 Task: Plan your stay for an upcoming conference in Seattle, Washington, with a focus on Airbnb options near the conference center.
Action: Mouse moved to (545, 99)
Screenshot: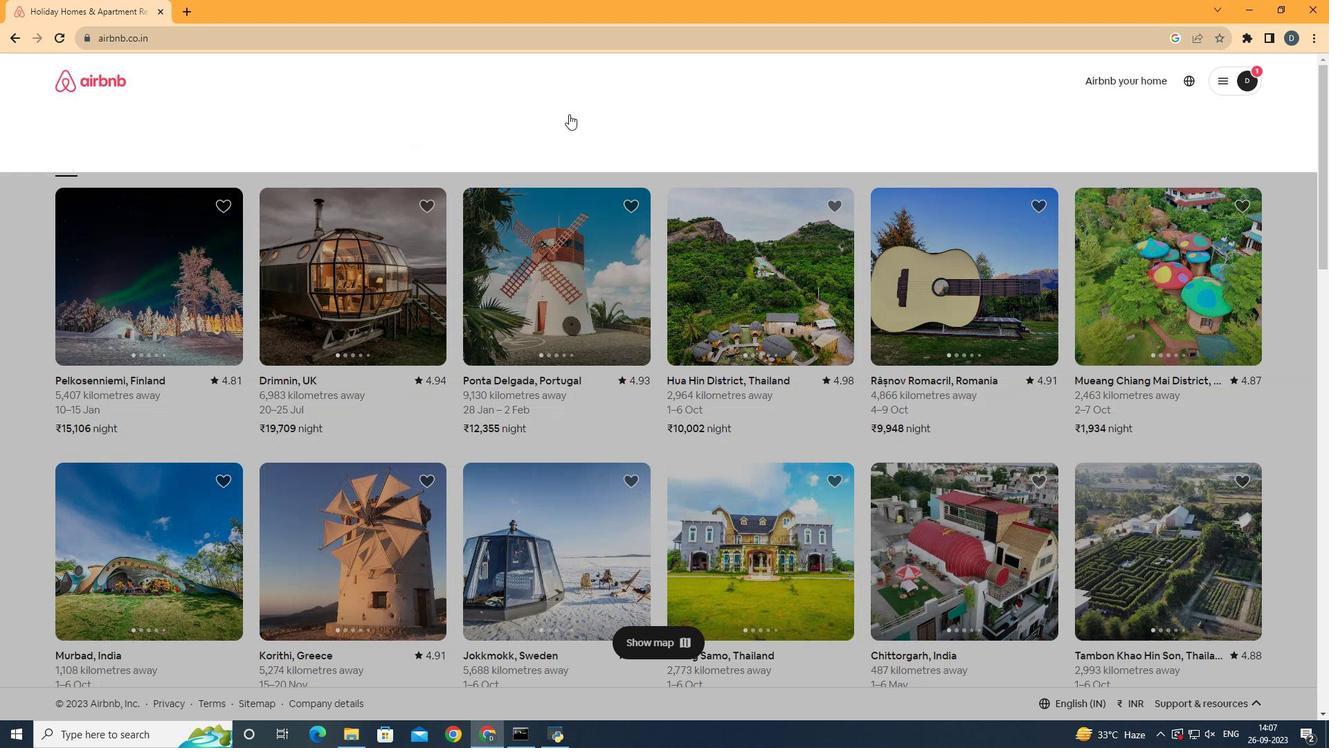 
Action: Mouse pressed left at (545, 99)
Screenshot: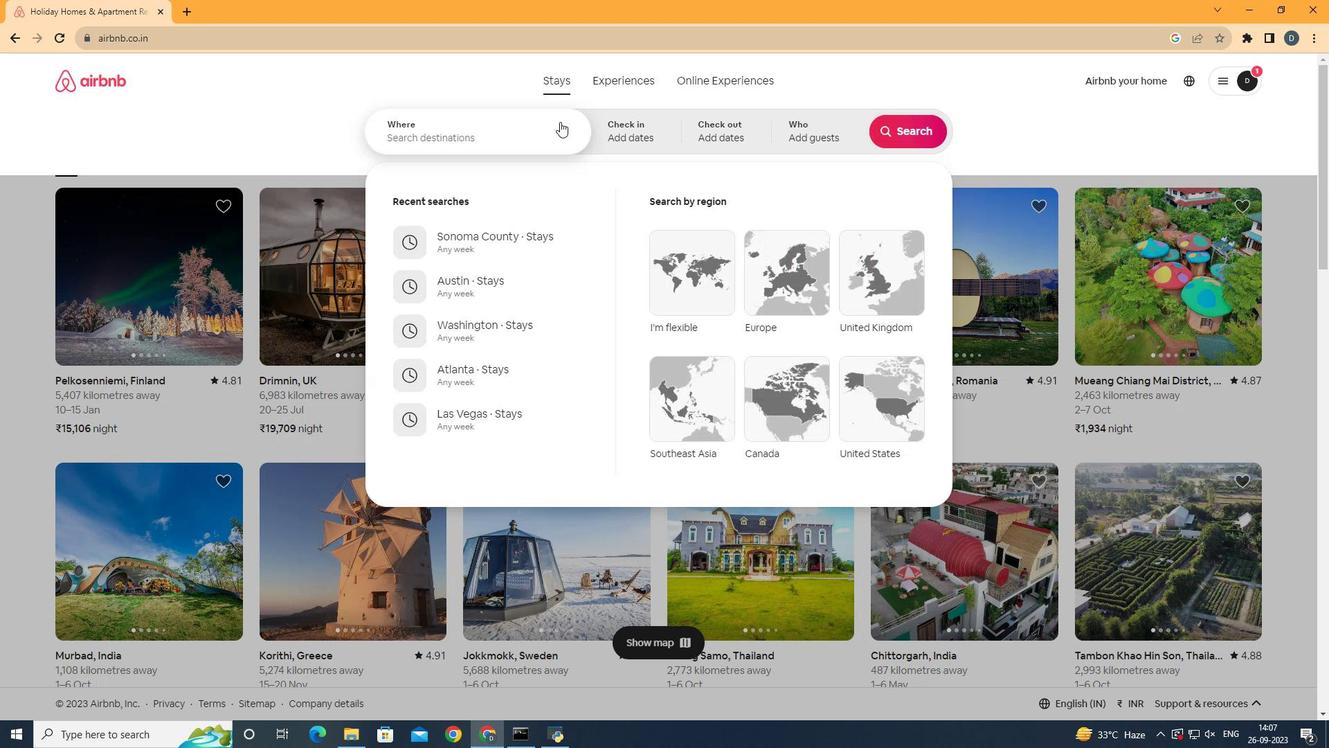 
Action: Mouse moved to (458, 135)
Screenshot: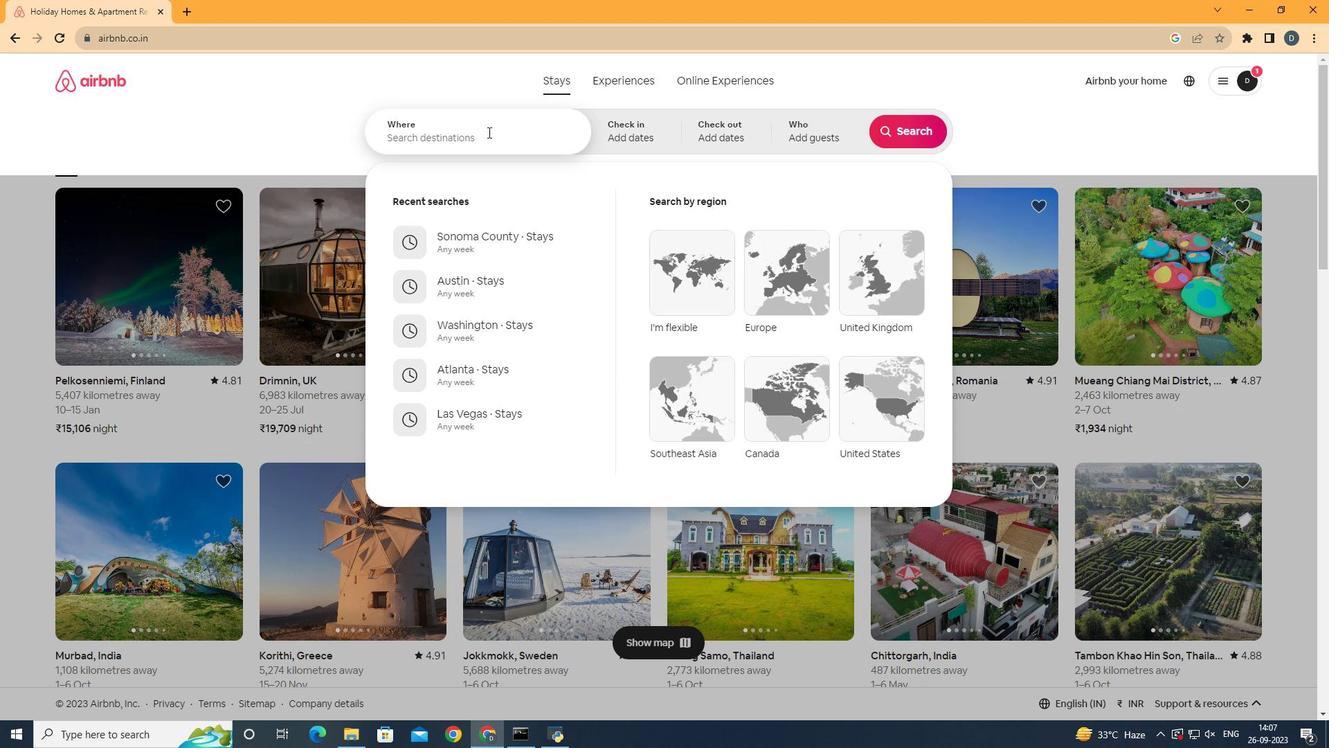 
Action: Mouse pressed left at (458, 135)
Screenshot: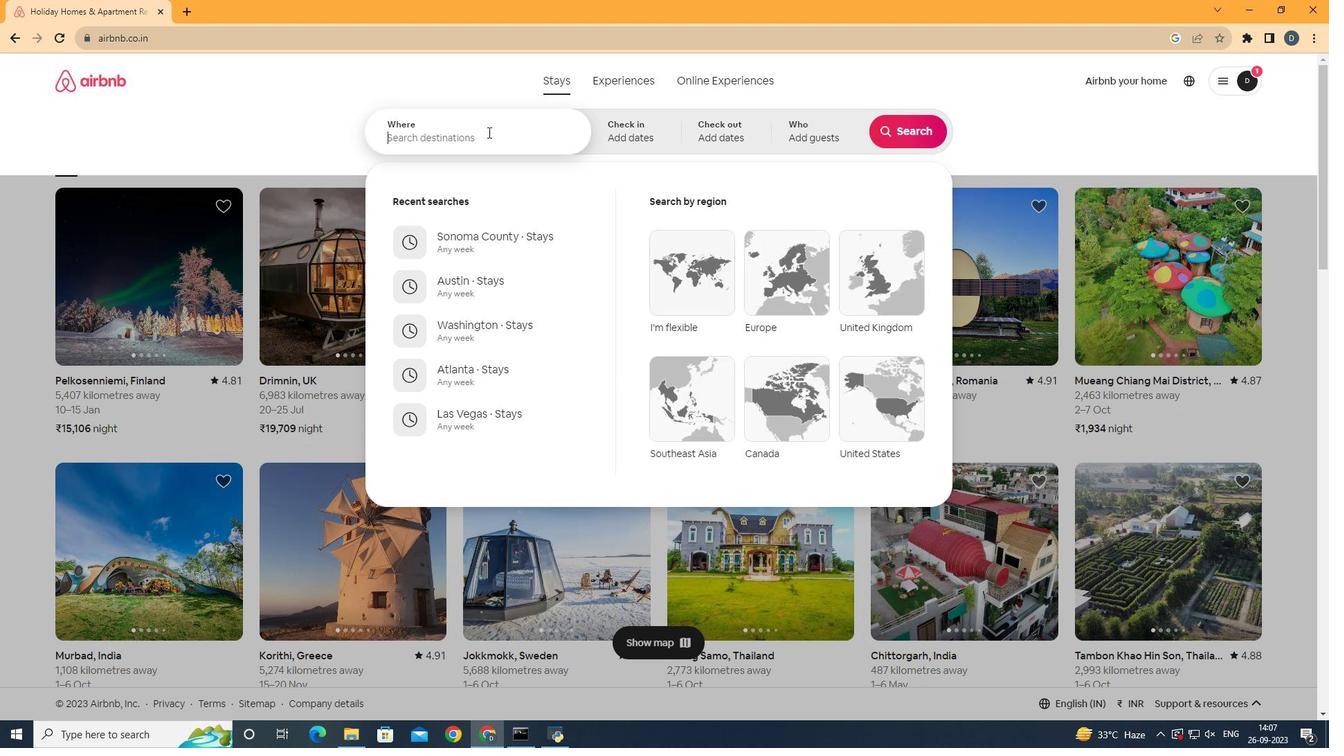 
Action: Key pressed <Key.shift>Seattle
Screenshot: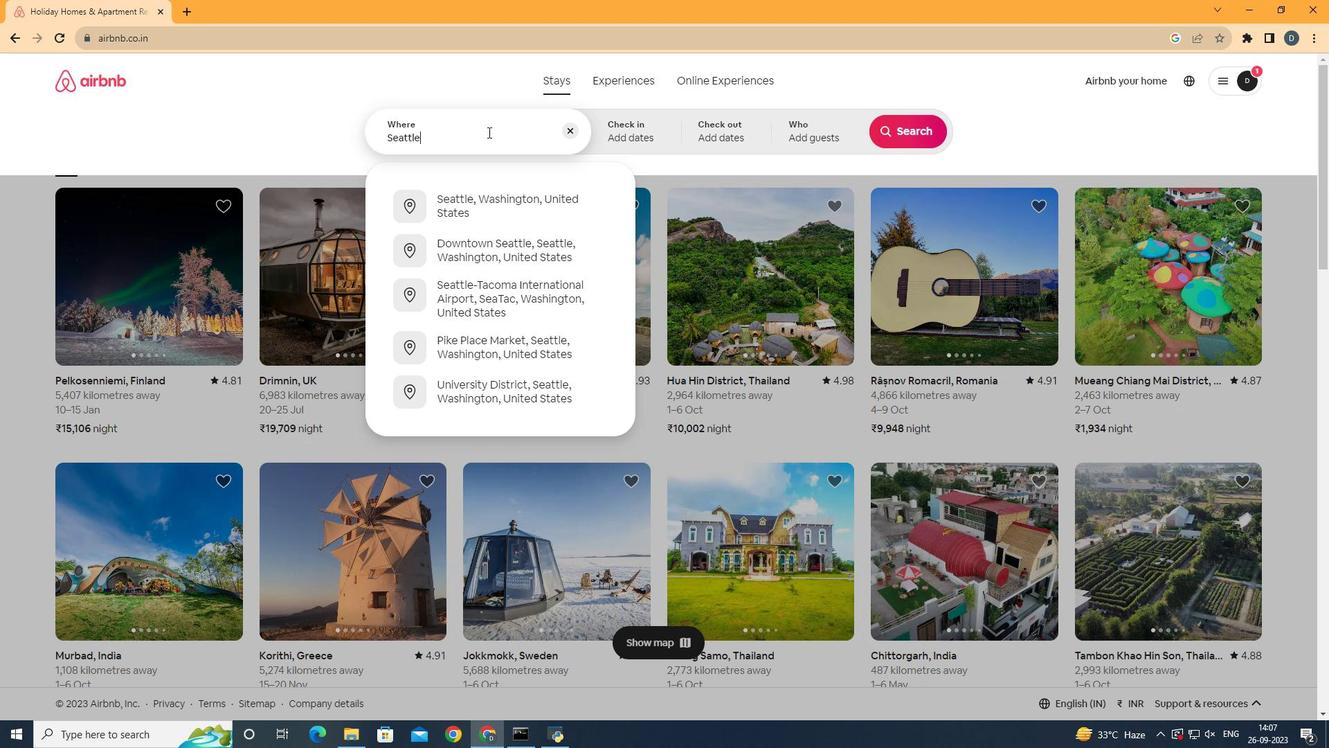 
Action: Mouse moved to (471, 182)
Screenshot: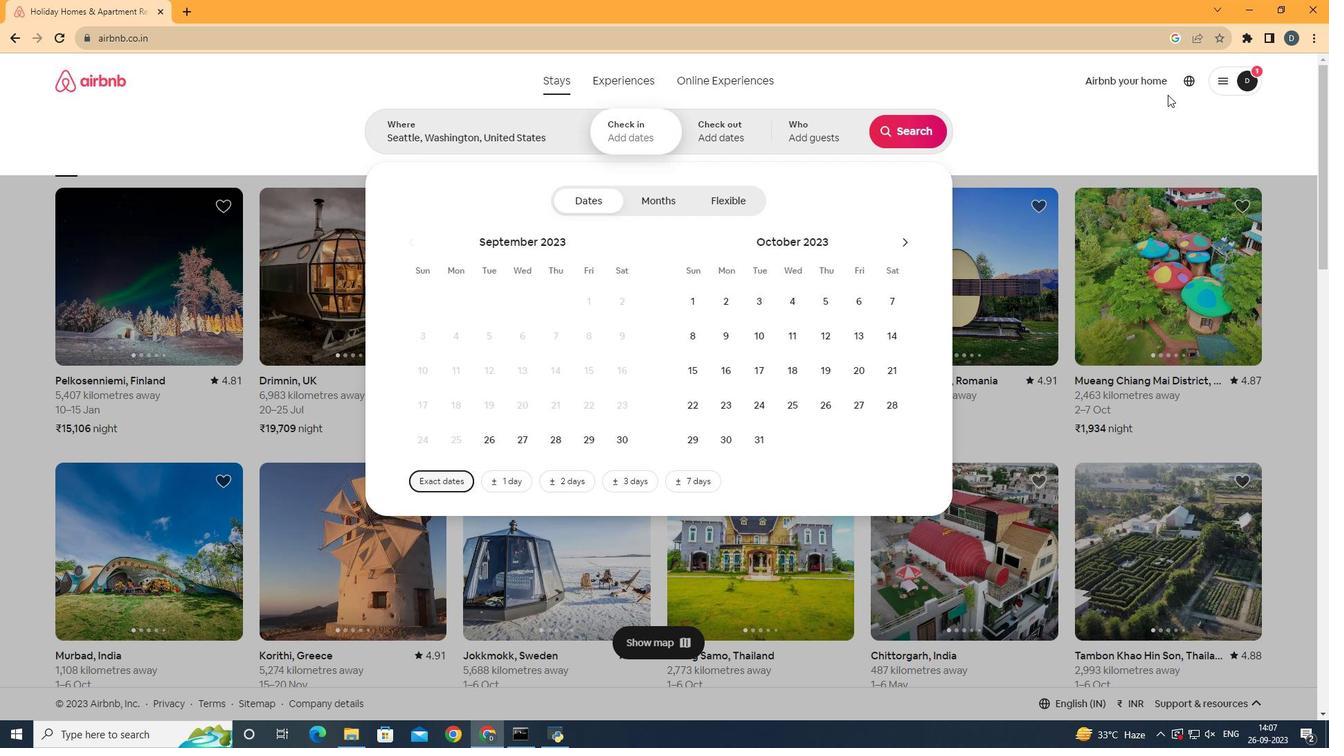 
Action: Mouse pressed left at (471, 182)
Screenshot: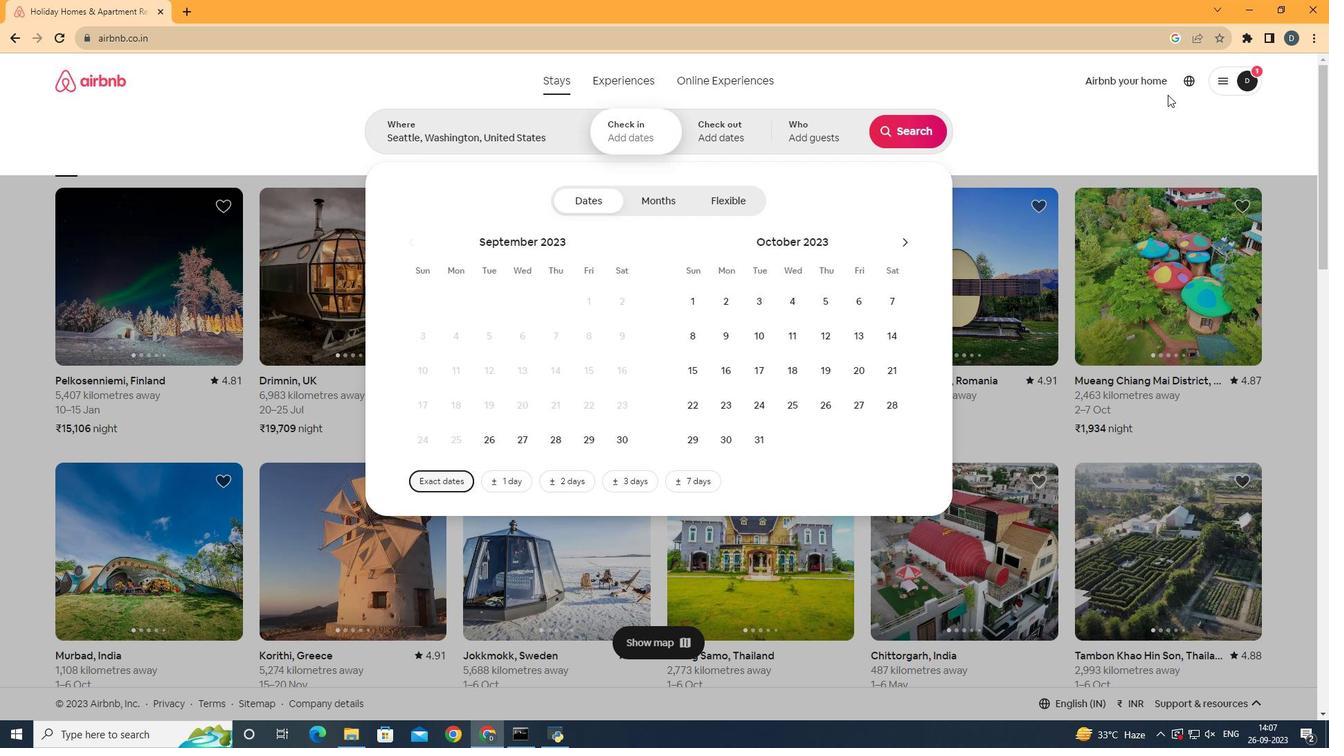 
Action: Mouse moved to (846, 137)
Screenshot: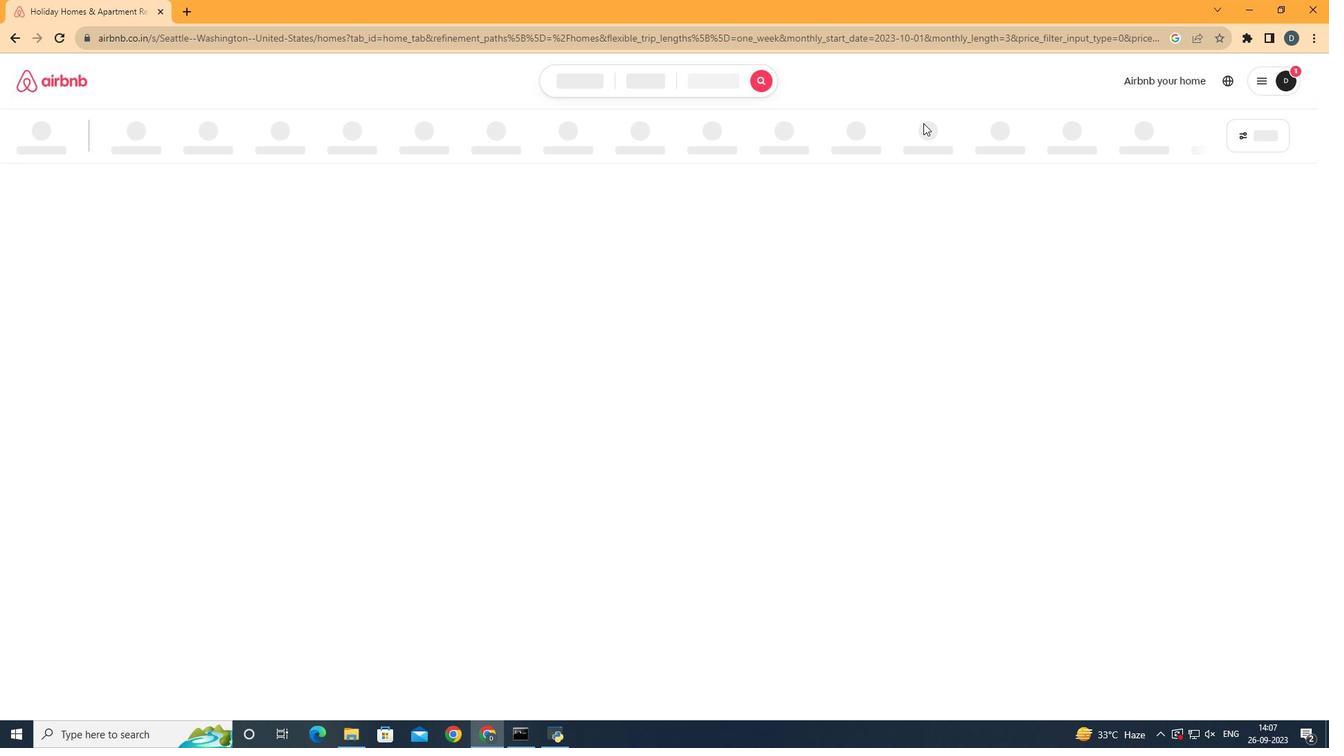 
Action: Mouse pressed left at (846, 137)
Screenshot: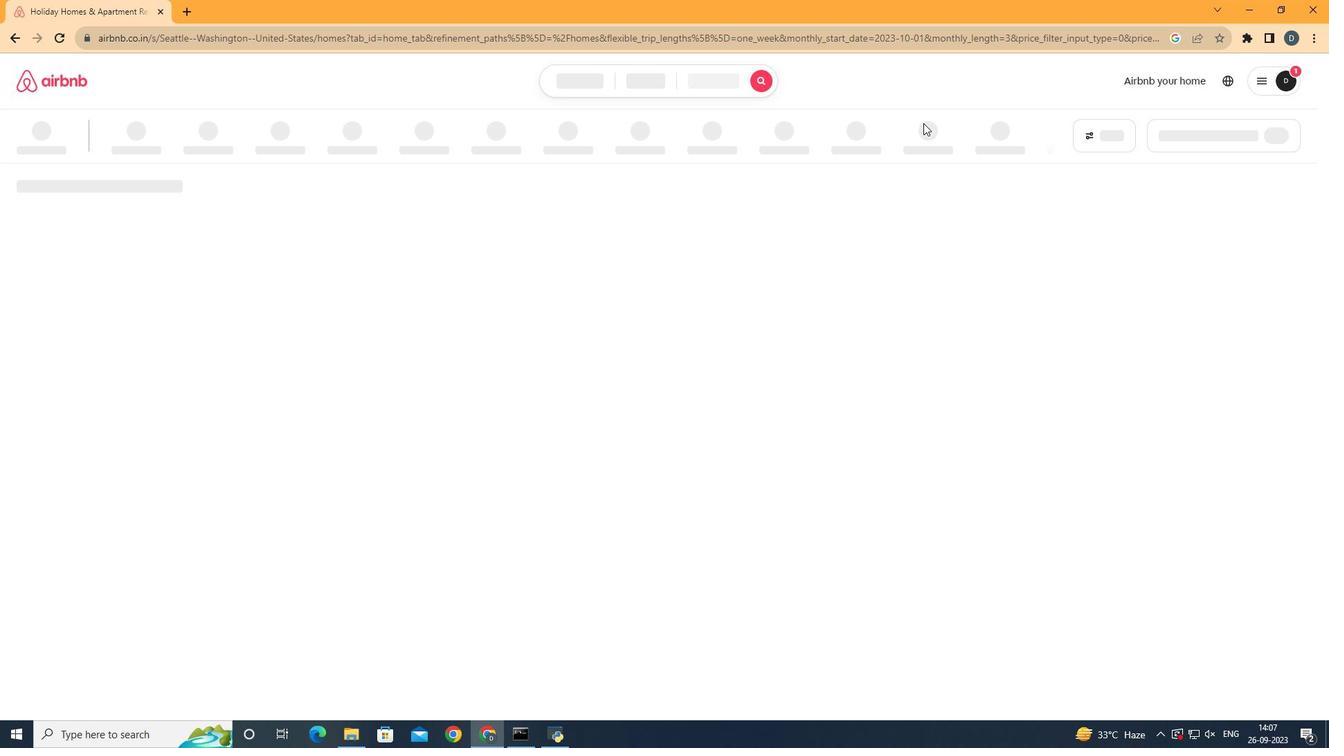 
Action: Mouse moved to (1023, 134)
Screenshot: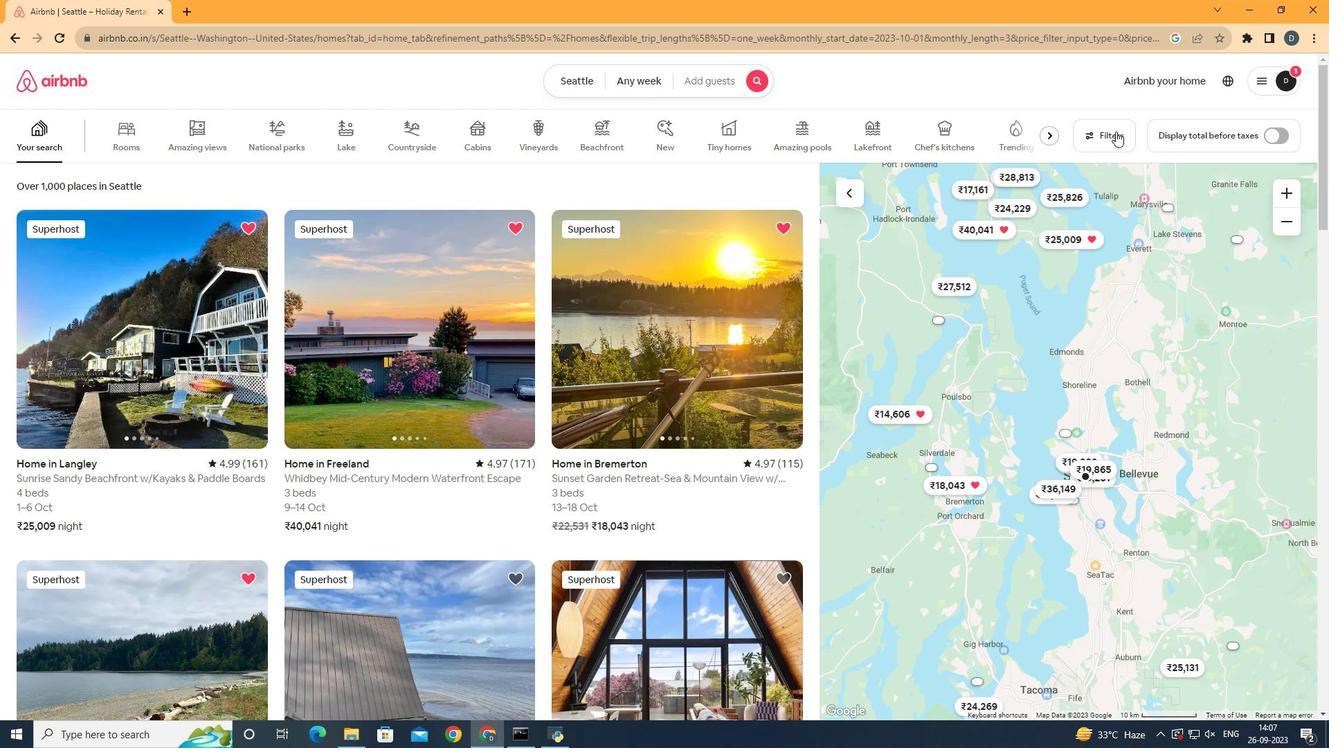 
Action: Mouse pressed left at (1023, 134)
Screenshot: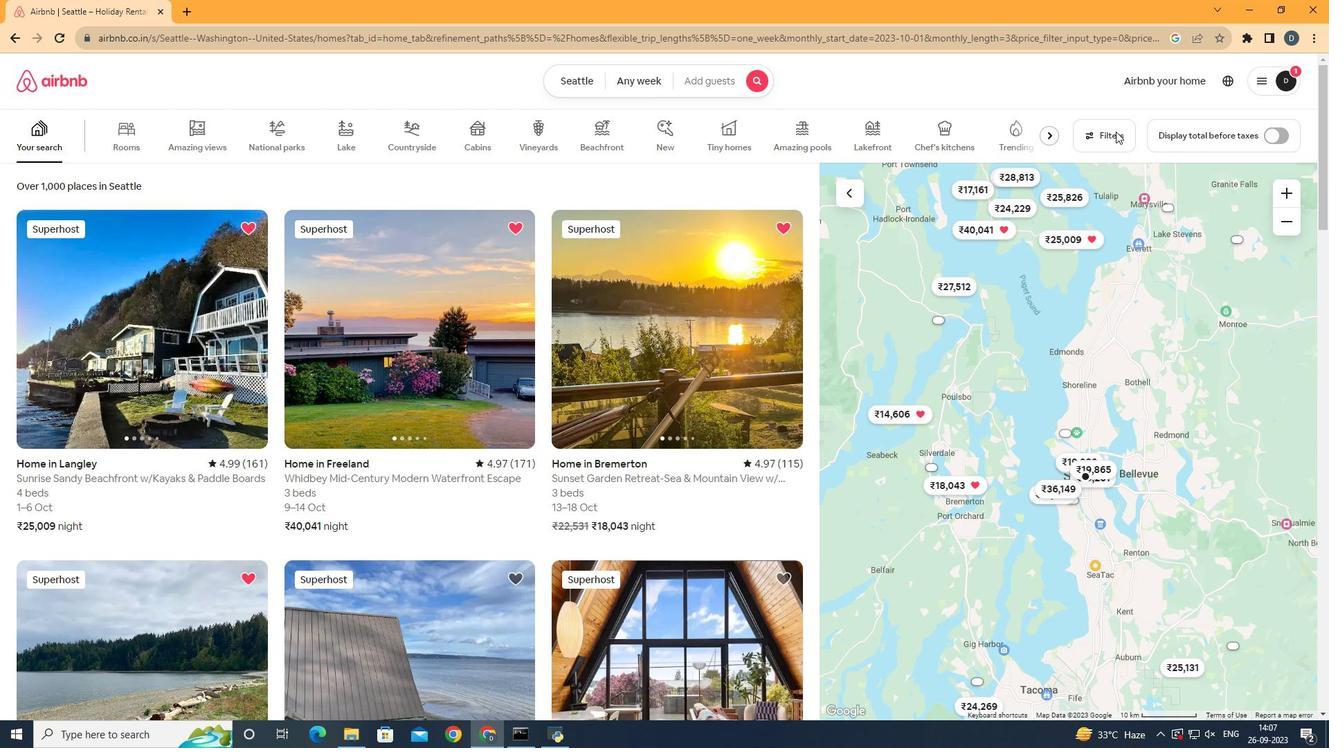 
Action: Mouse moved to (631, 313)
Screenshot: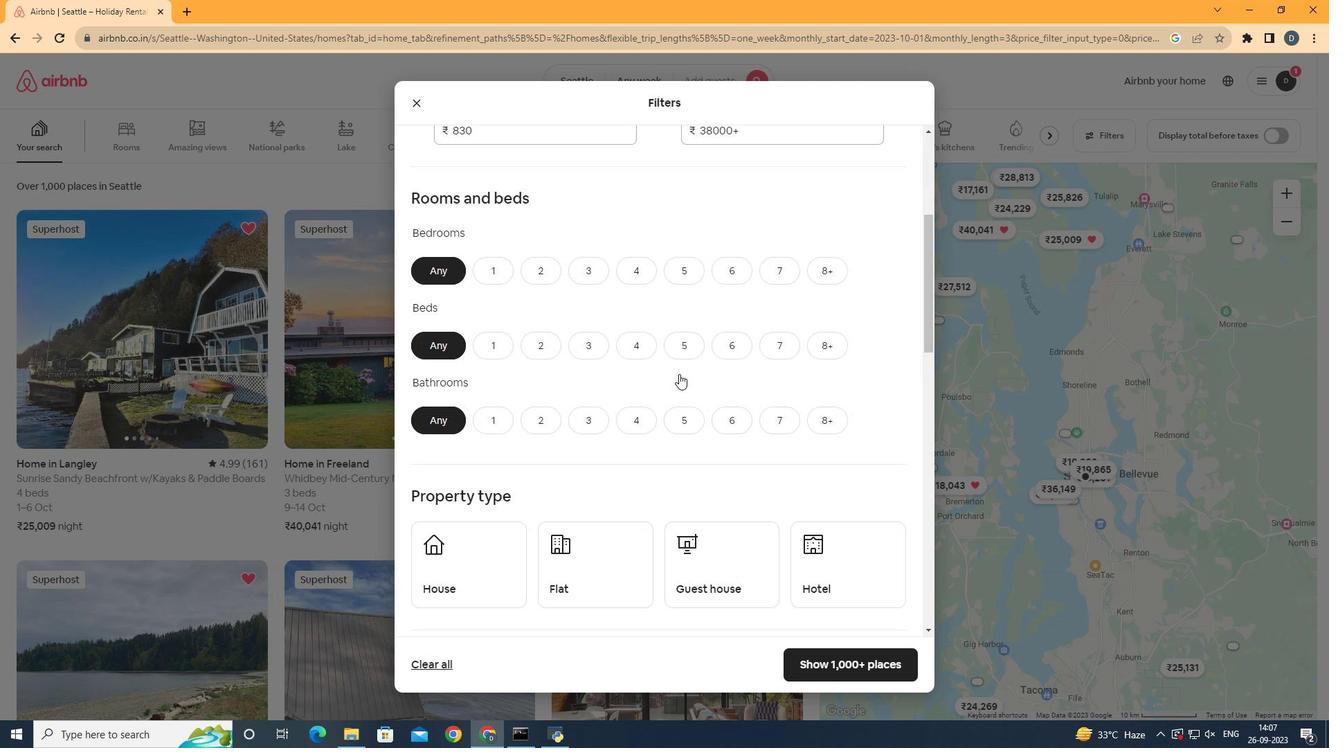 
Action: Mouse scrolled (631, 313) with delta (0, 0)
Screenshot: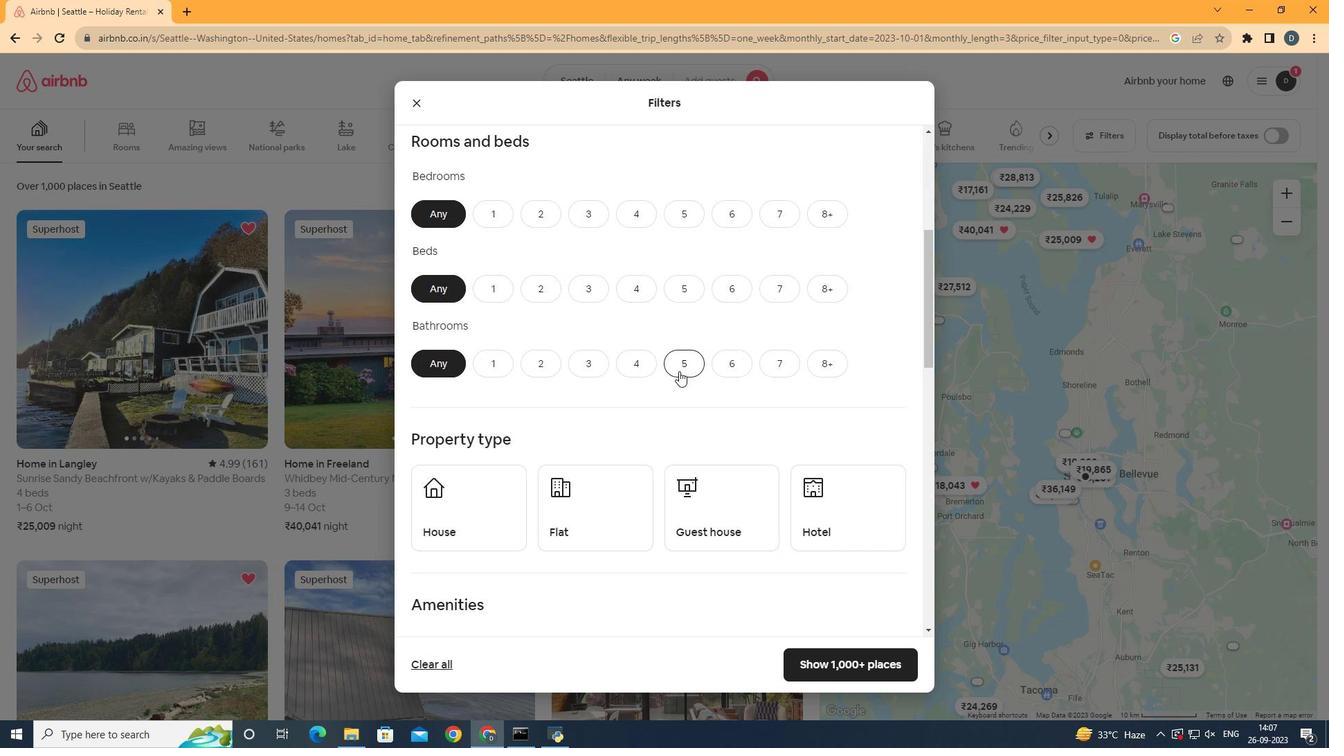 
Action: Mouse scrolled (631, 313) with delta (0, 0)
Screenshot: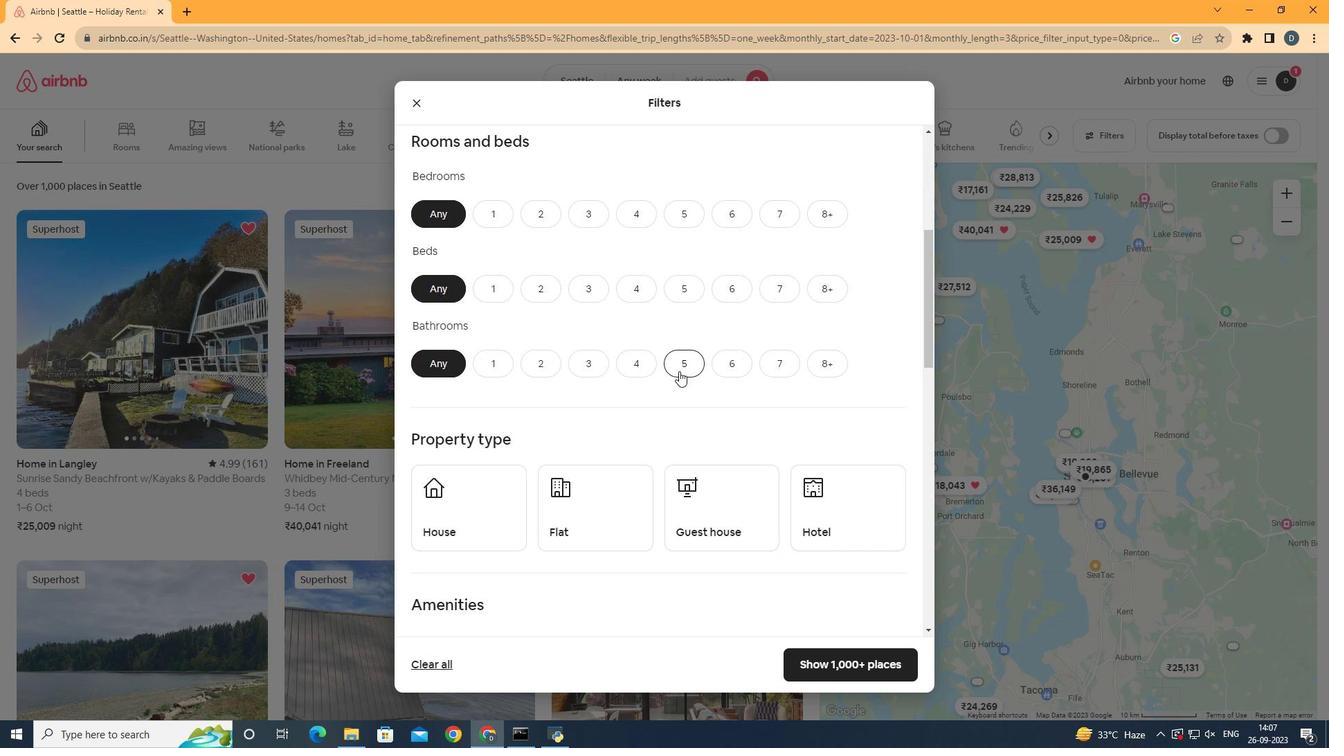 
Action: Mouse scrolled (631, 313) with delta (0, 0)
Screenshot: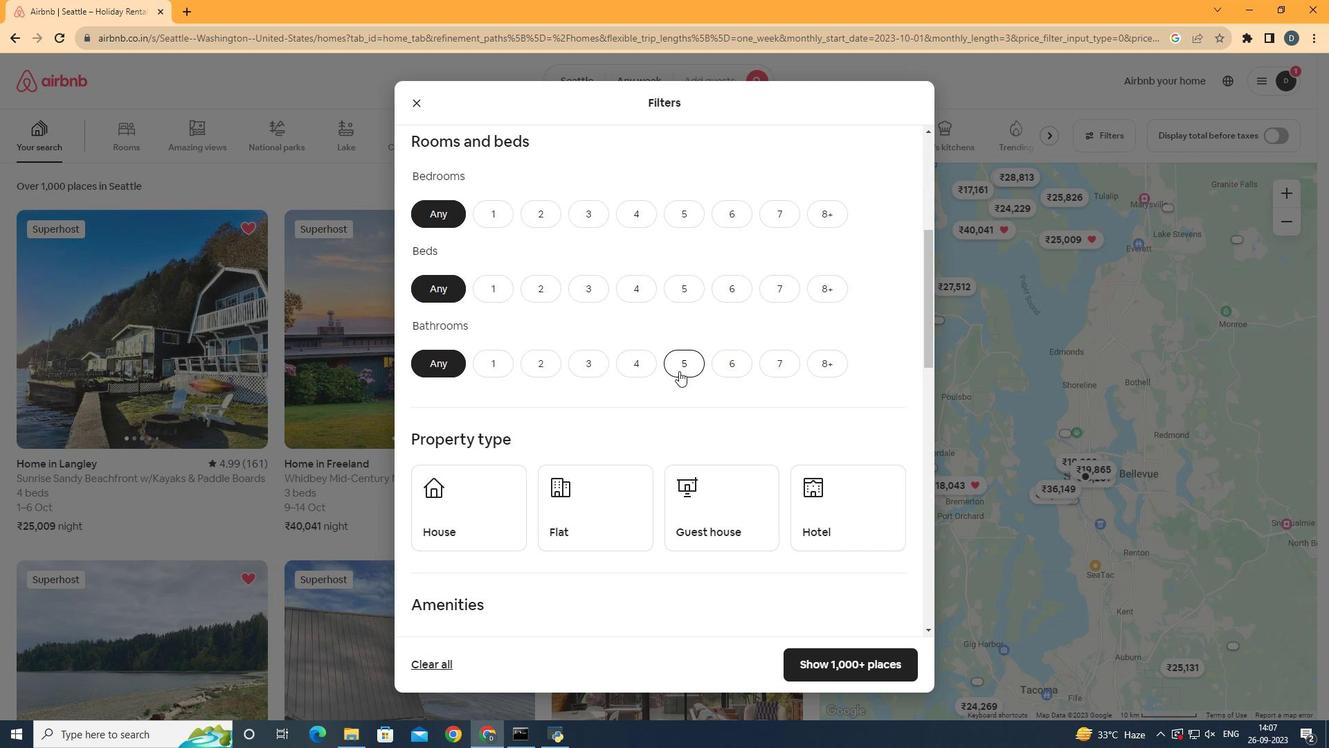 
Action: Mouse scrolled (631, 313) with delta (0, 0)
Screenshot: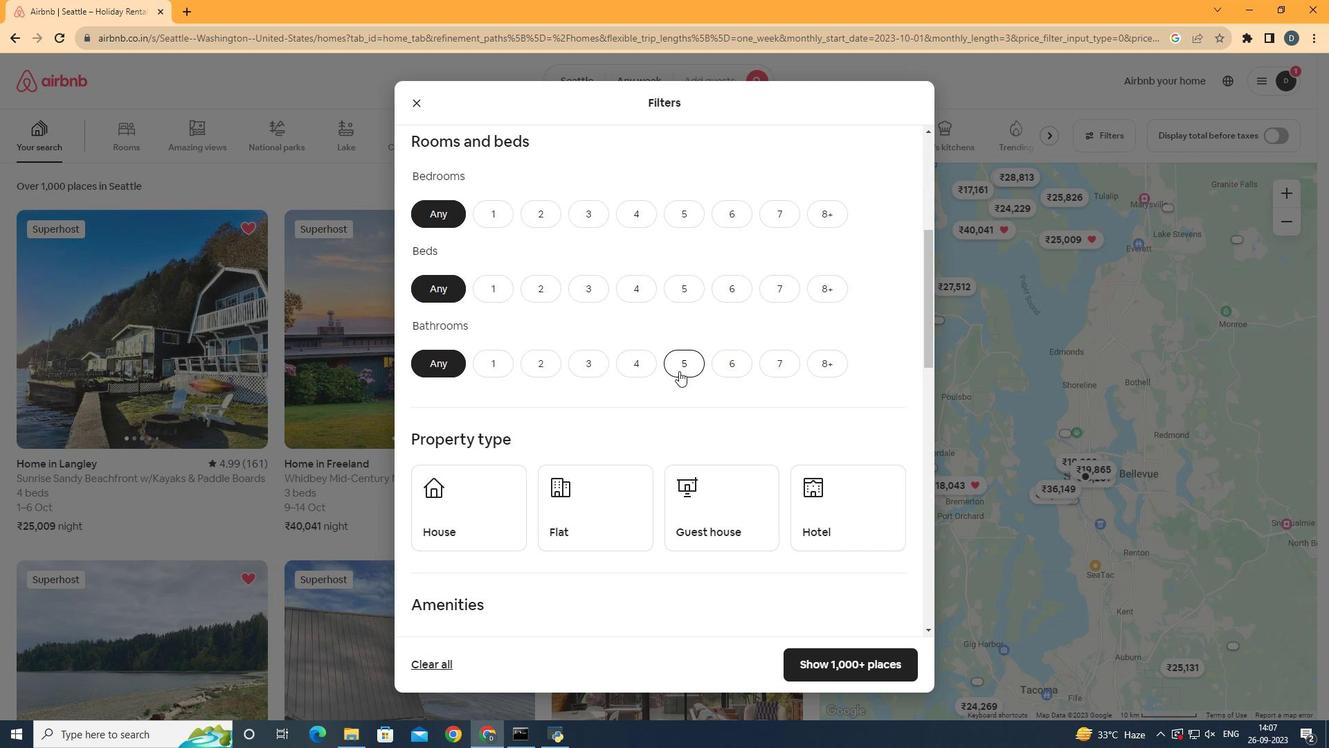 
Action: Mouse scrolled (631, 313) with delta (0, 0)
Screenshot: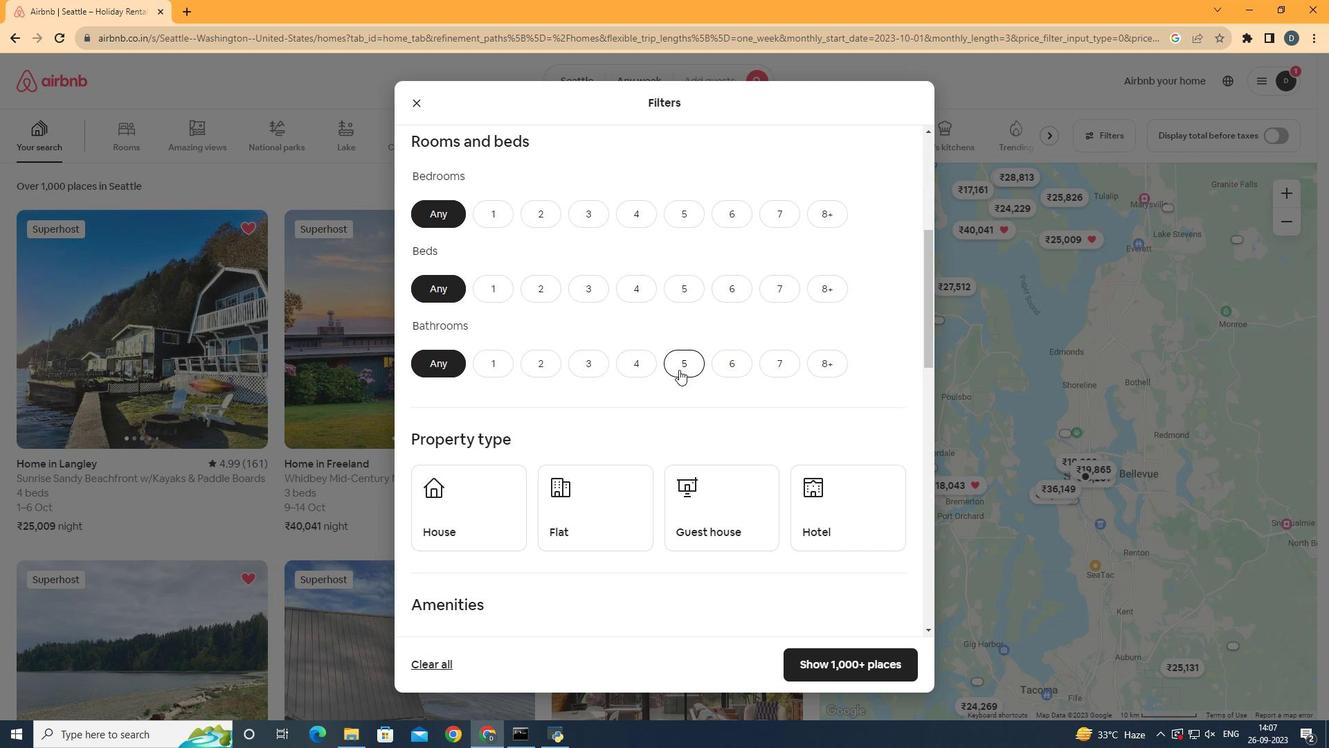 
Action: Mouse moved to (629, 308)
Screenshot: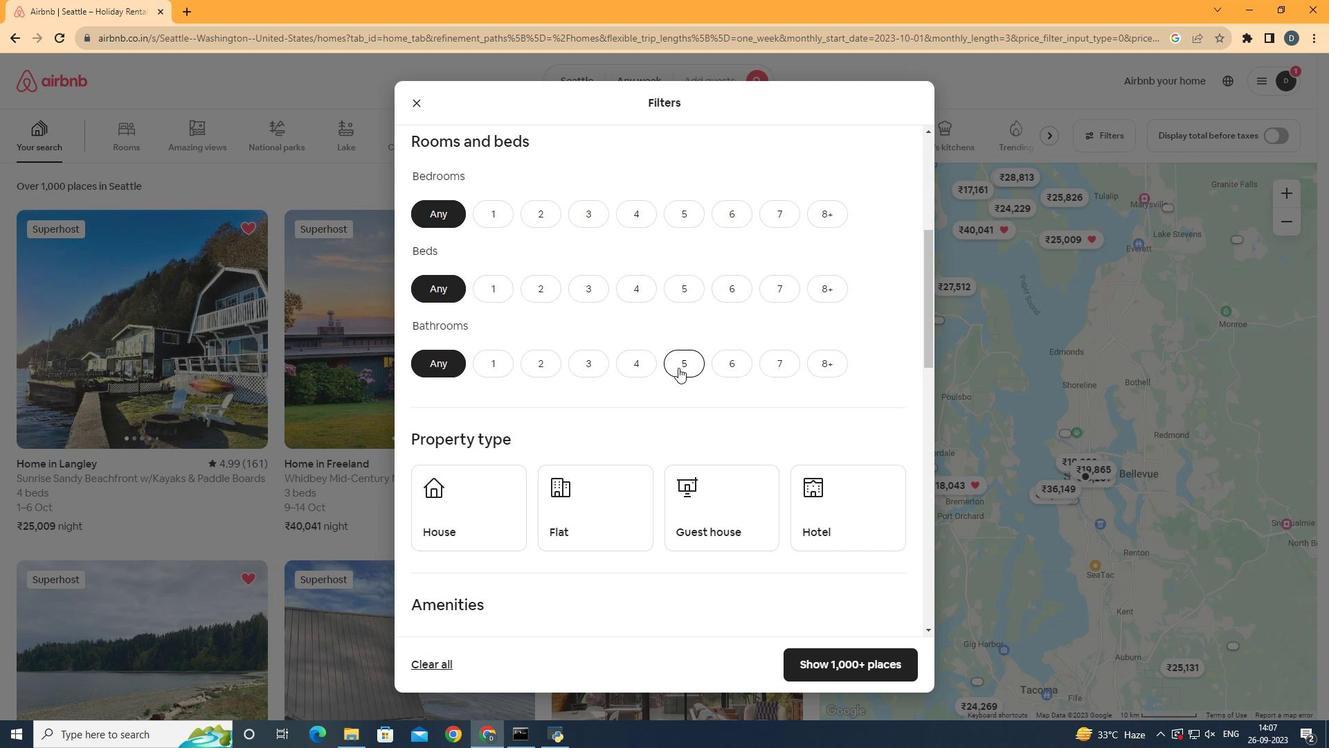 
Action: Mouse scrolled (629, 308) with delta (0, 0)
Screenshot: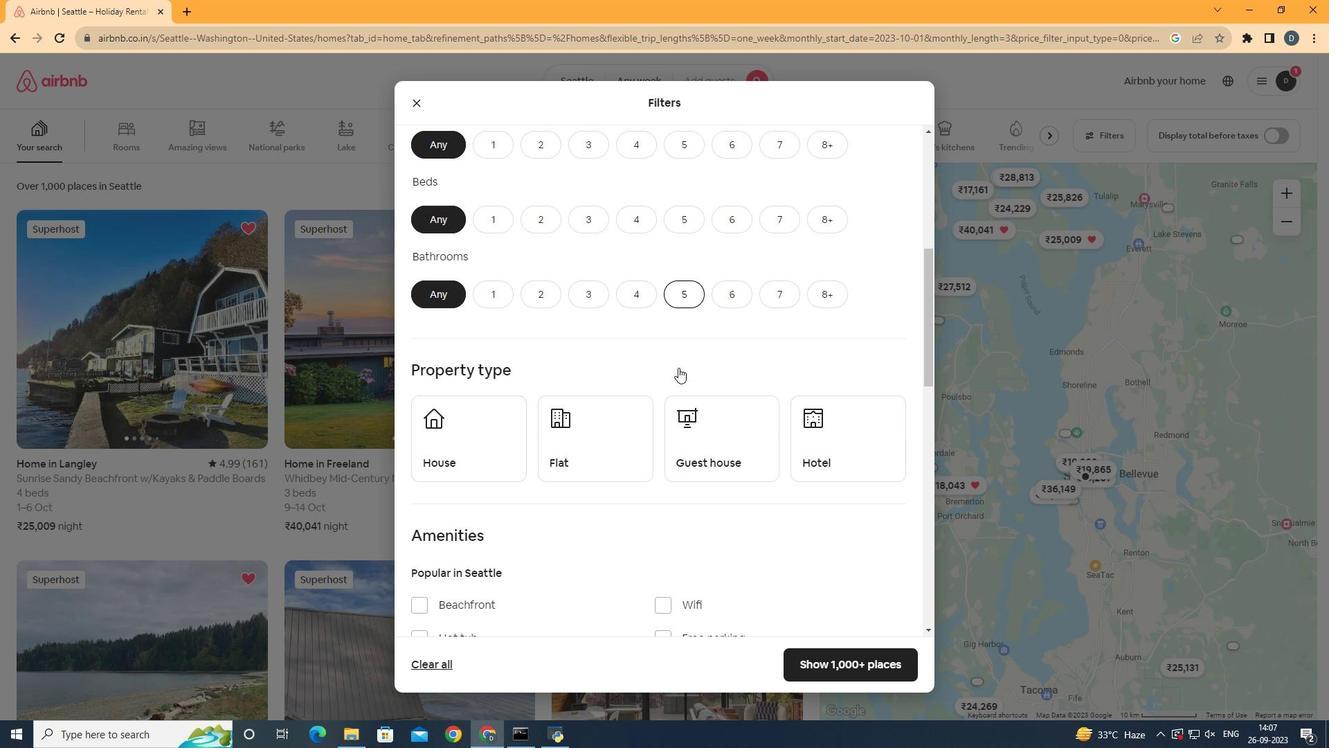 
Action: Mouse scrolled (629, 308) with delta (0, 0)
Screenshot: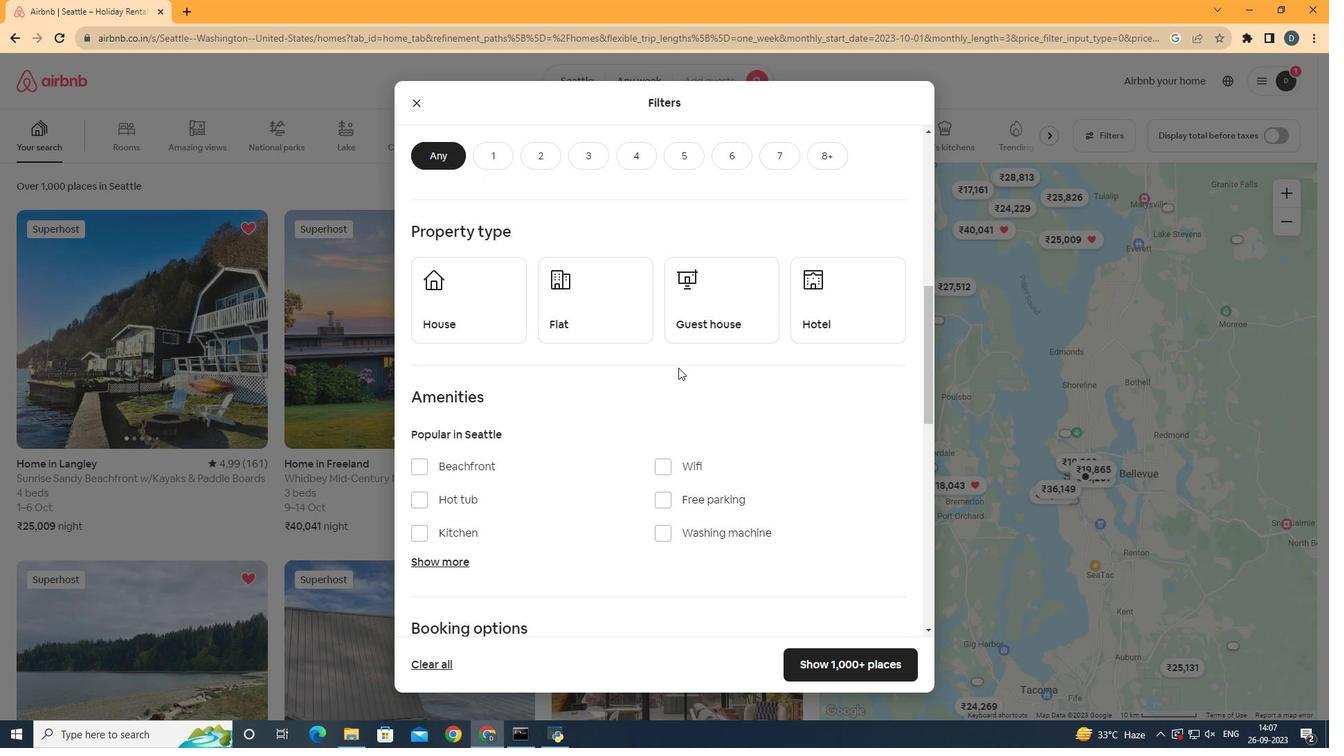 
Action: Mouse scrolled (629, 308) with delta (0, 0)
Screenshot: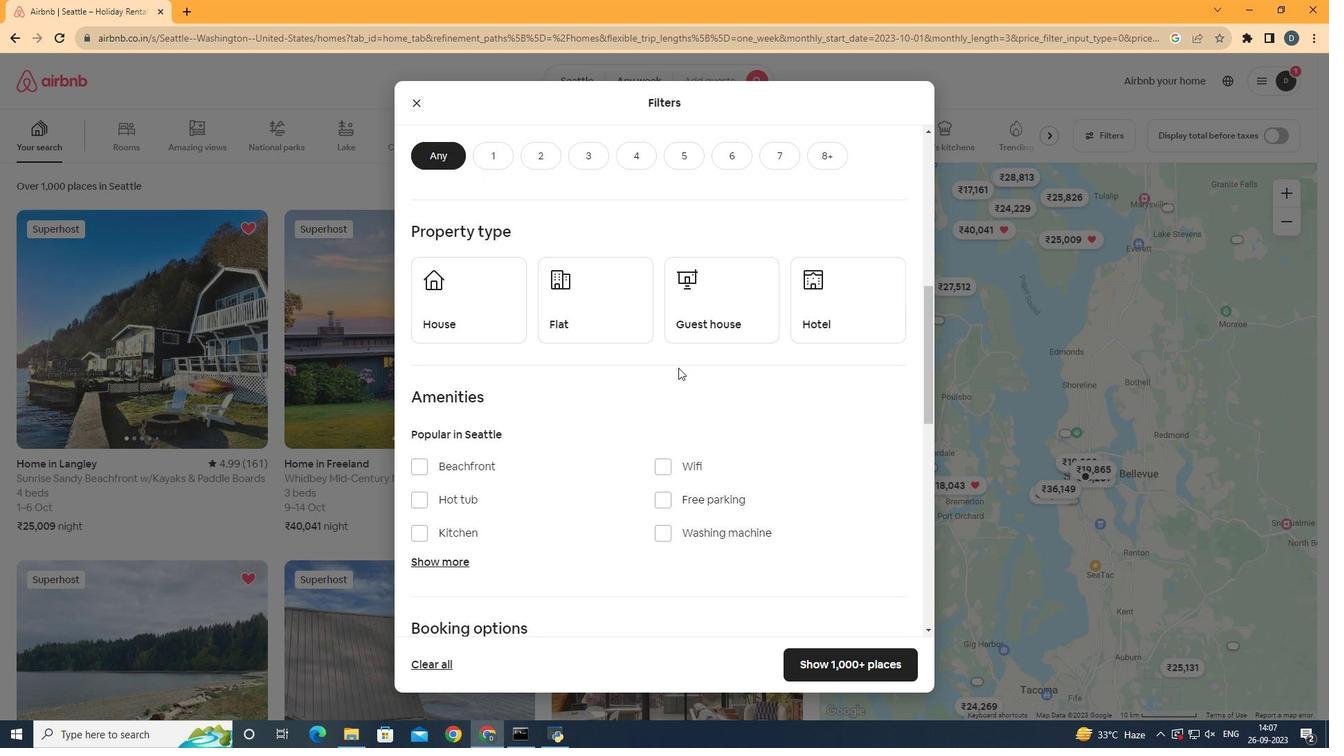 
Action: Mouse scrolled (629, 308) with delta (0, 0)
Screenshot: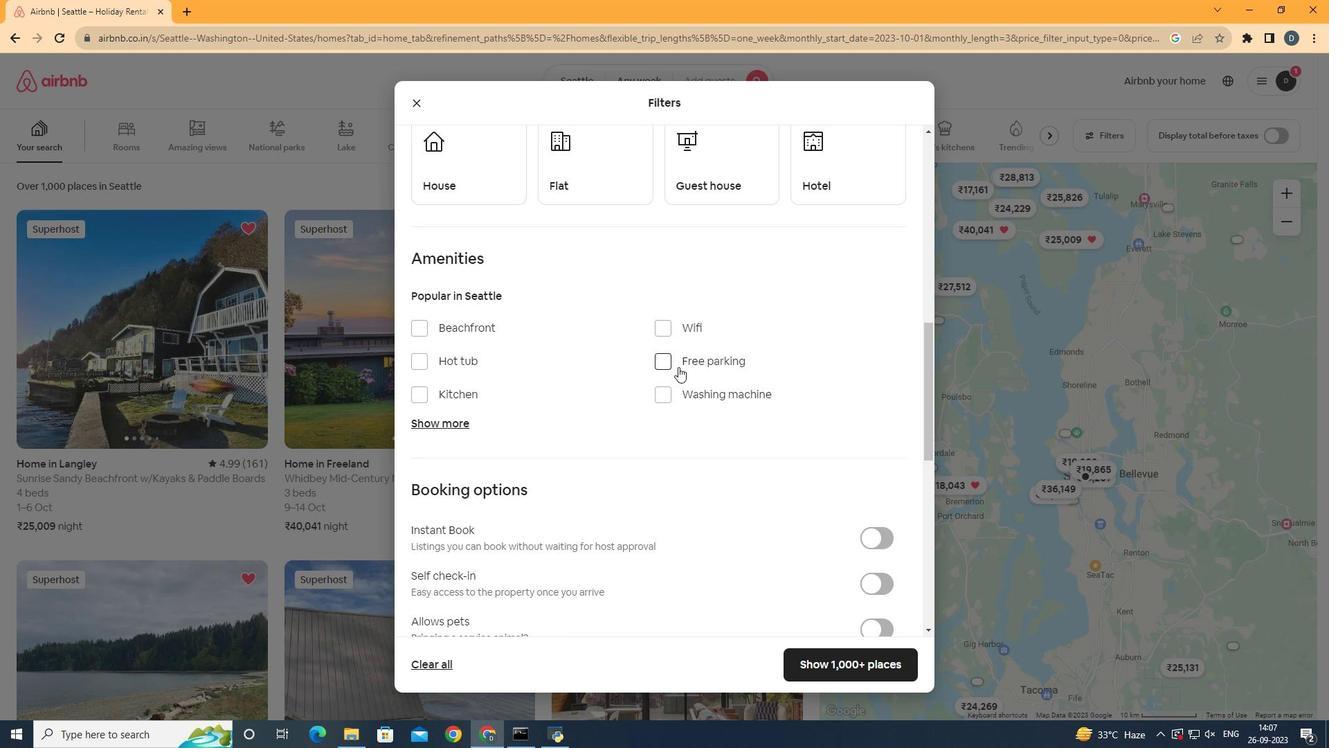
Action: Mouse scrolled (629, 308) with delta (0, 0)
Screenshot: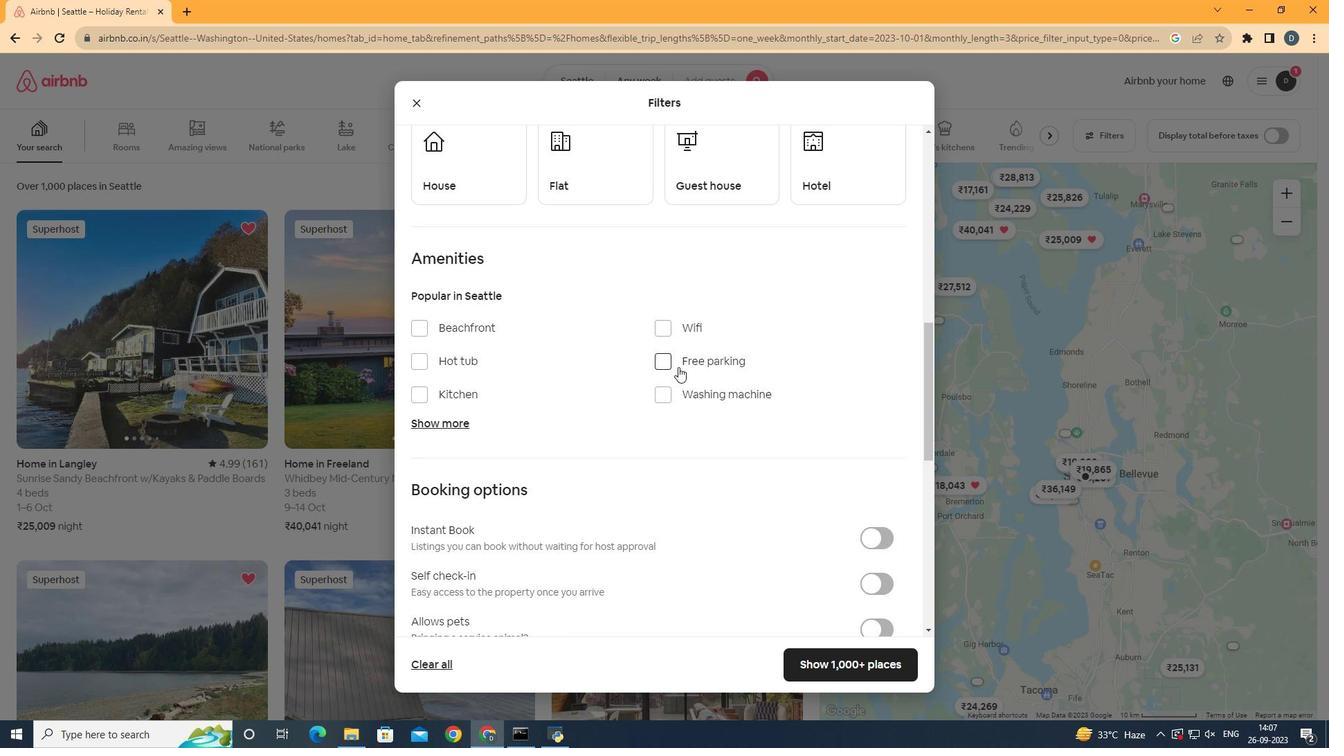 
Action: Mouse moved to (637, 283)
Screenshot: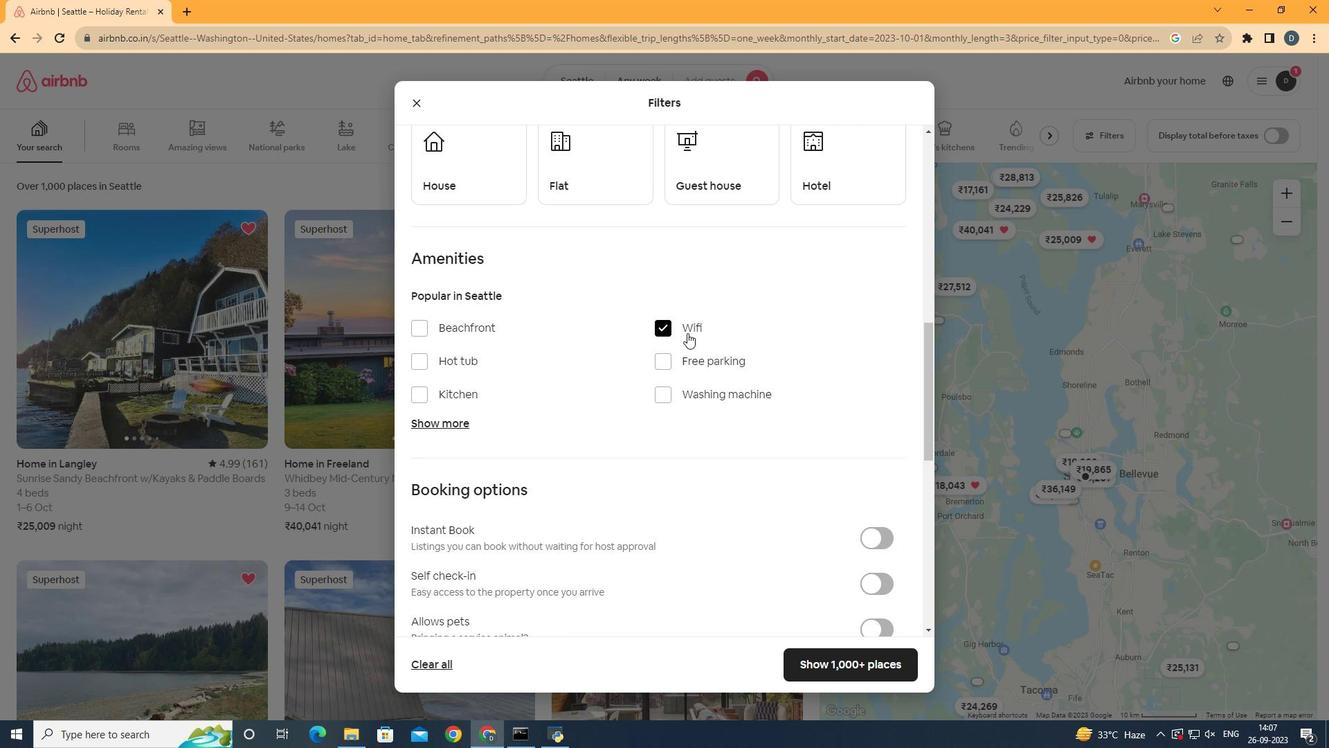
Action: Mouse pressed left at (637, 283)
Screenshot: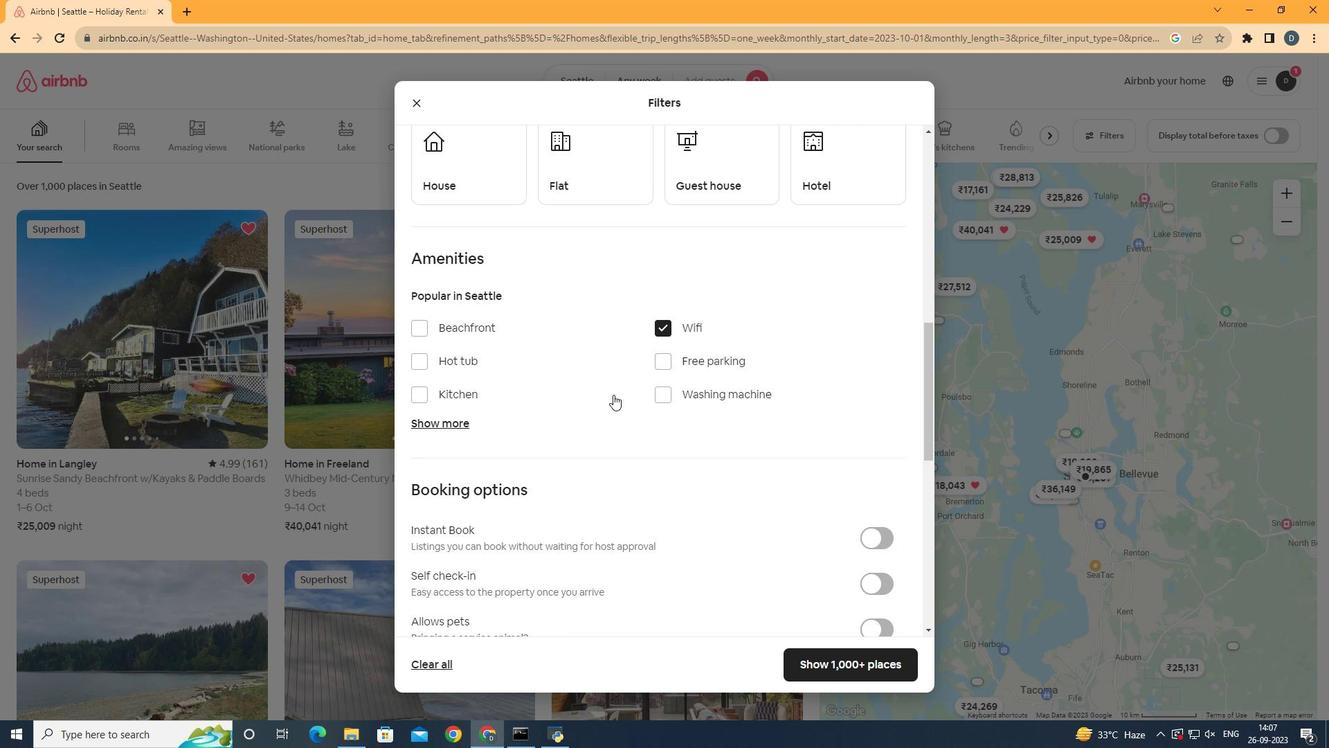 
Action: Mouse moved to (414, 353)
Screenshot: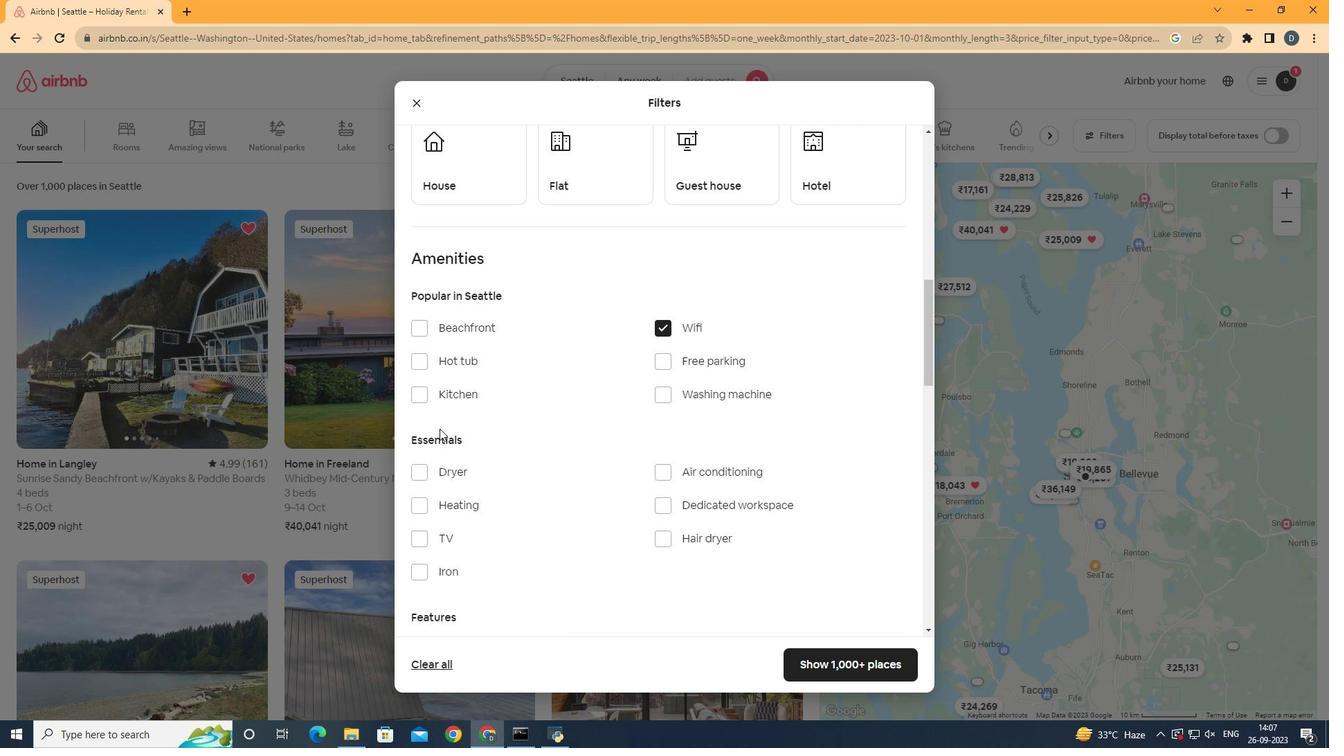 
Action: Mouse pressed left at (414, 353)
Screenshot: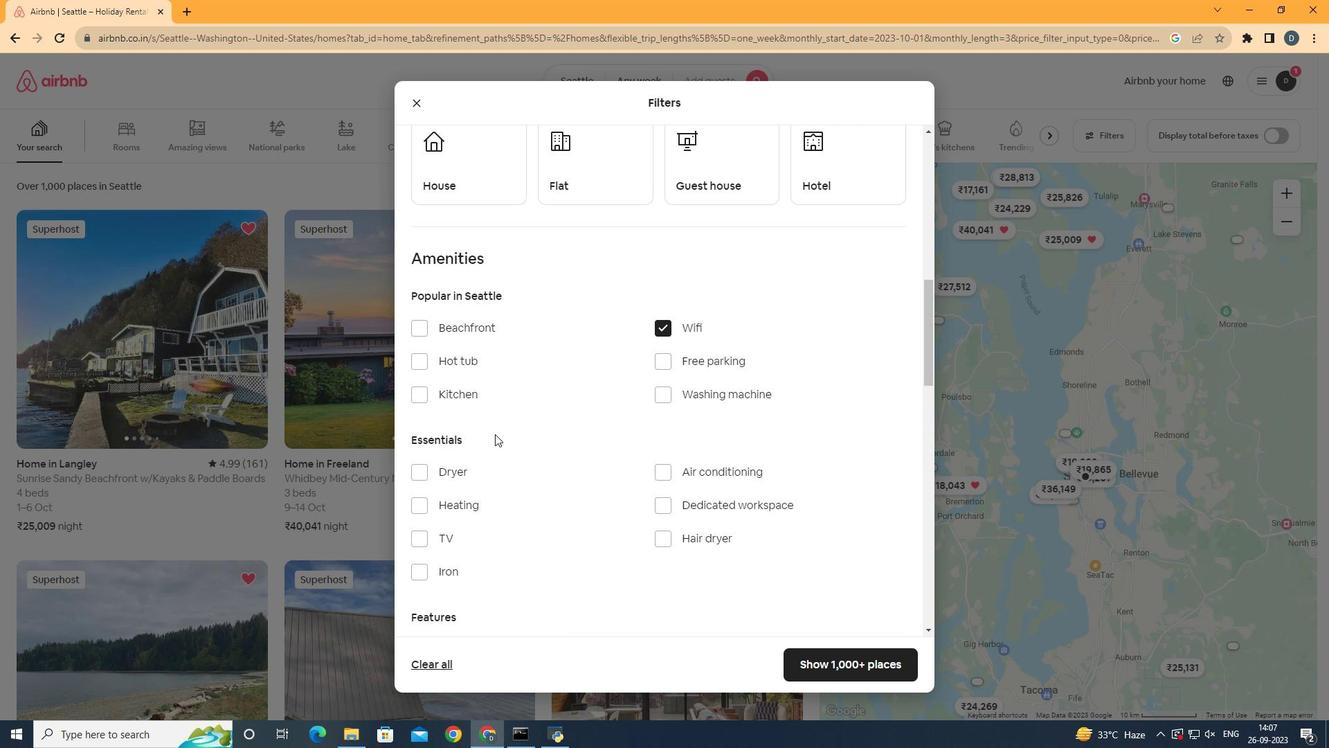 
Action: Mouse moved to (601, 351)
Screenshot: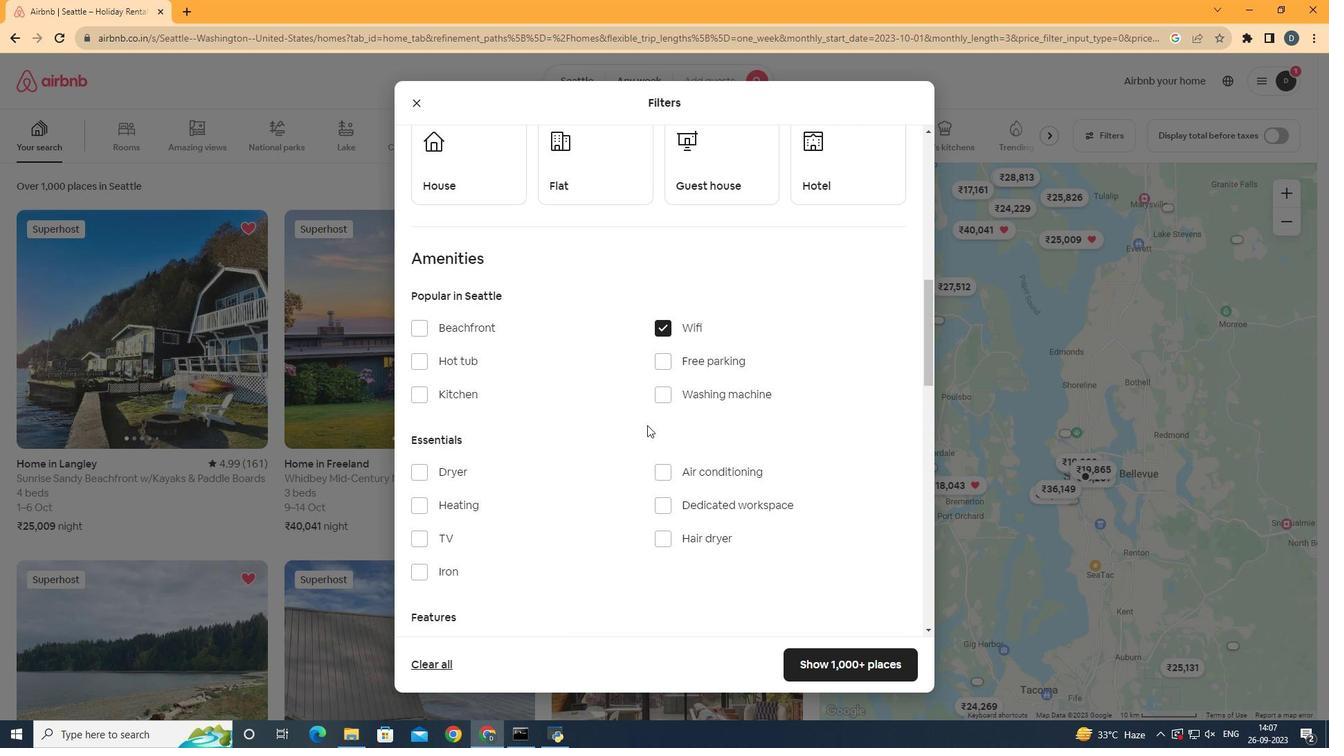 
Action: Mouse scrolled (601, 350) with delta (0, 0)
Screenshot: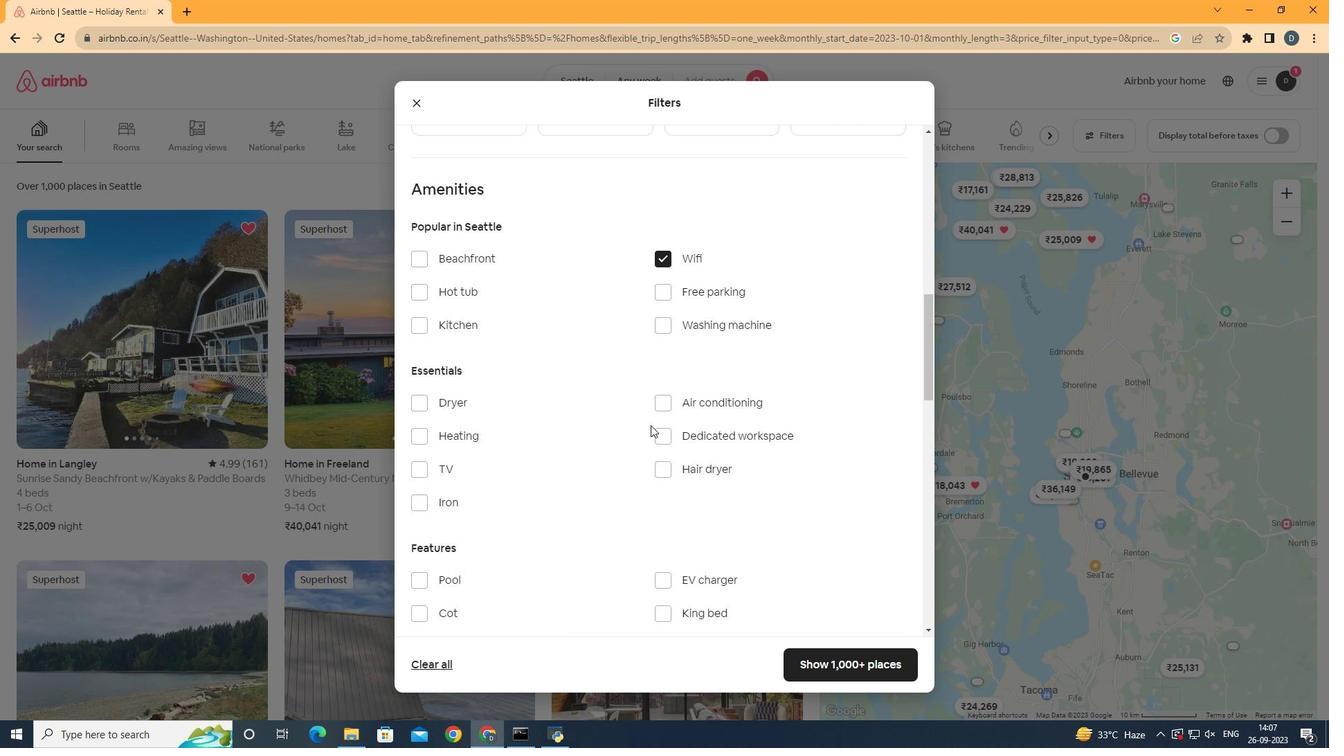 
Action: Mouse moved to (639, 354)
Screenshot: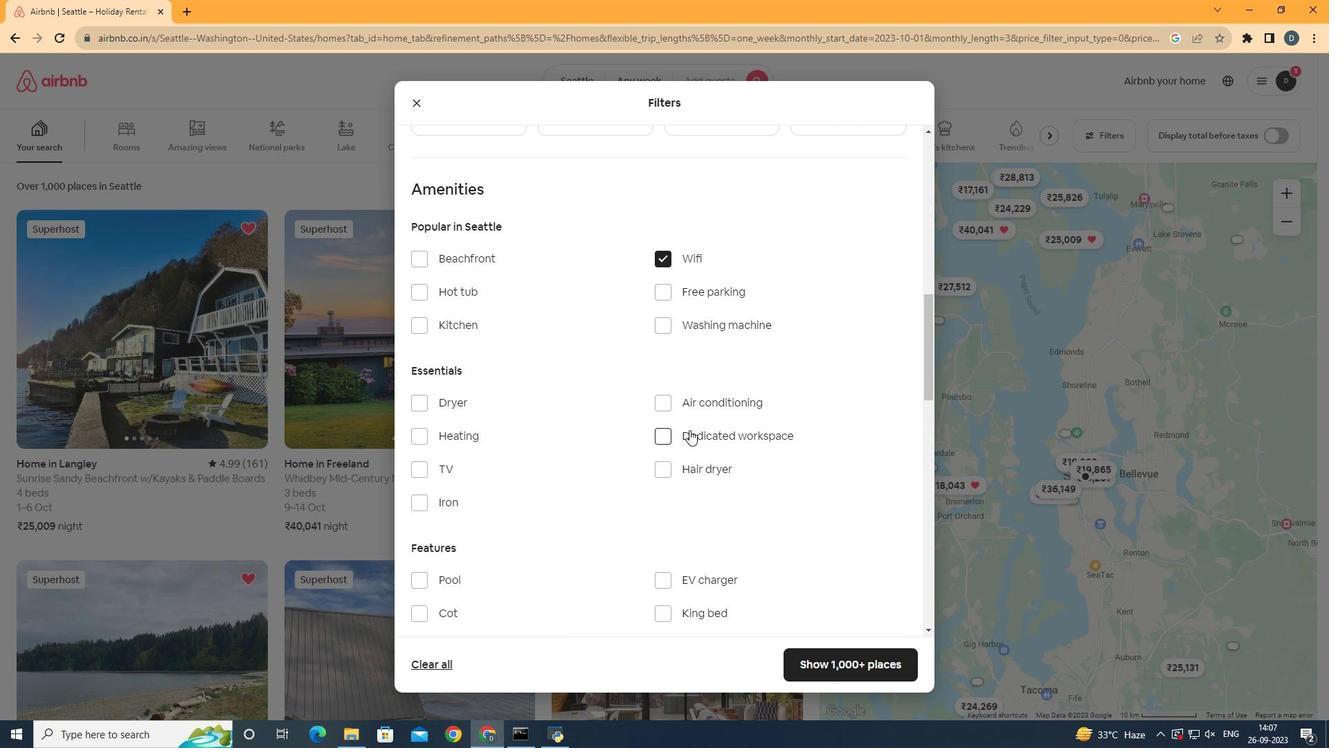 
Action: Mouse pressed left at (639, 354)
Screenshot: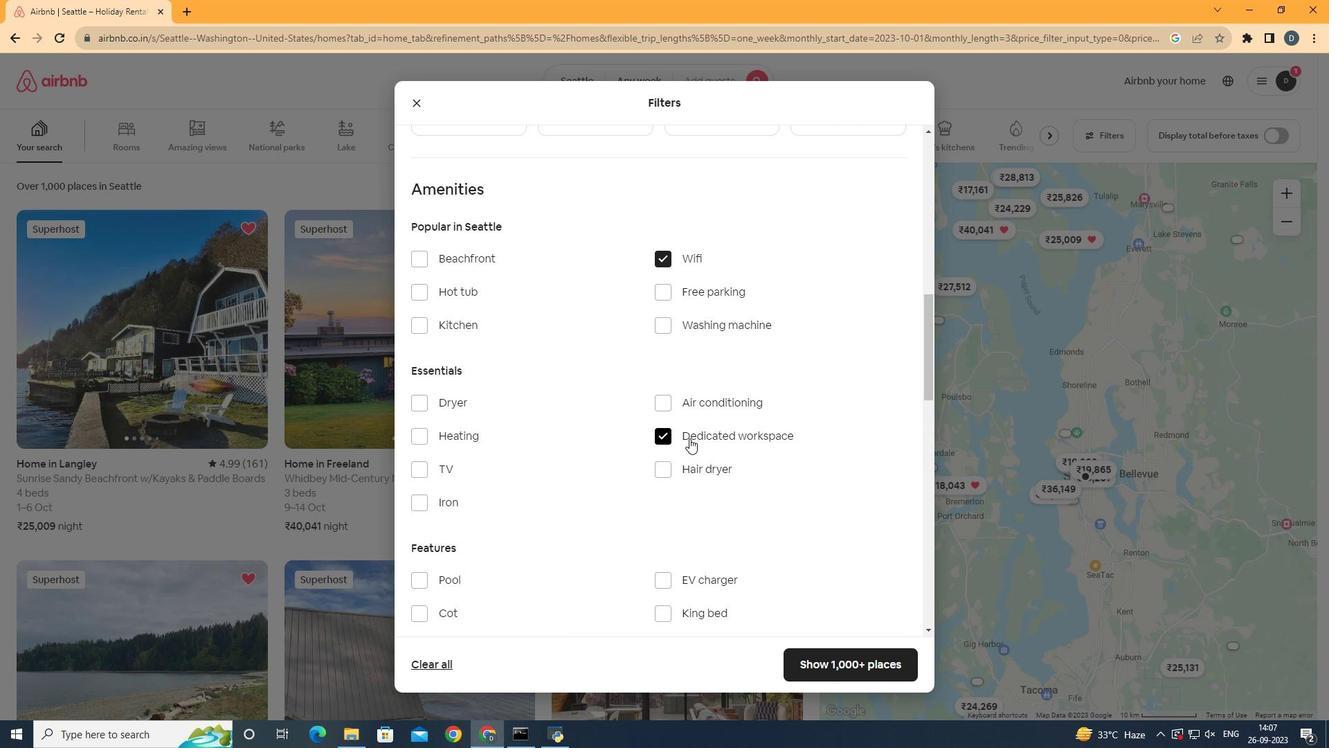 
Action: Mouse moved to (759, 520)
Screenshot: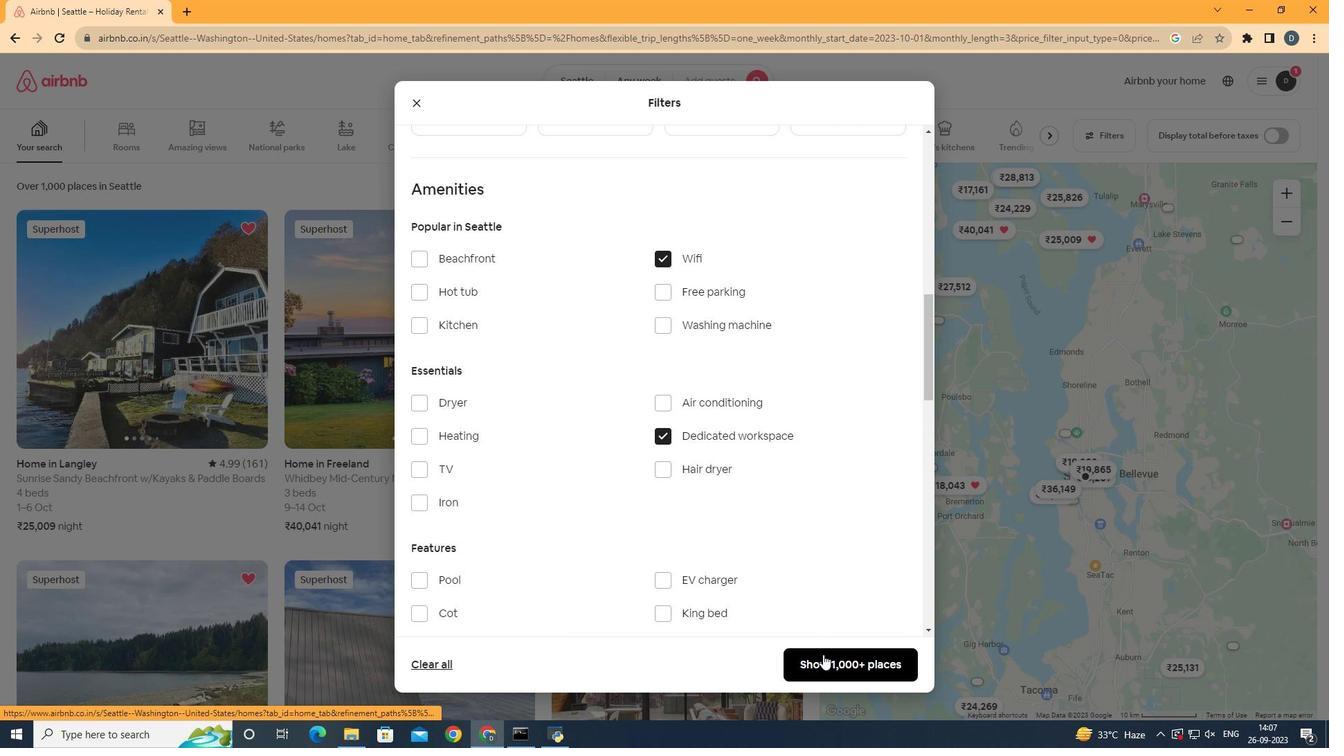 
Action: Mouse pressed left at (759, 520)
Screenshot: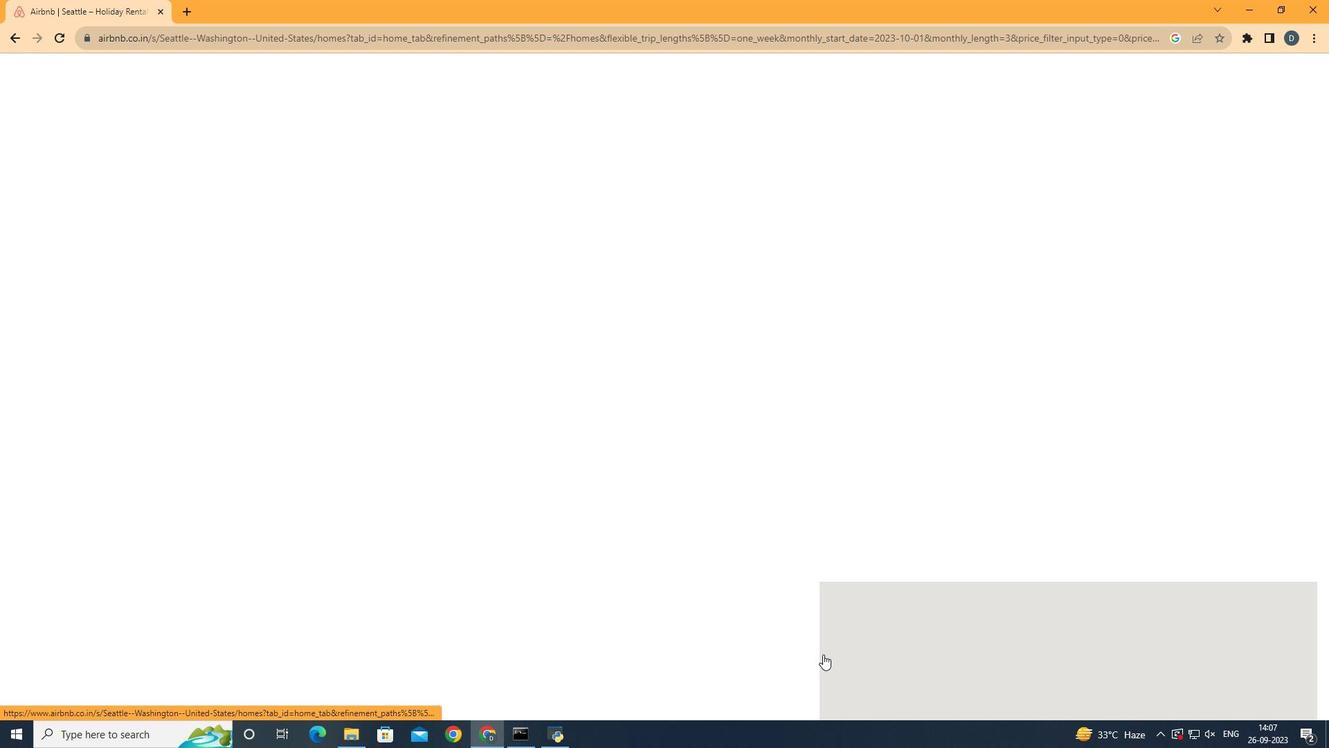 
Action: Mouse moved to (475, 193)
Screenshot: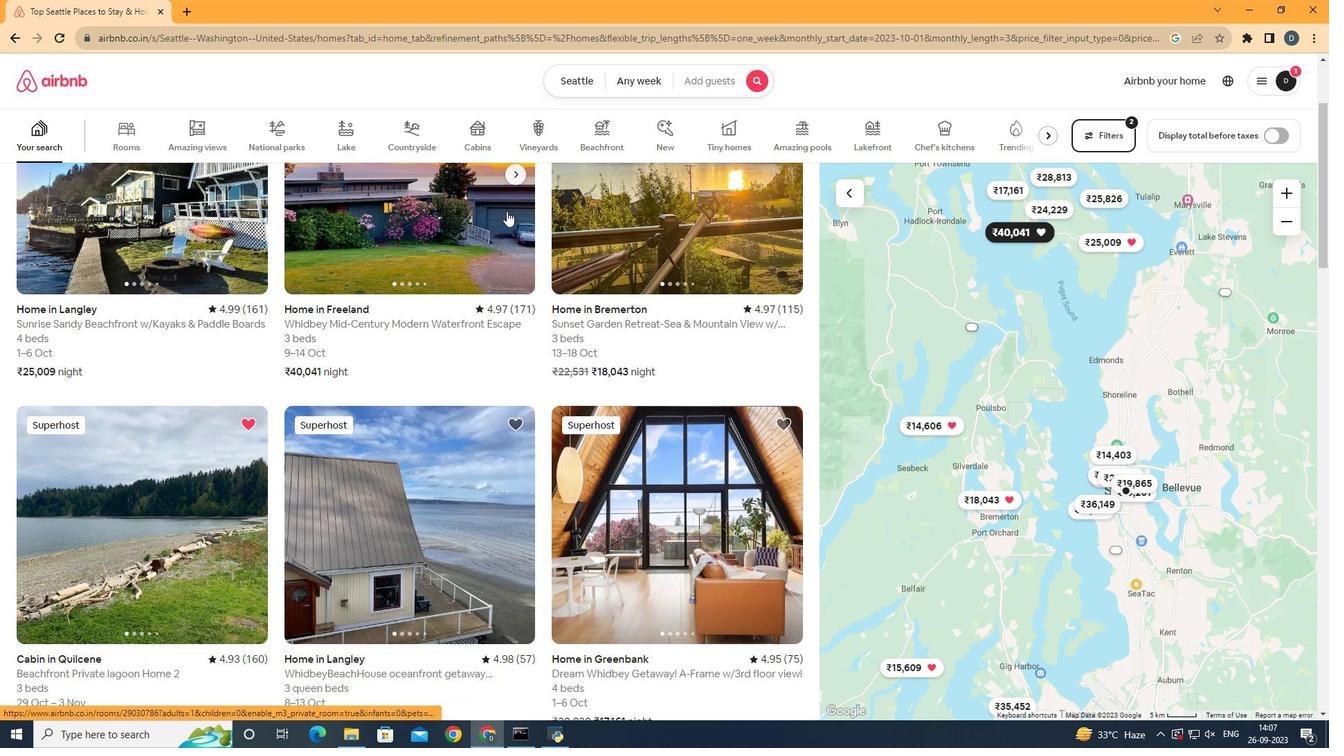 
Action: Mouse scrolled (475, 192) with delta (0, 0)
Screenshot: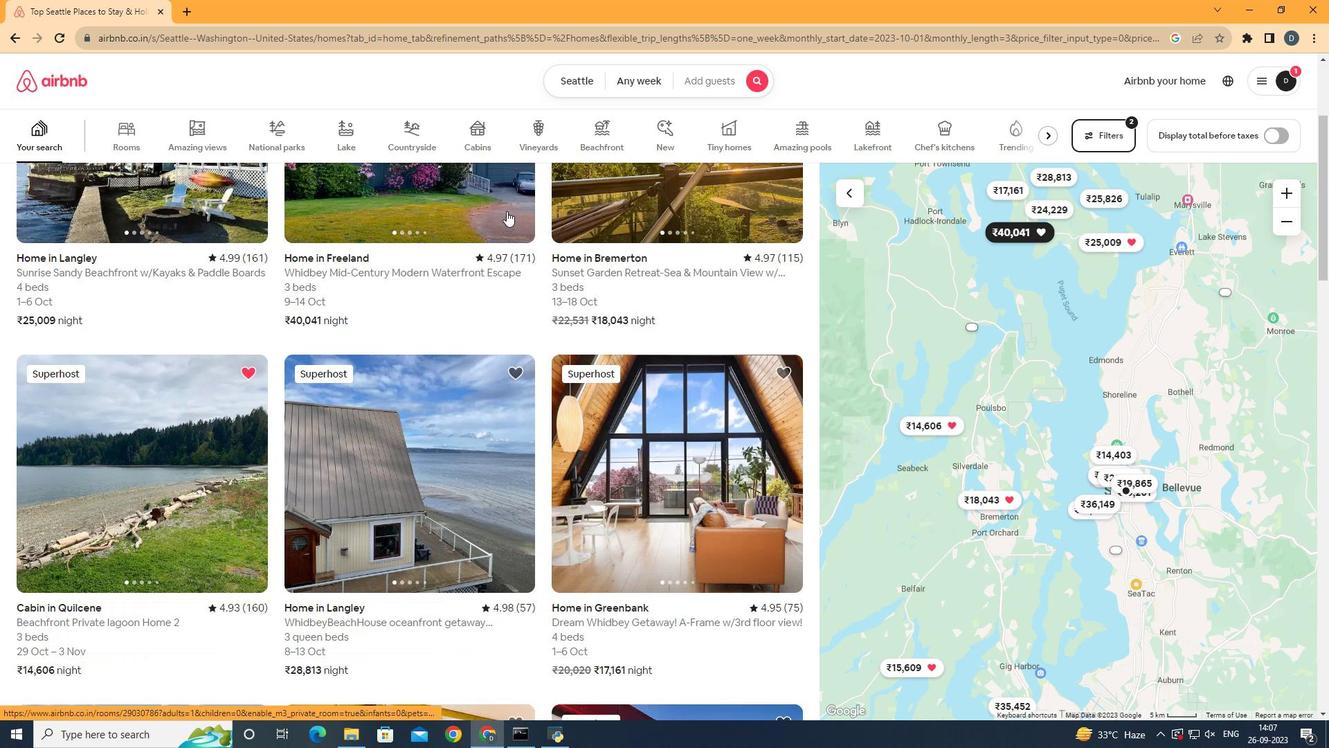 
Action: Mouse scrolled (475, 192) with delta (0, 0)
Screenshot: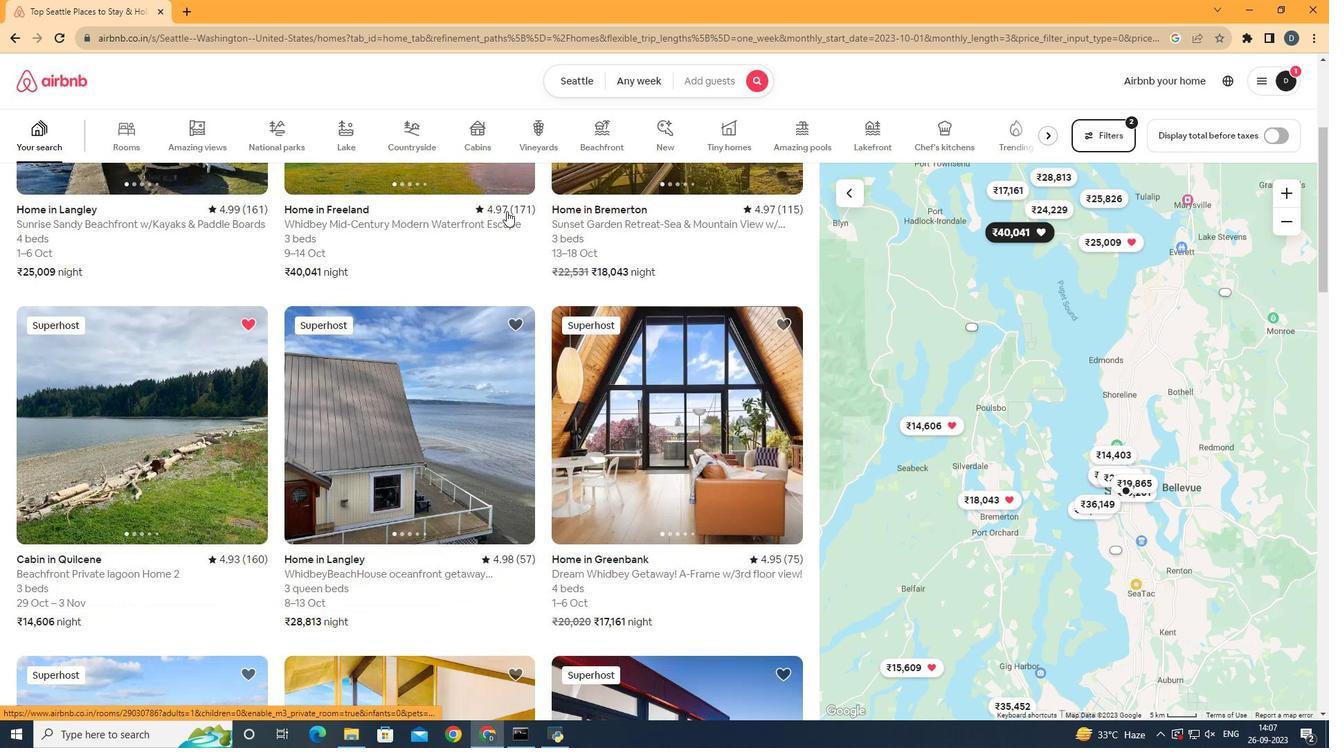 
Action: Mouse scrolled (475, 192) with delta (0, 0)
Screenshot: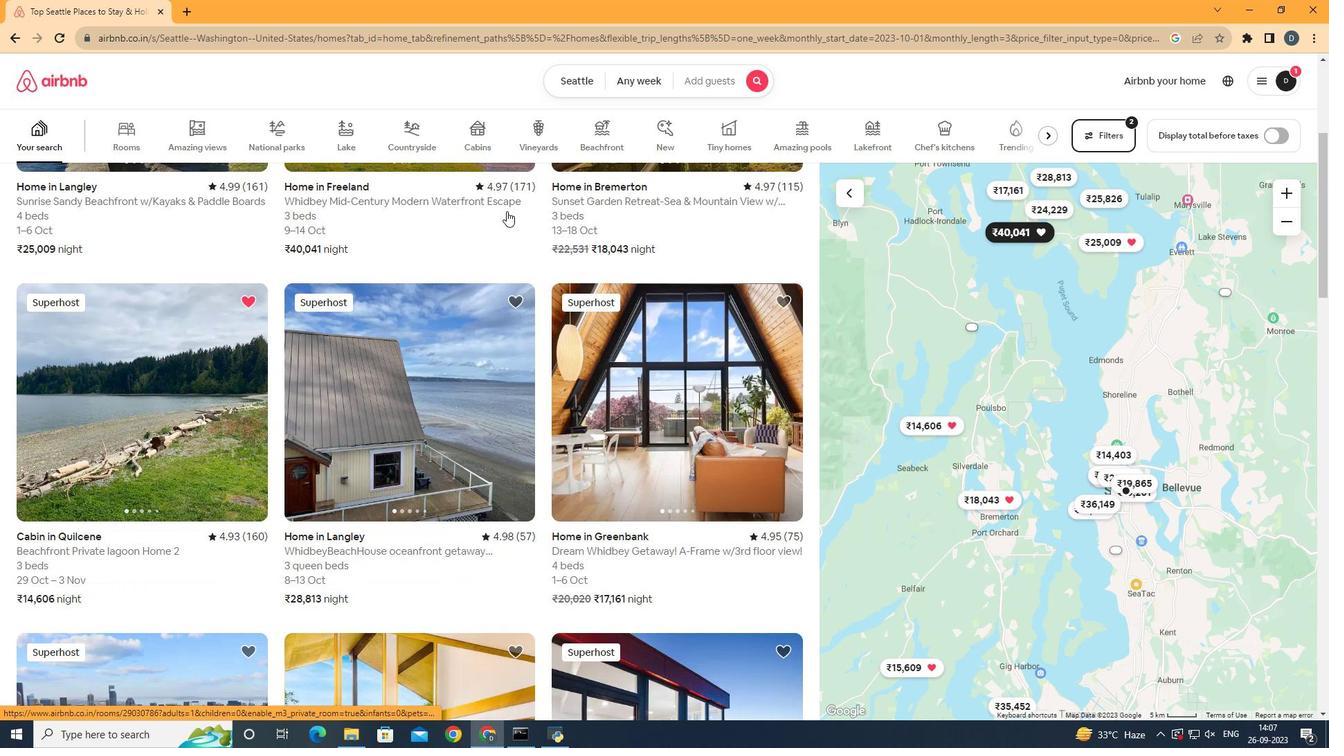 
Action: Mouse scrolled (475, 192) with delta (0, 0)
Screenshot: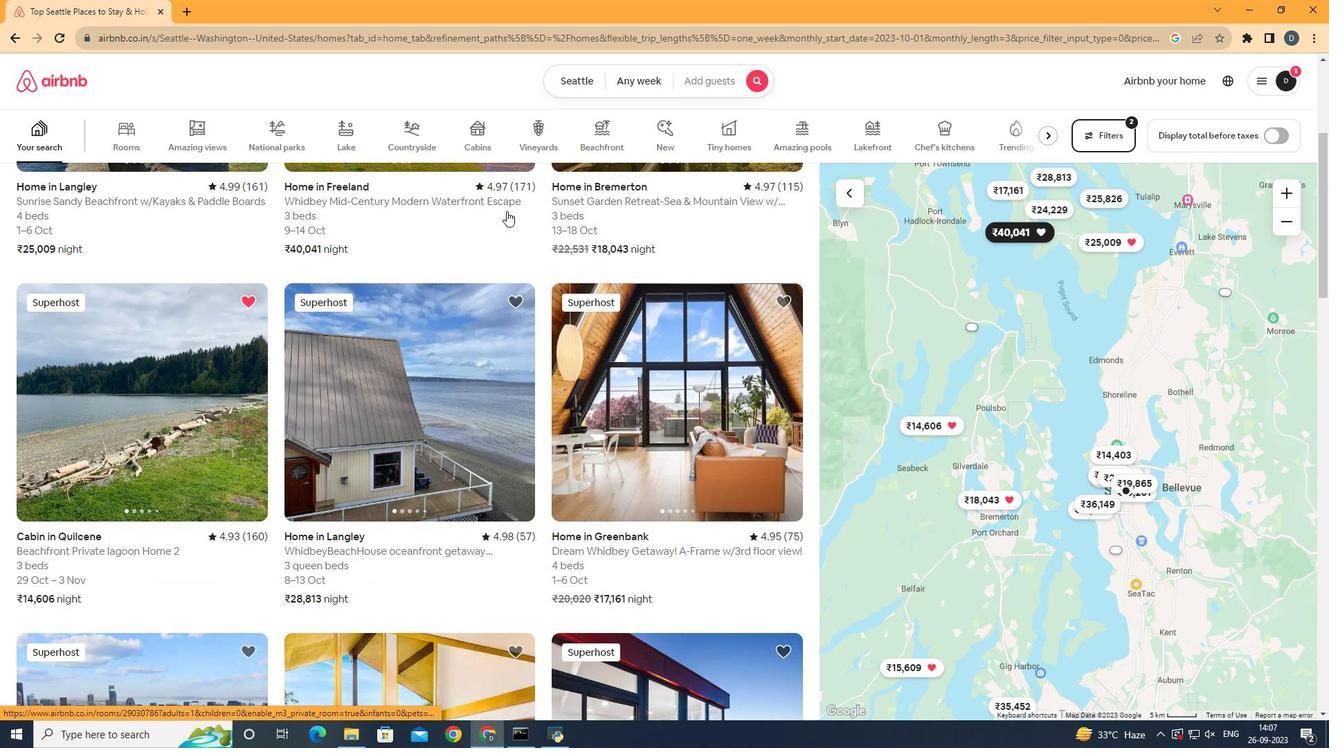 
Action: Mouse scrolled (475, 192) with delta (0, 0)
Screenshot: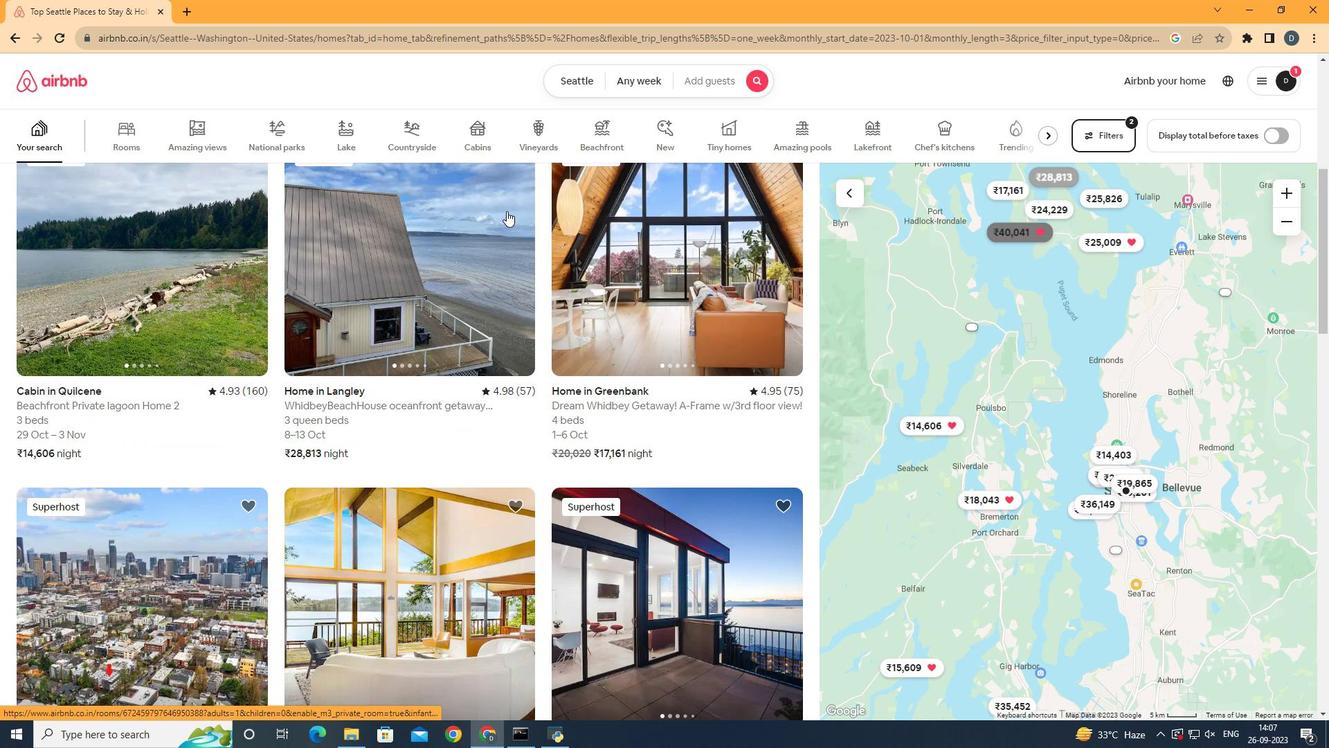 
Action: Mouse scrolled (475, 192) with delta (0, 0)
Screenshot: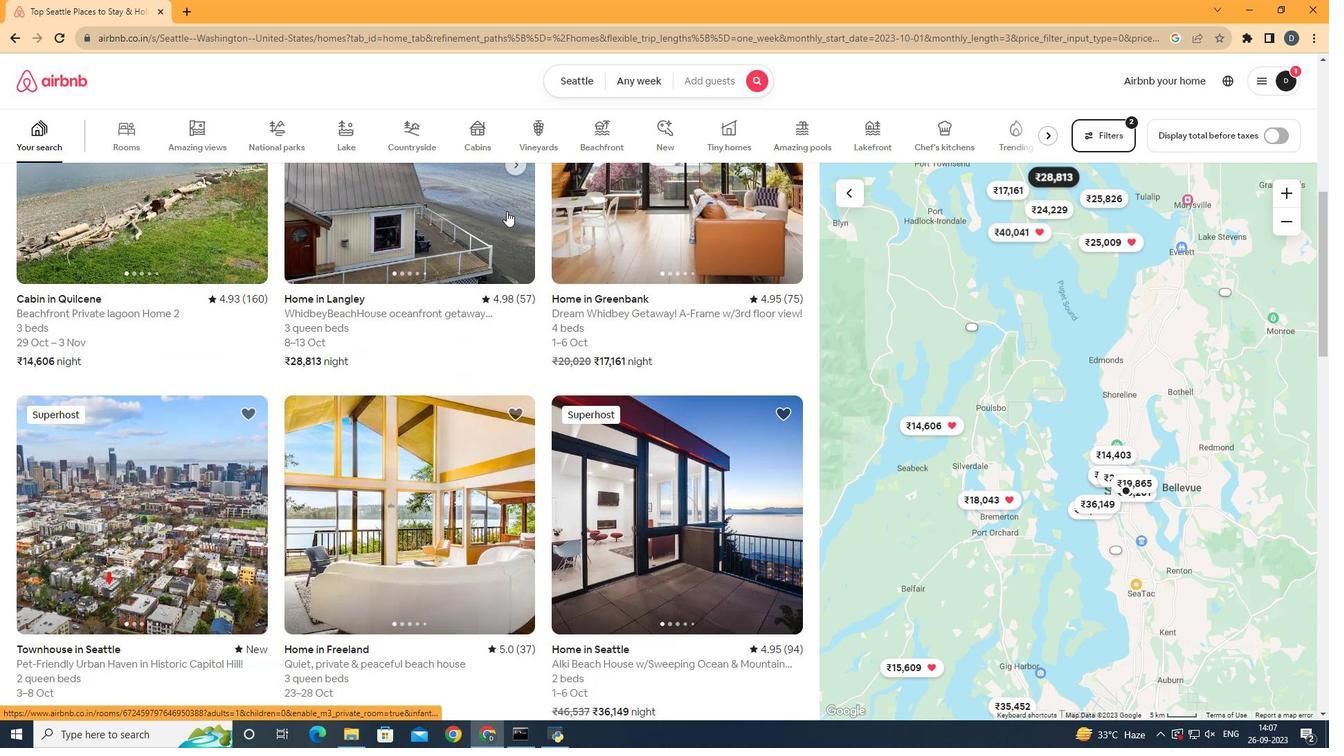 
Action: Mouse scrolled (475, 192) with delta (0, 0)
Screenshot: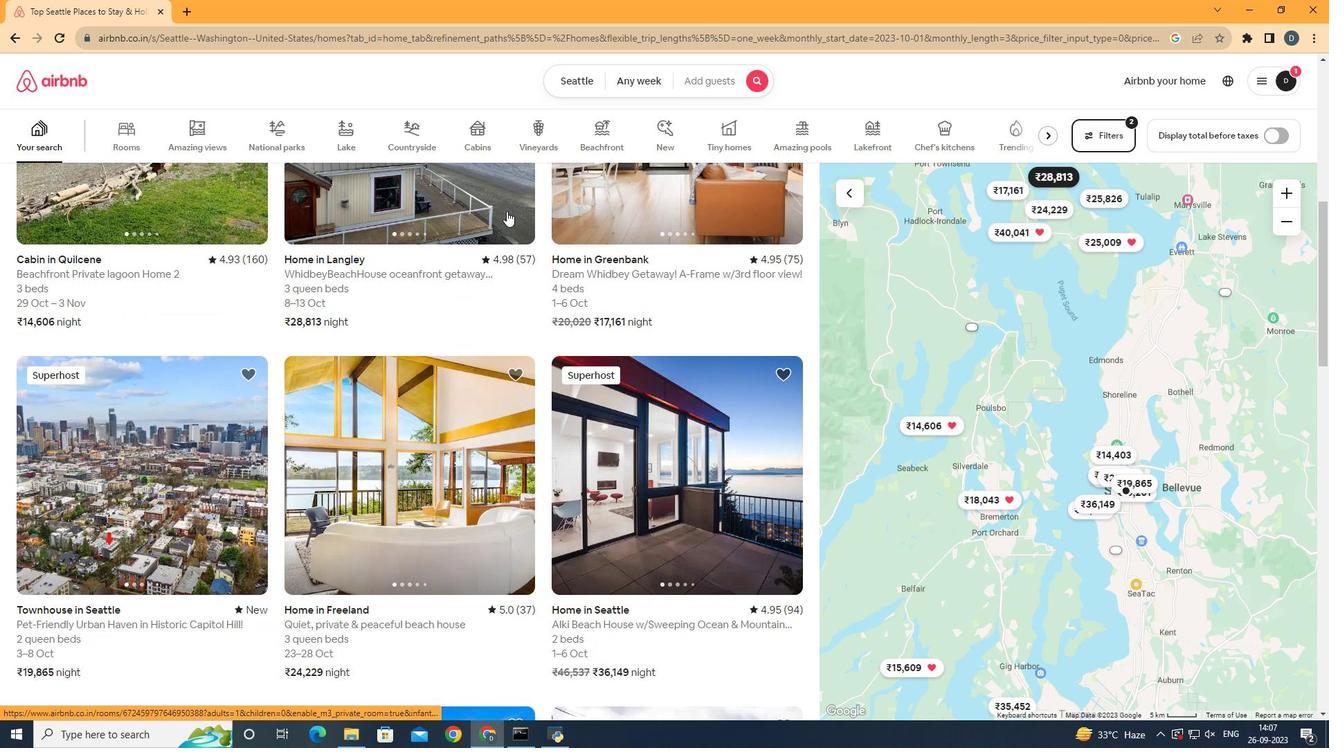 
Action: Mouse scrolled (475, 192) with delta (0, 0)
Screenshot: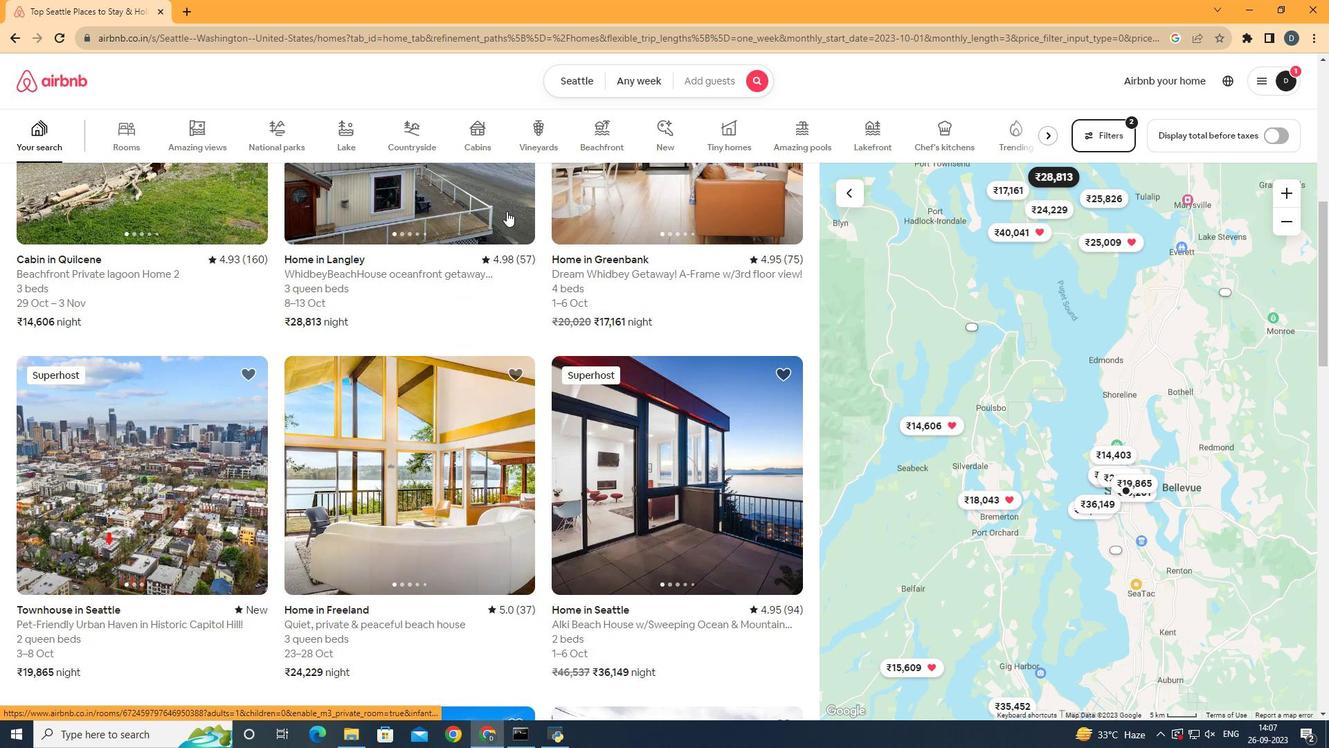 
Action: Mouse scrolled (475, 192) with delta (0, 0)
Screenshot: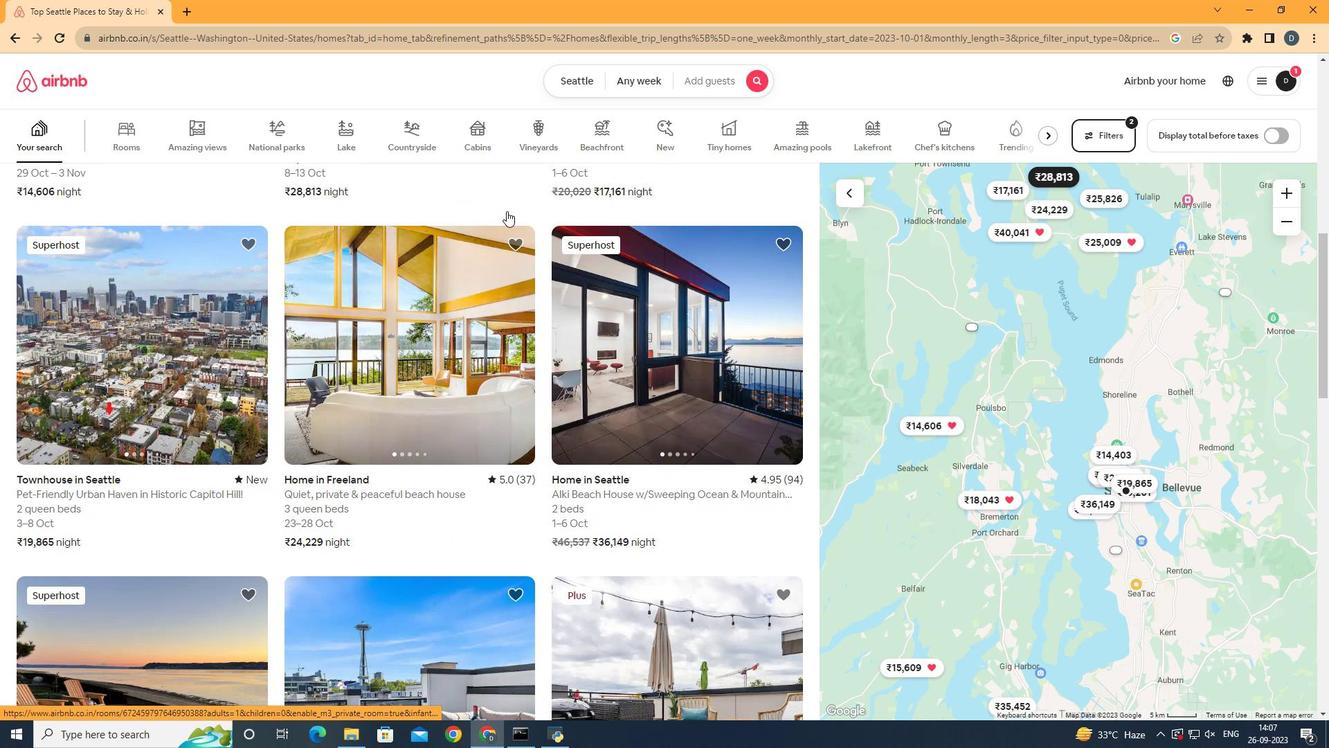 
Action: Mouse scrolled (475, 192) with delta (0, 0)
Screenshot: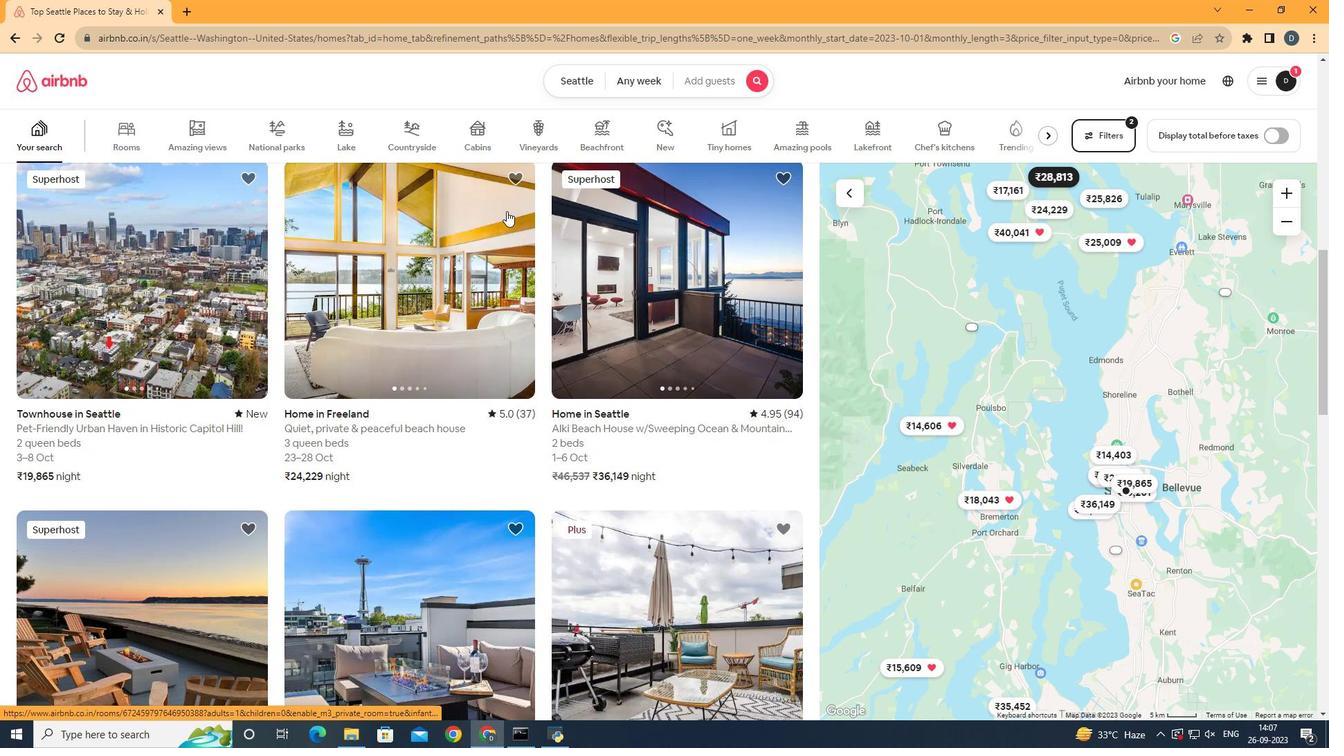 
Action: Mouse scrolled (475, 192) with delta (0, 0)
Screenshot: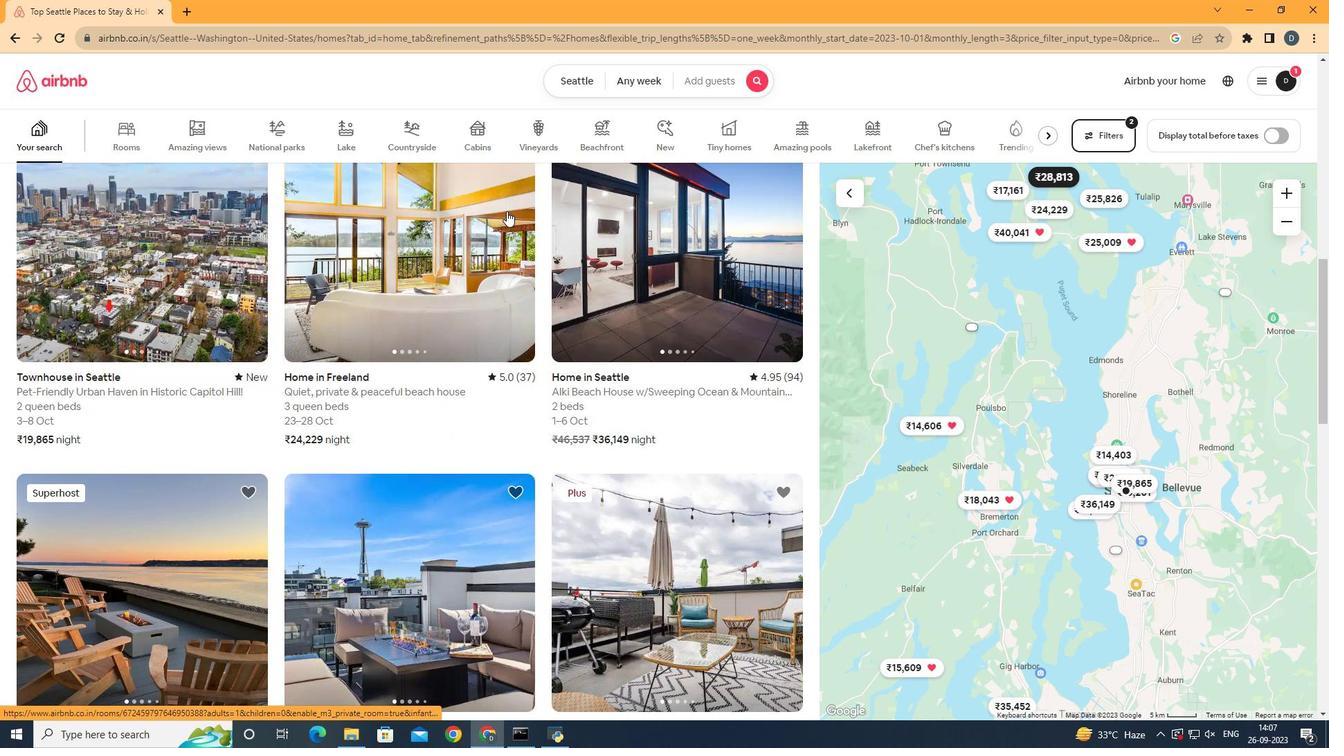 
Action: Mouse scrolled (475, 192) with delta (0, 0)
Screenshot: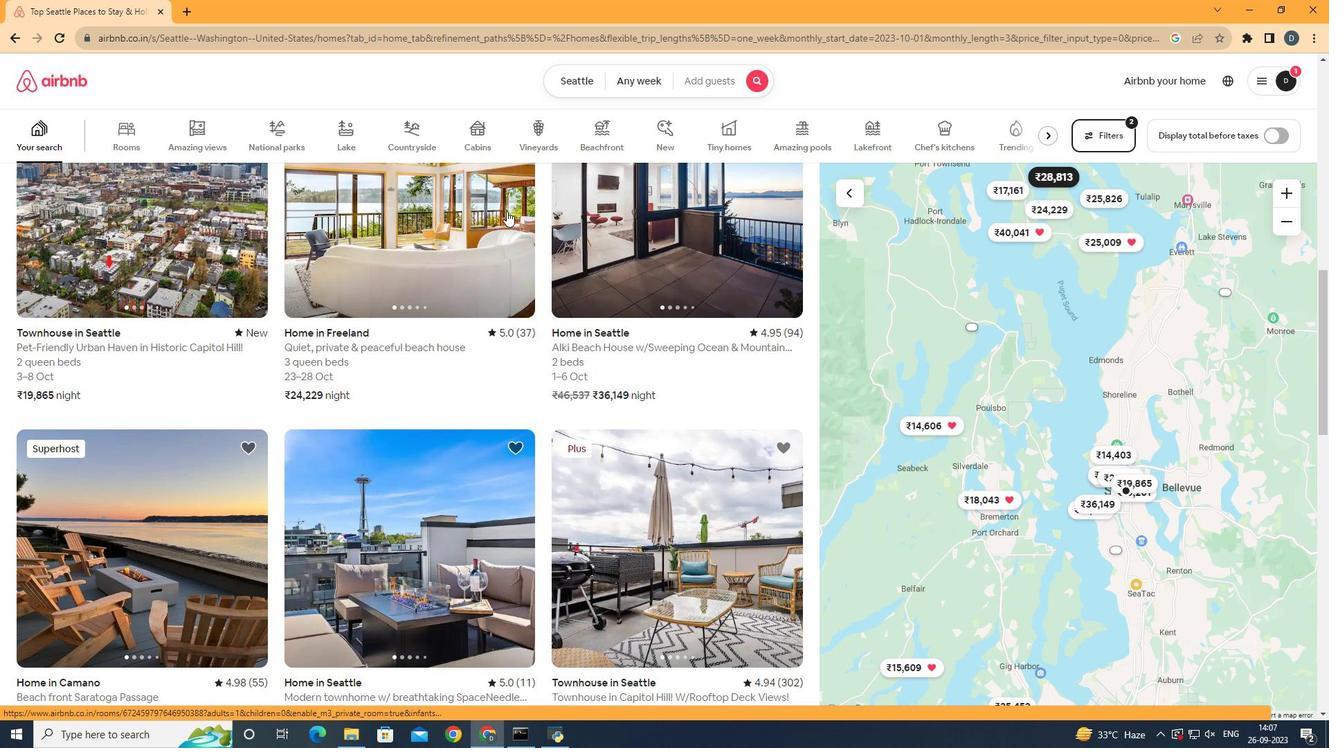 
Action: Mouse scrolled (475, 192) with delta (0, 0)
Screenshot: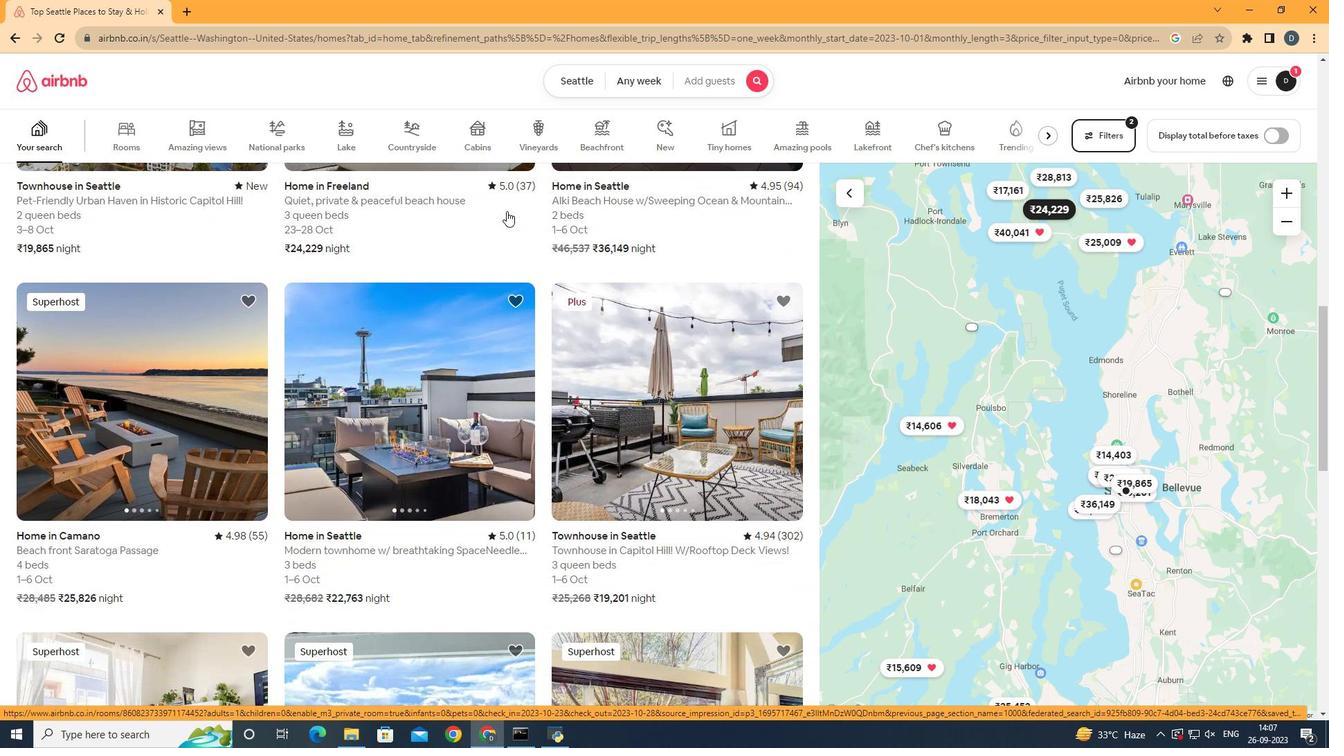 
Action: Mouse scrolled (475, 192) with delta (0, 0)
Screenshot: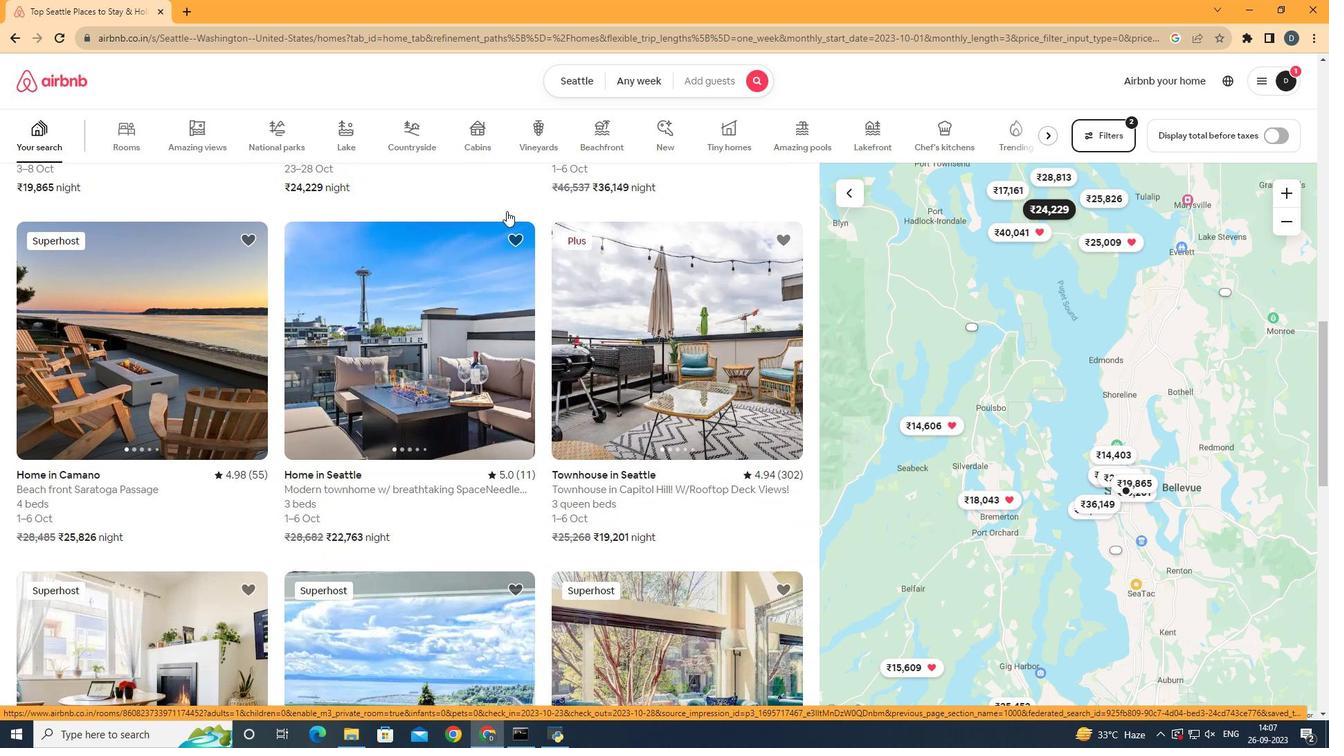 
Action: Mouse scrolled (475, 192) with delta (0, 0)
Screenshot: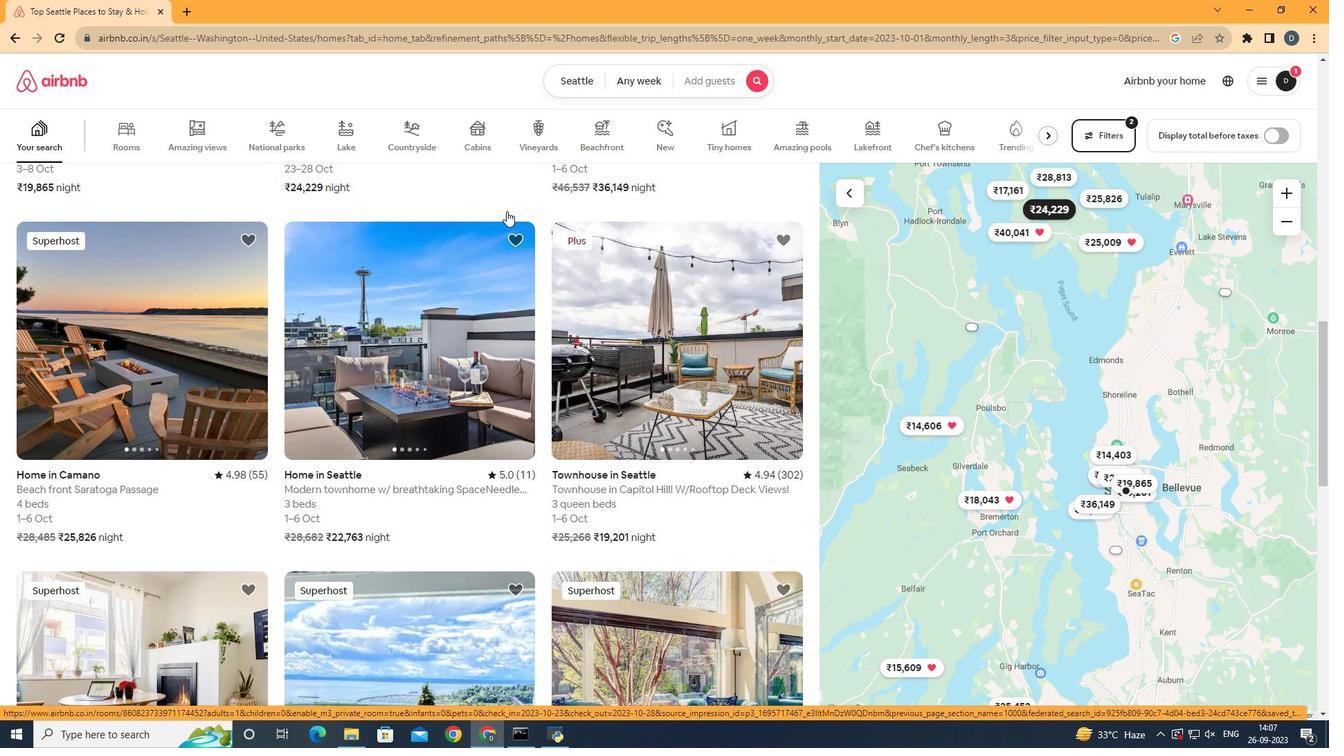 
Action: Mouse moved to (639, 277)
Screenshot: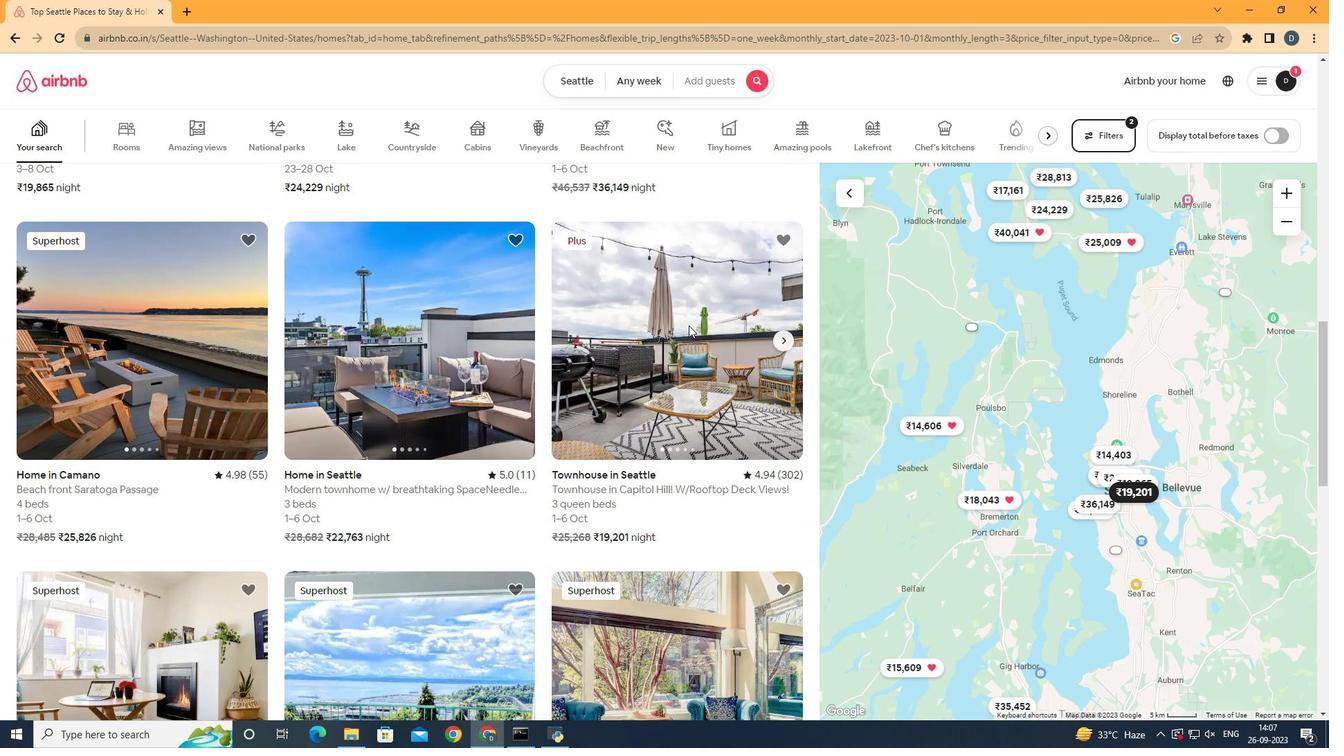 
Action: Mouse pressed left at (639, 277)
Screenshot: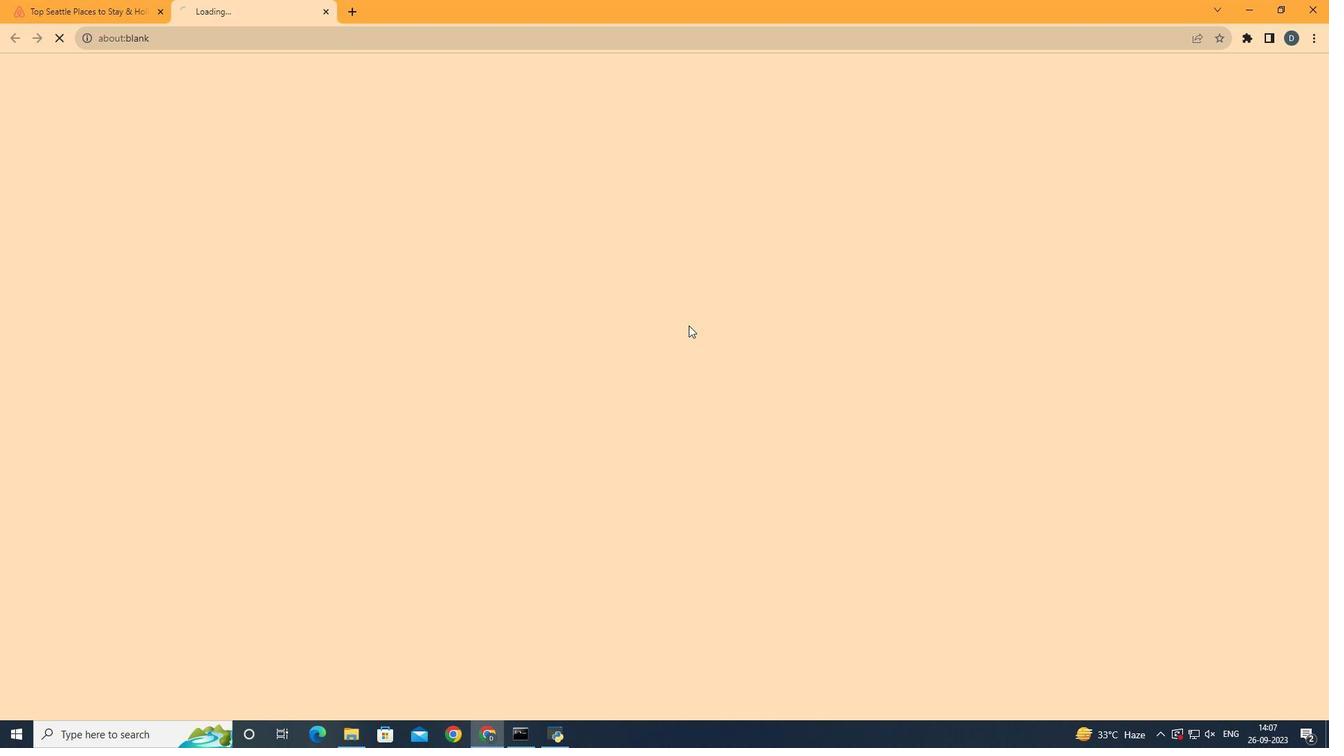 
Action: Mouse moved to (878, 410)
Screenshot: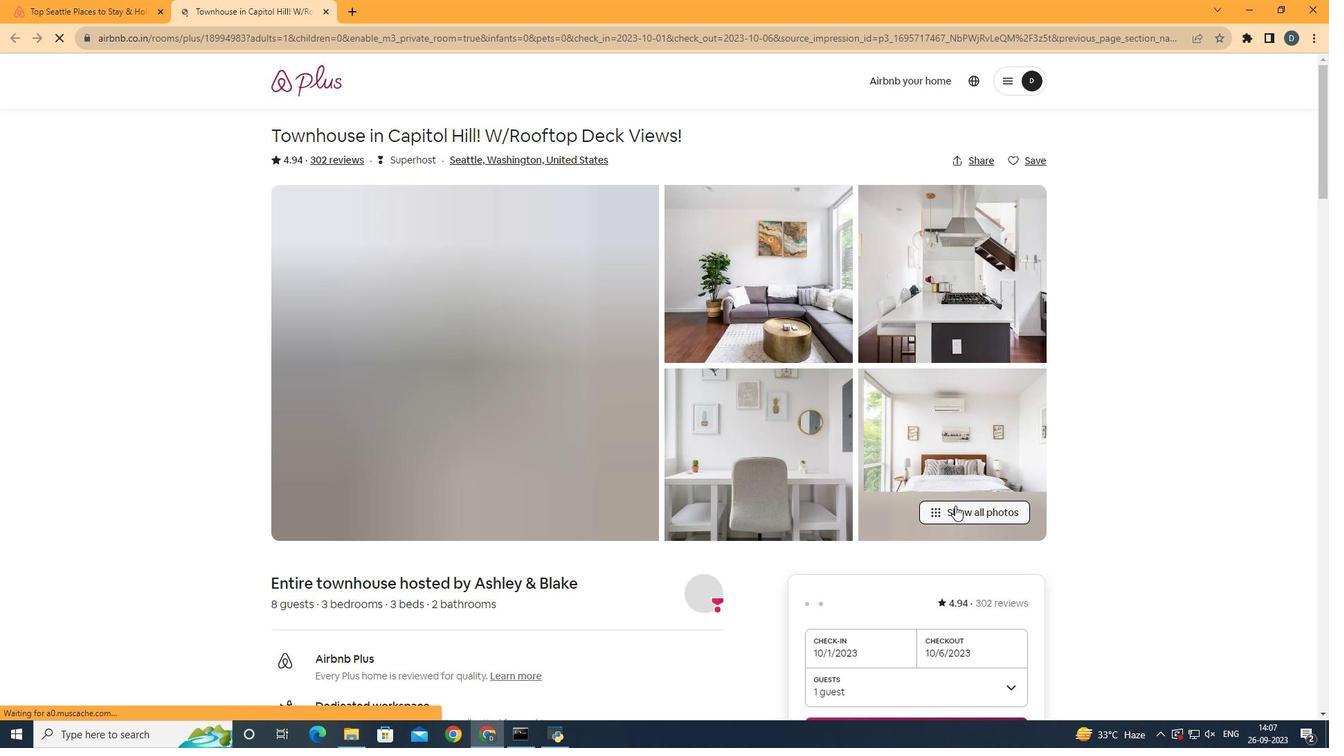 
Action: Mouse pressed left at (878, 410)
Screenshot: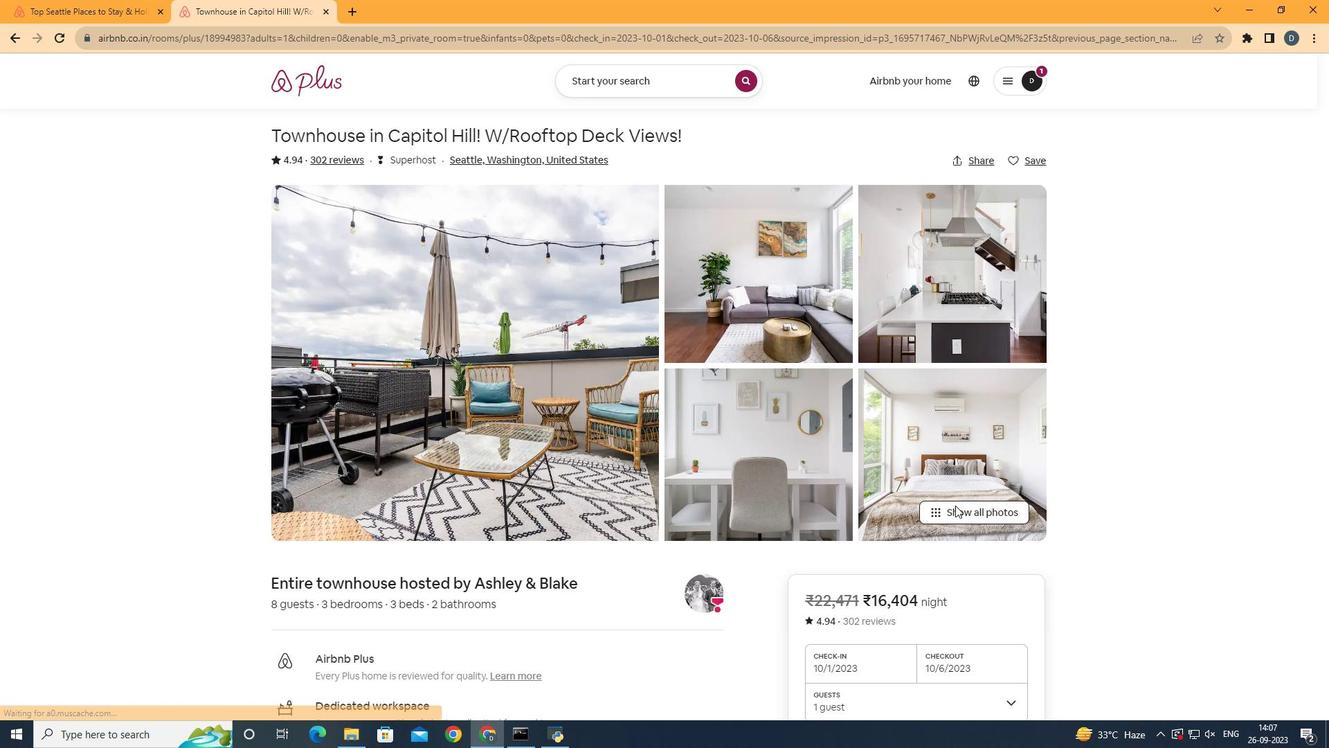 
Action: Mouse moved to (1083, 348)
Screenshot: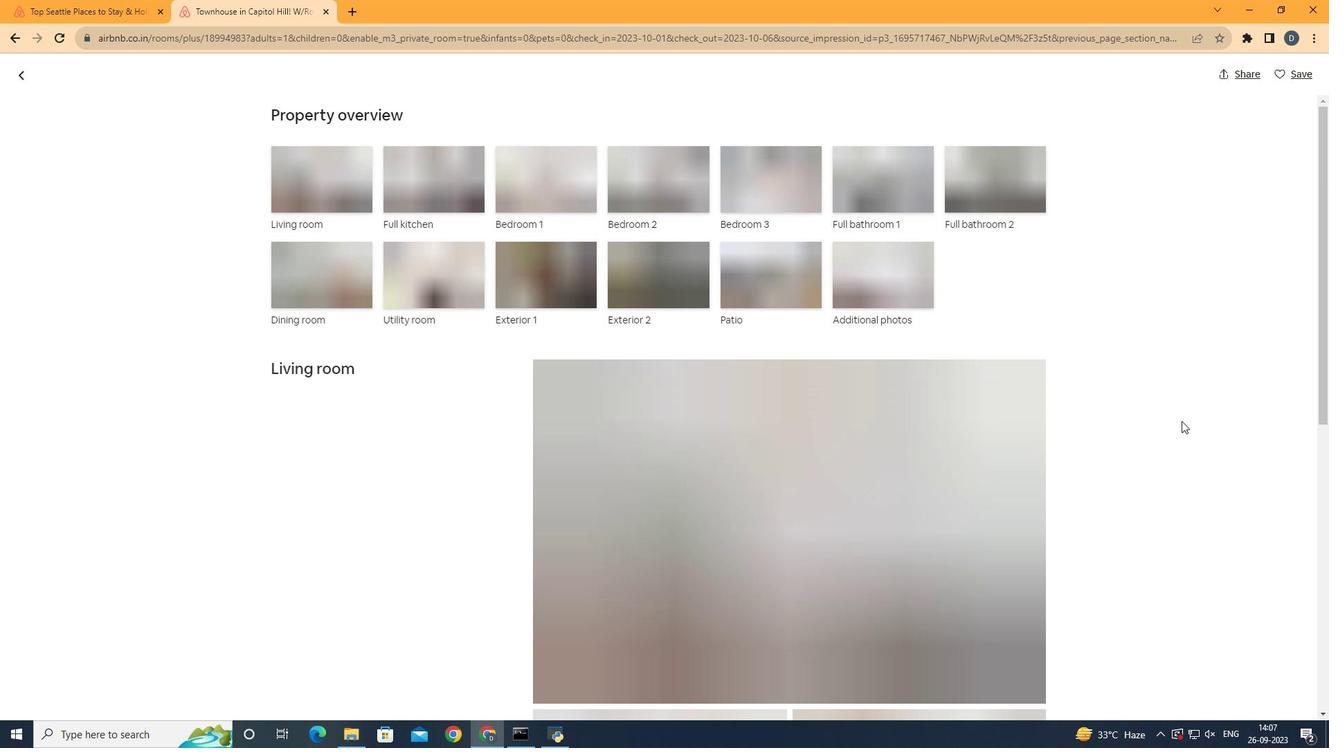 
Action: Mouse scrolled (1083, 347) with delta (0, 0)
Screenshot: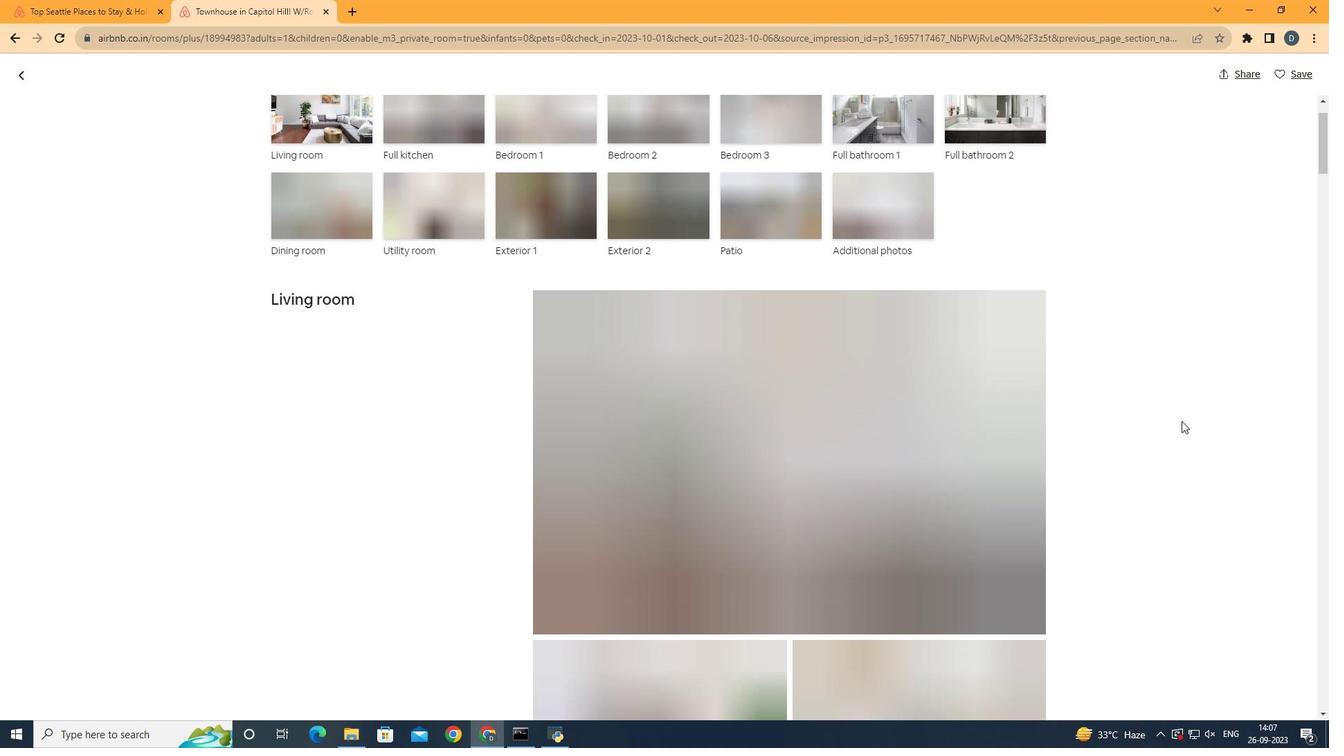 
Action: Mouse scrolled (1083, 347) with delta (0, 0)
Screenshot: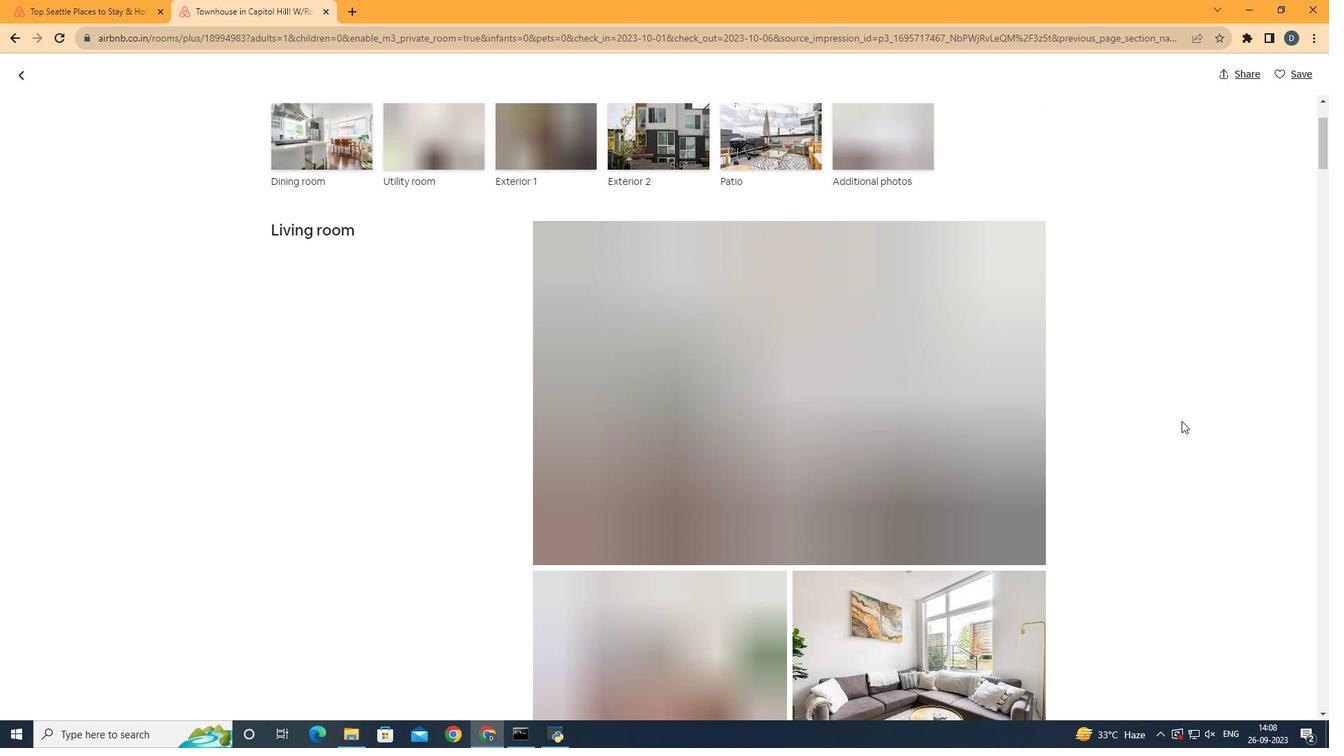 
Action: Mouse scrolled (1083, 347) with delta (0, 0)
Screenshot: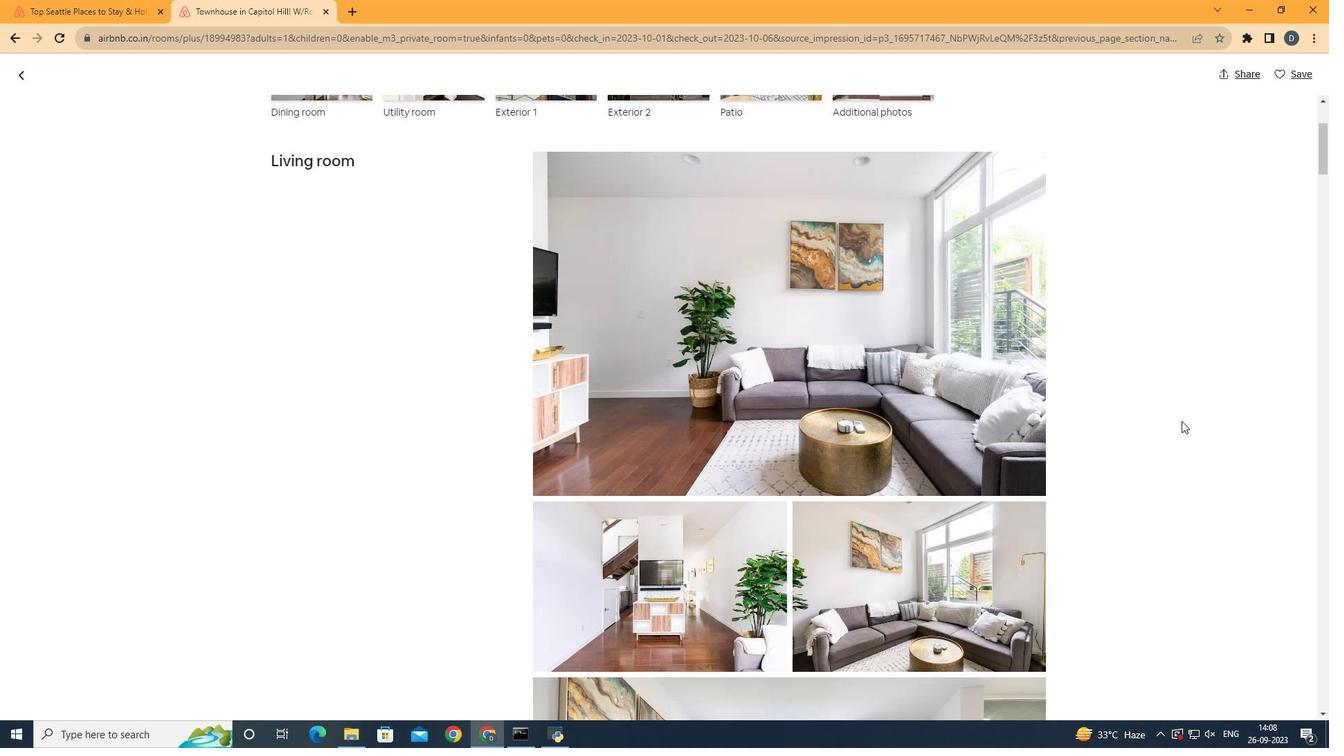 
Action: Mouse scrolled (1083, 347) with delta (0, 0)
Screenshot: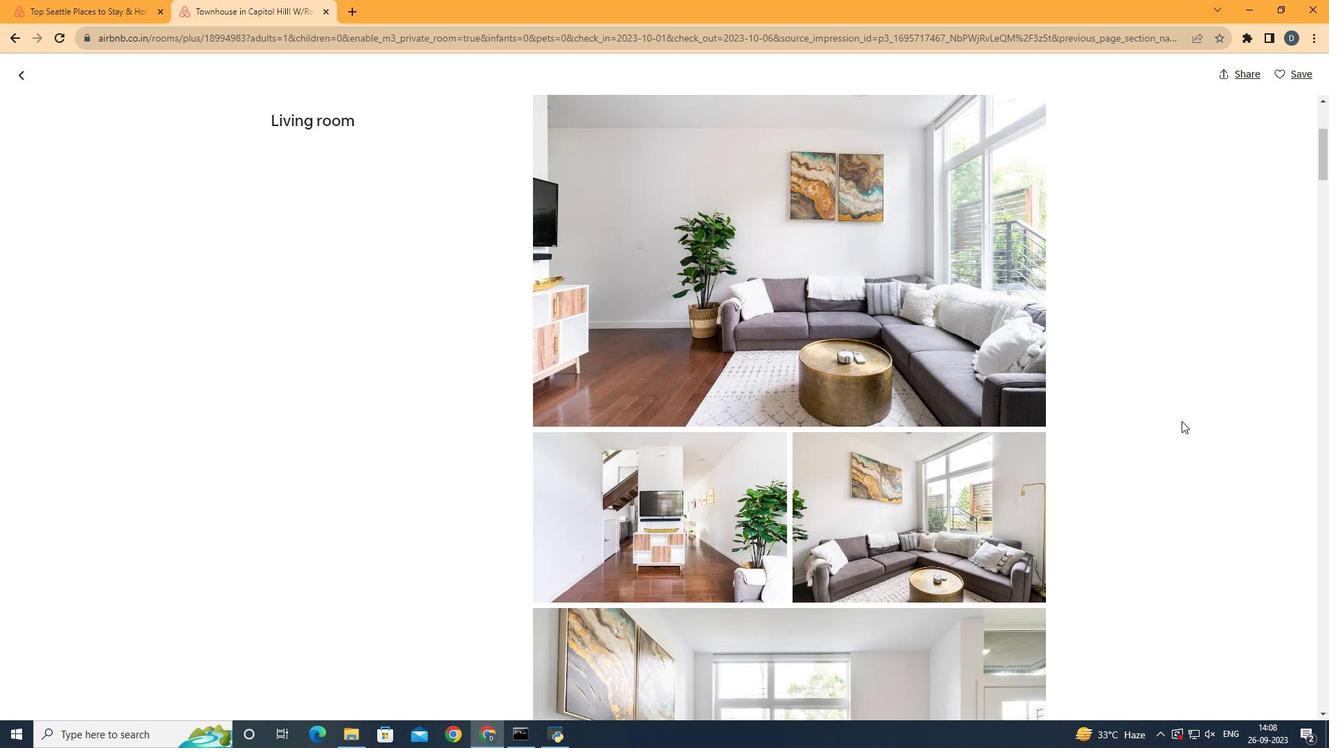 
Action: Mouse scrolled (1083, 347) with delta (0, 0)
Screenshot: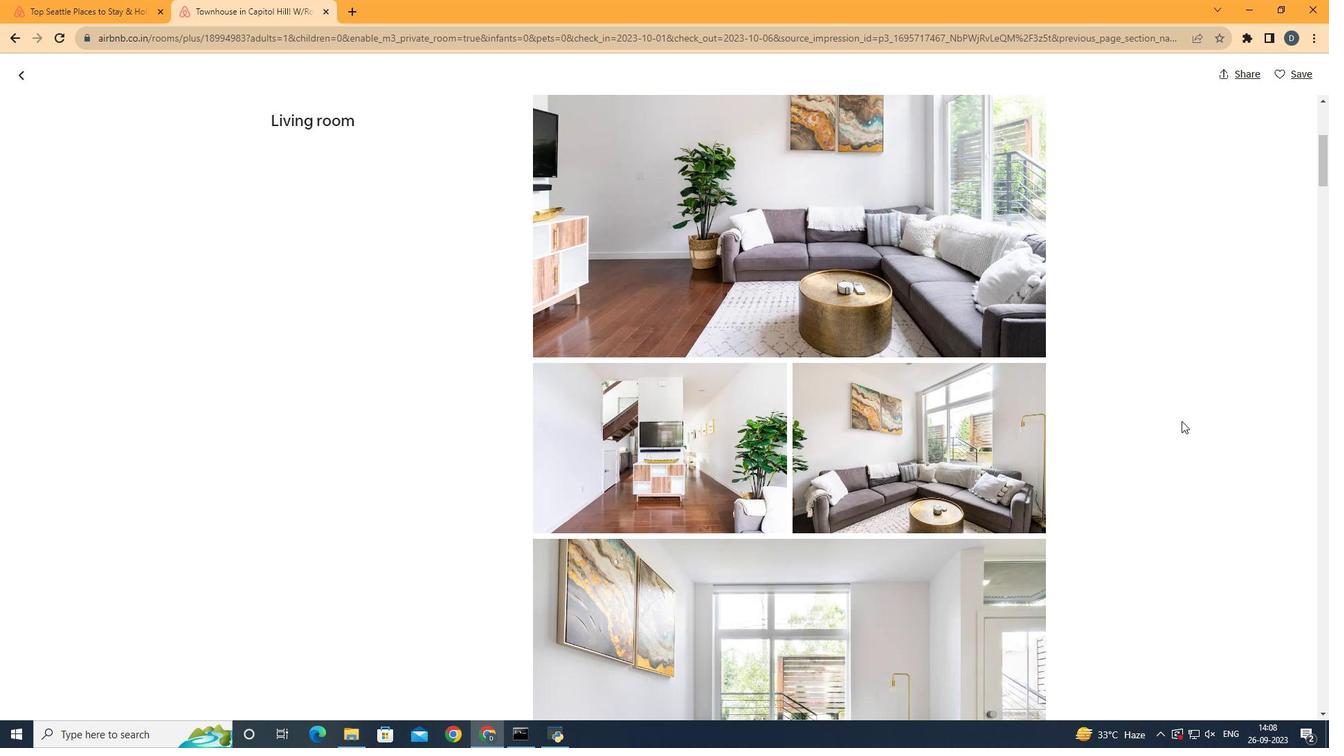 
Action: Mouse scrolled (1083, 347) with delta (0, 0)
Screenshot: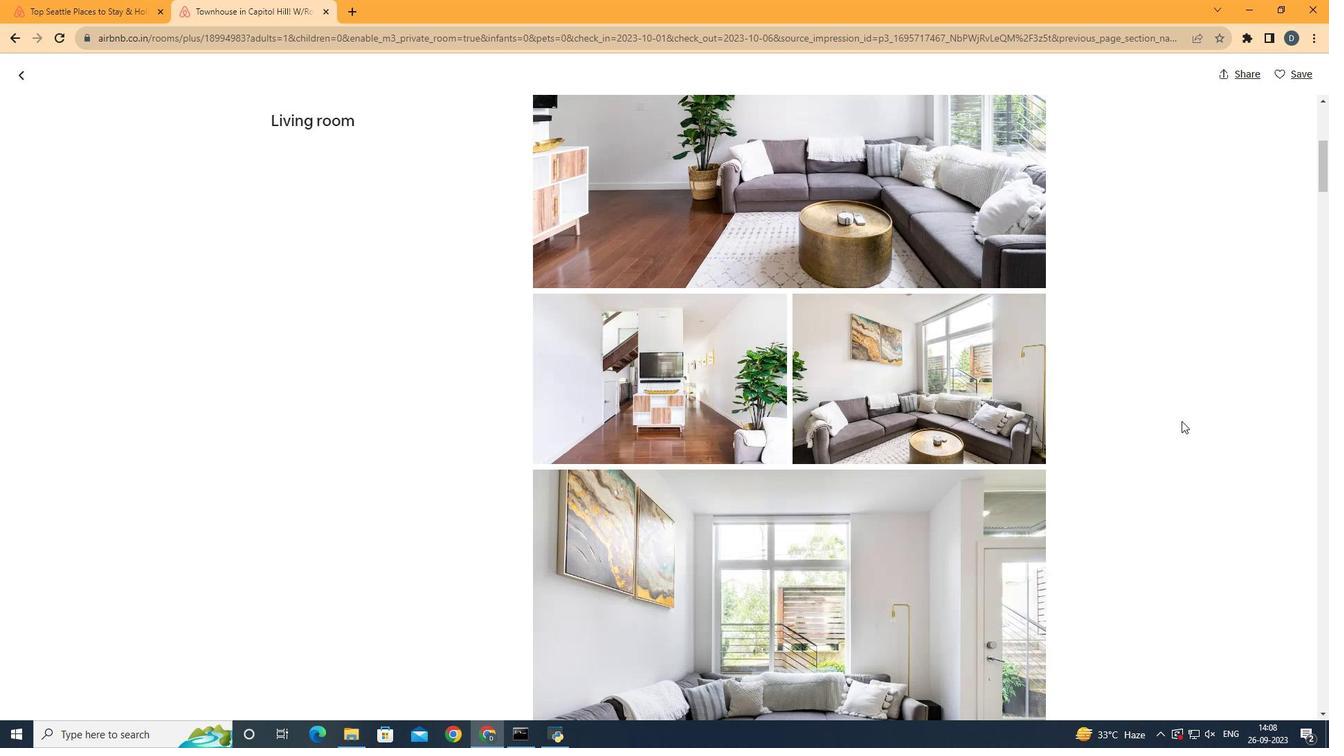 
Action: Mouse scrolled (1083, 347) with delta (0, 0)
Screenshot: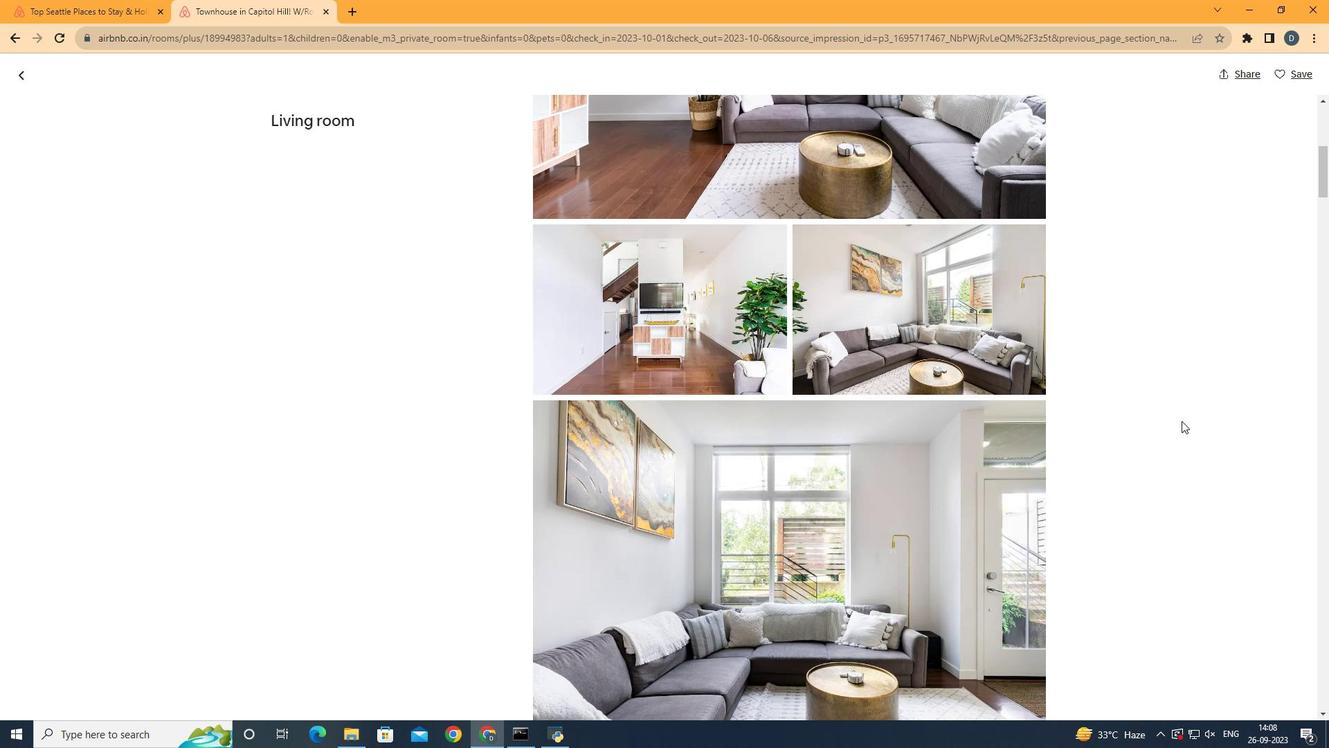 
Action: Mouse scrolled (1083, 347) with delta (0, 0)
Screenshot: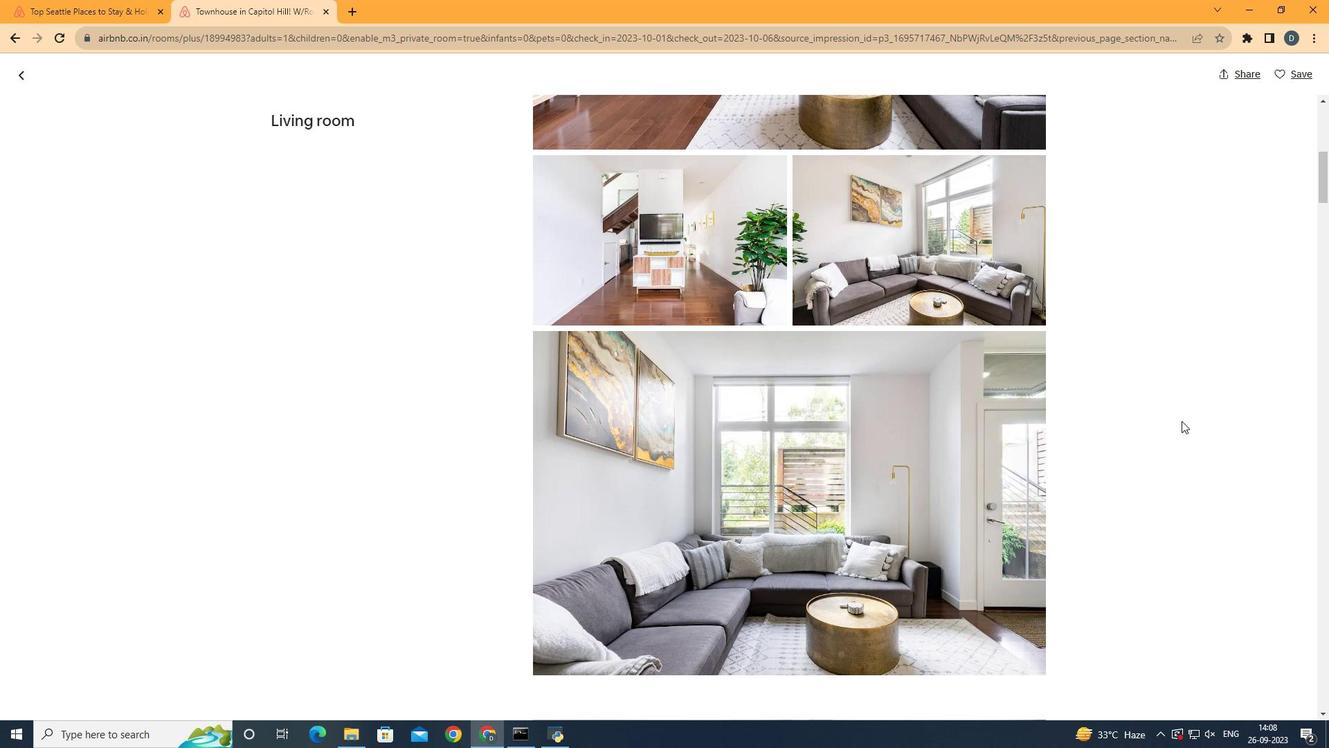 
Action: Mouse scrolled (1083, 347) with delta (0, 0)
Screenshot: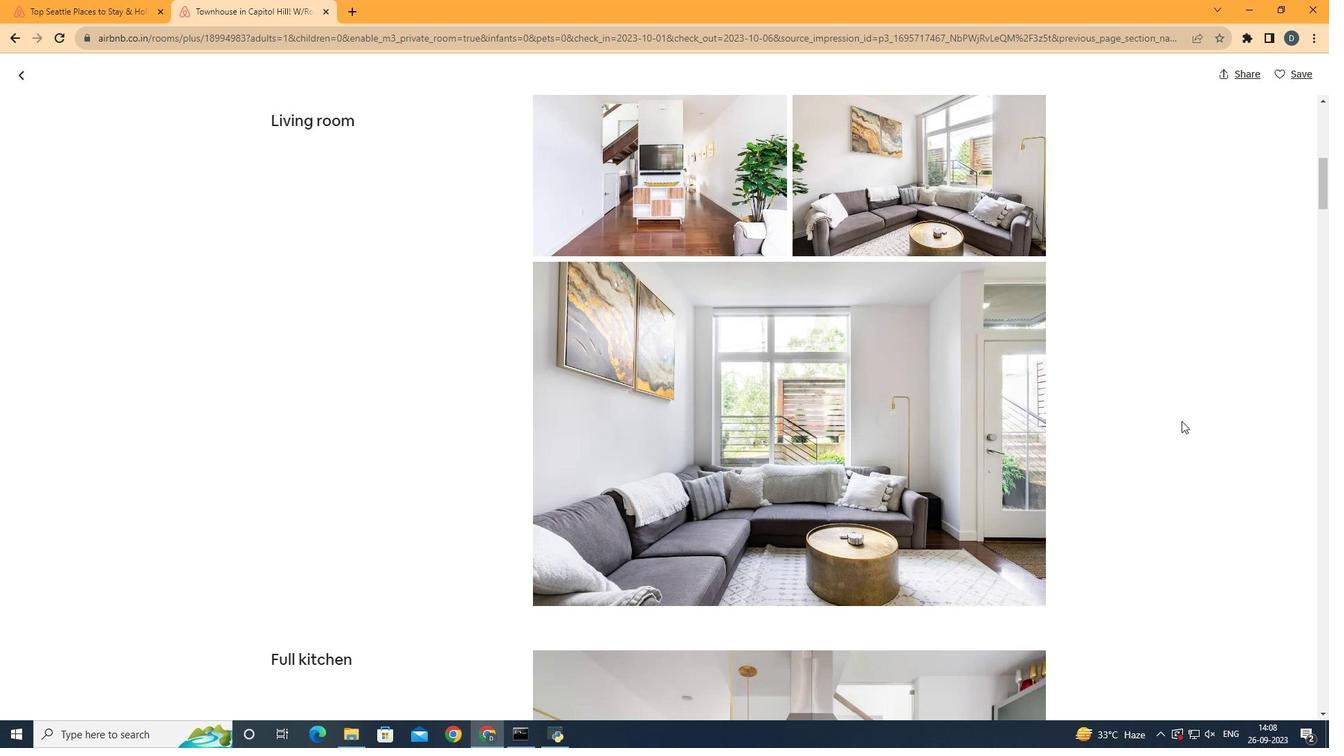 
Action: Mouse scrolled (1083, 347) with delta (0, 0)
Screenshot: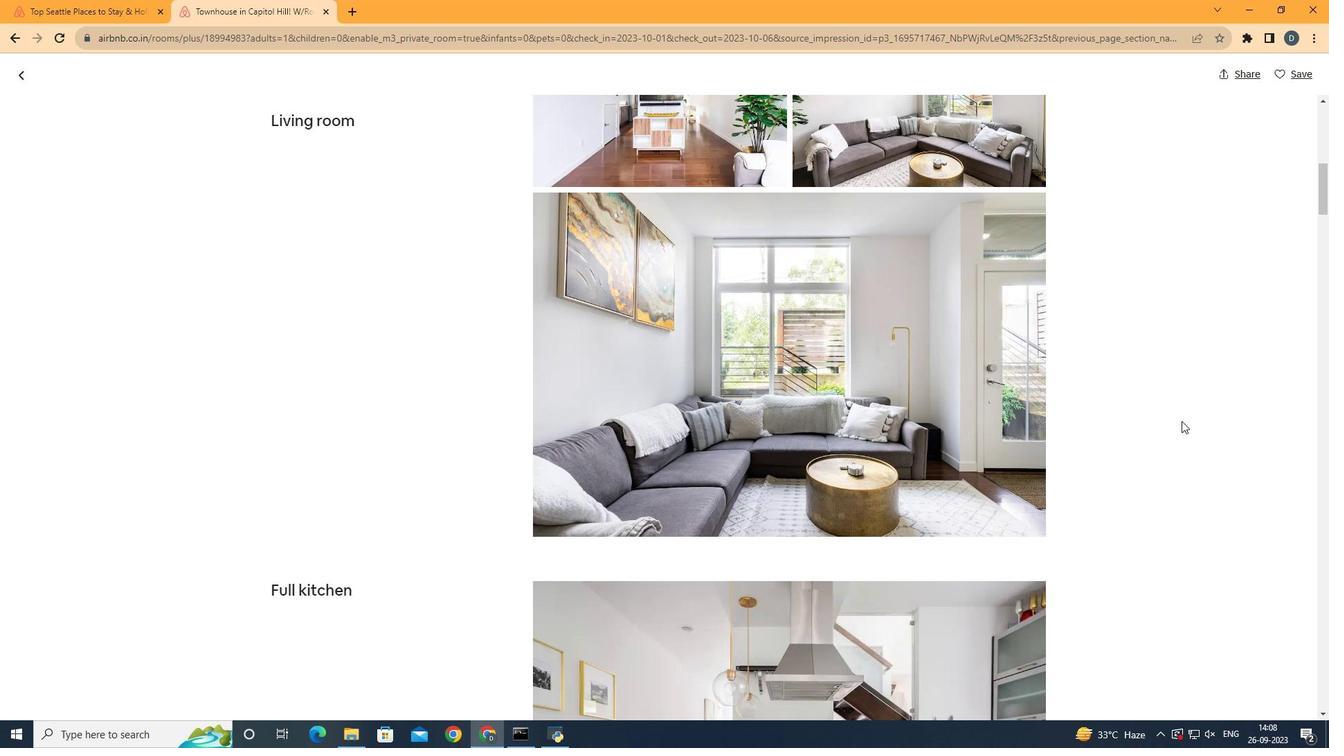 
Action: Mouse scrolled (1083, 347) with delta (0, 0)
Screenshot: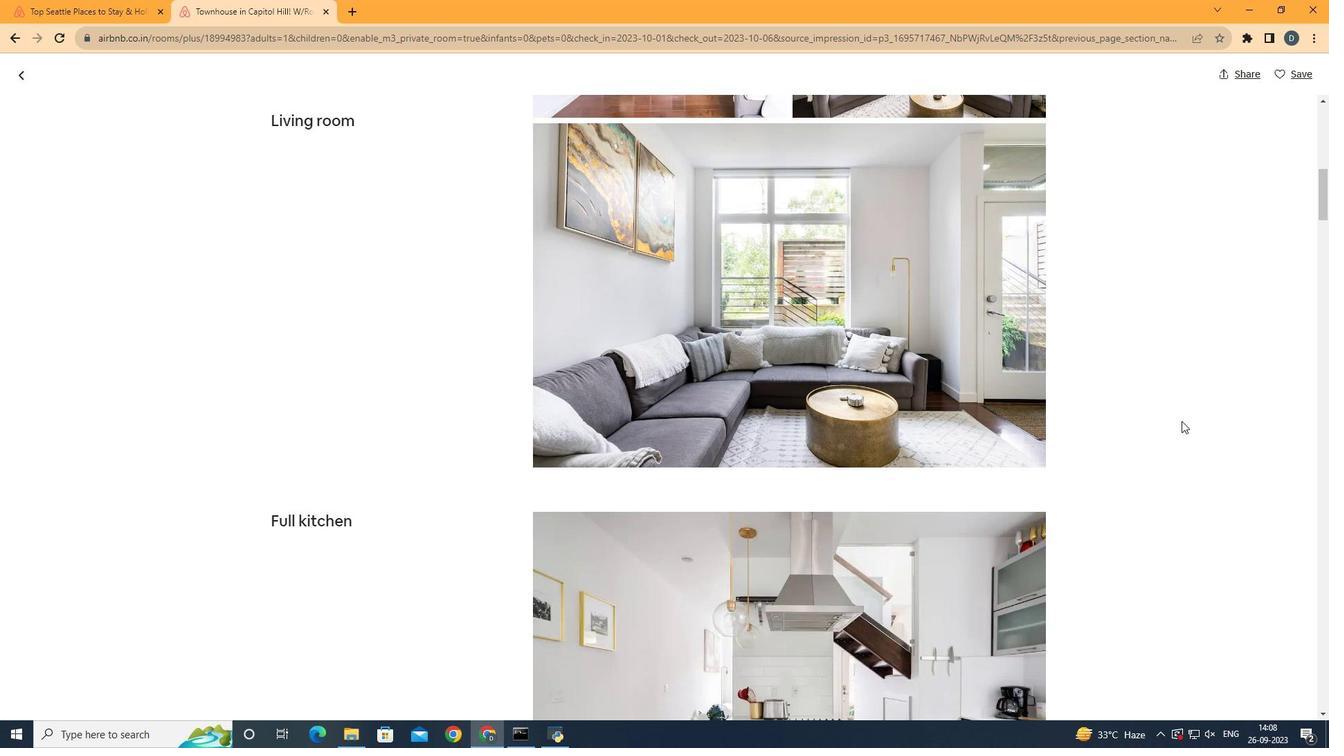 
Action: Mouse scrolled (1083, 347) with delta (0, 0)
Screenshot: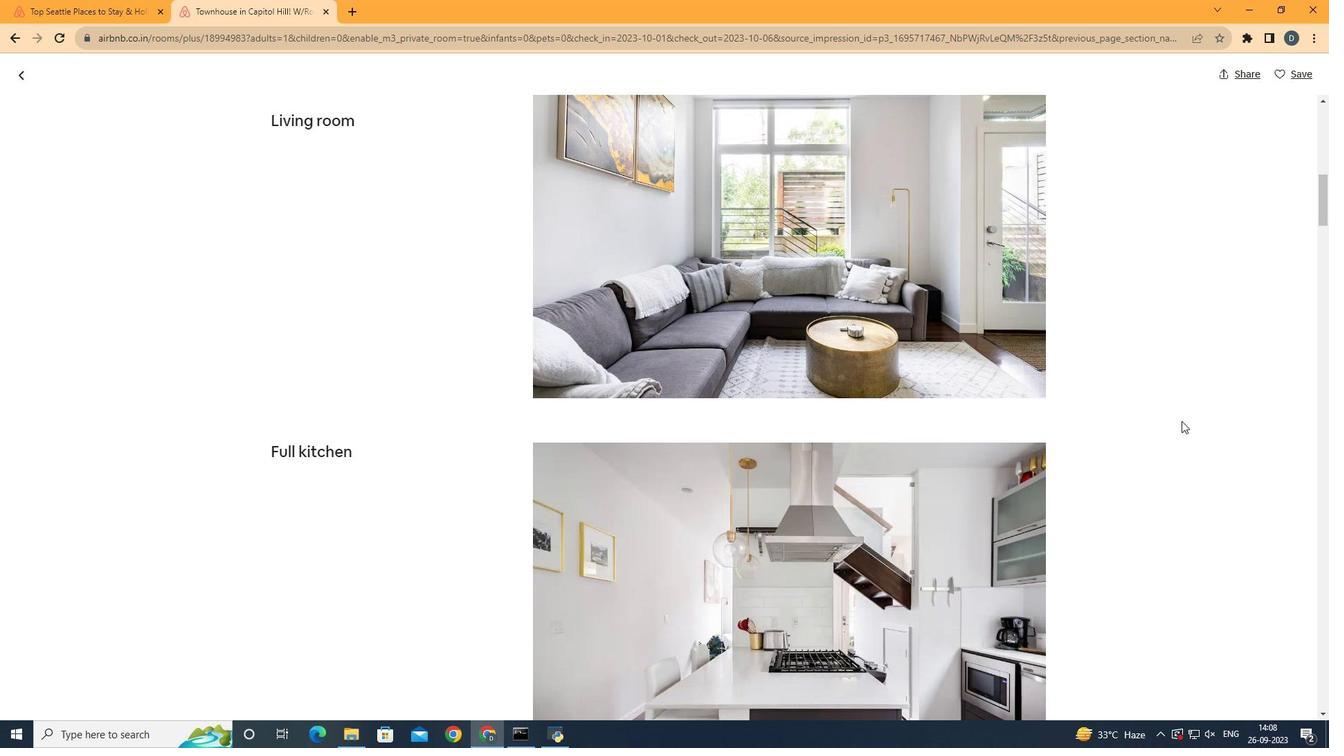 
Action: Mouse scrolled (1083, 347) with delta (0, 0)
Screenshot: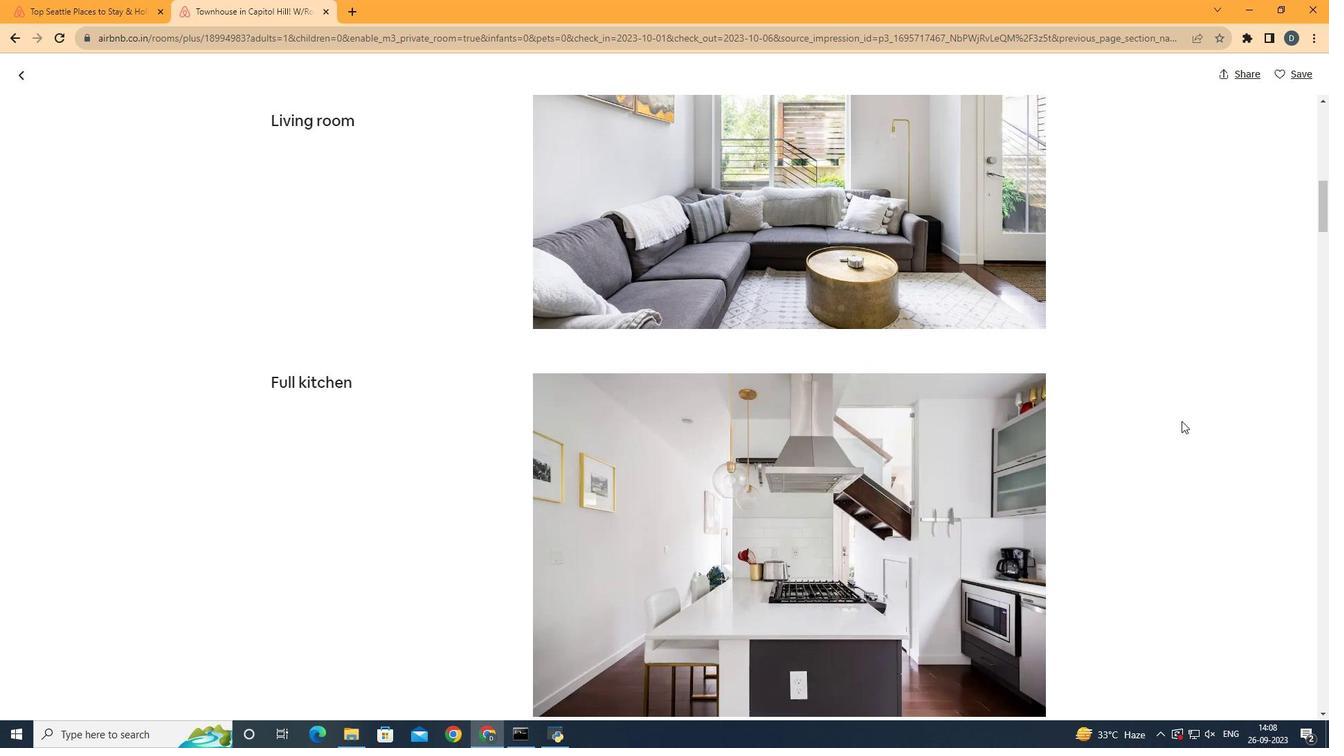 
Action: Mouse scrolled (1083, 347) with delta (0, 0)
Screenshot: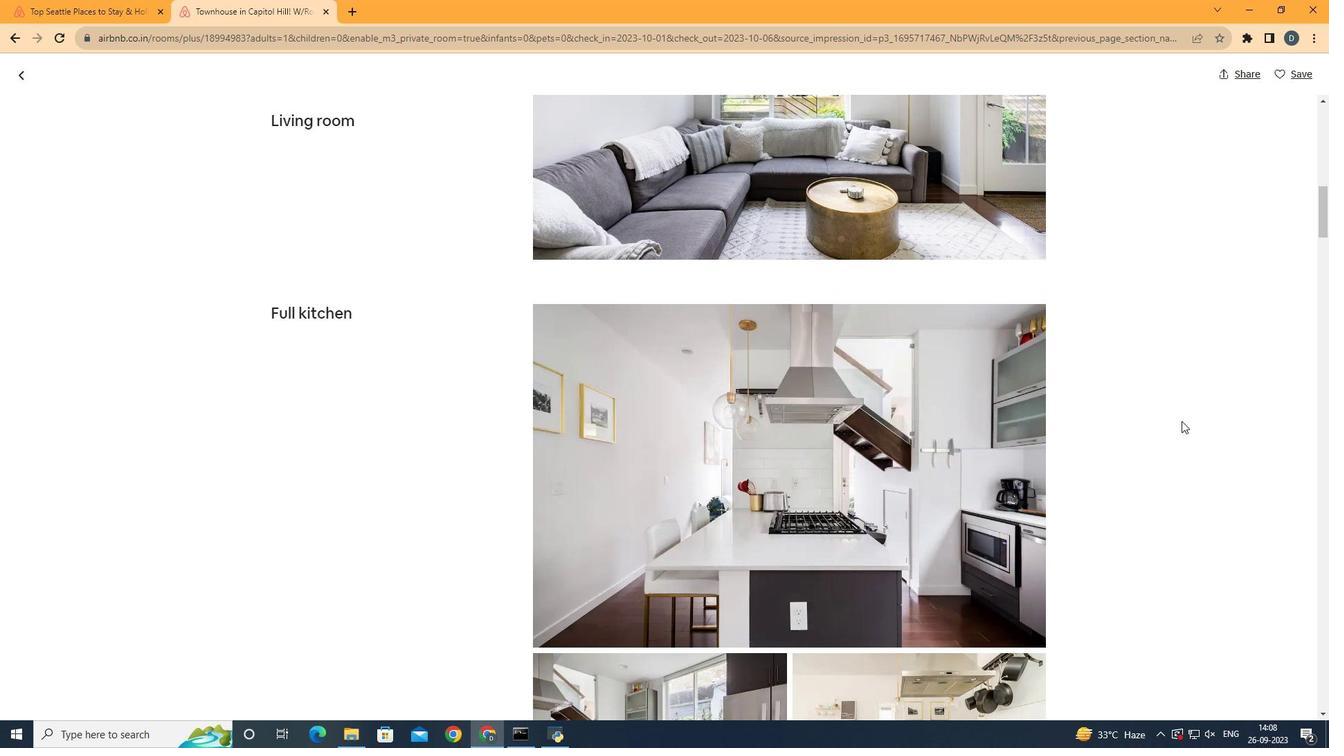 
Action: Mouse scrolled (1083, 347) with delta (0, 0)
Screenshot: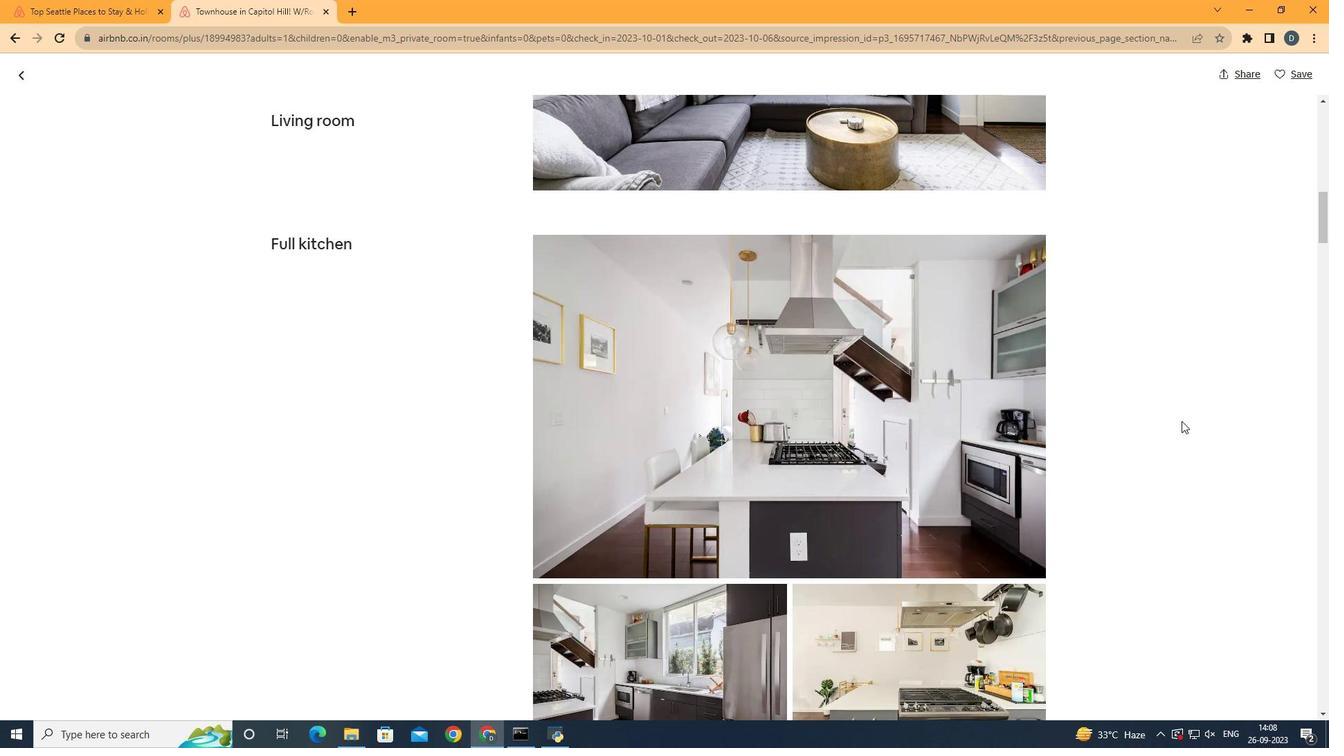 
Action: Mouse scrolled (1083, 347) with delta (0, 0)
Screenshot: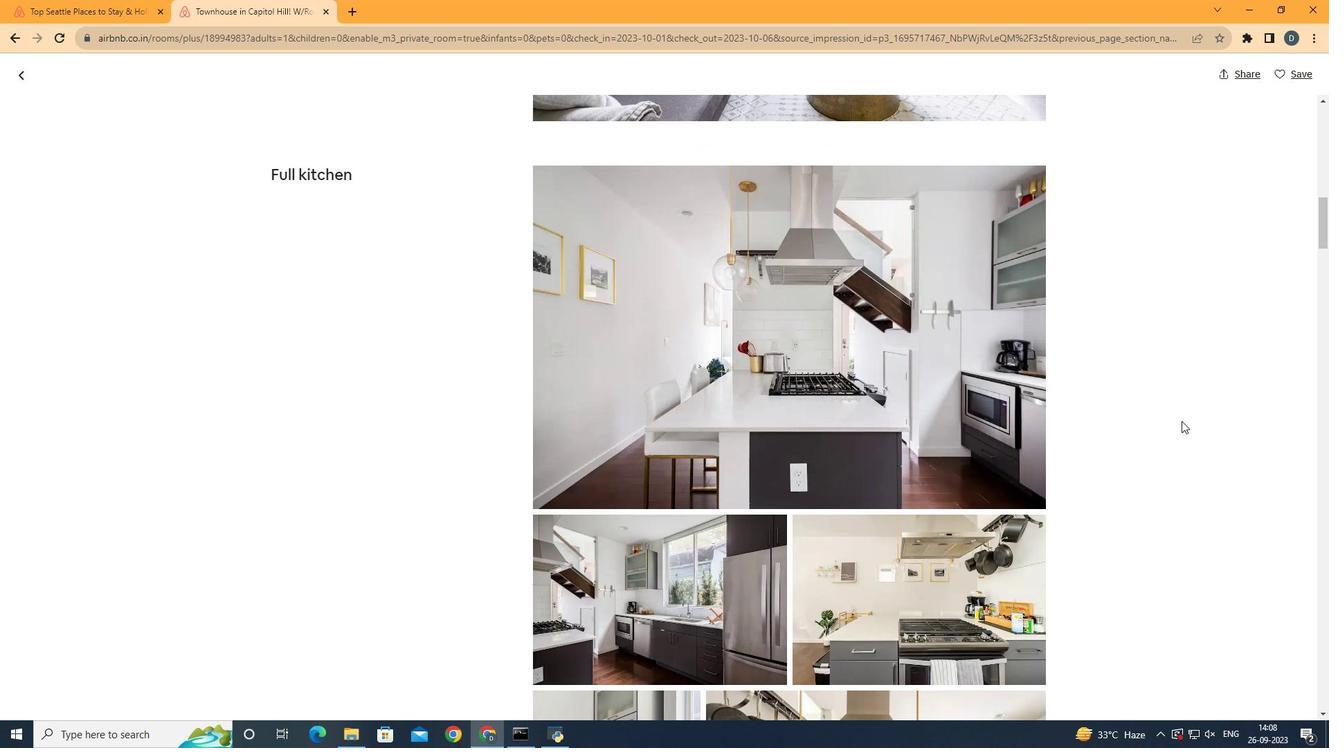 
Action: Mouse scrolled (1083, 347) with delta (0, 0)
Screenshot: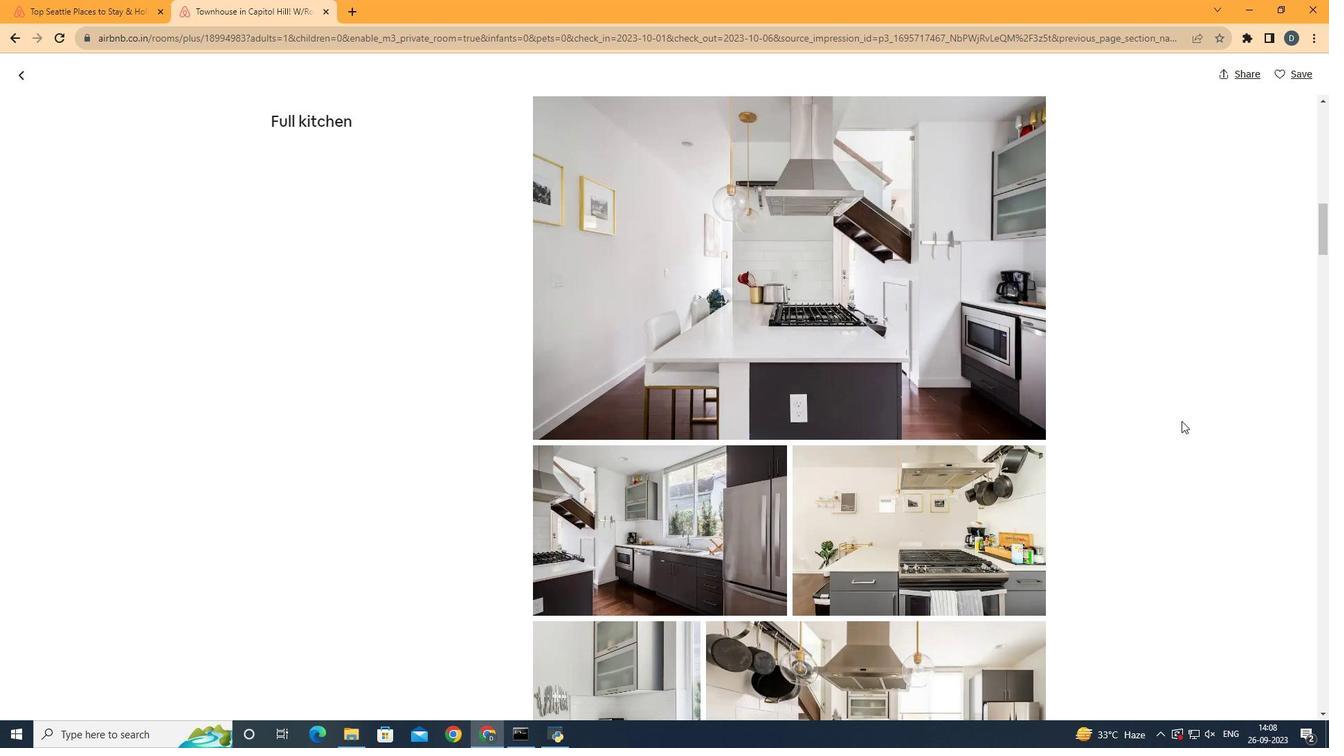 
Action: Mouse scrolled (1083, 347) with delta (0, 0)
Screenshot: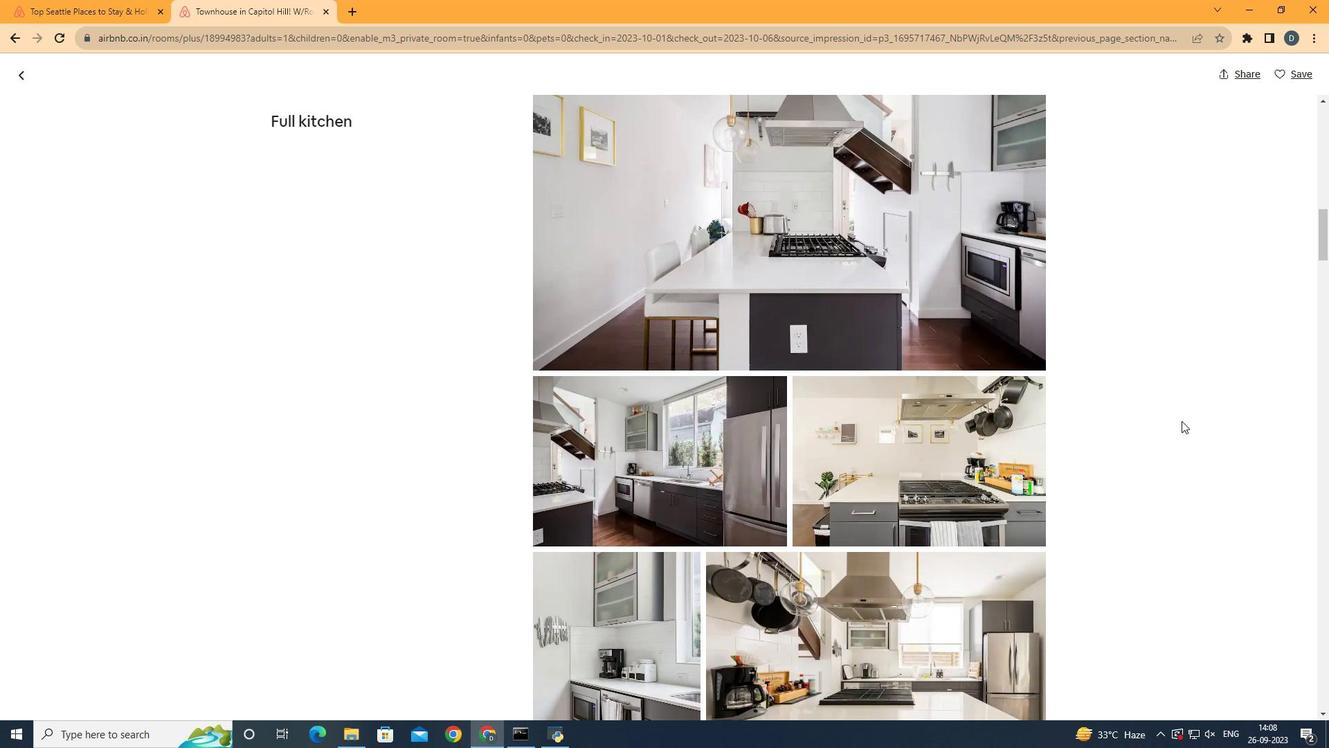 
Action: Mouse scrolled (1083, 347) with delta (0, 0)
Screenshot: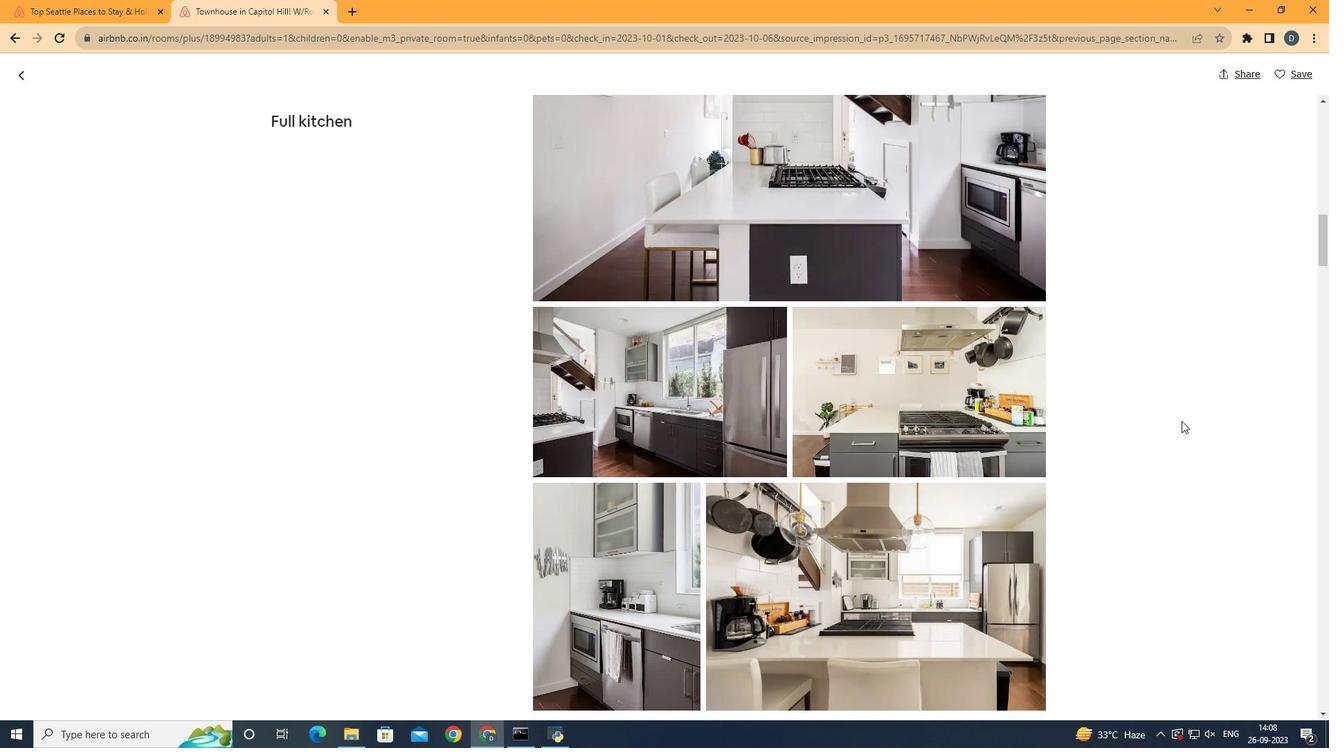 
Action: Mouse scrolled (1083, 347) with delta (0, 0)
Screenshot: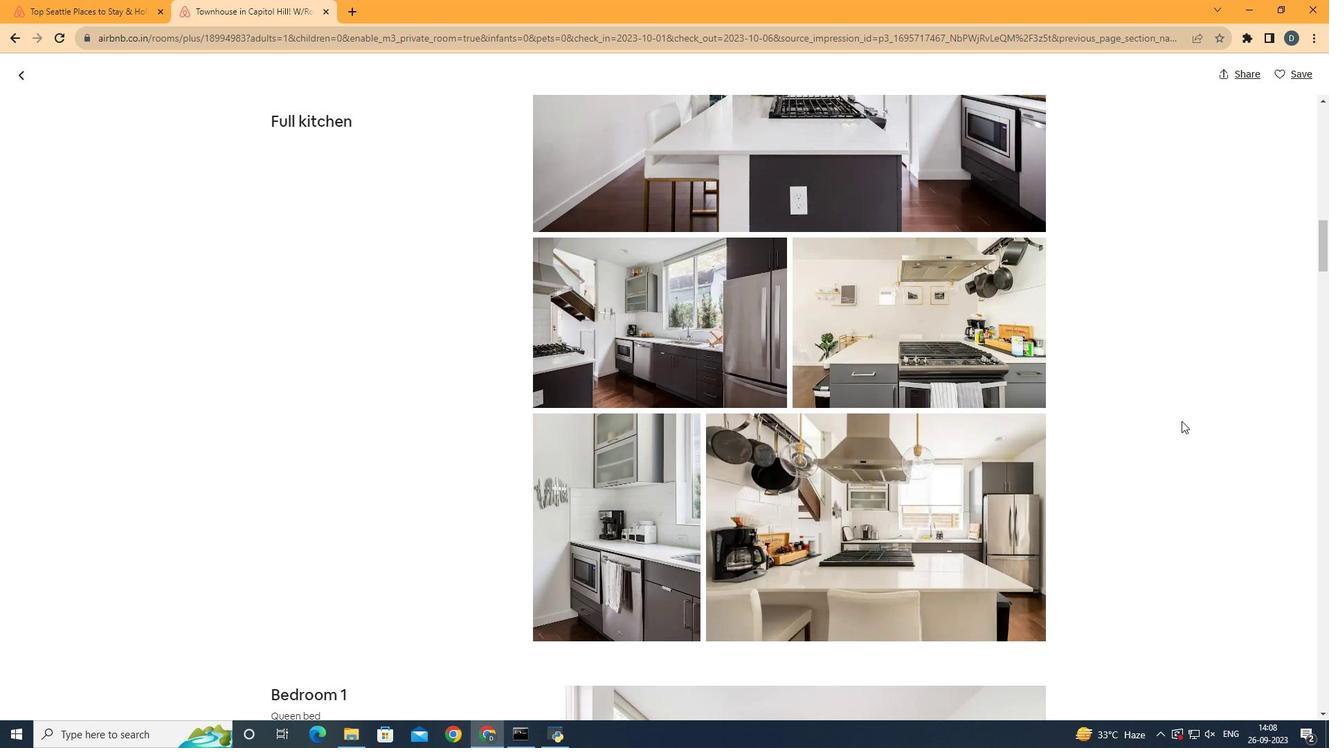 
Action: Mouse scrolled (1083, 347) with delta (0, 0)
Screenshot: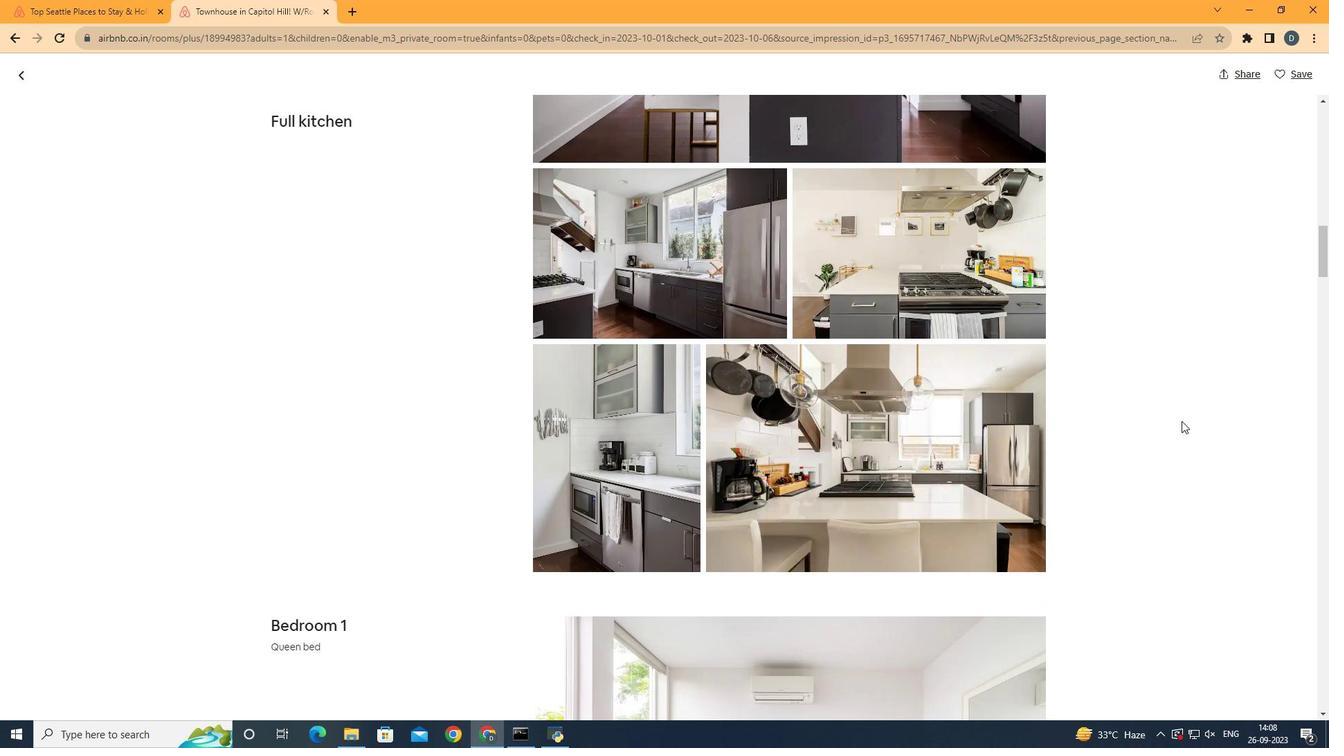 
Action: Mouse scrolled (1083, 347) with delta (0, 0)
Screenshot: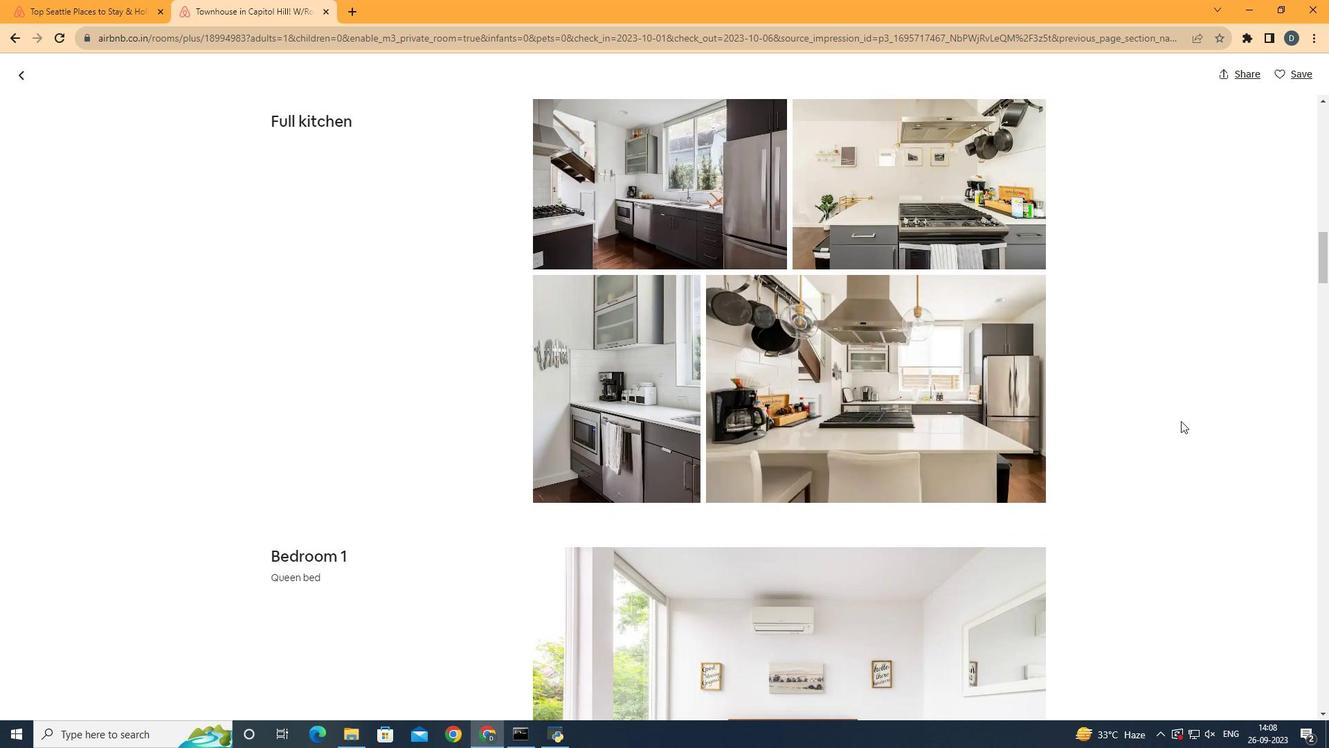 
Action: Mouse moved to (1082, 348)
Screenshot: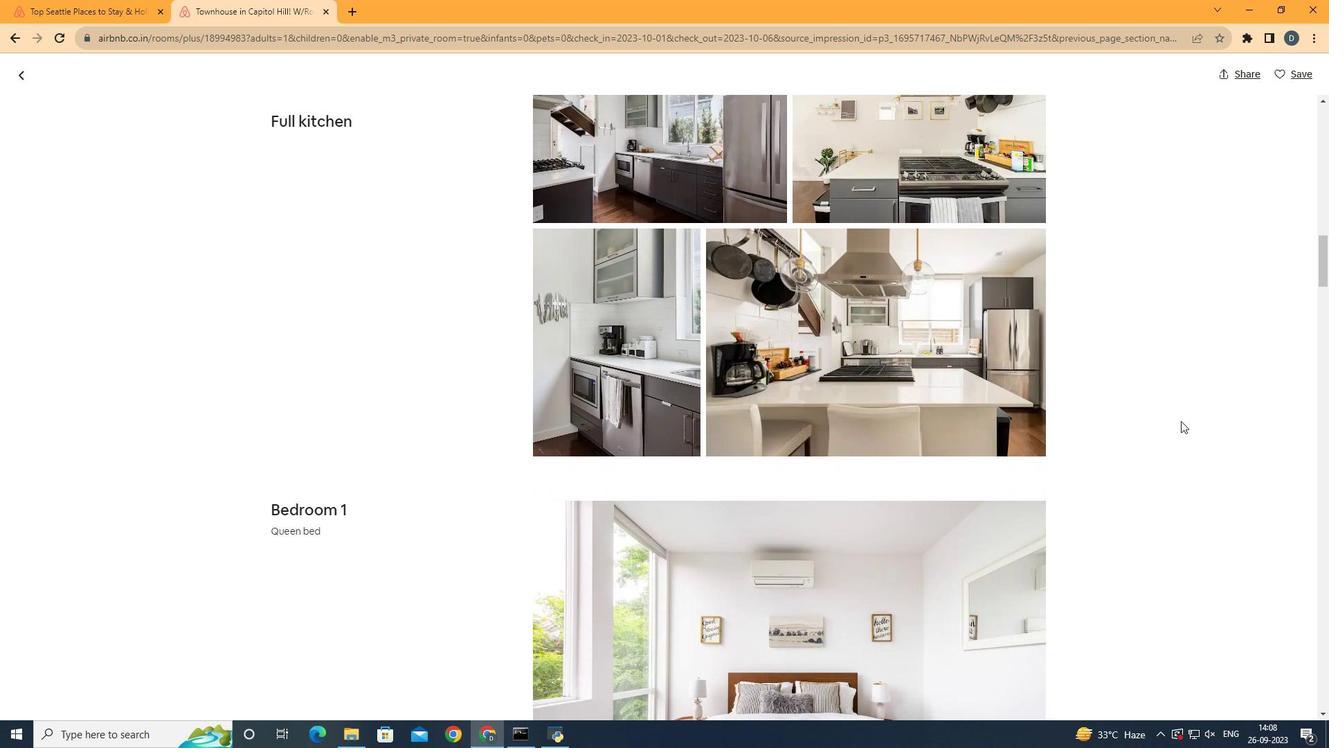 
Action: Mouse scrolled (1082, 347) with delta (0, 0)
Screenshot: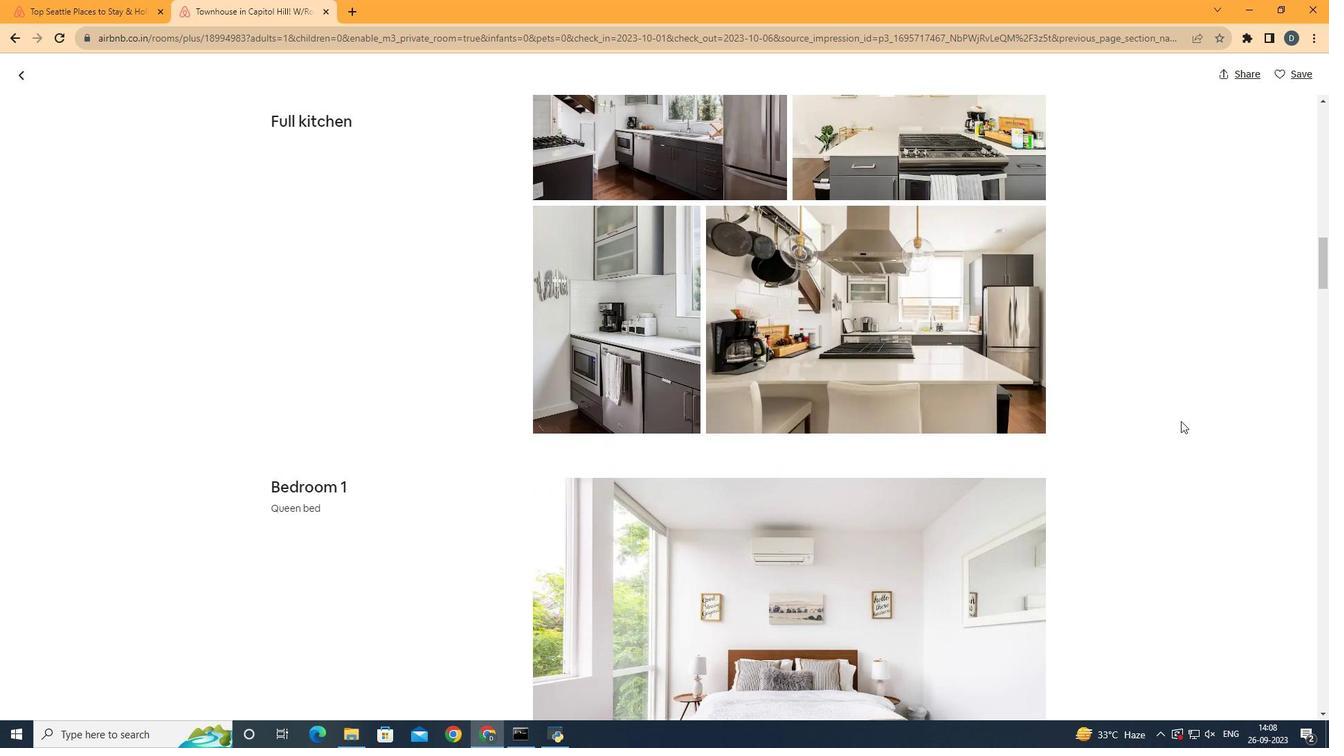 
Action: Mouse scrolled (1082, 347) with delta (0, 0)
Screenshot: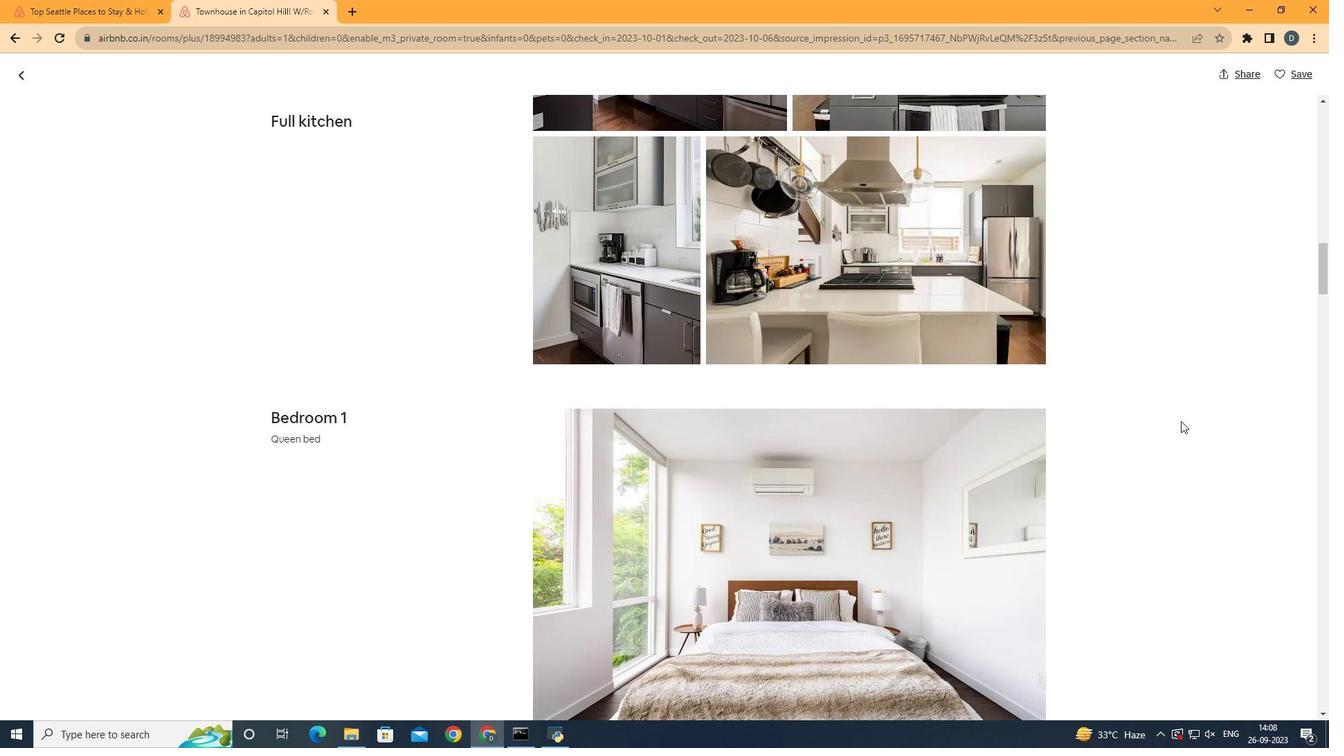 
Action: Mouse scrolled (1082, 347) with delta (0, 0)
Screenshot: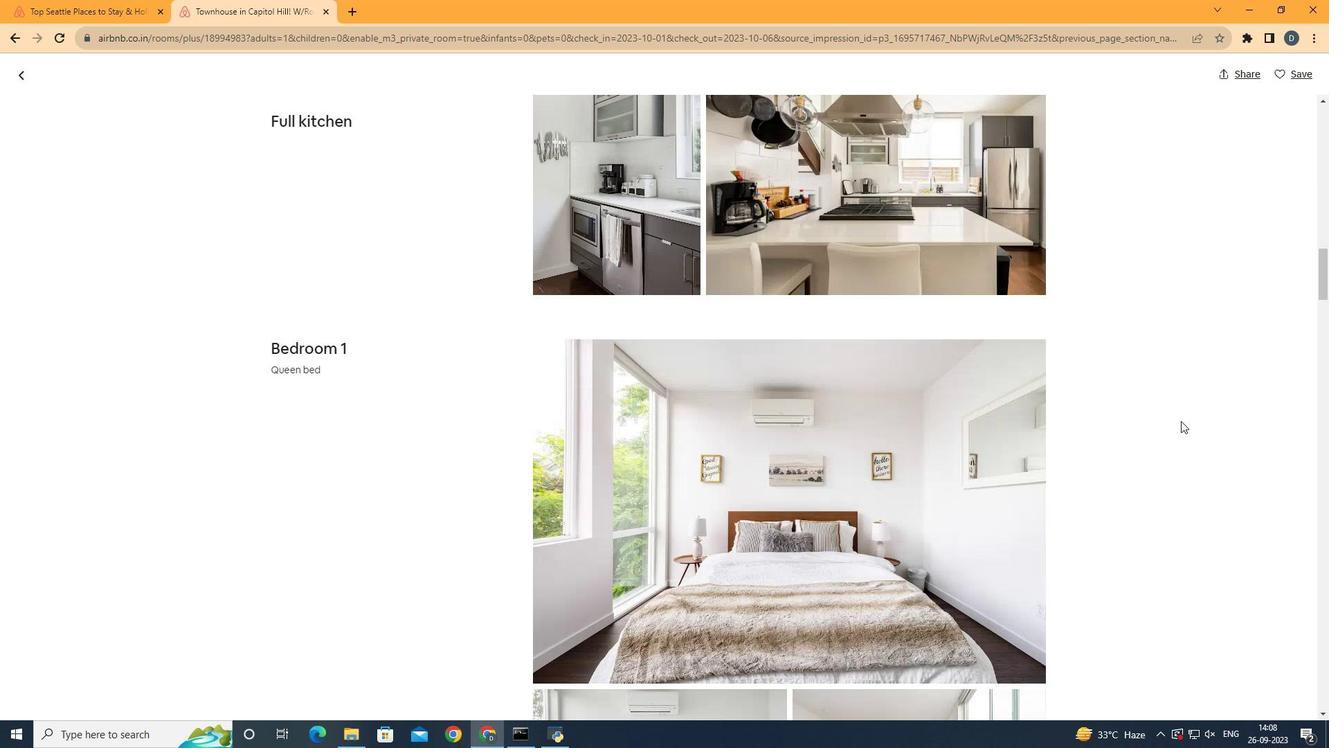 
Action: Mouse scrolled (1082, 347) with delta (0, 0)
Screenshot: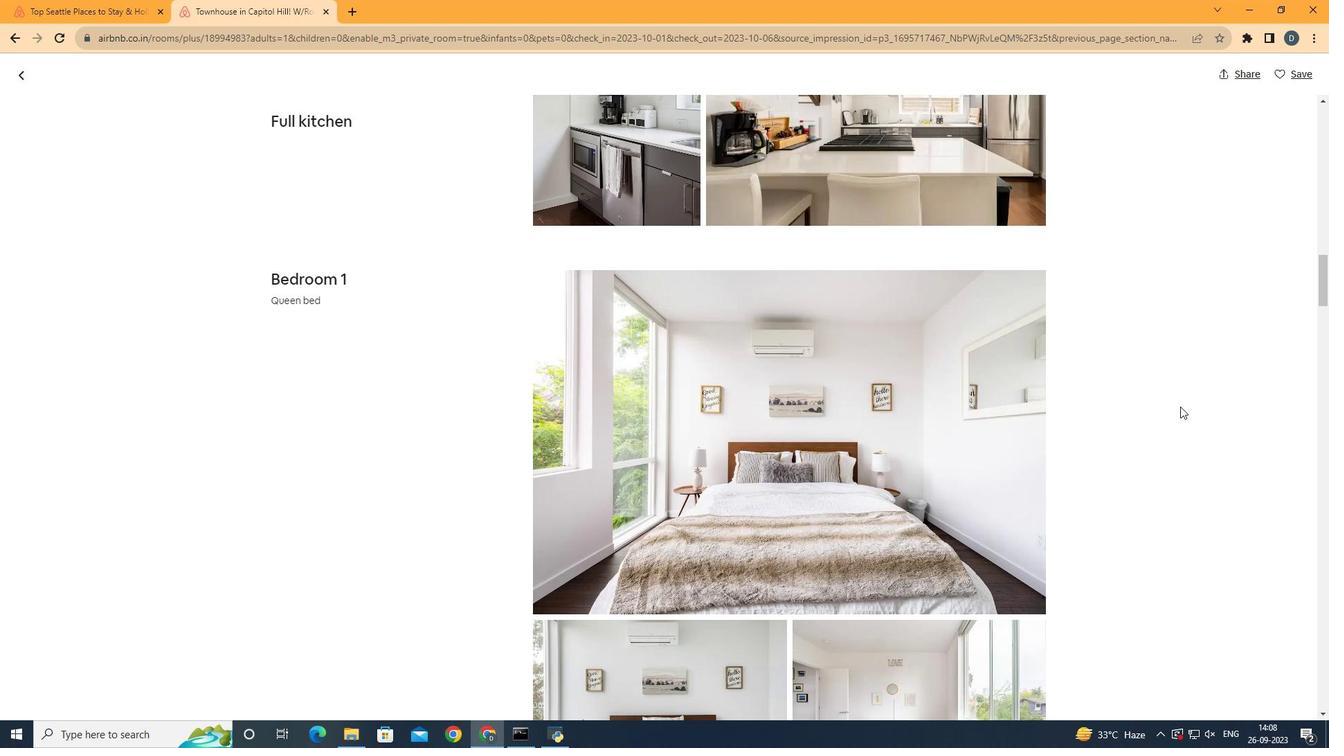 
Action: Mouse moved to (1079, 333)
Screenshot: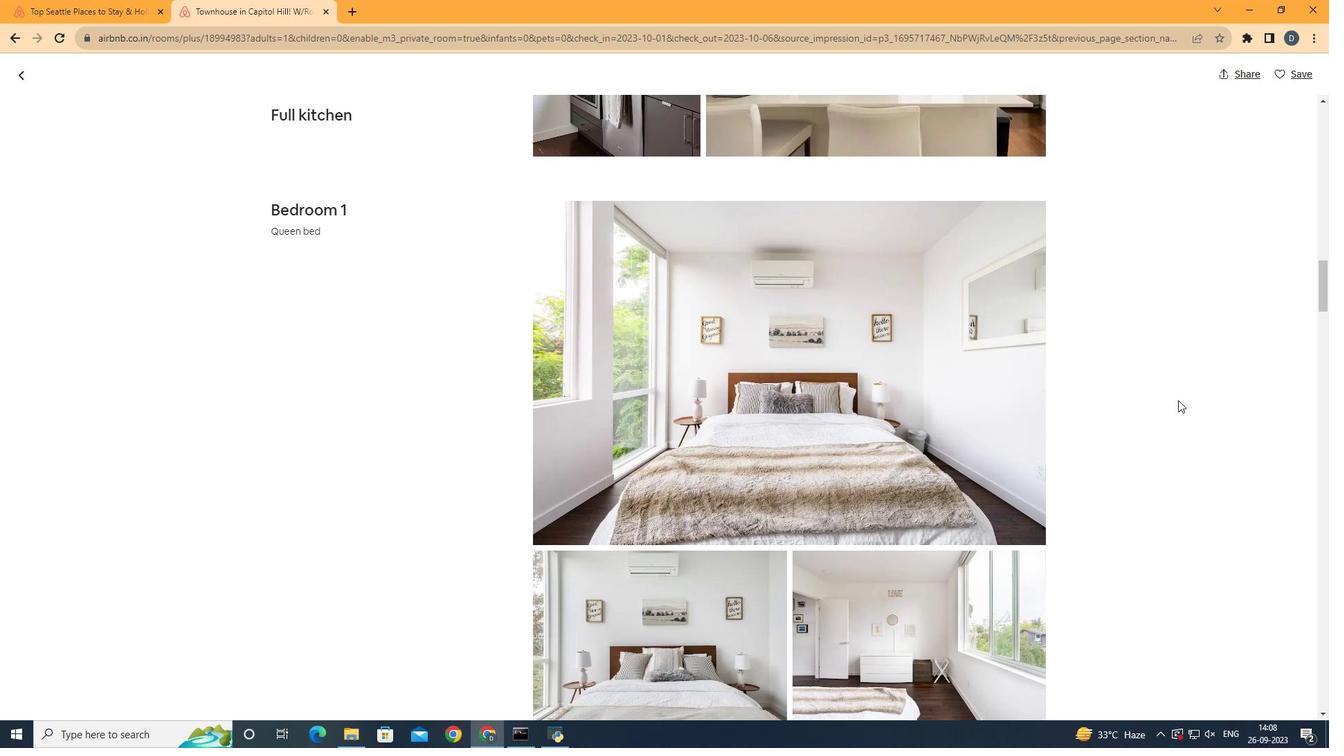 
Action: Mouse scrolled (1079, 333) with delta (0, 0)
Screenshot: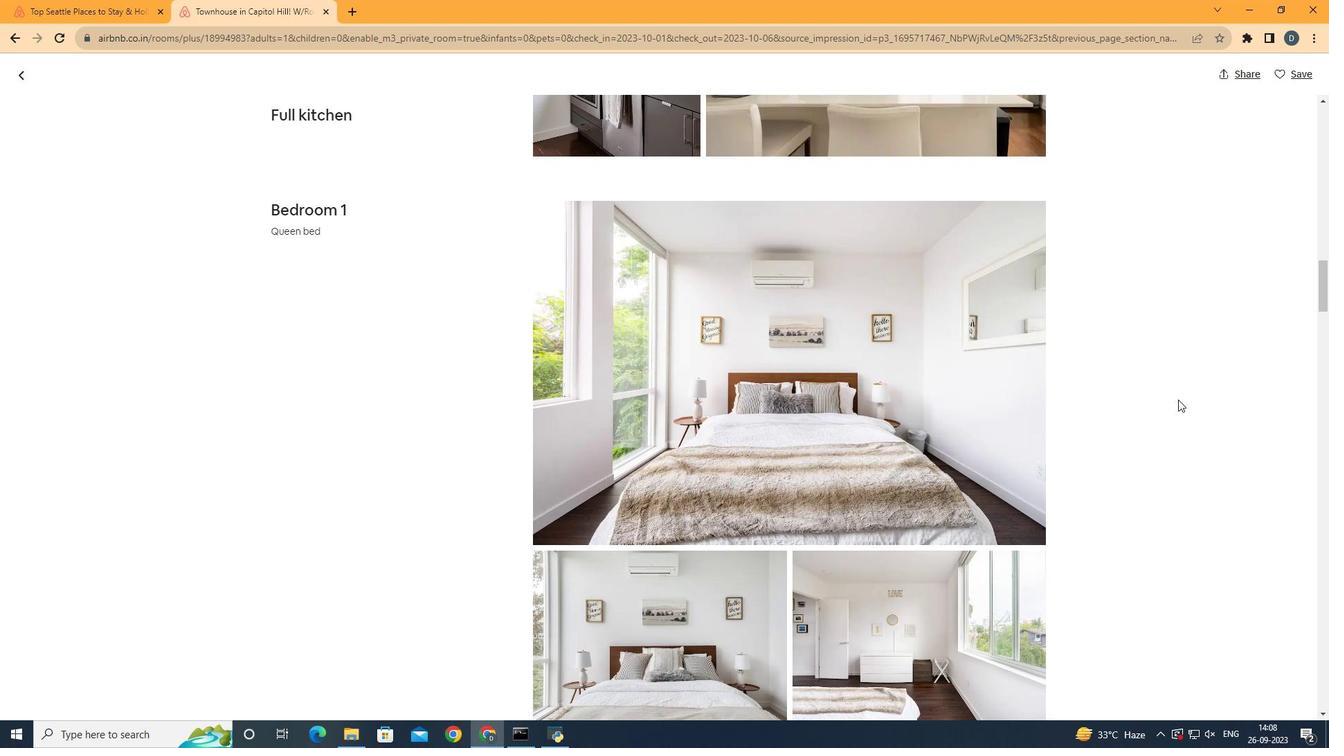 
Action: Mouse moved to (1079, 332)
Screenshot: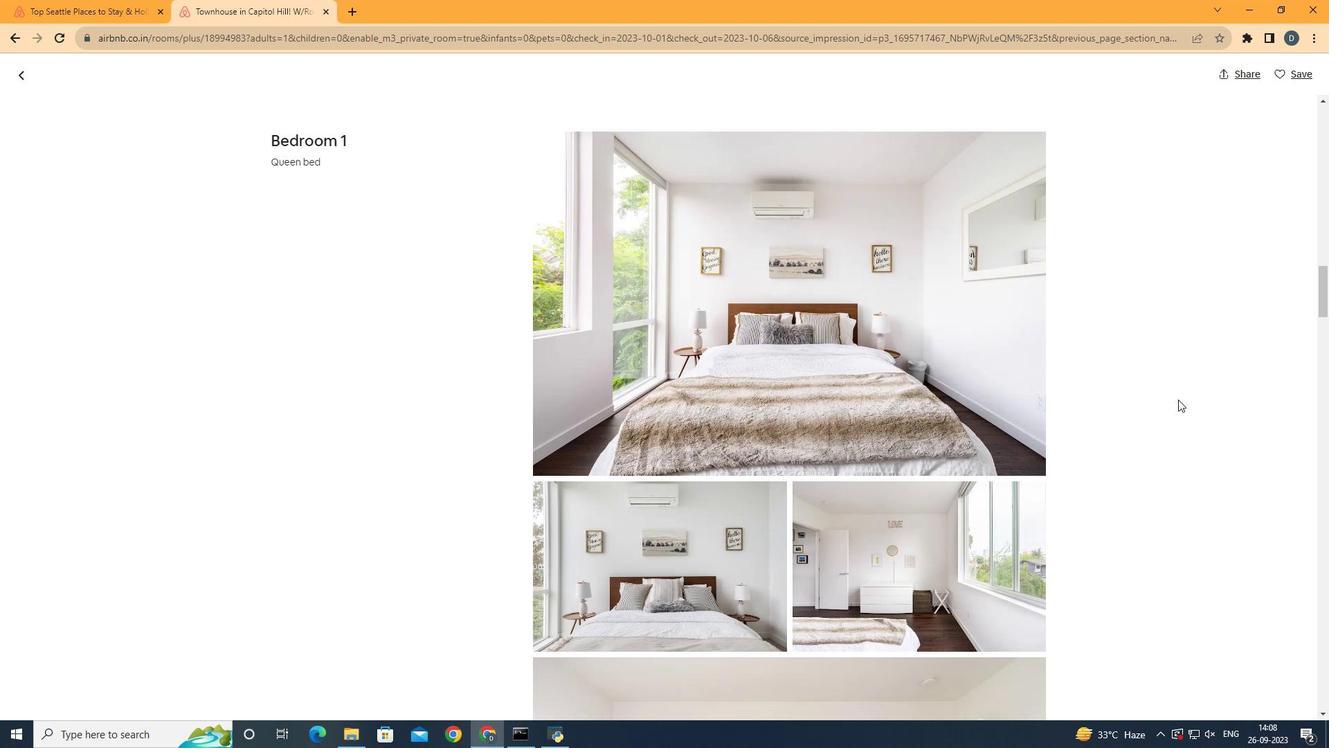 
Action: Mouse scrolled (1079, 331) with delta (0, 0)
Screenshot: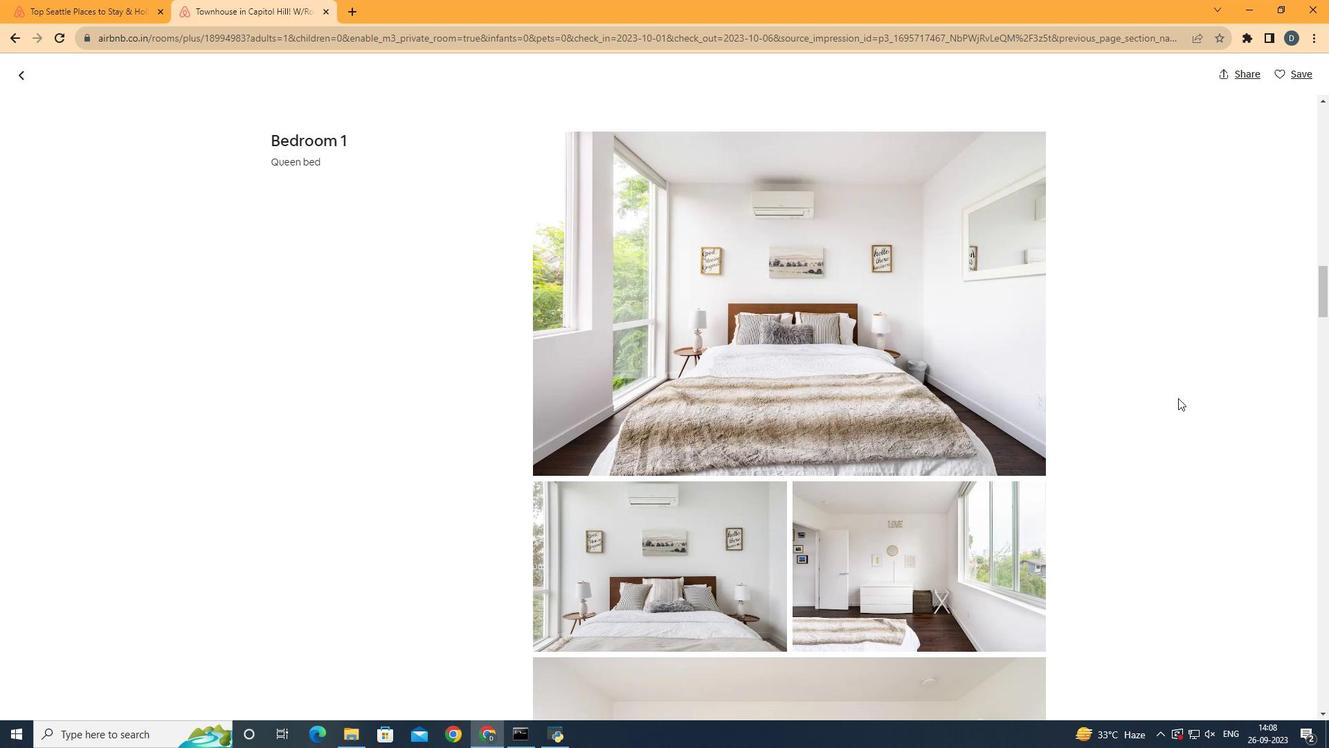 
Action: Mouse moved to (1079, 329)
Screenshot: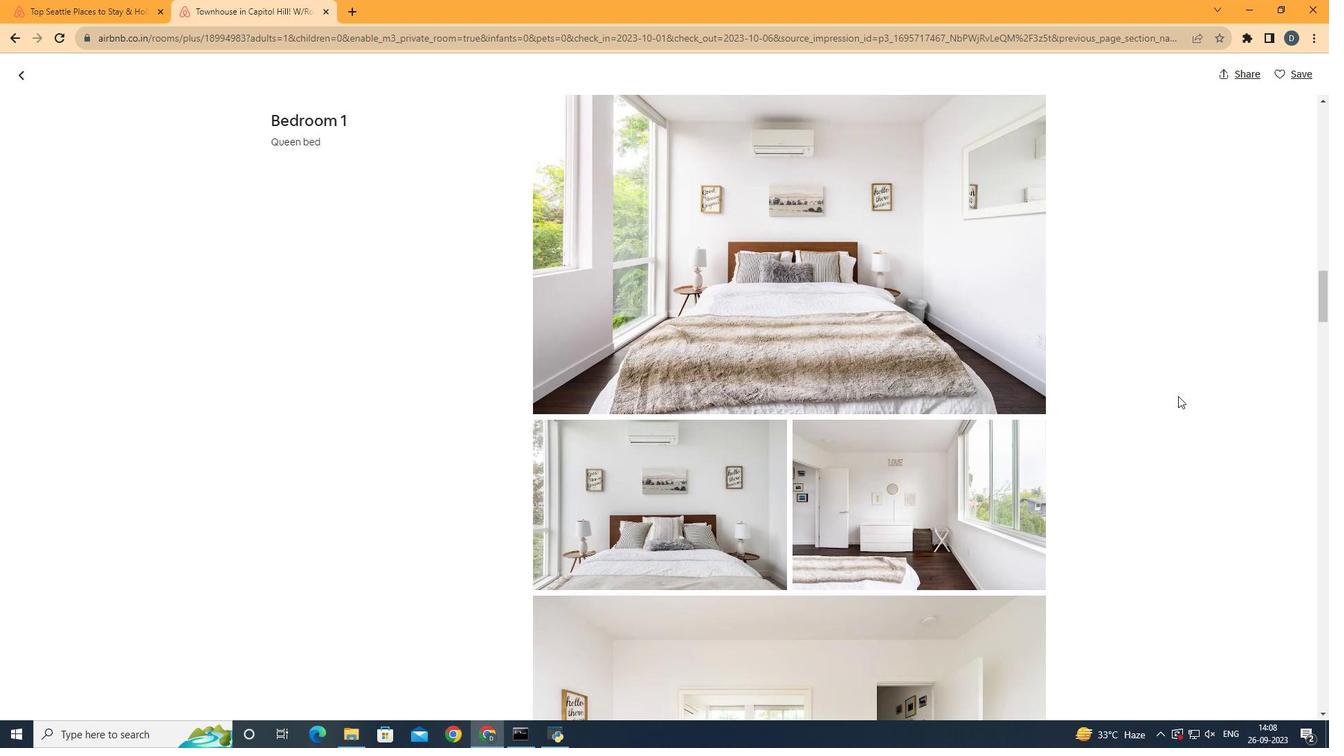 
Action: Mouse scrolled (1079, 329) with delta (0, 0)
Screenshot: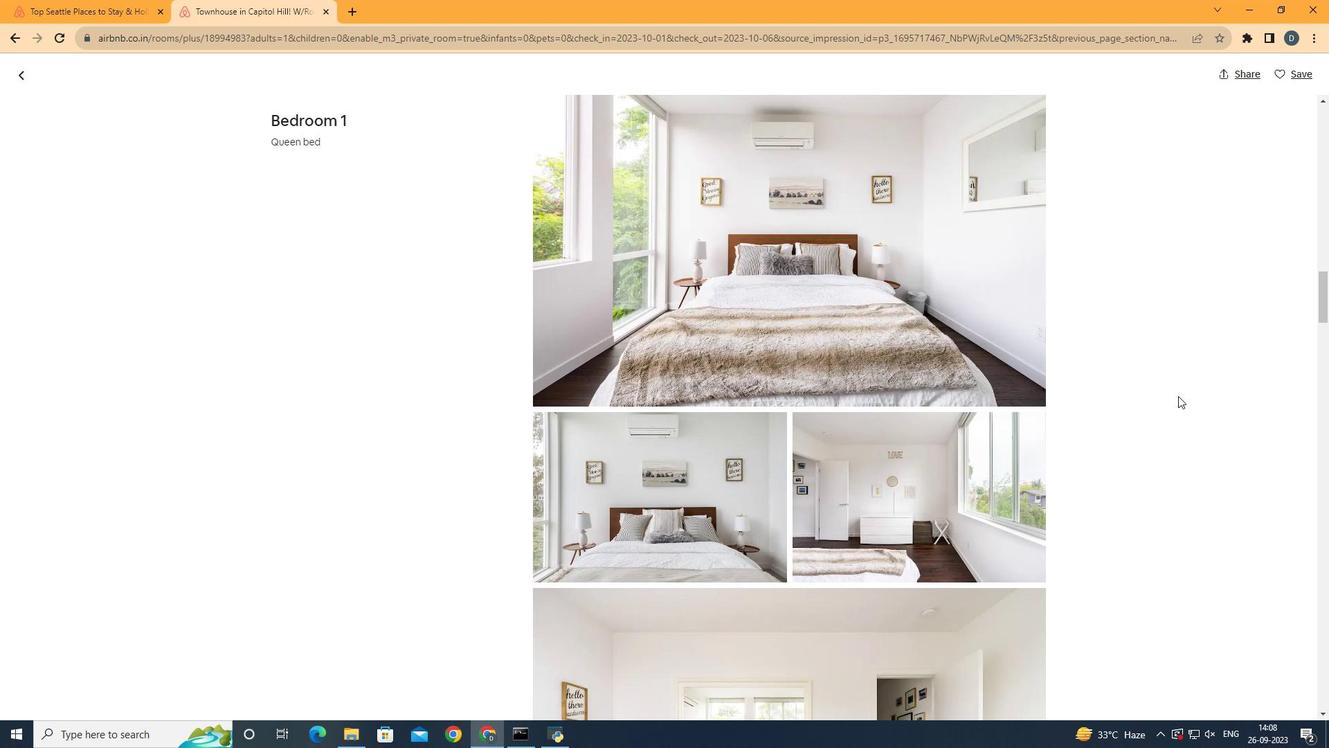 
Action: Mouse scrolled (1079, 329) with delta (0, 0)
Screenshot: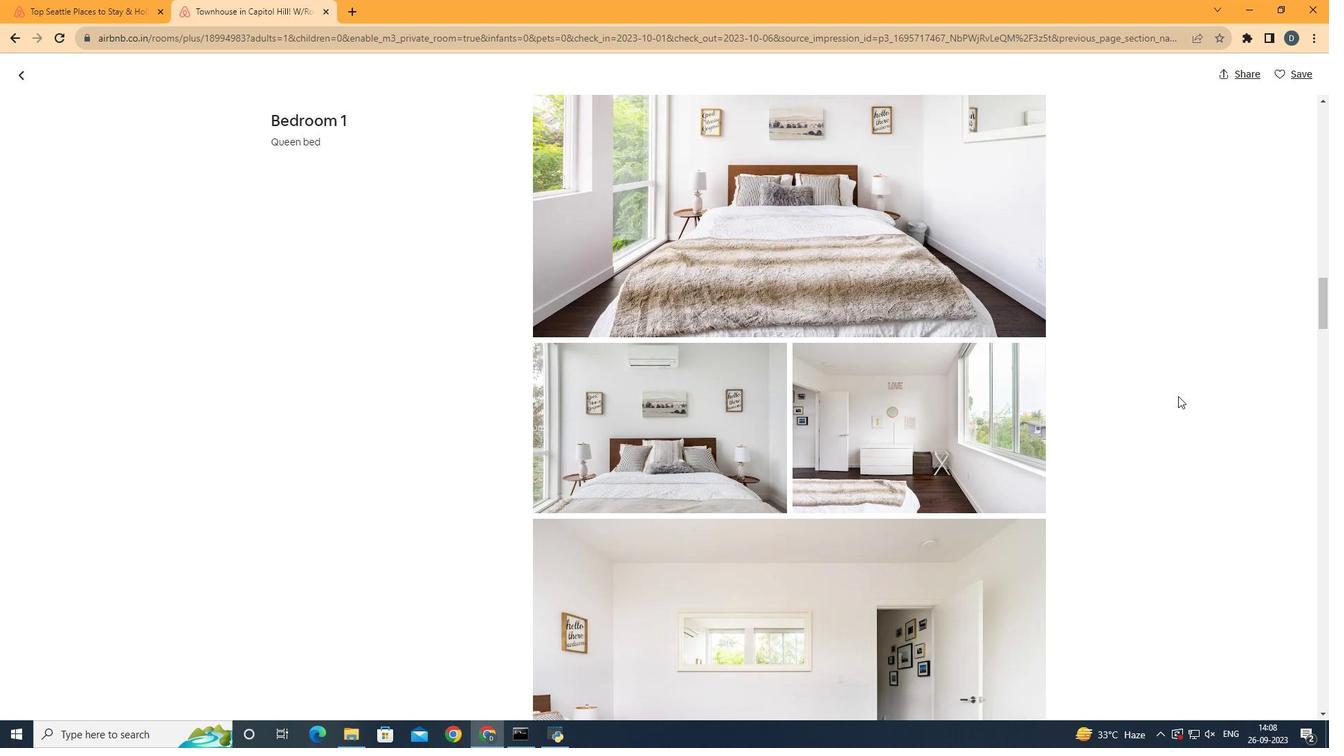 
Action: Mouse moved to (1079, 329)
Screenshot: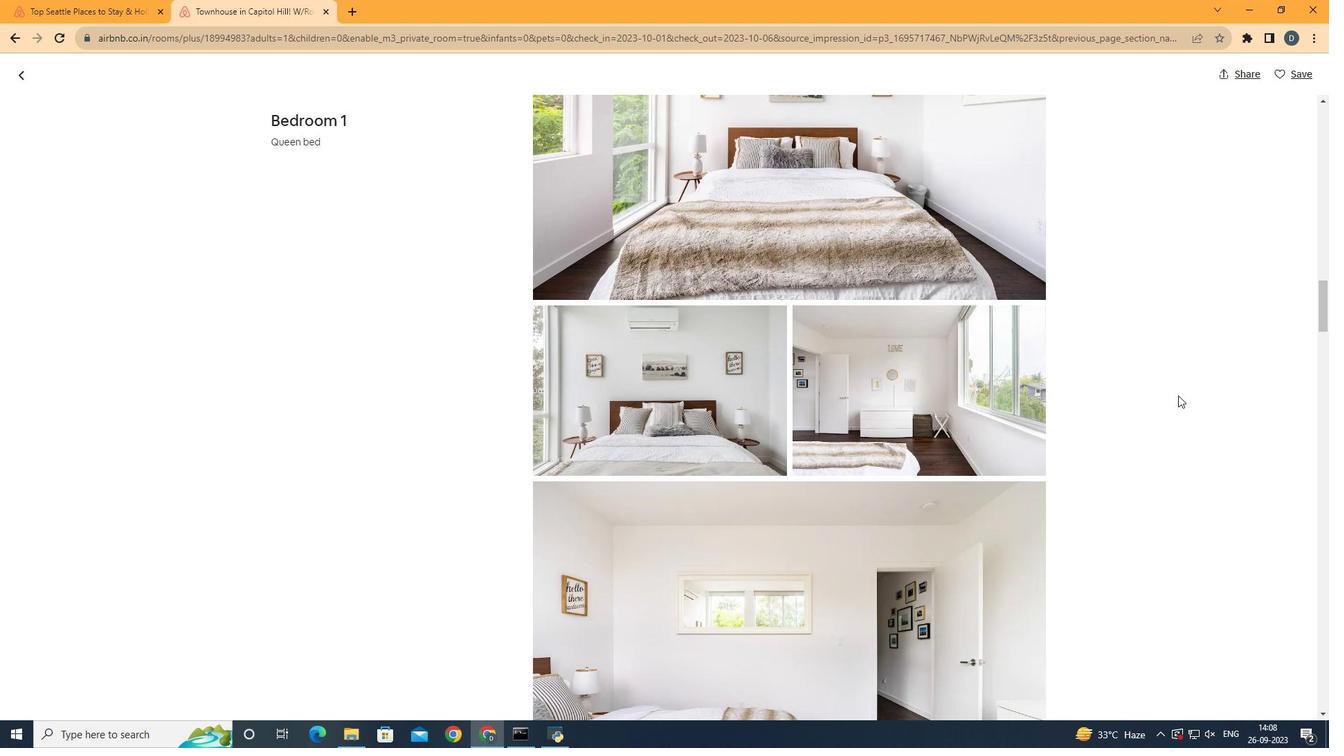 
Action: Mouse scrolled (1079, 329) with delta (0, 0)
Screenshot: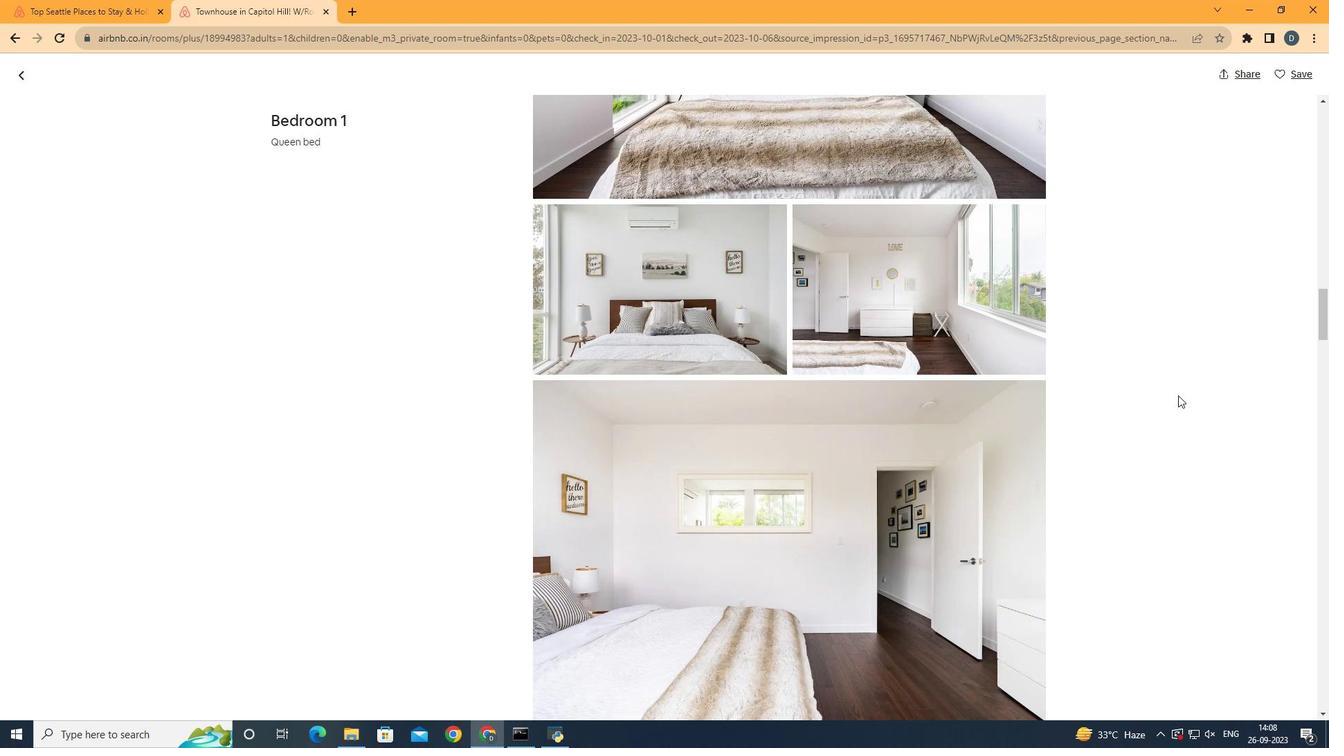 
Action: Mouse scrolled (1079, 329) with delta (0, 0)
Screenshot: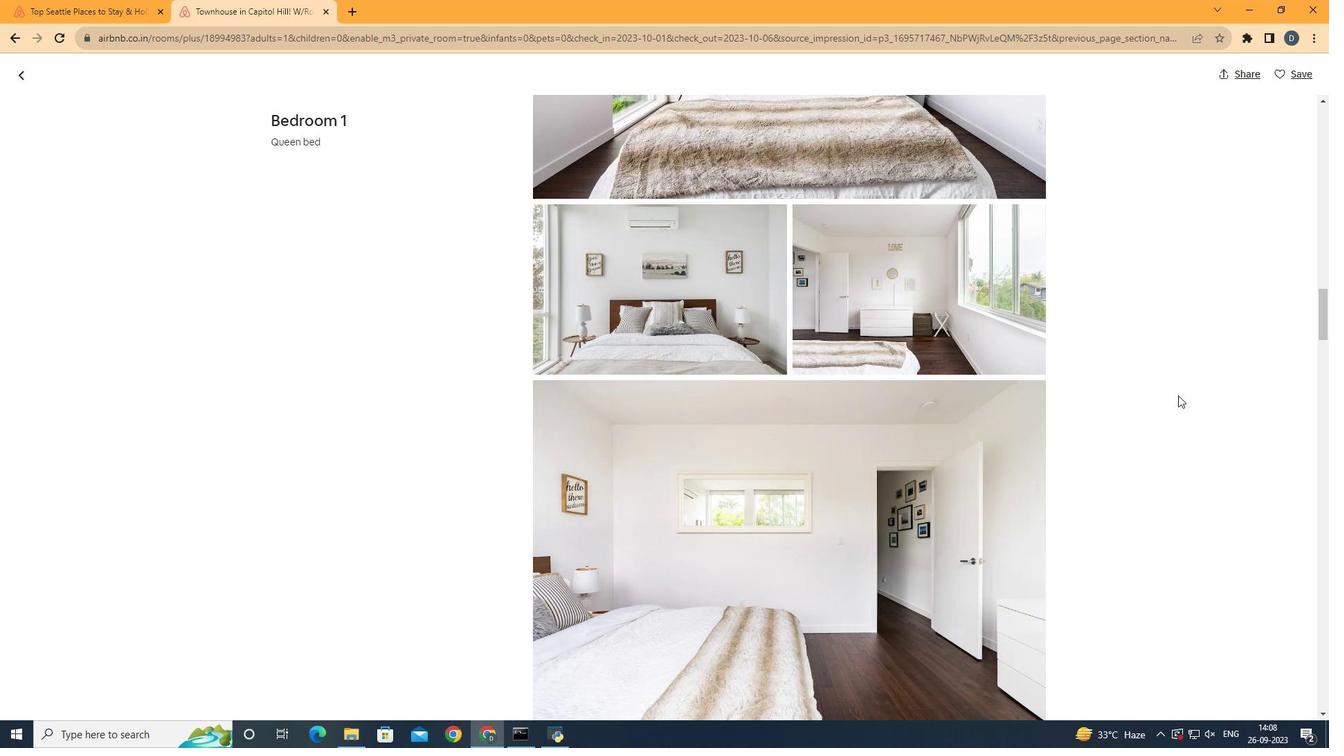 
Action: Mouse moved to (1079, 329)
Screenshot: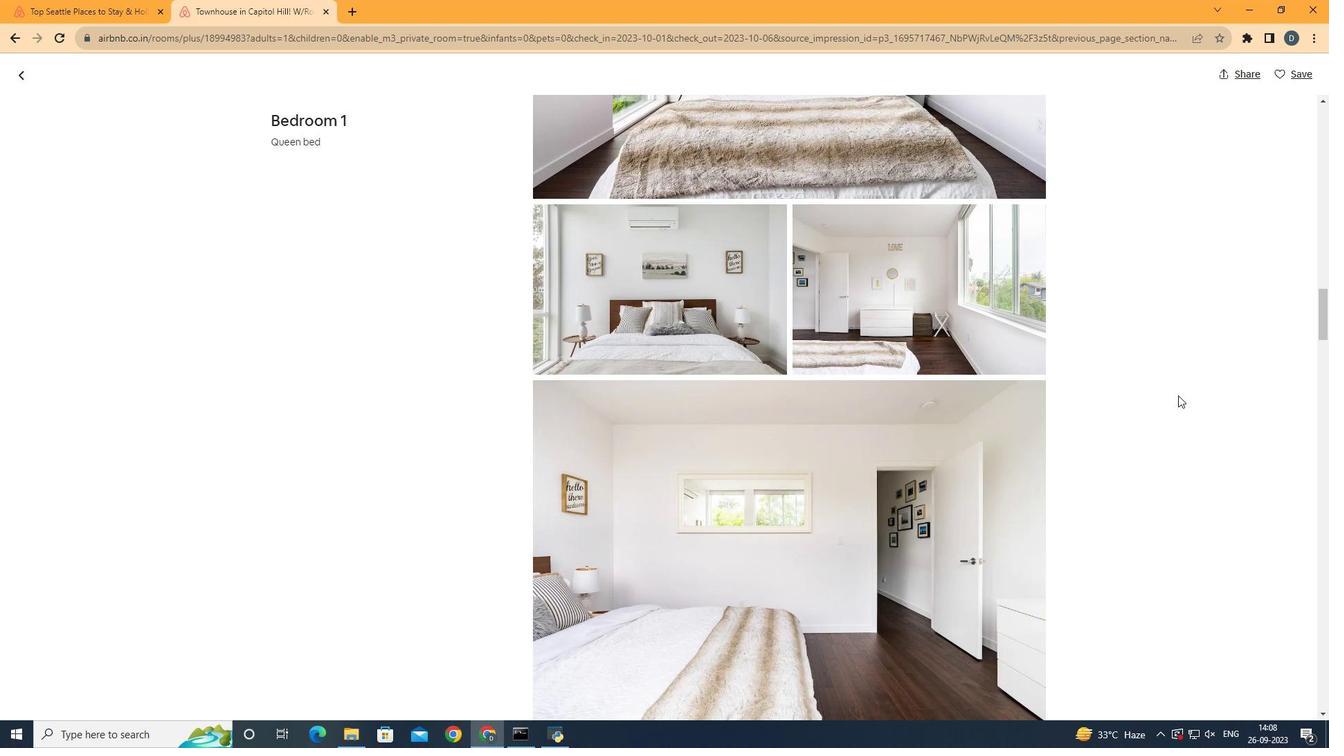 
Action: Mouse scrolled (1079, 329) with delta (0, 0)
Screenshot: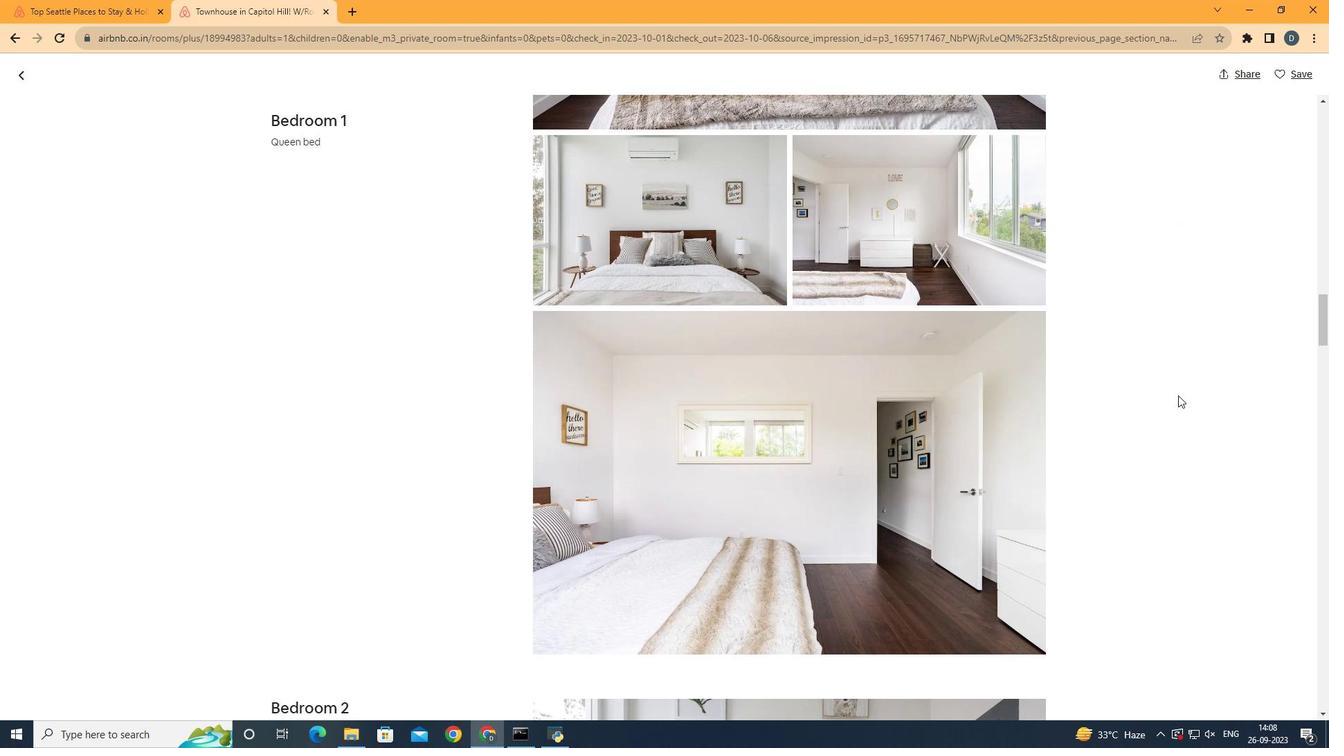 
Action: Mouse scrolled (1079, 329) with delta (0, 0)
Screenshot: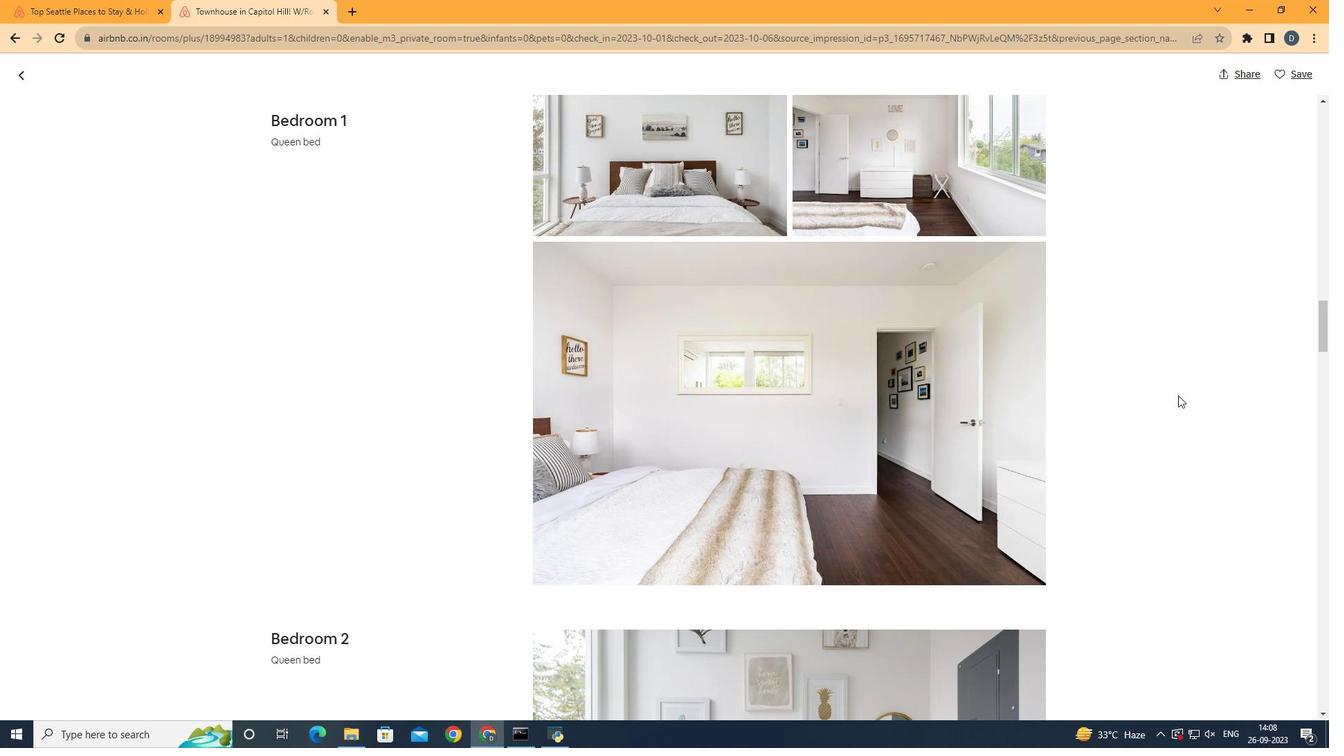 
Action: Mouse scrolled (1079, 329) with delta (0, 0)
Screenshot: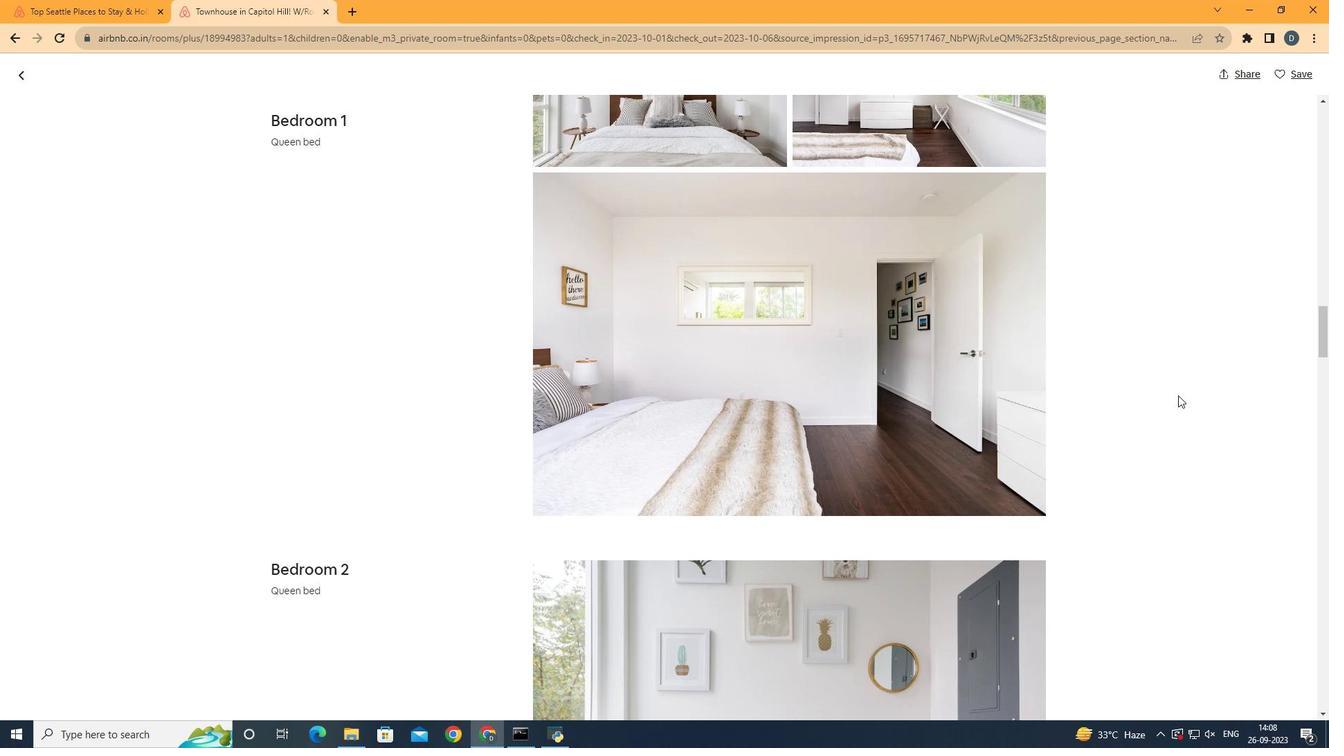 
Action: Mouse scrolled (1079, 329) with delta (0, 0)
Screenshot: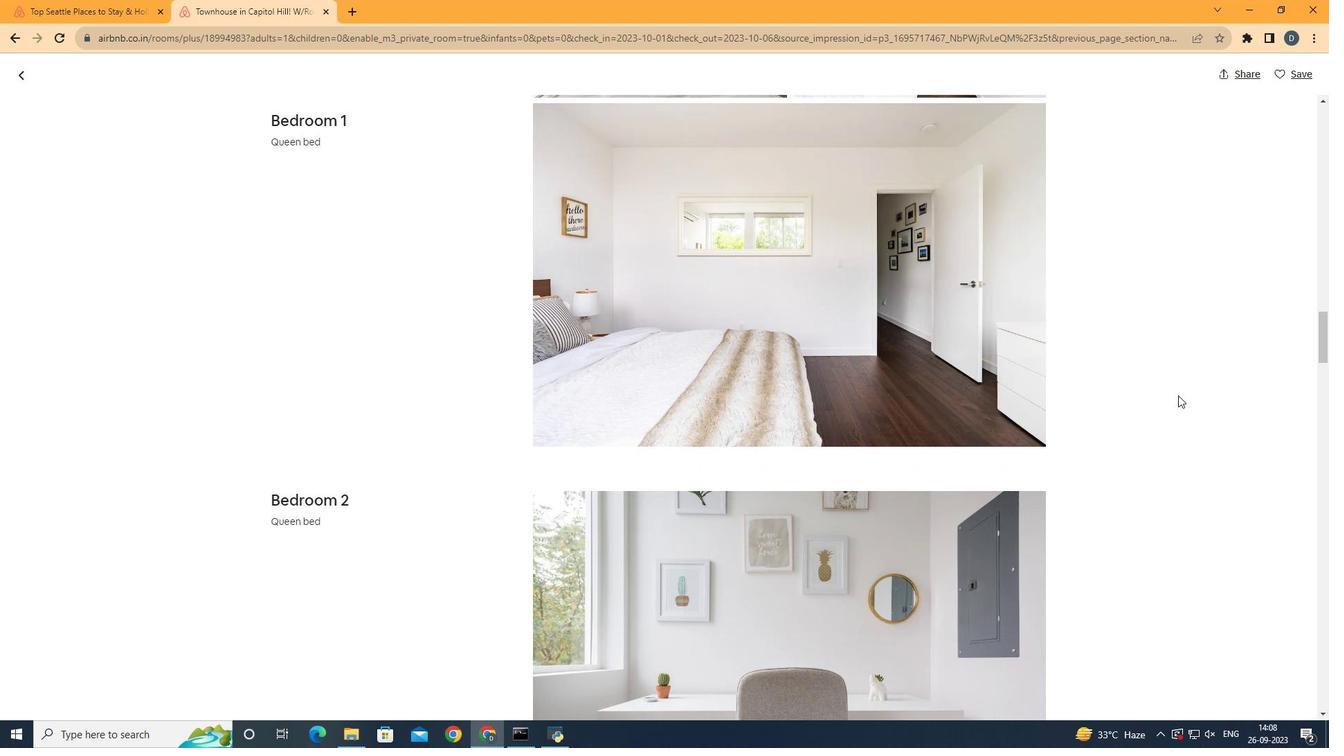 
Action: Mouse scrolled (1079, 329) with delta (0, 0)
Screenshot: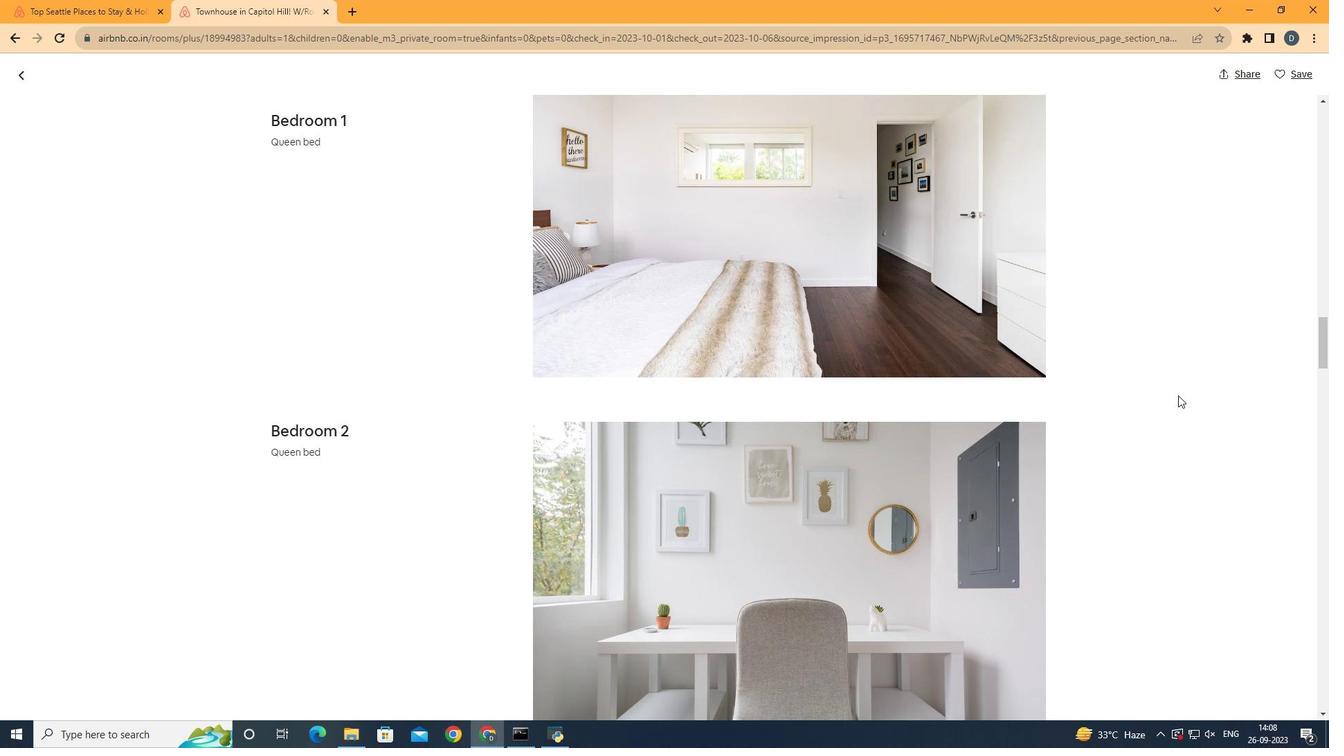 
Action: Mouse scrolled (1079, 329) with delta (0, 0)
Screenshot: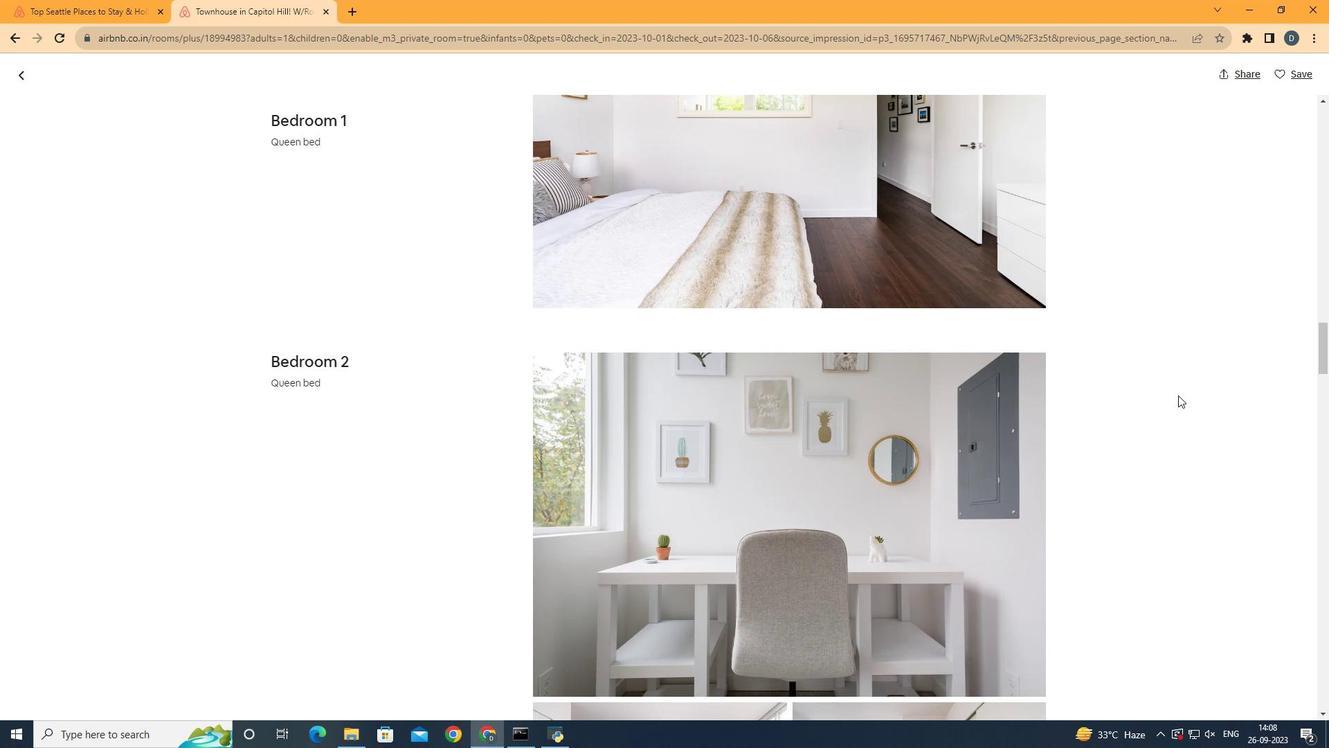 
Action: Mouse scrolled (1079, 329) with delta (0, 0)
Screenshot: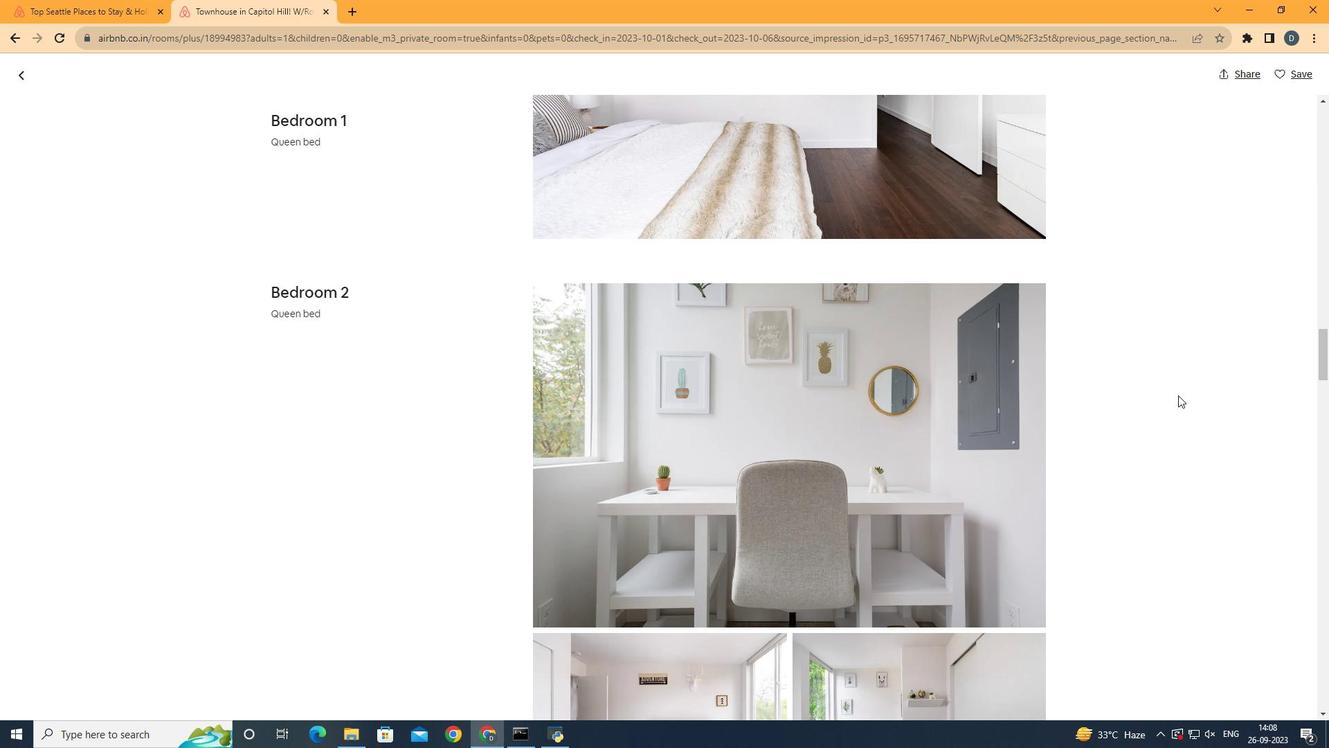 
Action: Mouse scrolled (1079, 329) with delta (0, 0)
Screenshot: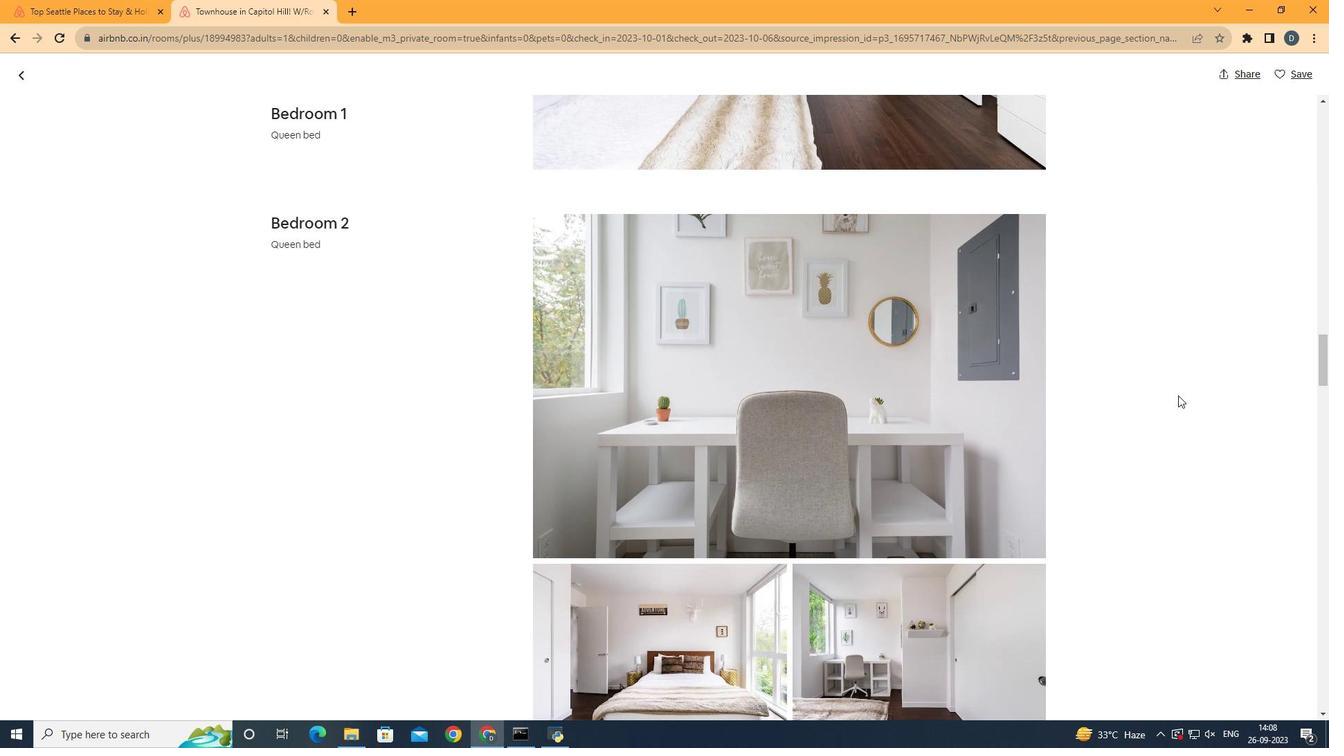 
Action: Mouse moved to (1079, 331)
Screenshot: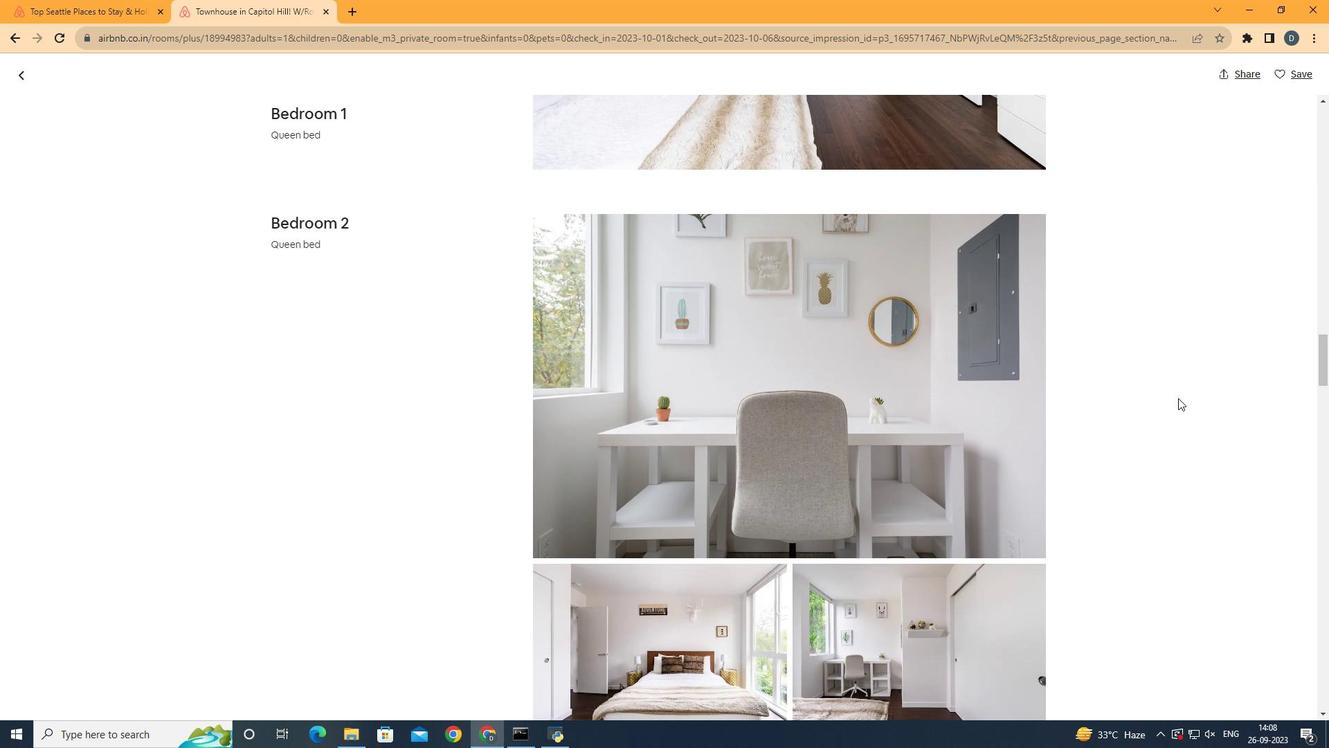 
Action: Mouse scrolled (1079, 331) with delta (0, 0)
Screenshot: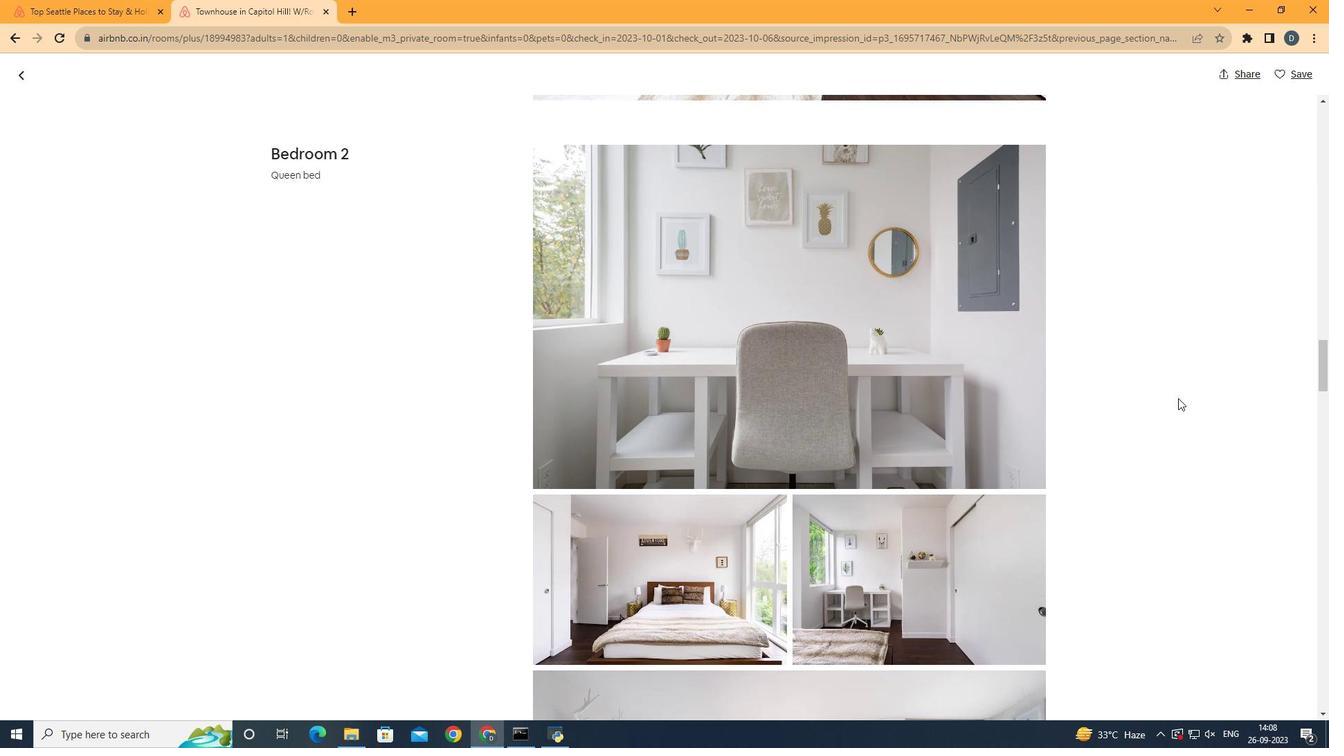 
Action: Mouse scrolled (1079, 331) with delta (0, 0)
Screenshot: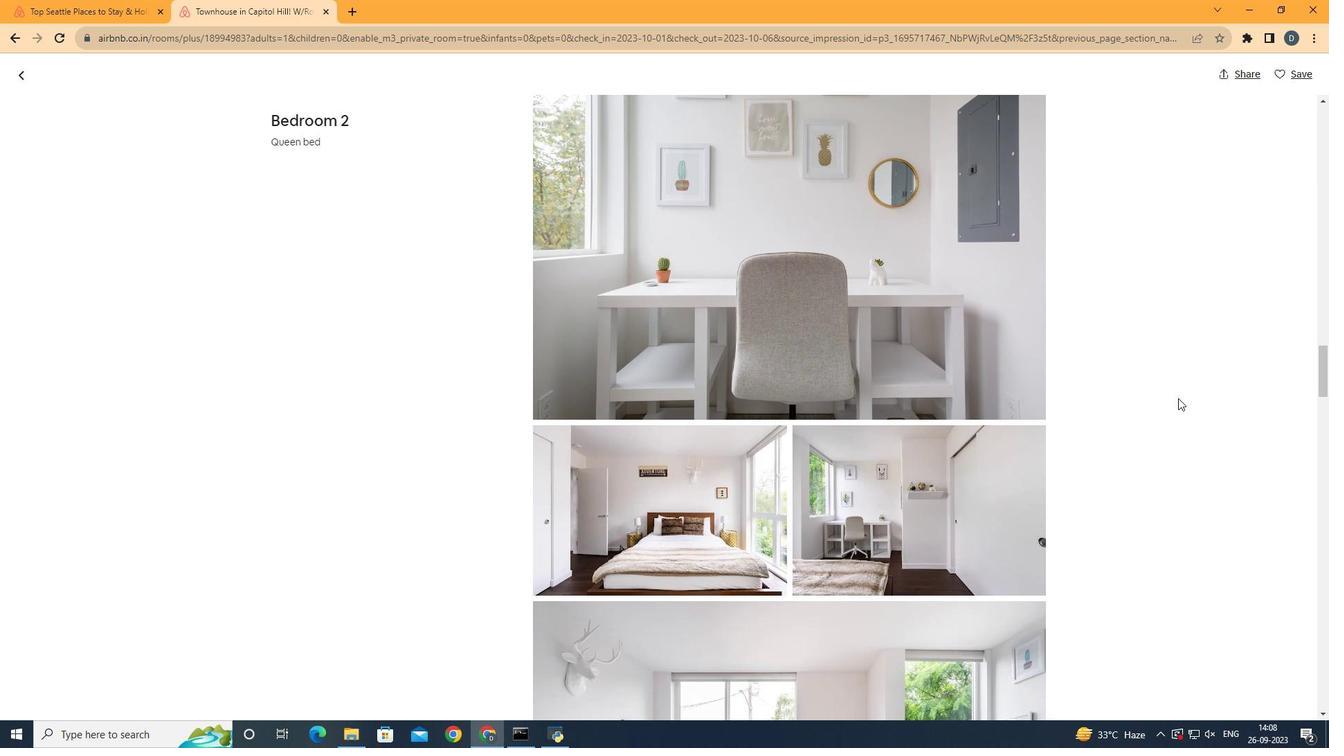 
Action: Mouse scrolled (1079, 331) with delta (0, 0)
Screenshot: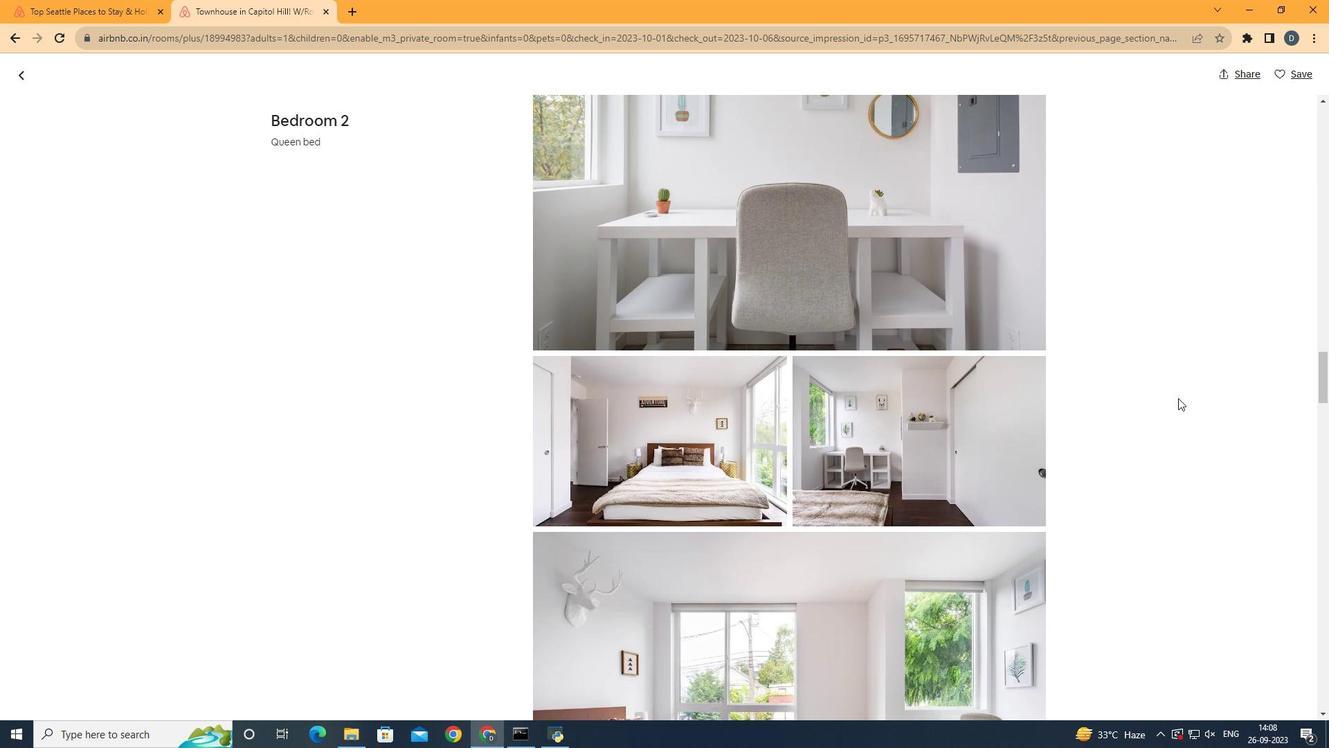 
Action: Mouse scrolled (1079, 331) with delta (0, 0)
Screenshot: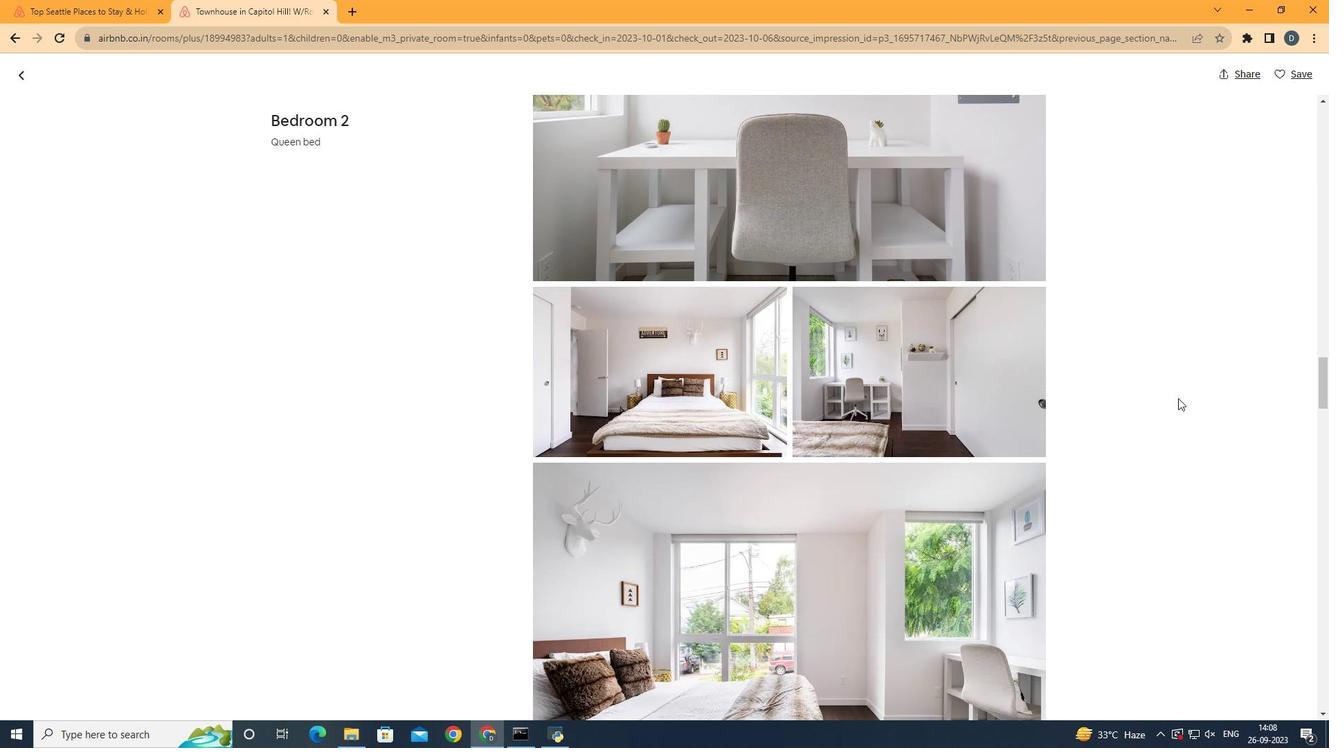 
Action: Mouse scrolled (1079, 331) with delta (0, 0)
Screenshot: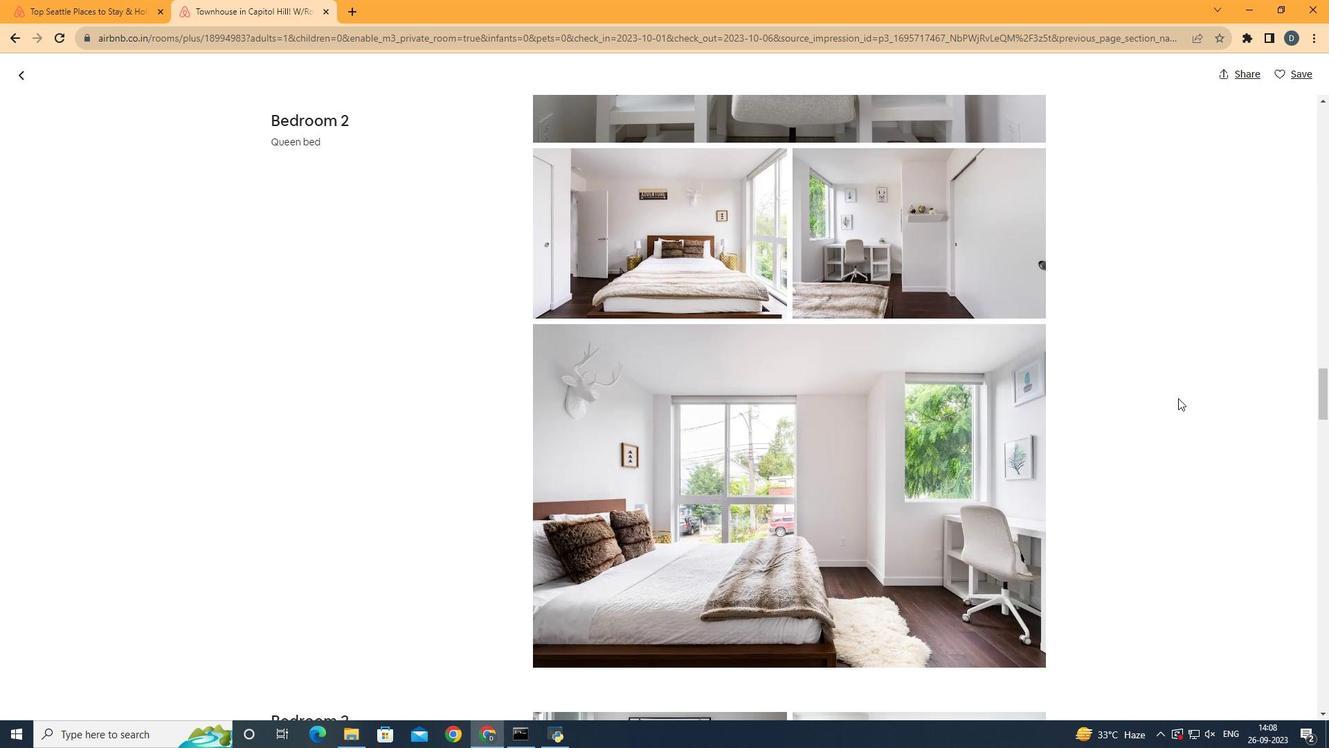 
Action: Mouse scrolled (1079, 331) with delta (0, 0)
Screenshot: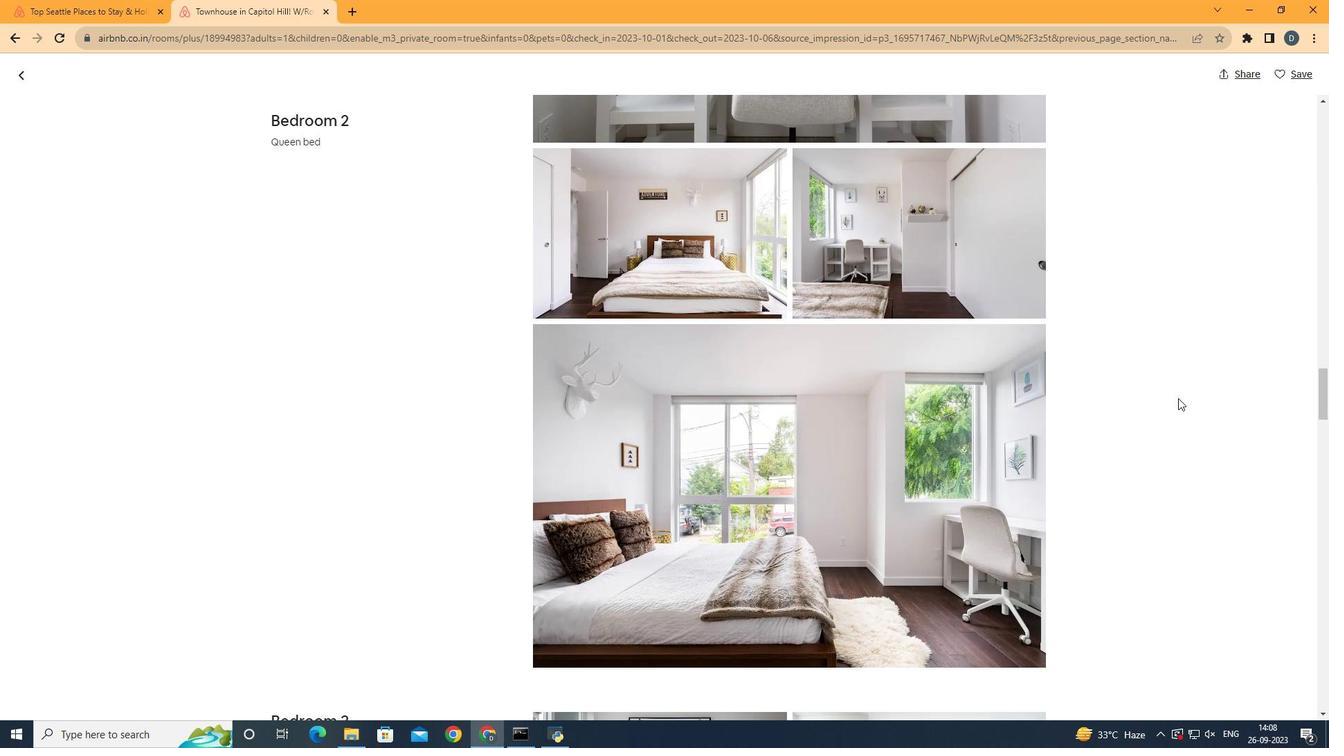 
Action: Mouse scrolled (1079, 331) with delta (0, 0)
Screenshot: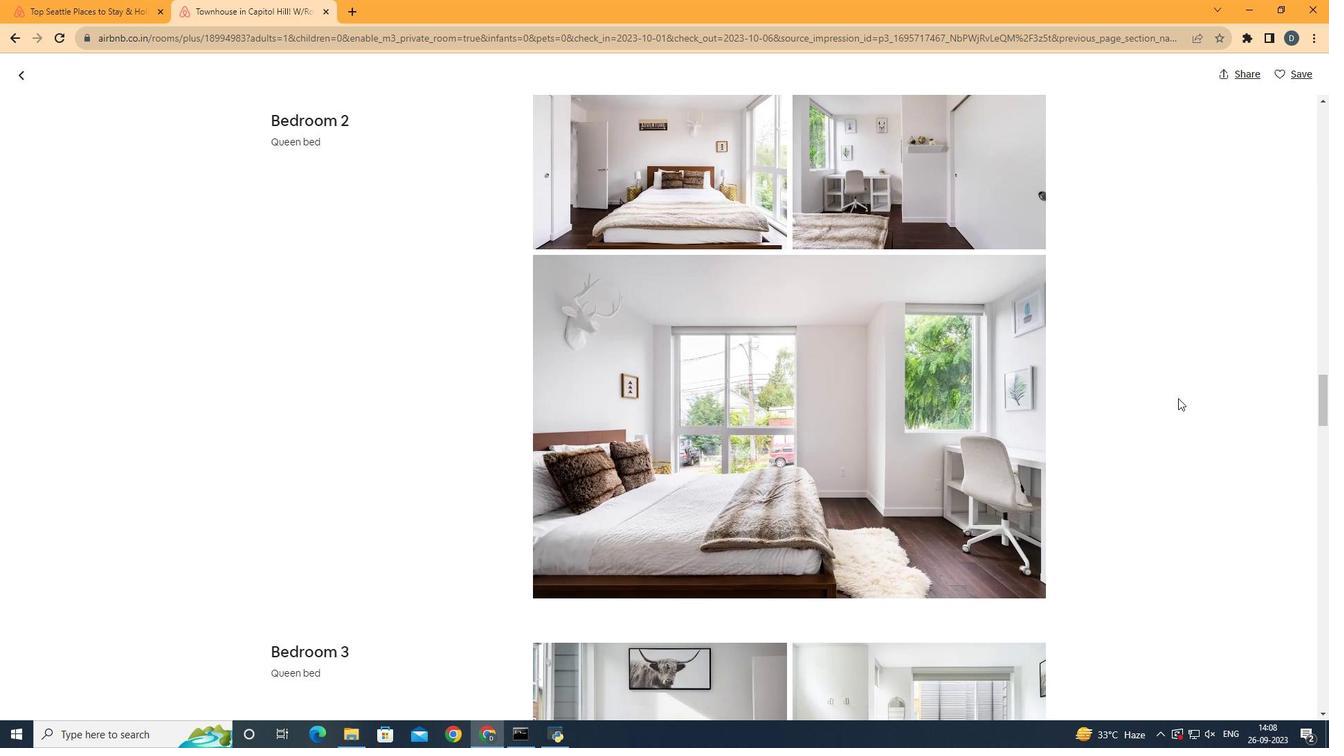 
Action: Mouse scrolled (1079, 331) with delta (0, 0)
Screenshot: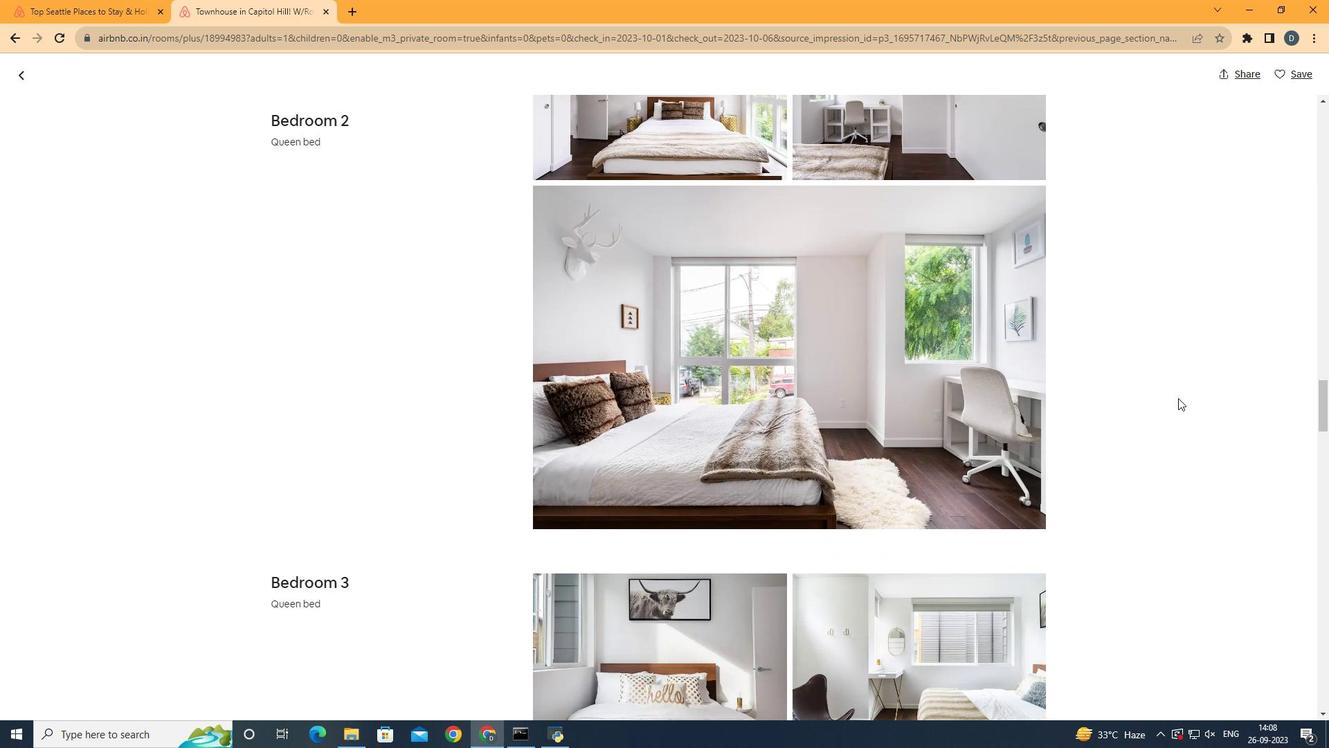 
Action: Mouse scrolled (1079, 331) with delta (0, 0)
Screenshot: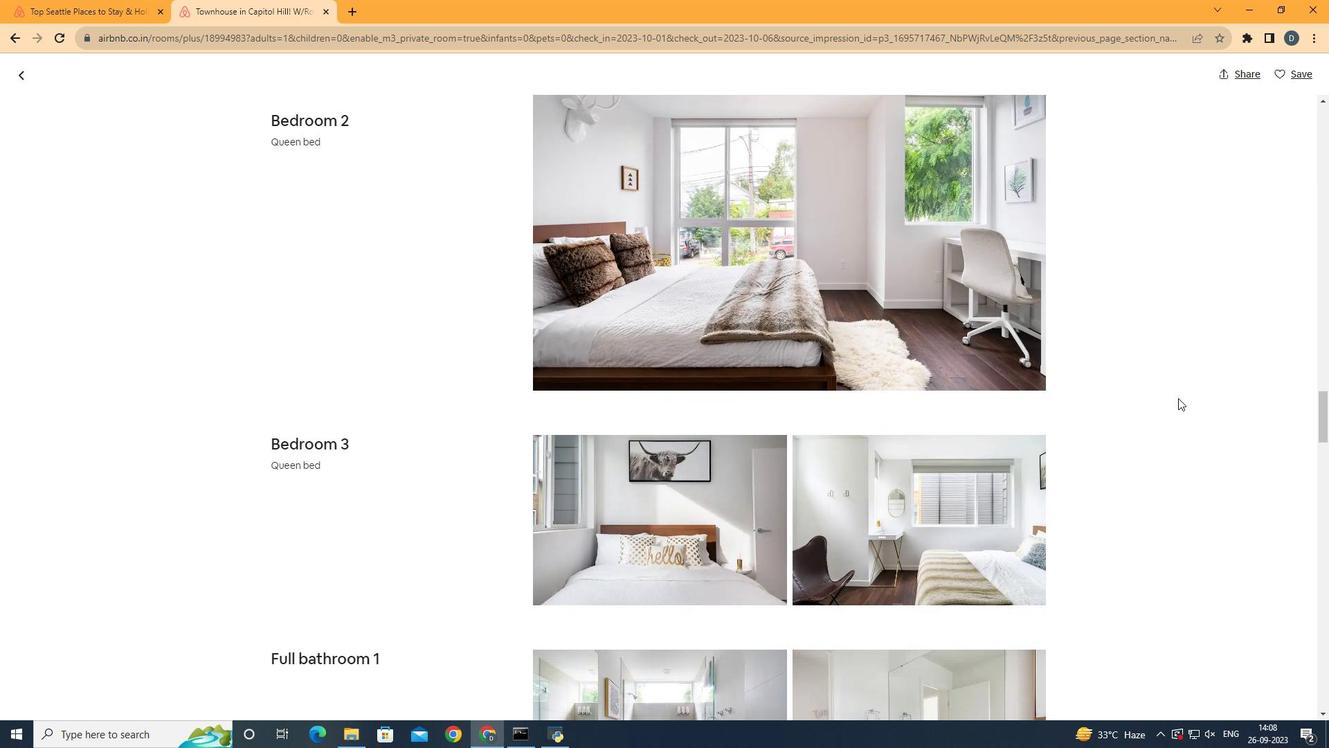 
Action: Mouse scrolled (1079, 331) with delta (0, 0)
Screenshot: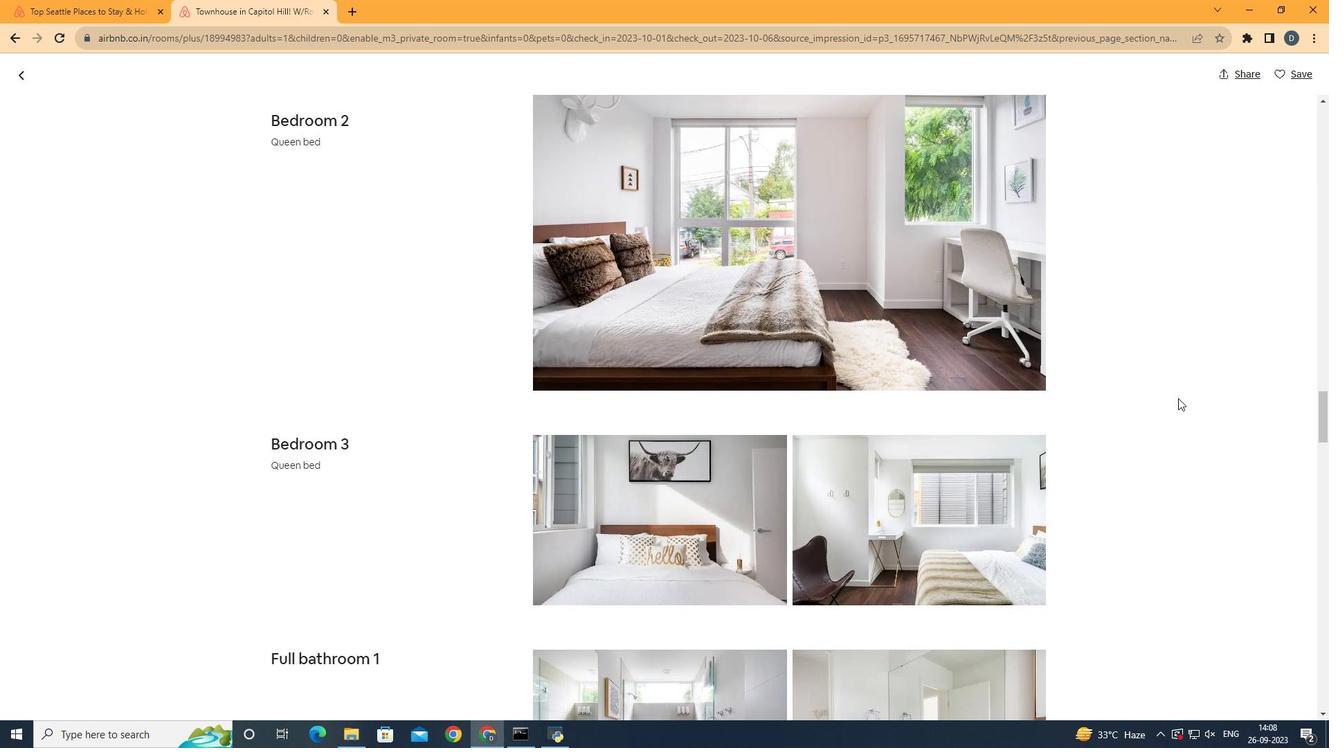 
Action: Mouse scrolled (1079, 331) with delta (0, 0)
Screenshot: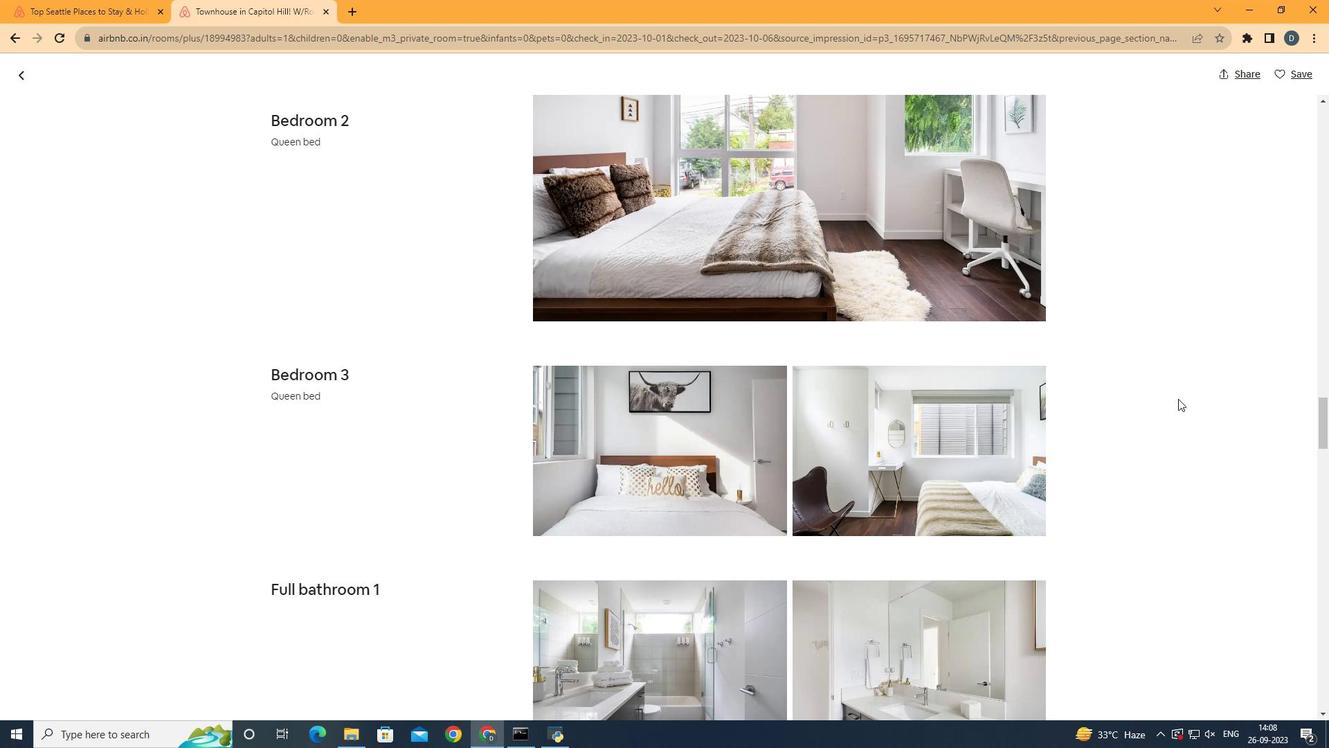 
Action: Mouse moved to (1079, 331)
Screenshot: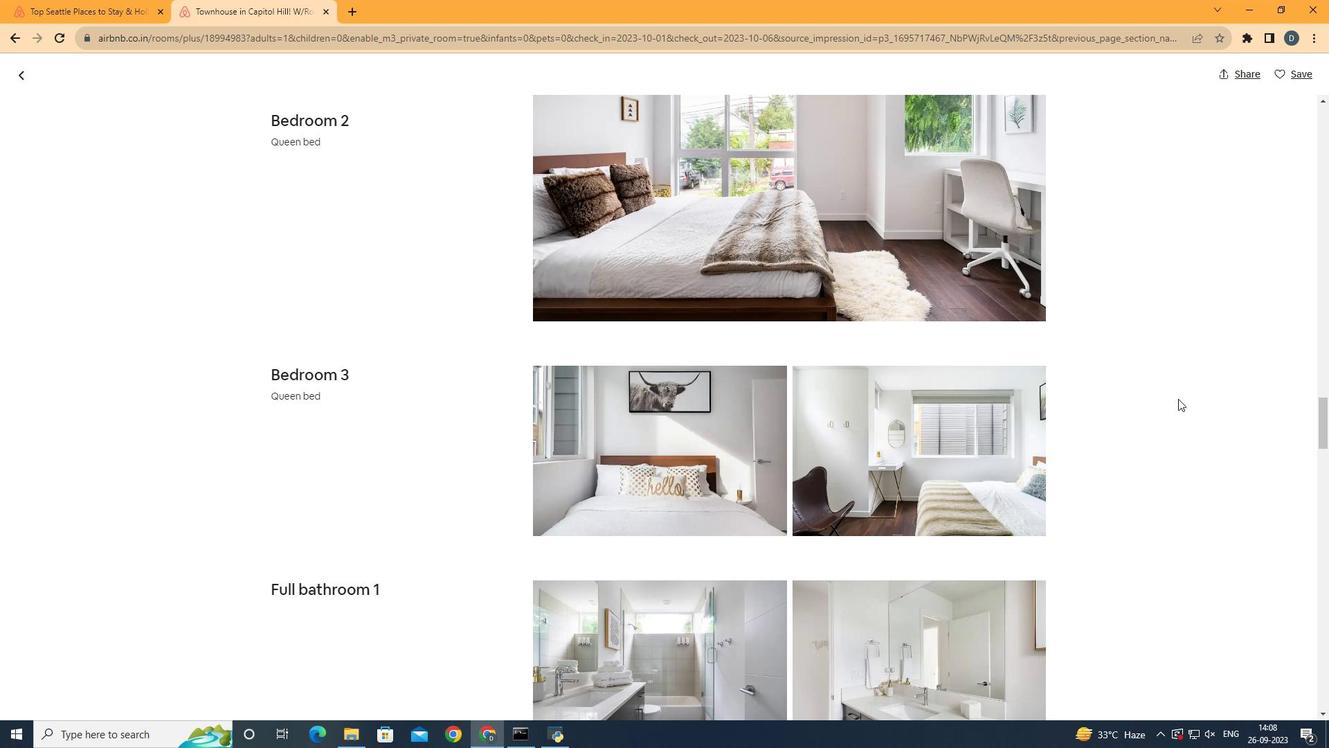 
Action: Mouse scrolled (1079, 331) with delta (0, 0)
Screenshot: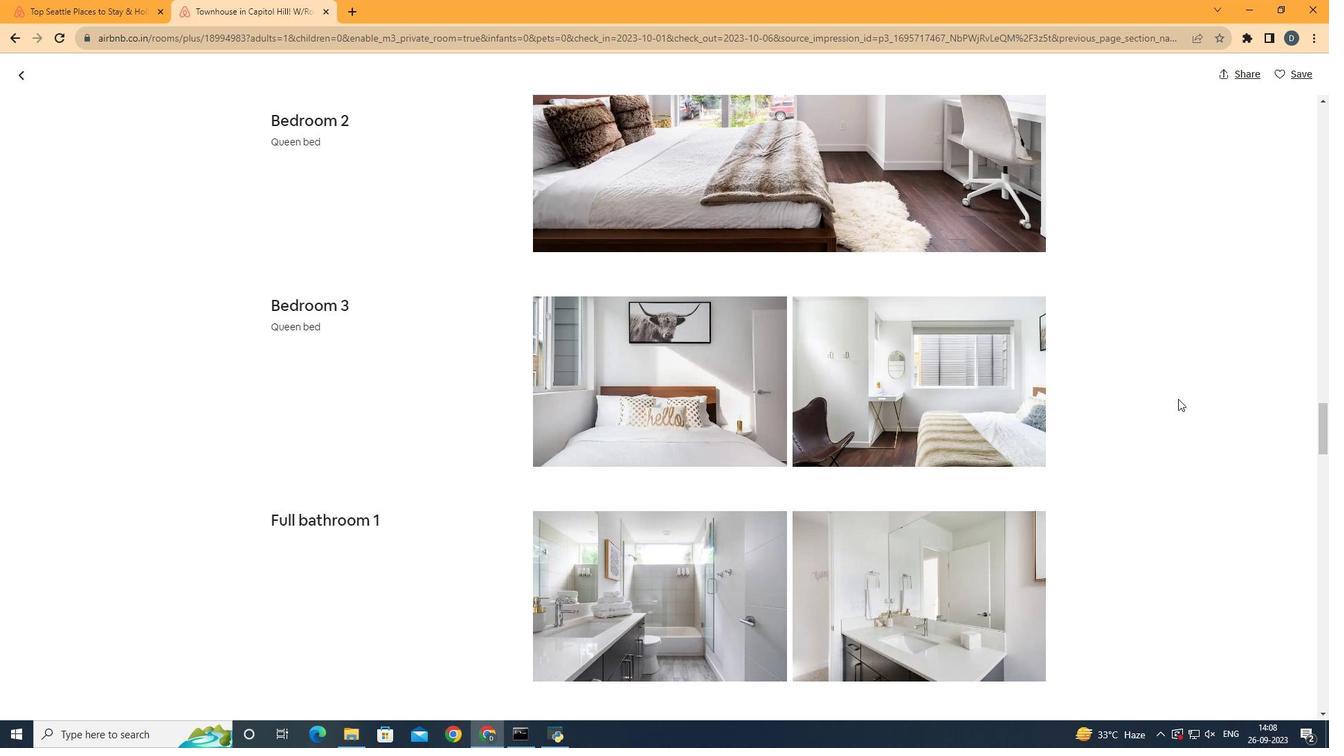 
Action: Mouse scrolled (1079, 331) with delta (0, 0)
Screenshot: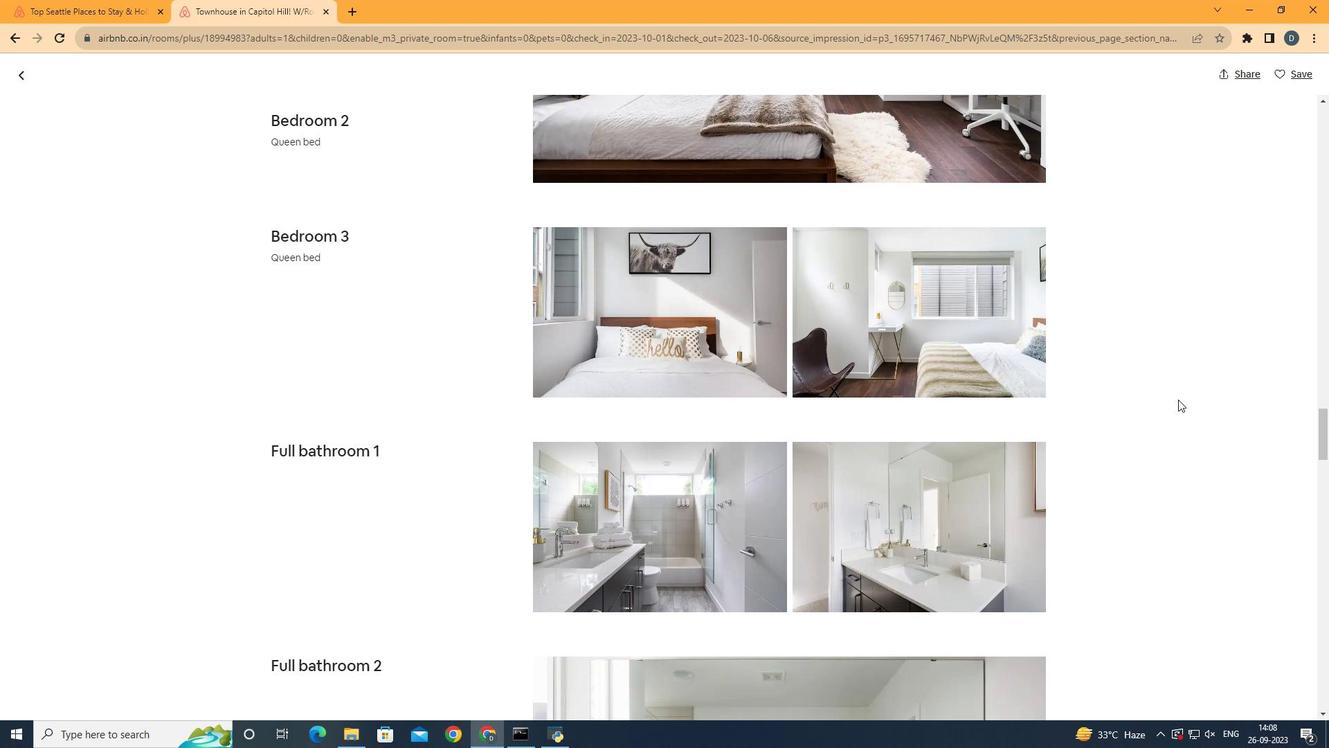 
Action: Mouse moved to (1079, 332)
Screenshot: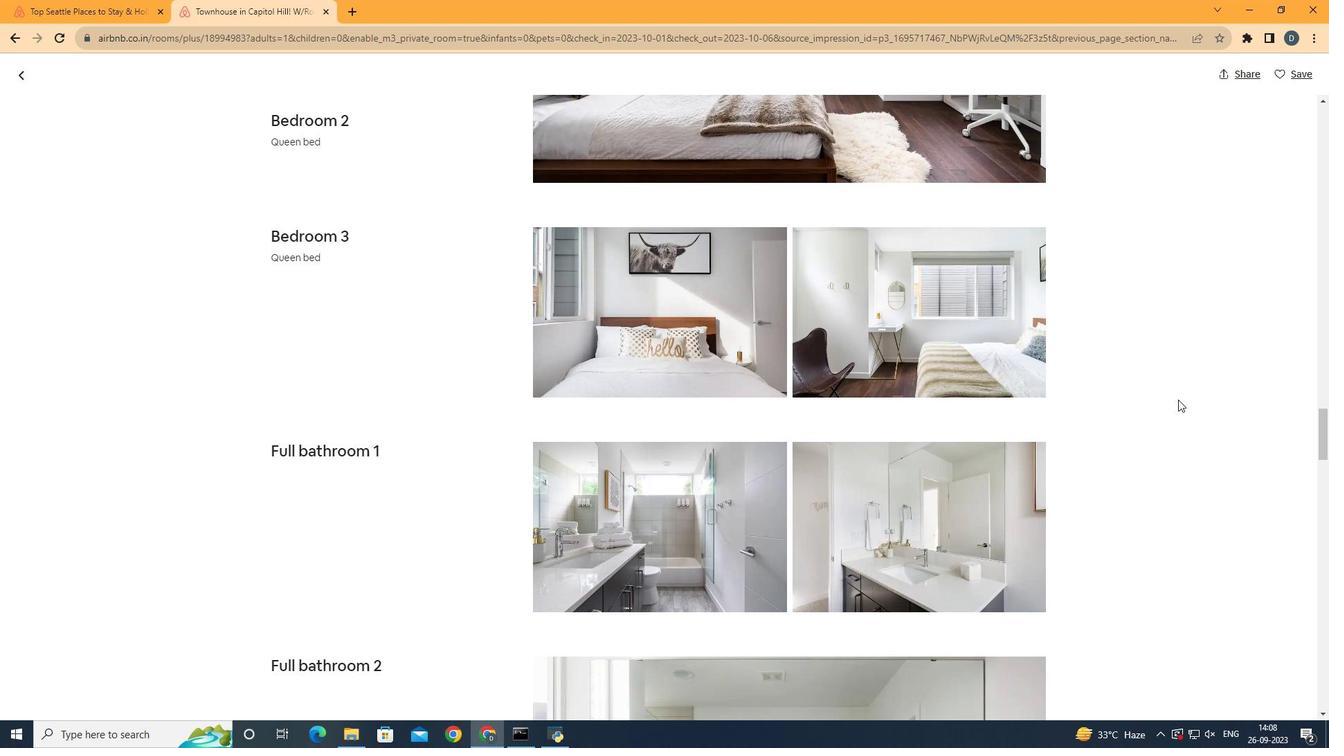 
Action: Mouse scrolled (1079, 331) with delta (0, 0)
Screenshot: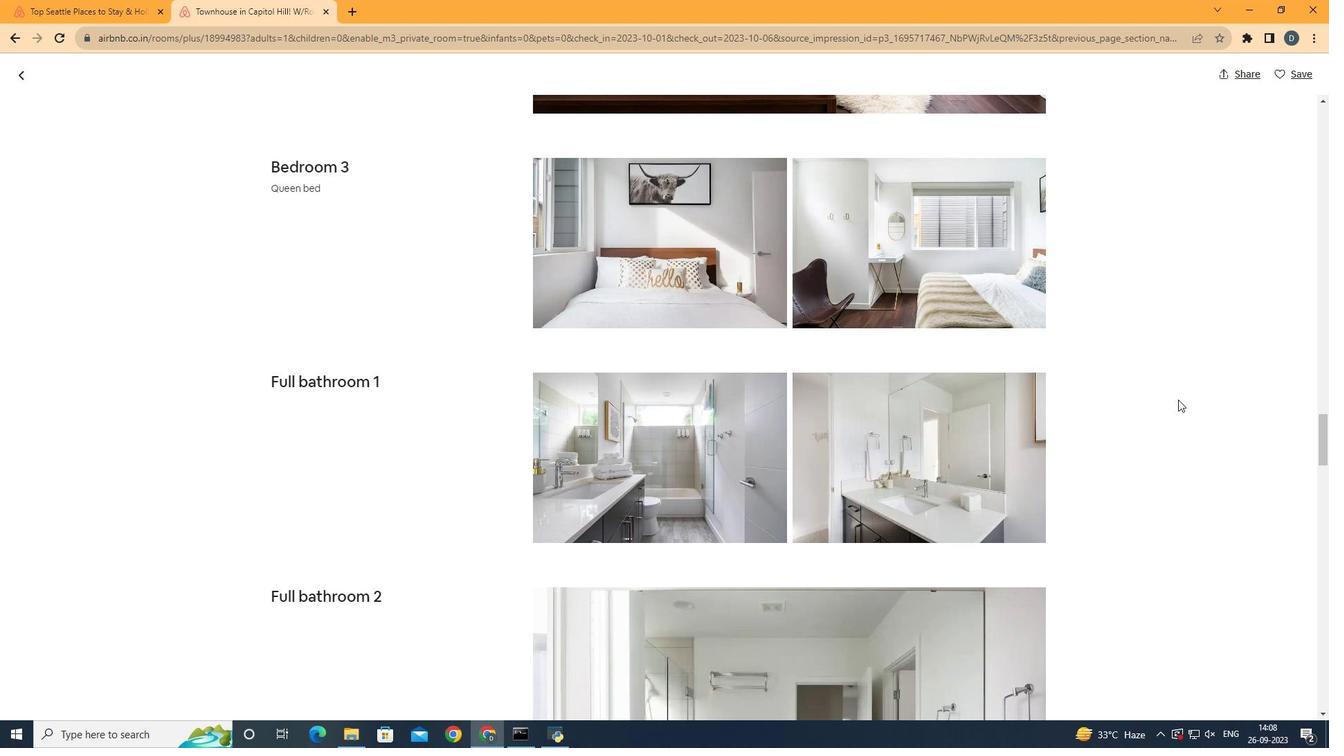 
Action: Mouse scrolled (1079, 331) with delta (0, 0)
Screenshot: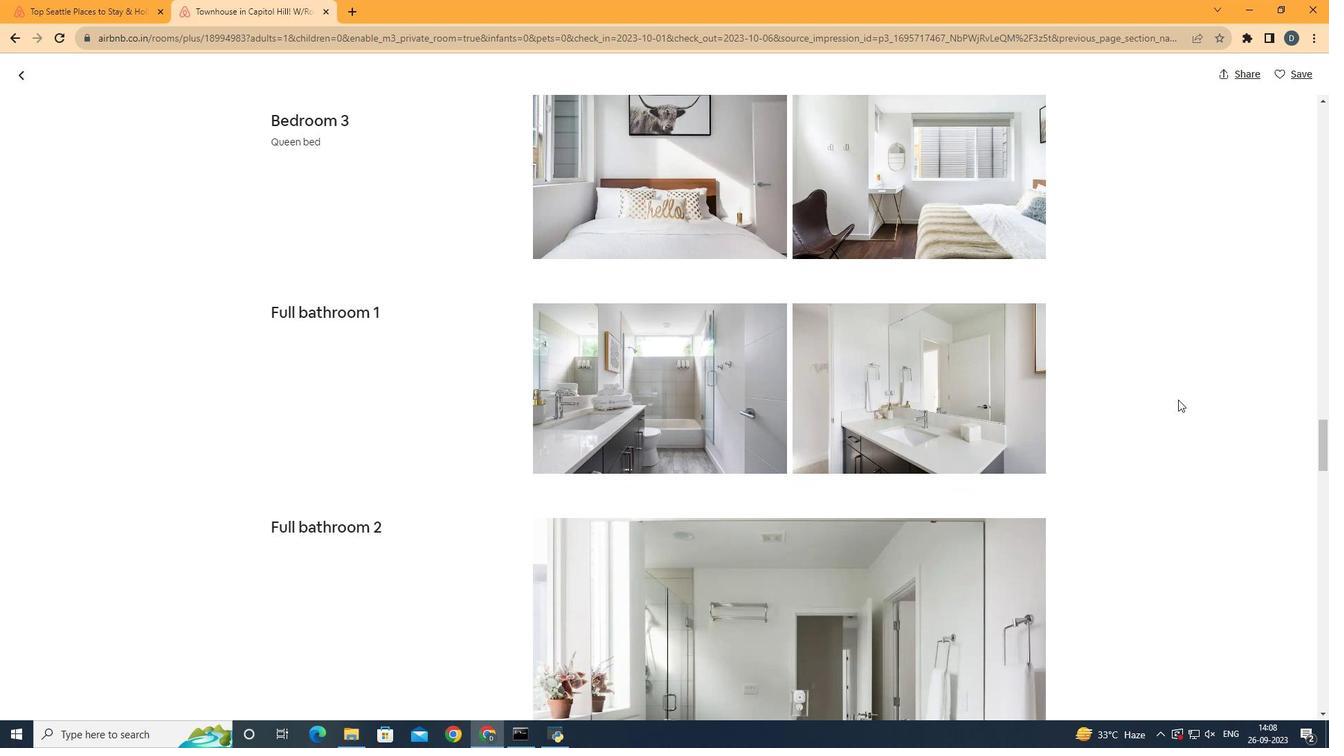 
Action: Mouse scrolled (1079, 331) with delta (0, 0)
Screenshot: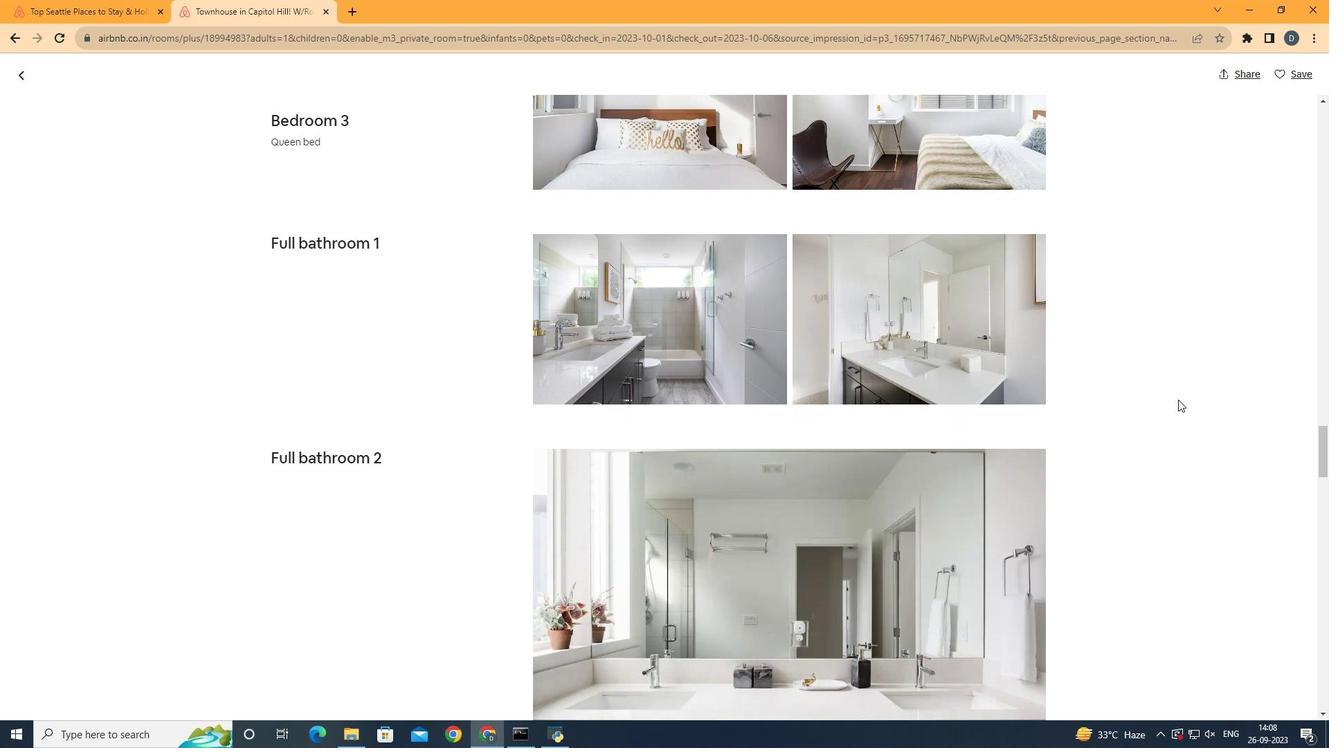 
Action: Mouse scrolled (1079, 331) with delta (0, 0)
Screenshot: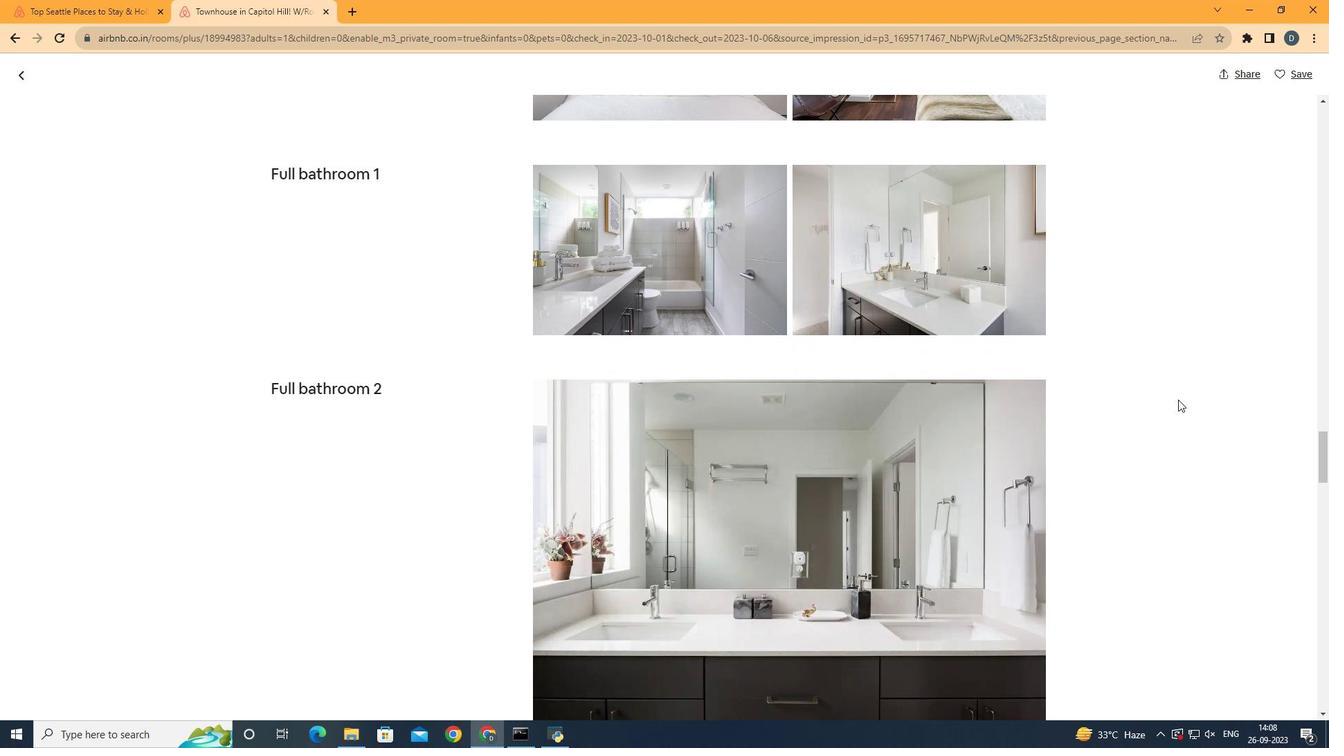
Action: Mouse scrolled (1079, 331) with delta (0, 0)
Screenshot: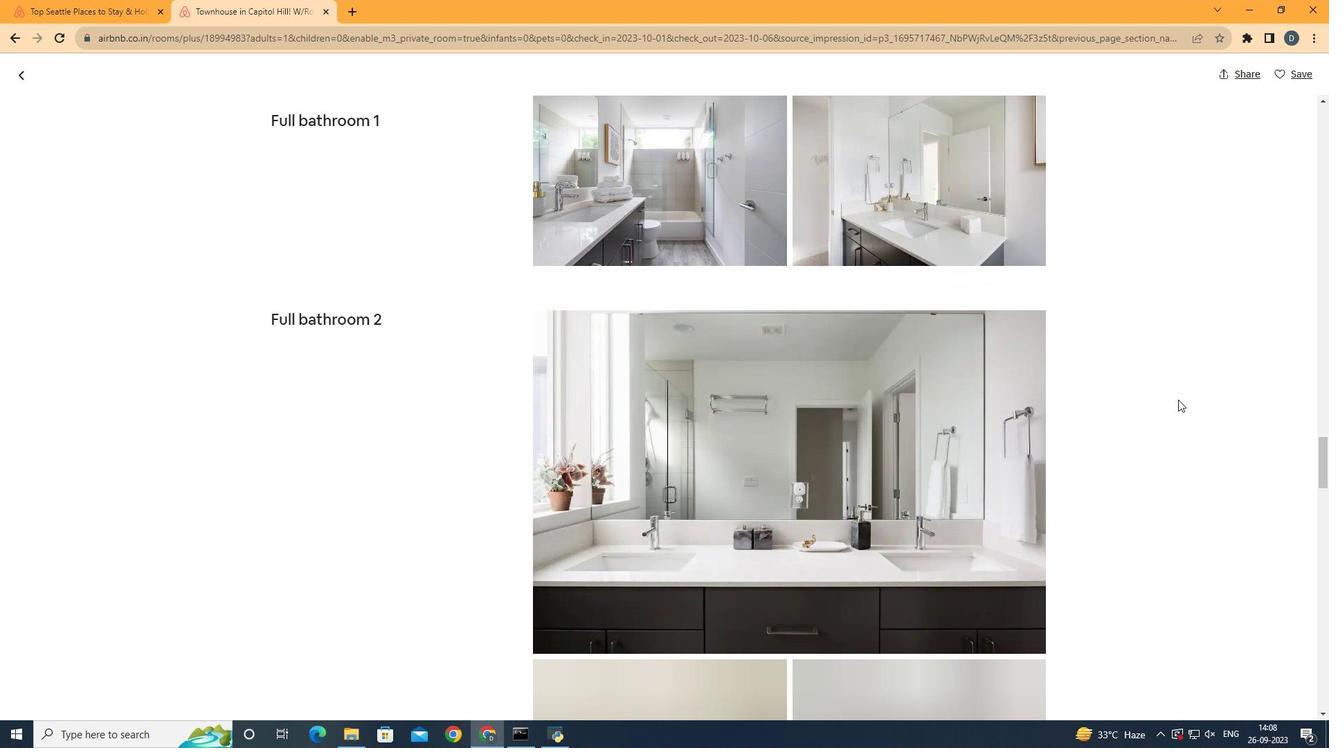 
Action: Mouse scrolled (1079, 331) with delta (0, 0)
Screenshot: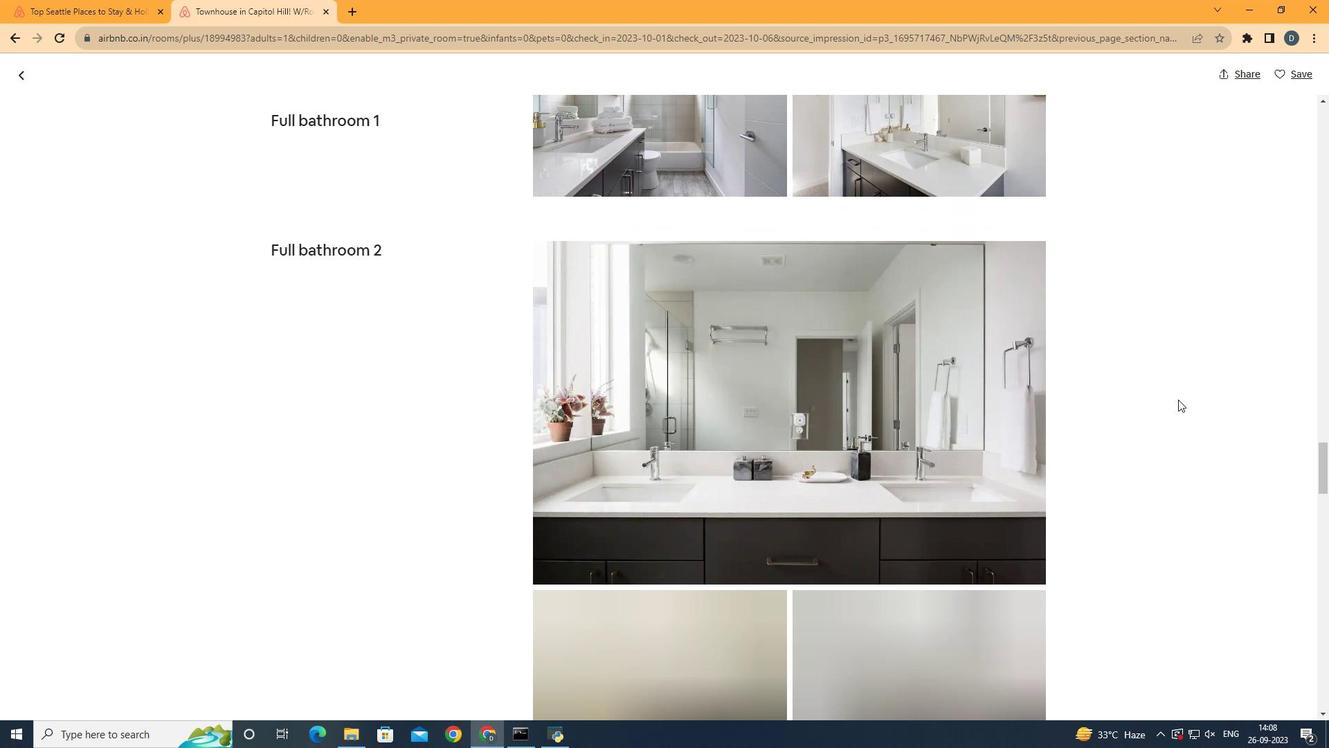 
Action: Mouse scrolled (1079, 331) with delta (0, 0)
Screenshot: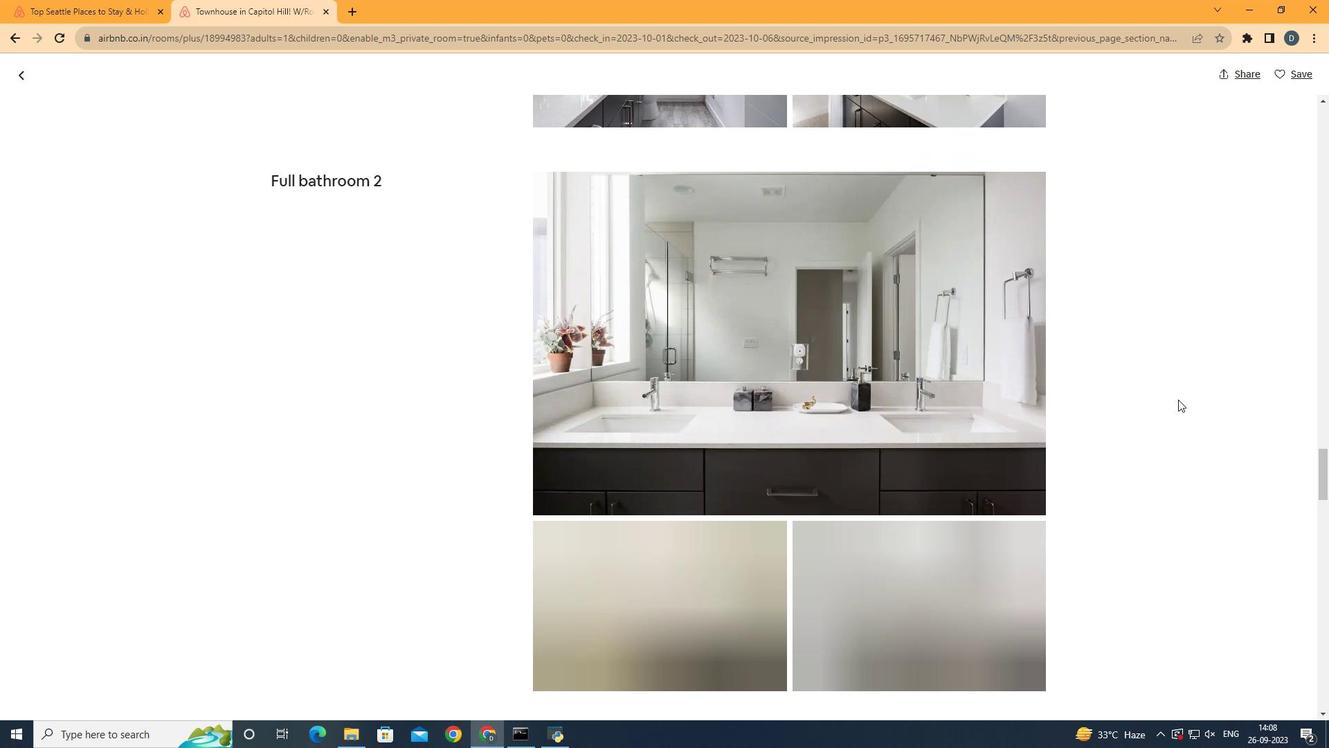 
Action: Mouse scrolled (1079, 331) with delta (0, 0)
Screenshot: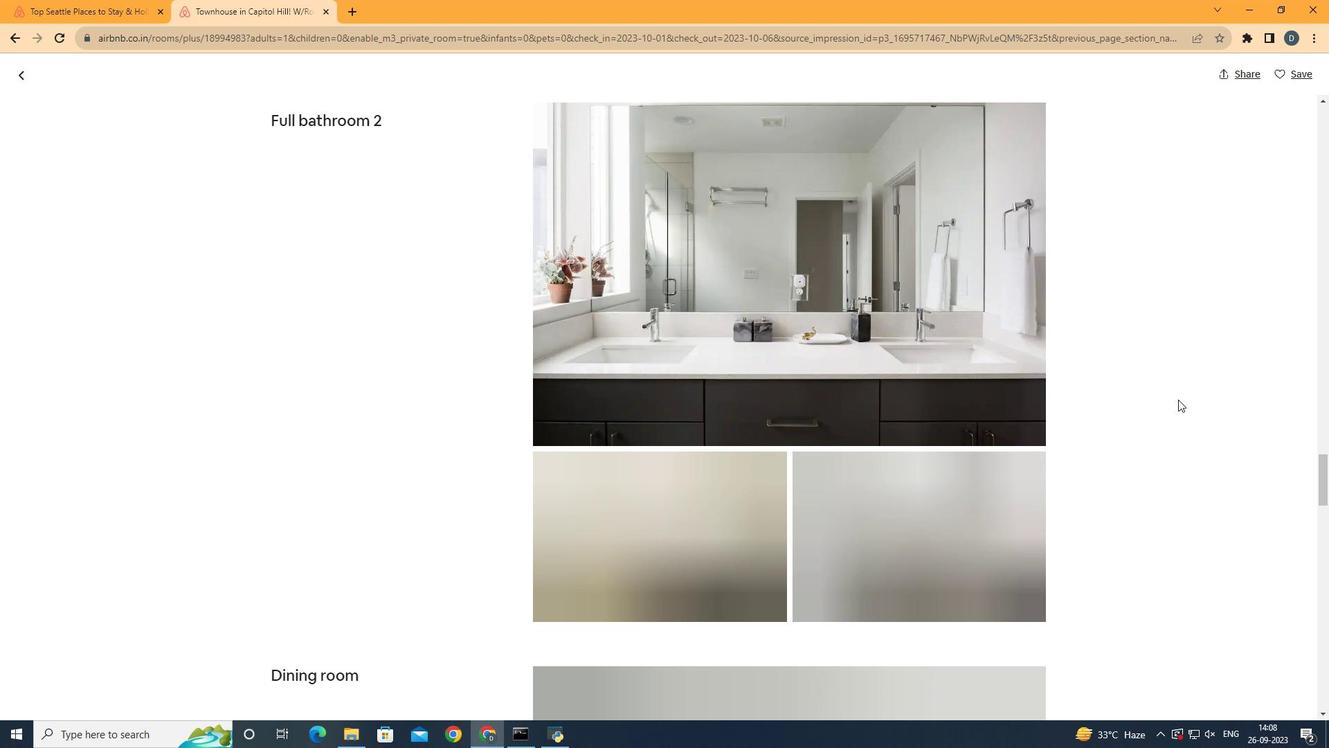 
Action: Mouse scrolled (1079, 331) with delta (0, 0)
Screenshot: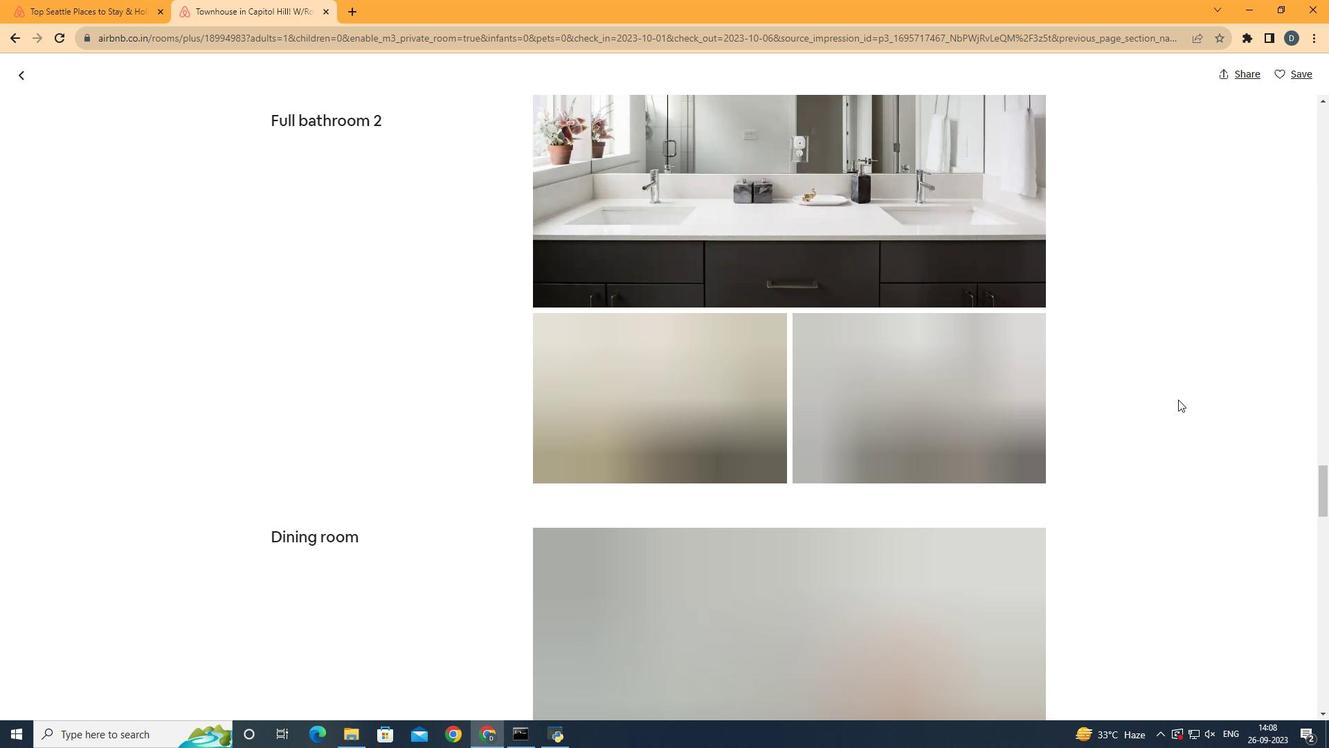 
Action: Mouse scrolled (1079, 331) with delta (0, 0)
Screenshot: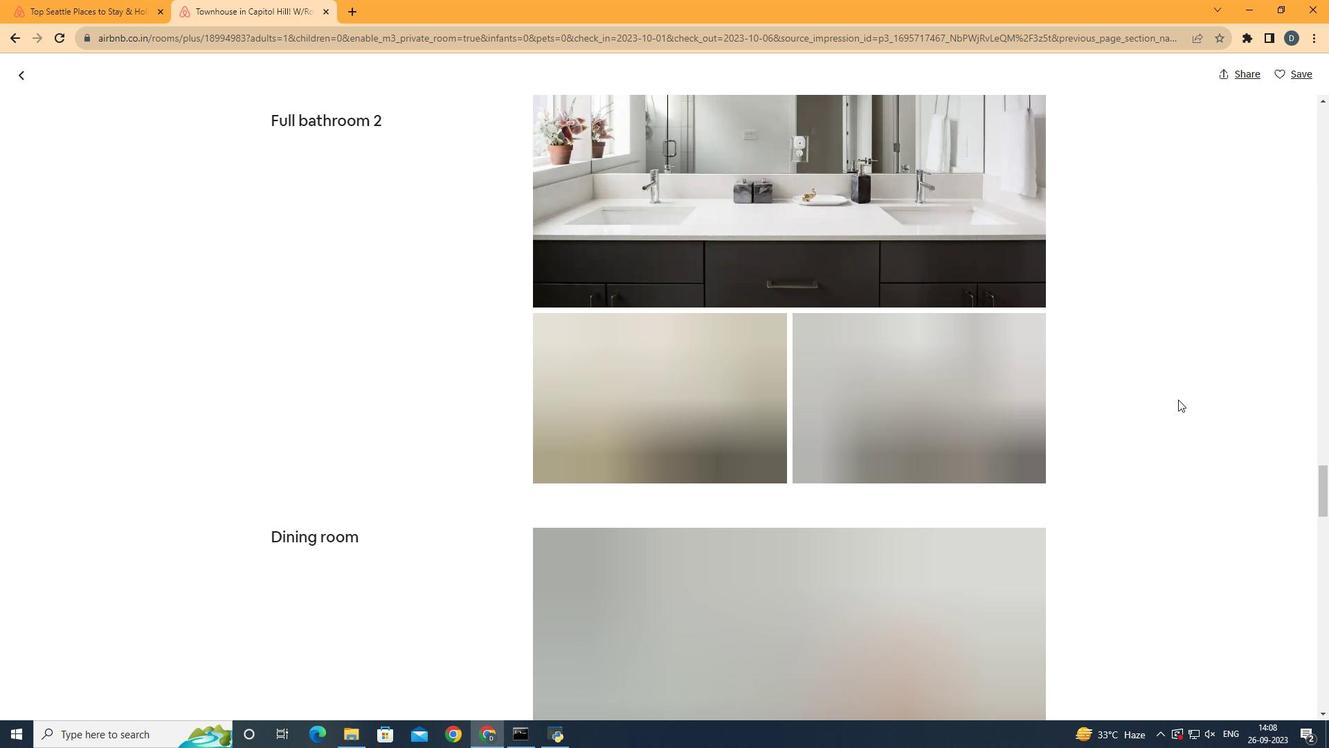 
Action: Mouse scrolled (1079, 331) with delta (0, 0)
Screenshot: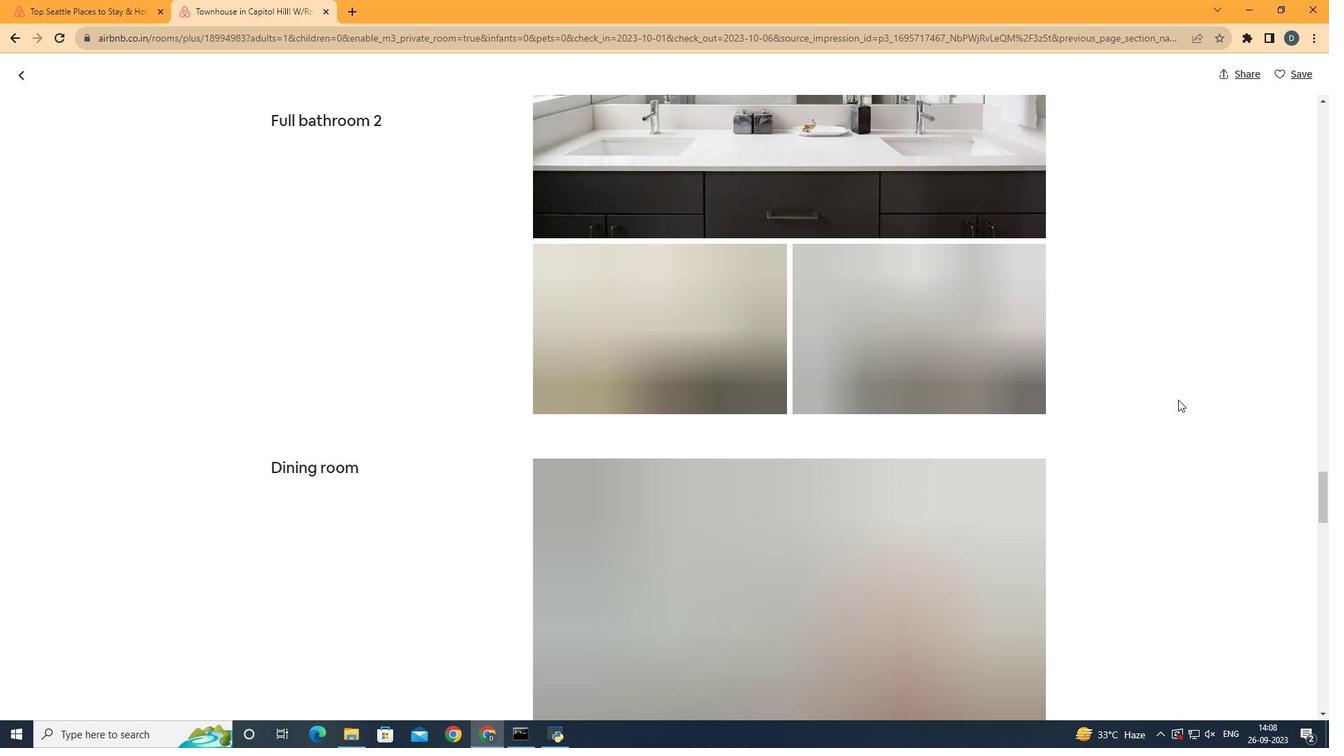 
Action: Mouse scrolled (1079, 331) with delta (0, 0)
Screenshot: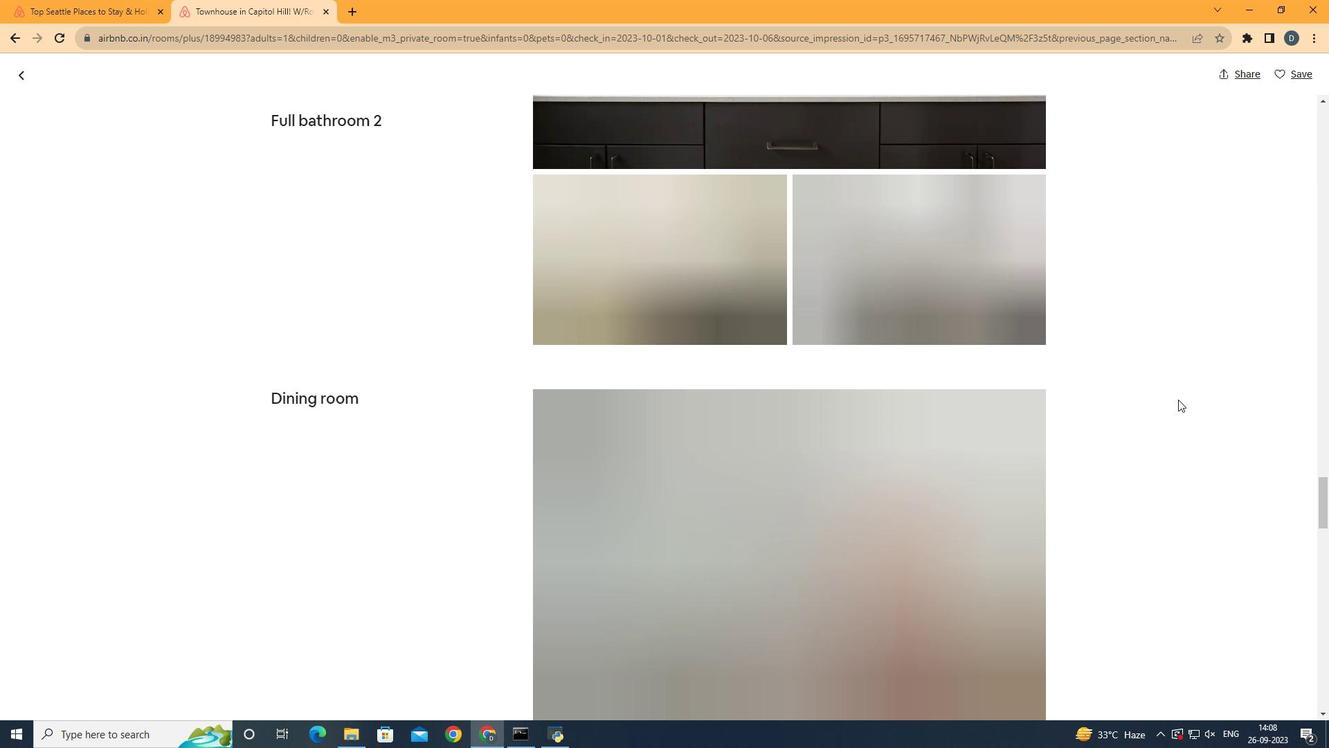 
Action: Mouse scrolled (1079, 331) with delta (0, 0)
Screenshot: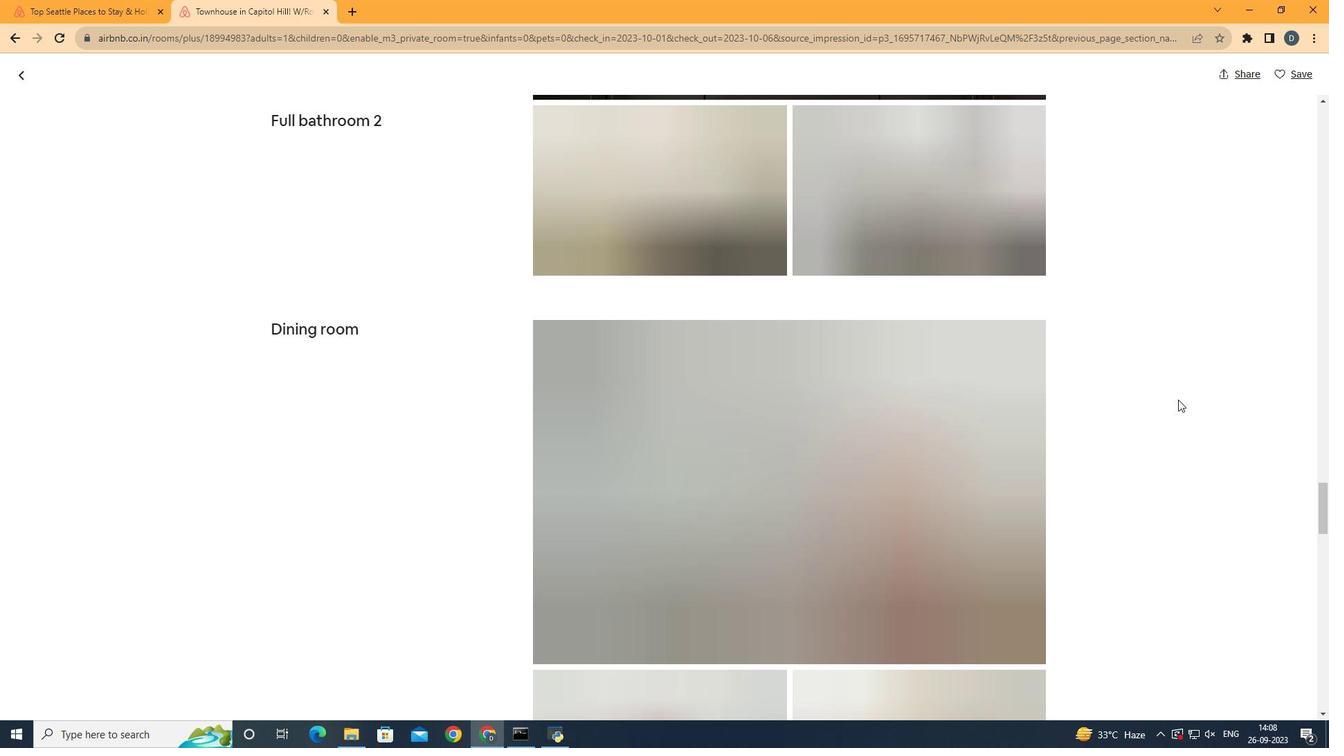 
Action: Mouse scrolled (1079, 331) with delta (0, 0)
Screenshot: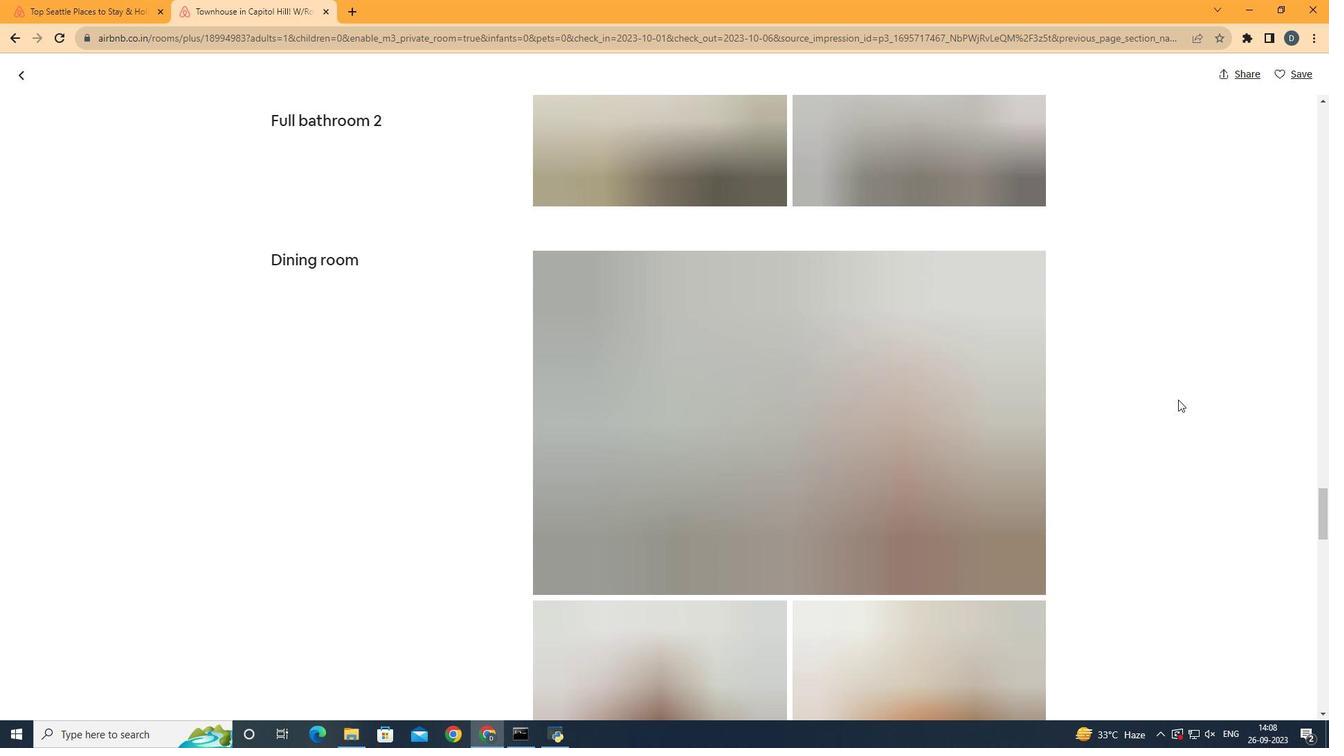
Action: Mouse scrolled (1079, 331) with delta (0, 0)
Screenshot: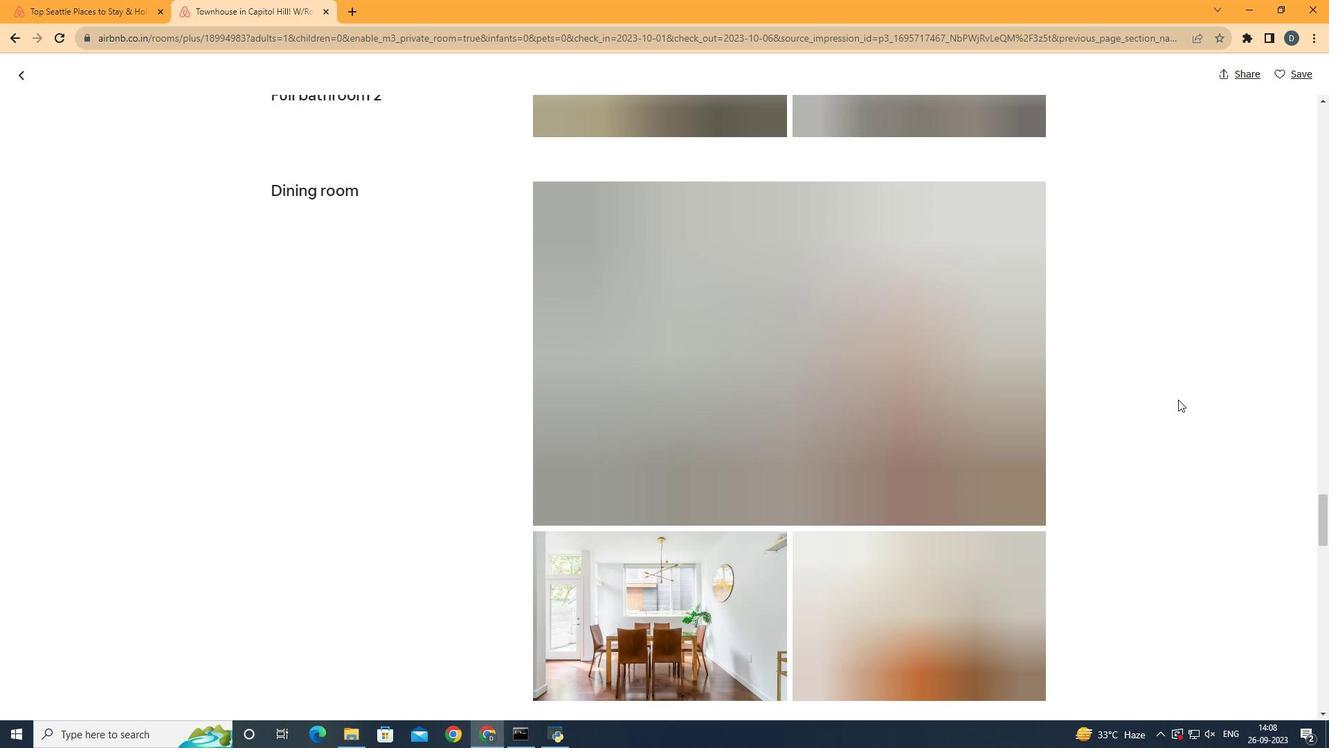 
Action: Mouse scrolled (1079, 331) with delta (0, 0)
Screenshot: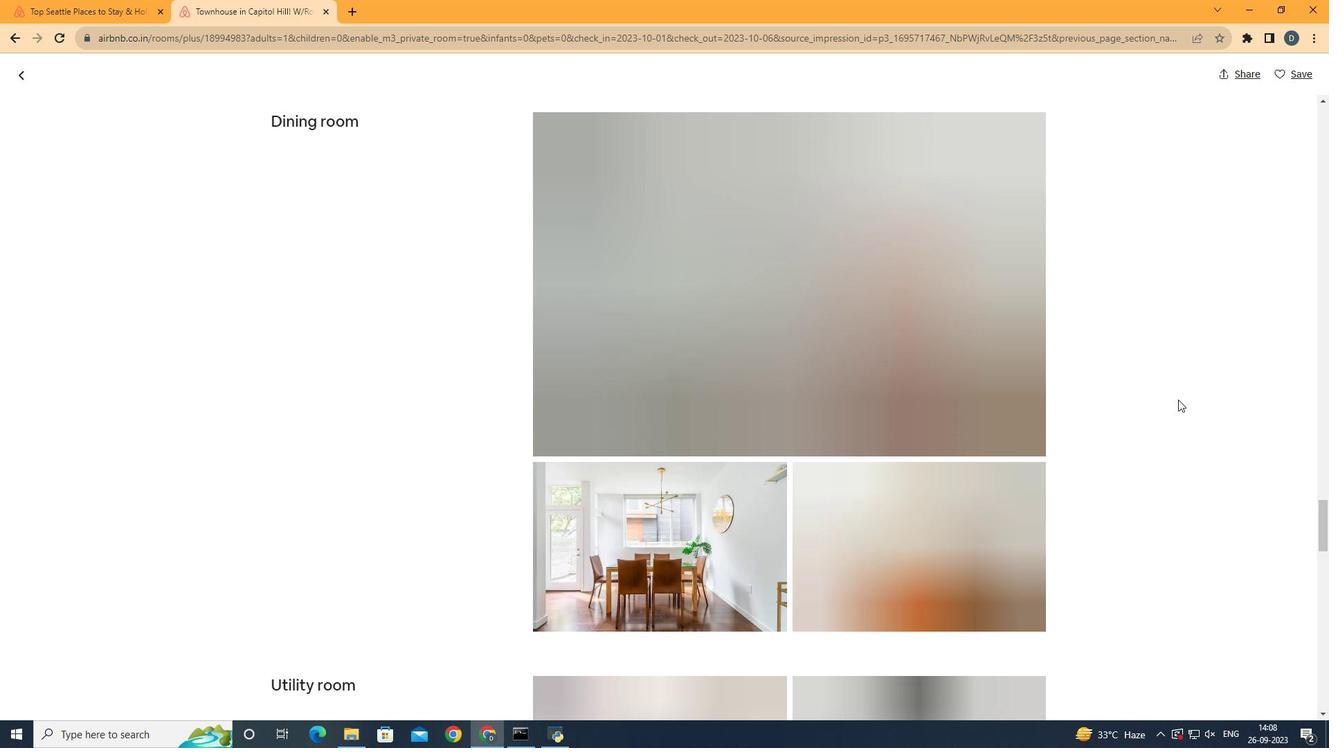 
Action: Mouse scrolled (1079, 331) with delta (0, 0)
Screenshot: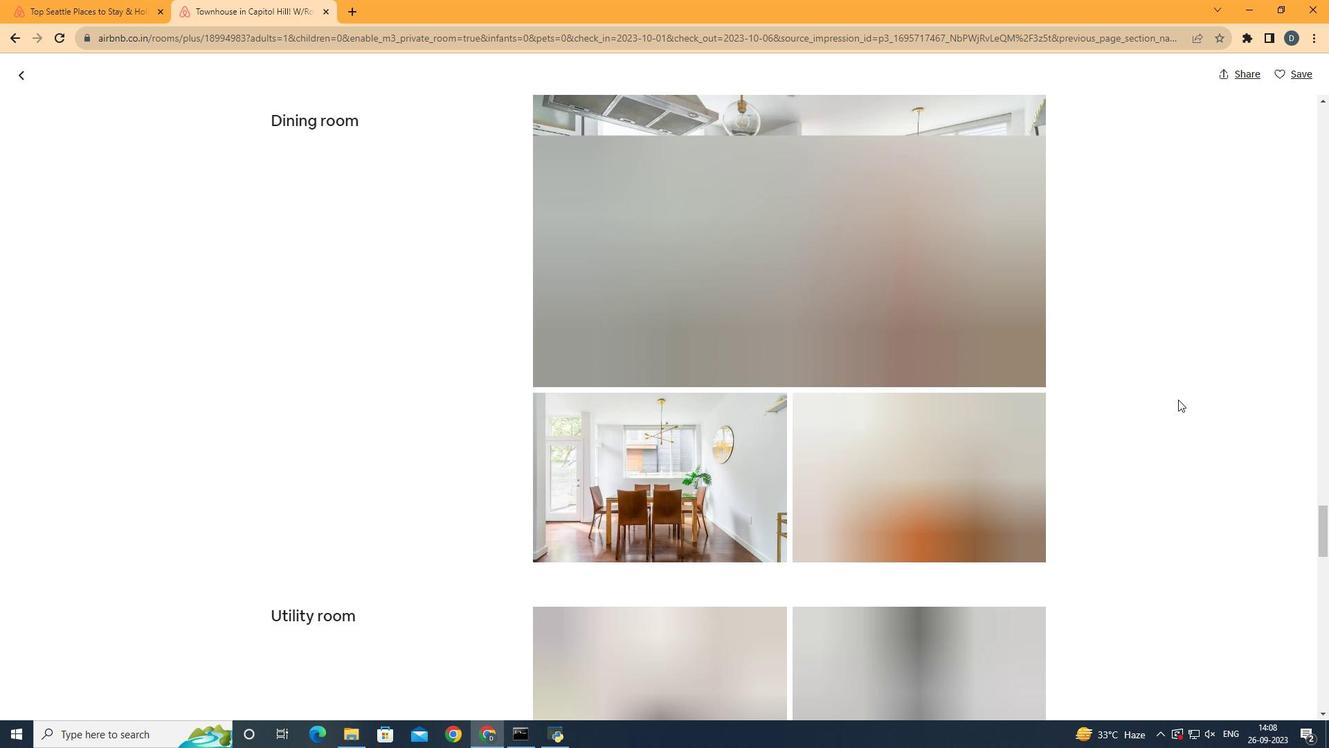 
Action: Mouse scrolled (1079, 331) with delta (0, 0)
Screenshot: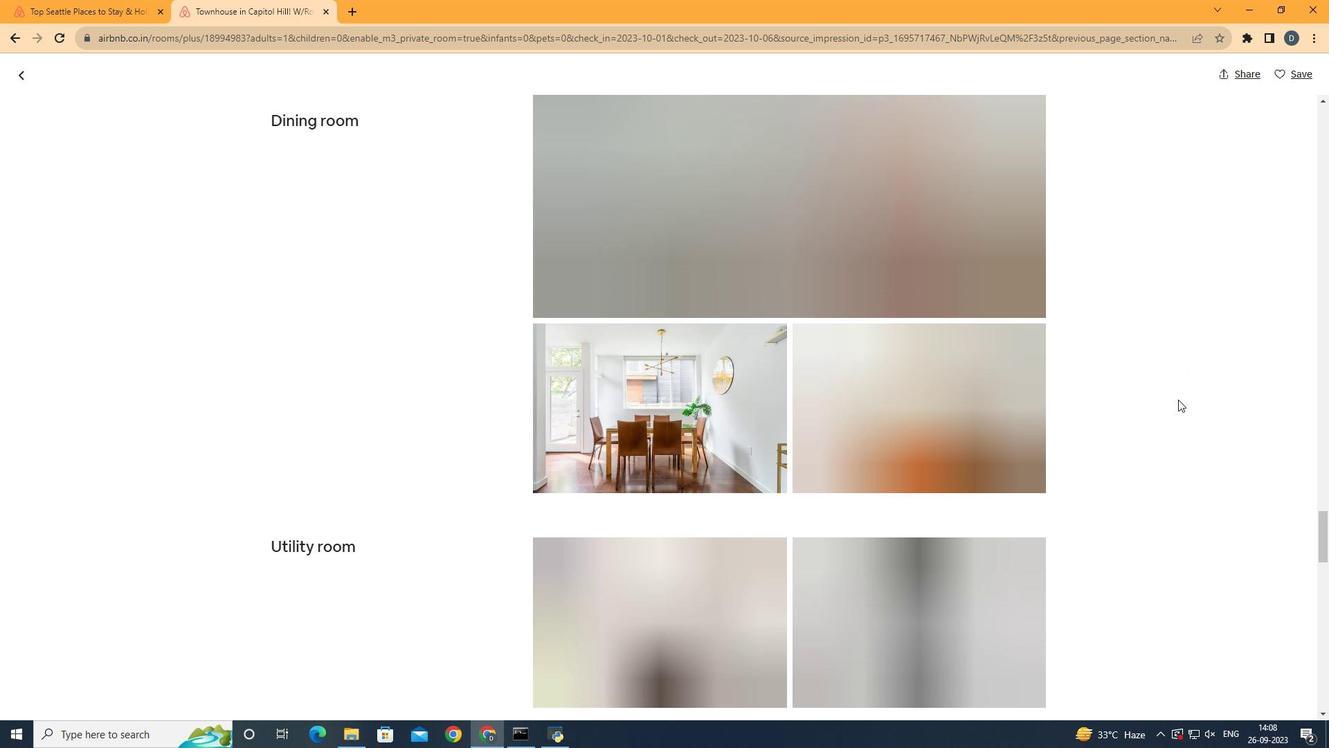 
Action: Mouse scrolled (1079, 331) with delta (0, 0)
Screenshot: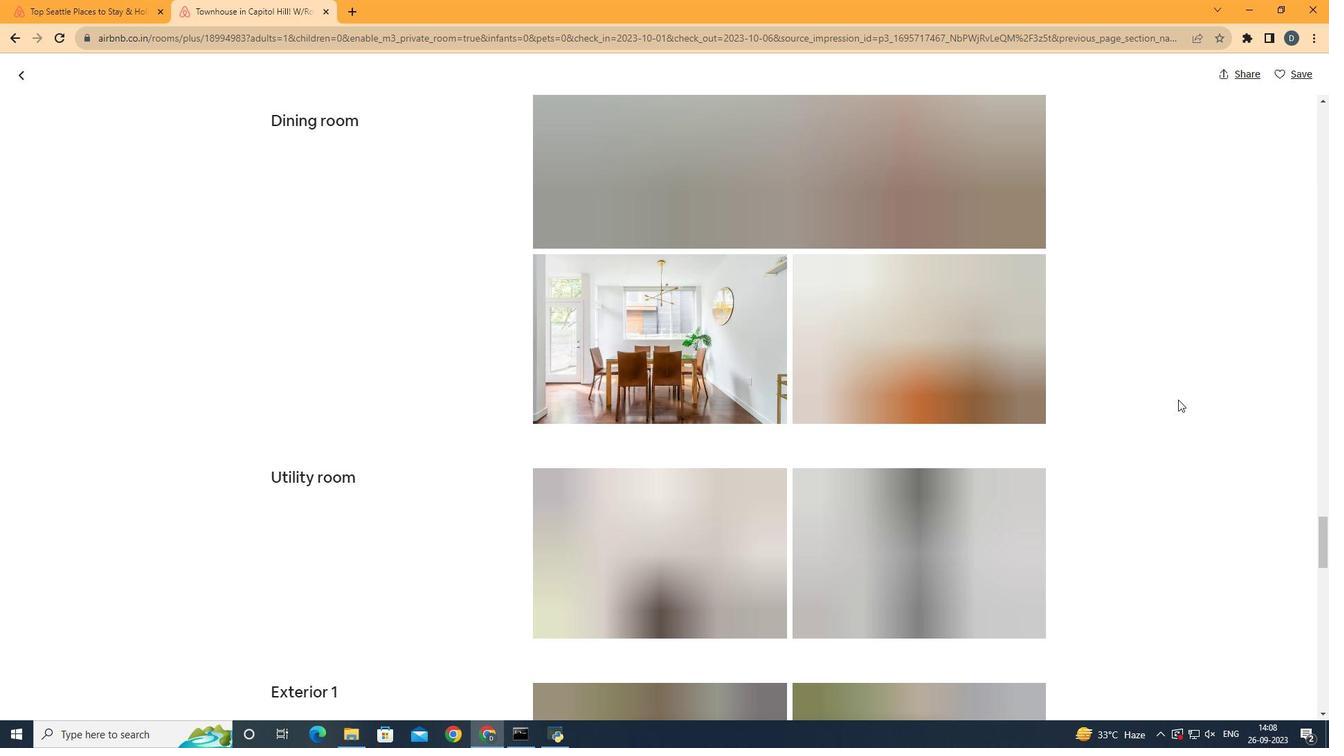 
Action: Mouse scrolled (1079, 331) with delta (0, 0)
Screenshot: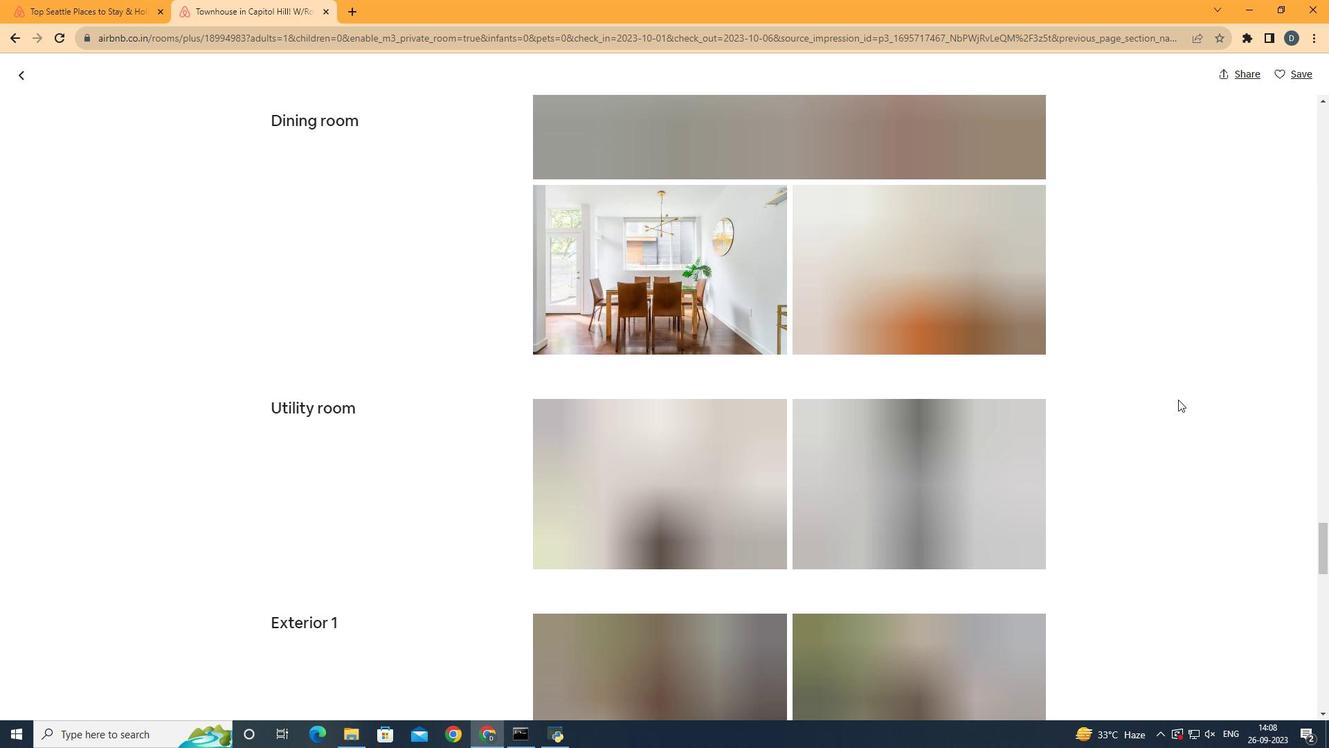 
Action: Mouse moved to (1079, 332)
Screenshot: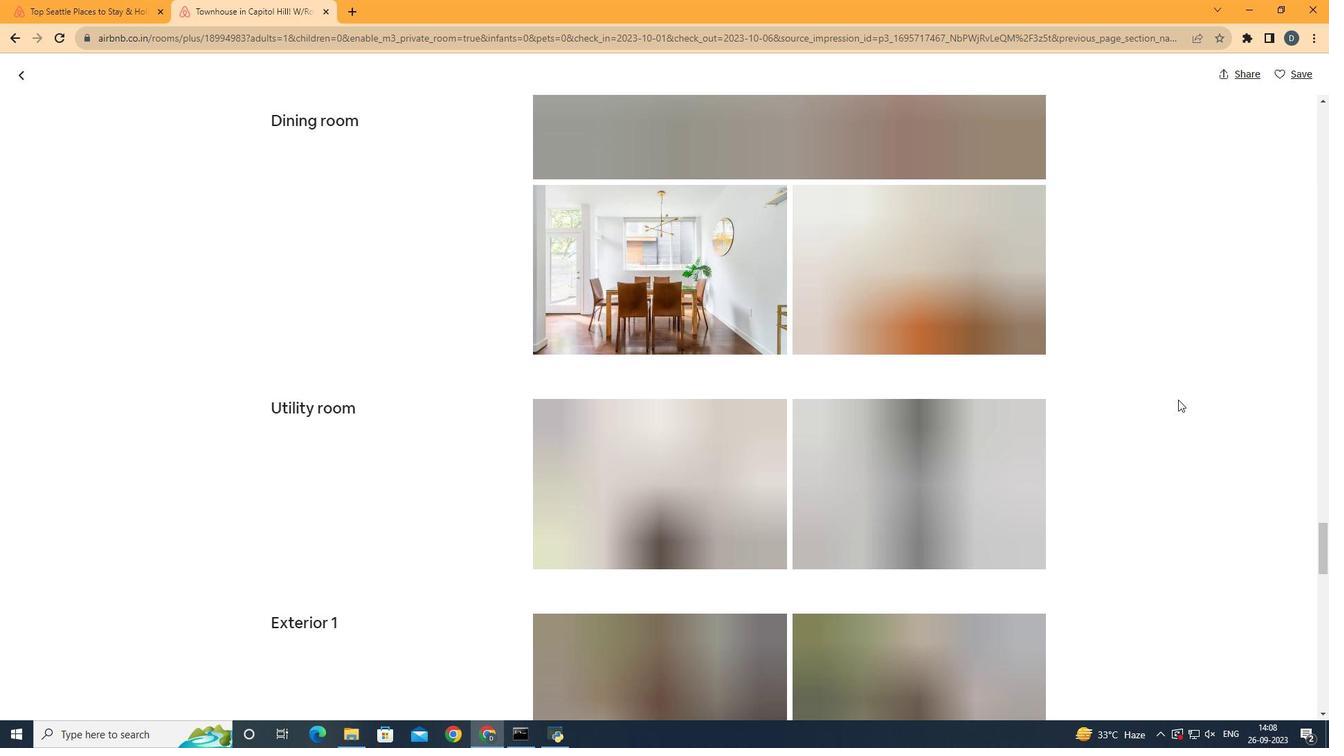
Action: Mouse scrolled (1079, 331) with delta (0, 0)
Screenshot: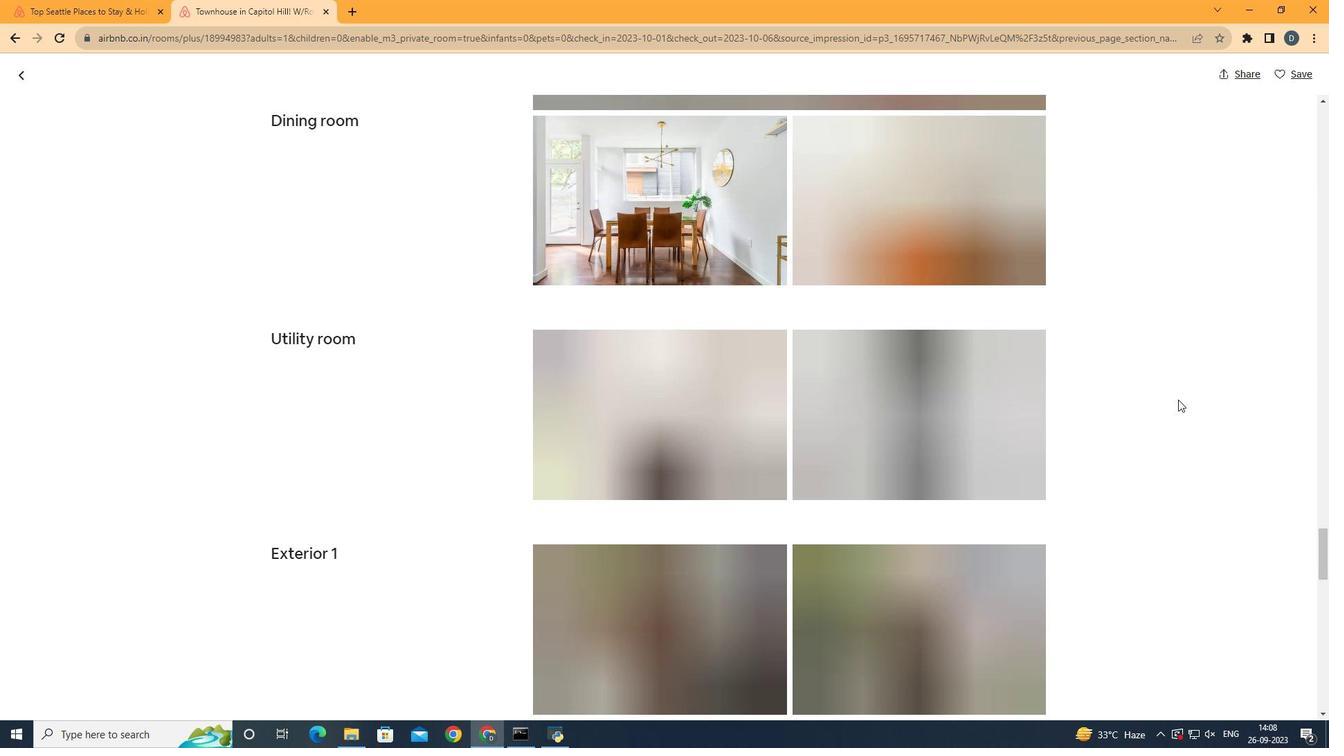 
Action: Mouse scrolled (1079, 331) with delta (0, 0)
Screenshot: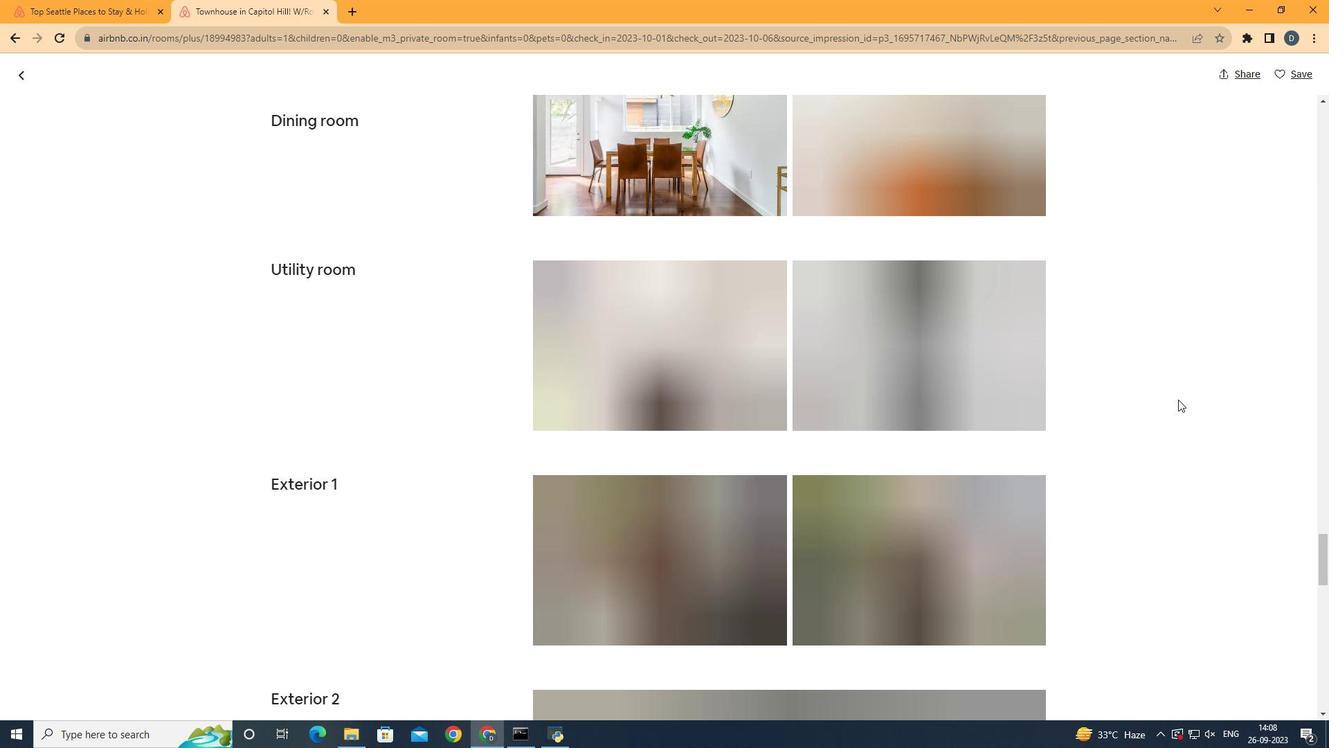 
Action: Mouse scrolled (1079, 331) with delta (0, 0)
Screenshot: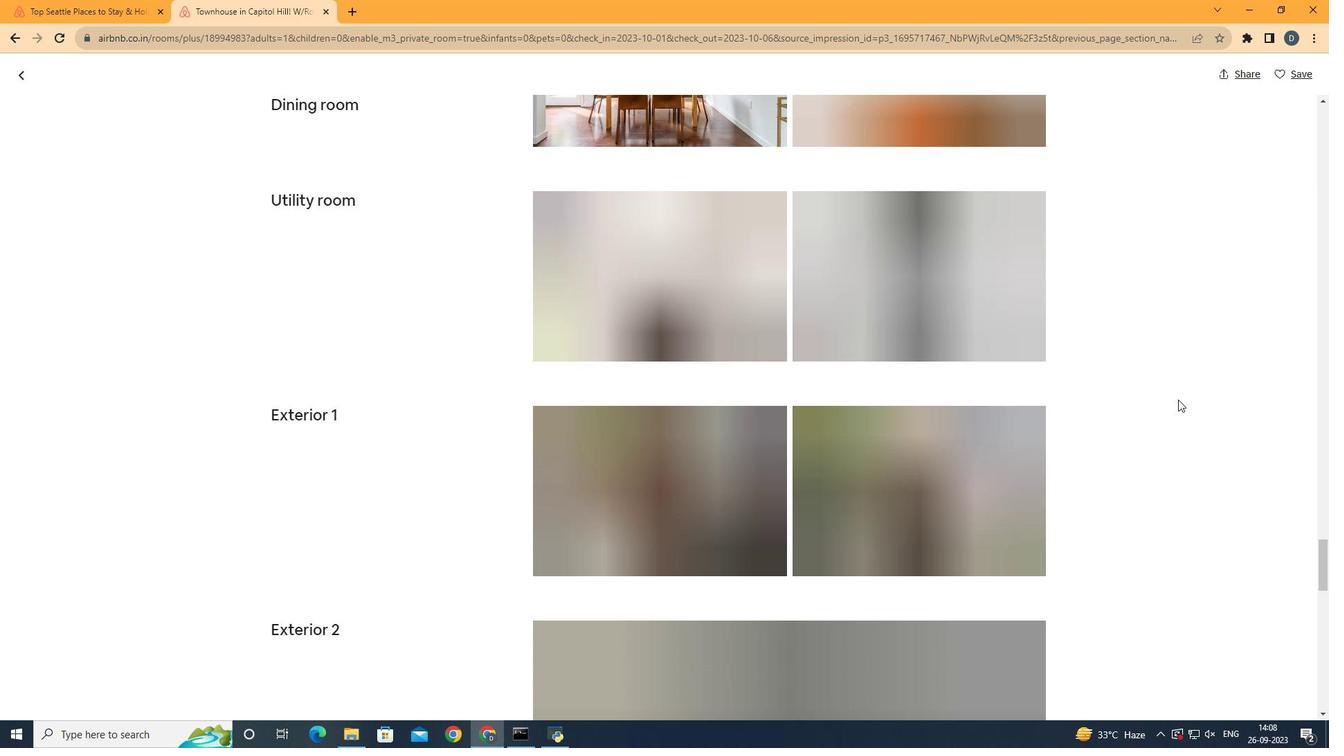 
Action: Mouse scrolled (1079, 331) with delta (0, 0)
Screenshot: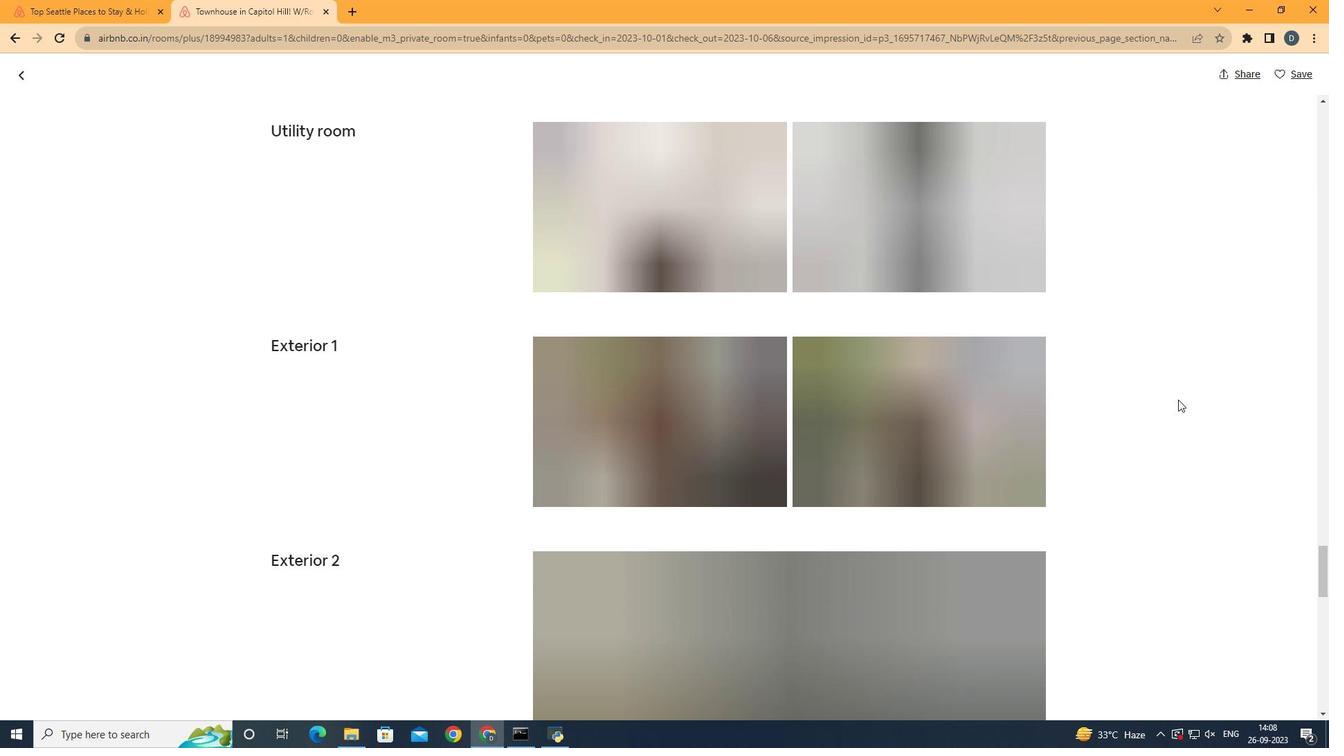 
Action: Mouse scrolled (1079, 331) with delta (0, 0)
Screenshot: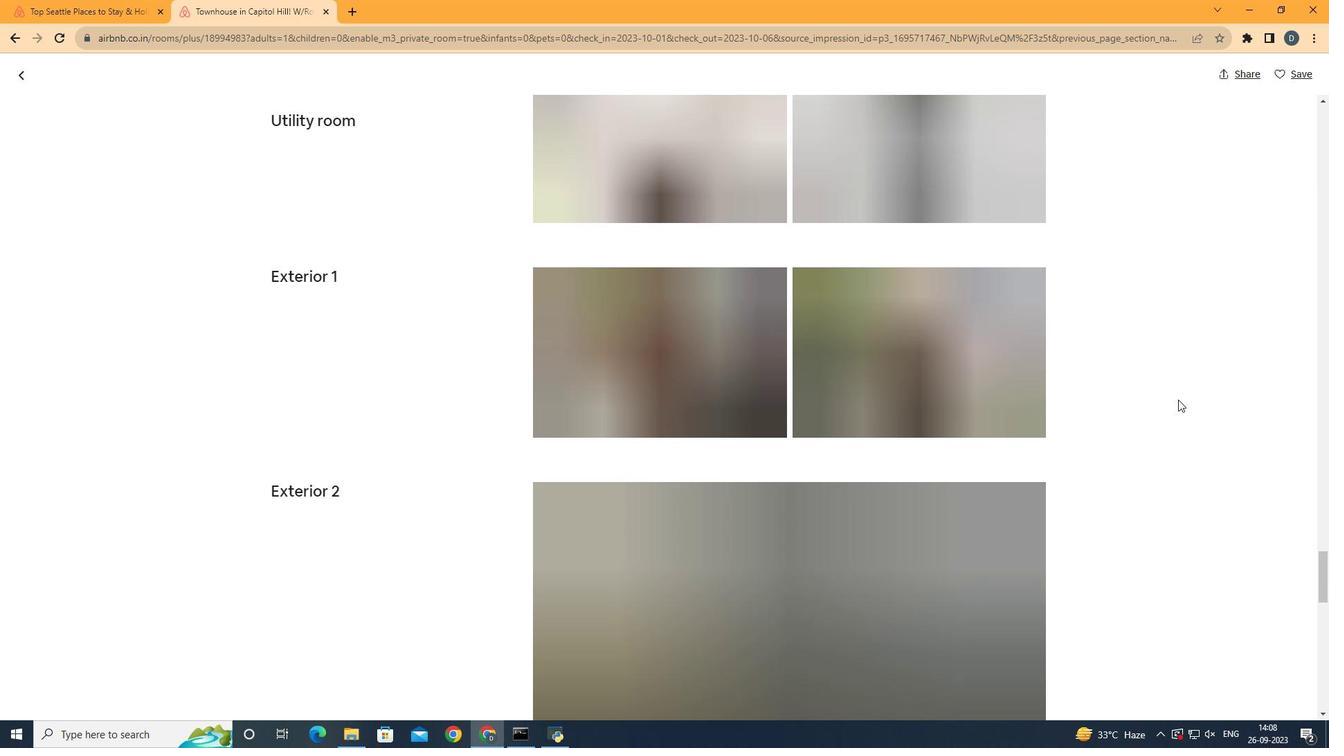 
Action: Mouse scrolled (1079, 331) with delta (0, 0)
Screenshot: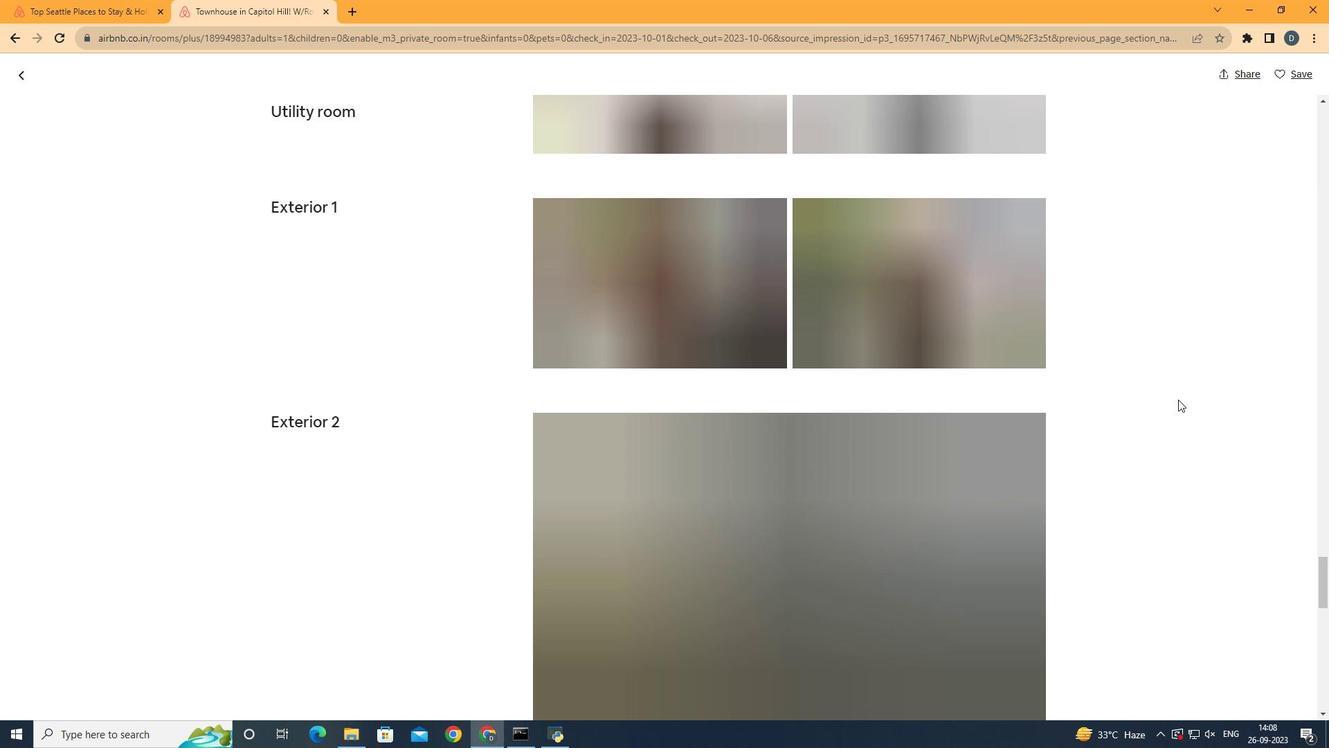 
Action: Mouse scrolled (1079, 331) with delta (0, 0)
Screenshot: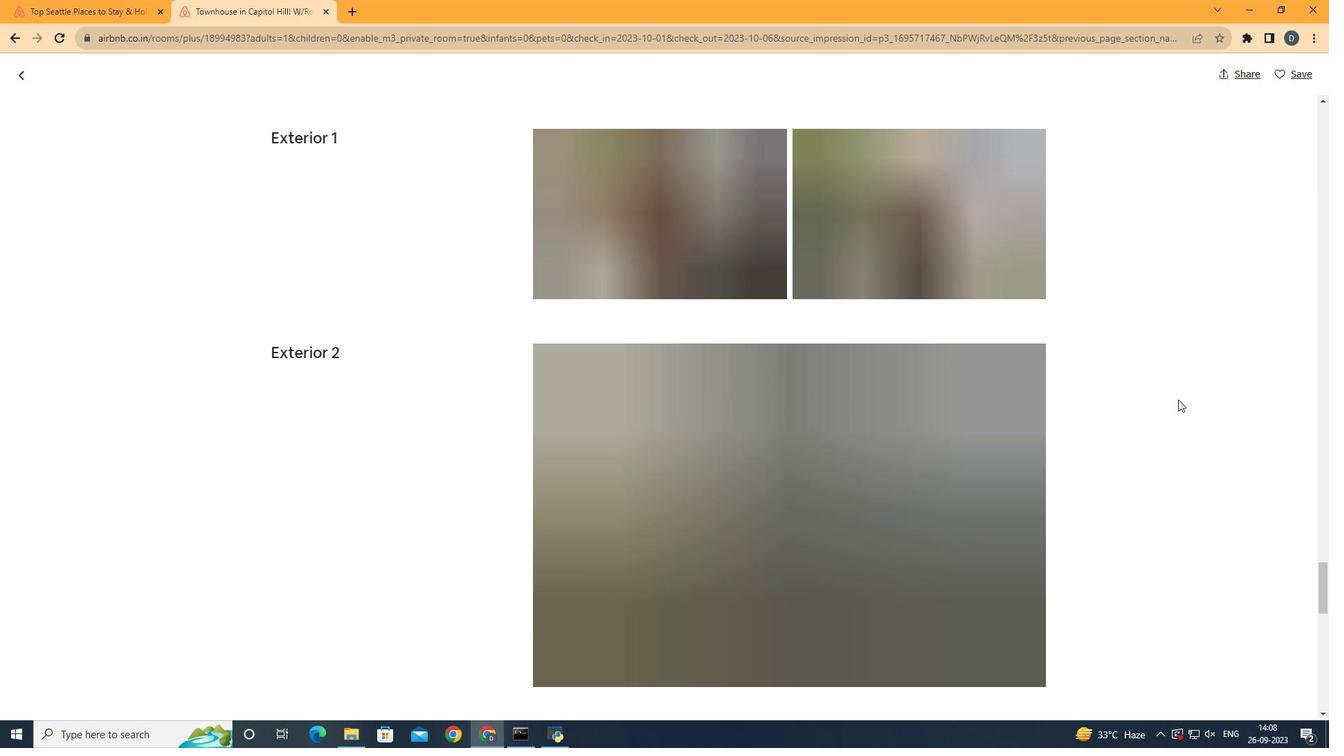 
Action: Mouse scrolled (1079, 331) with delta (0, 0)
Screenshot: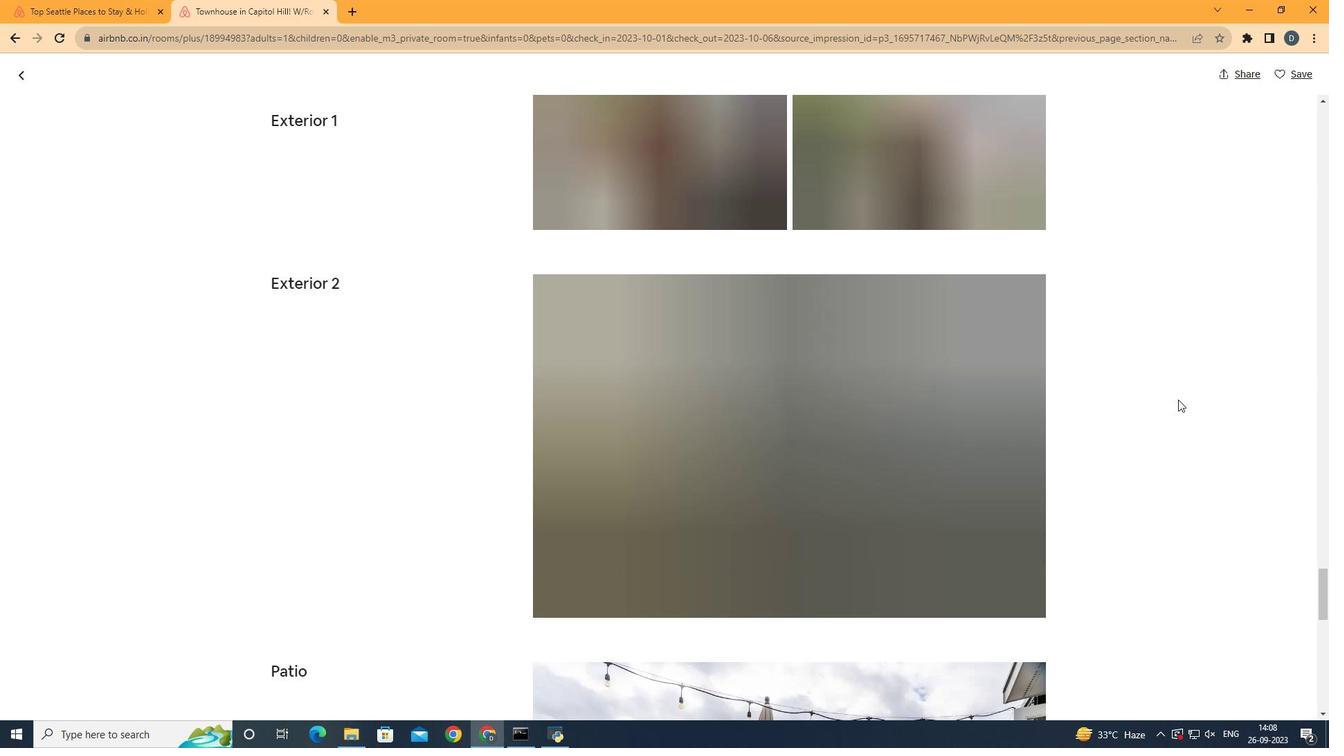 
Action: Mouse scrolled (1079, 333) with delta (0, 0)
Screenshot: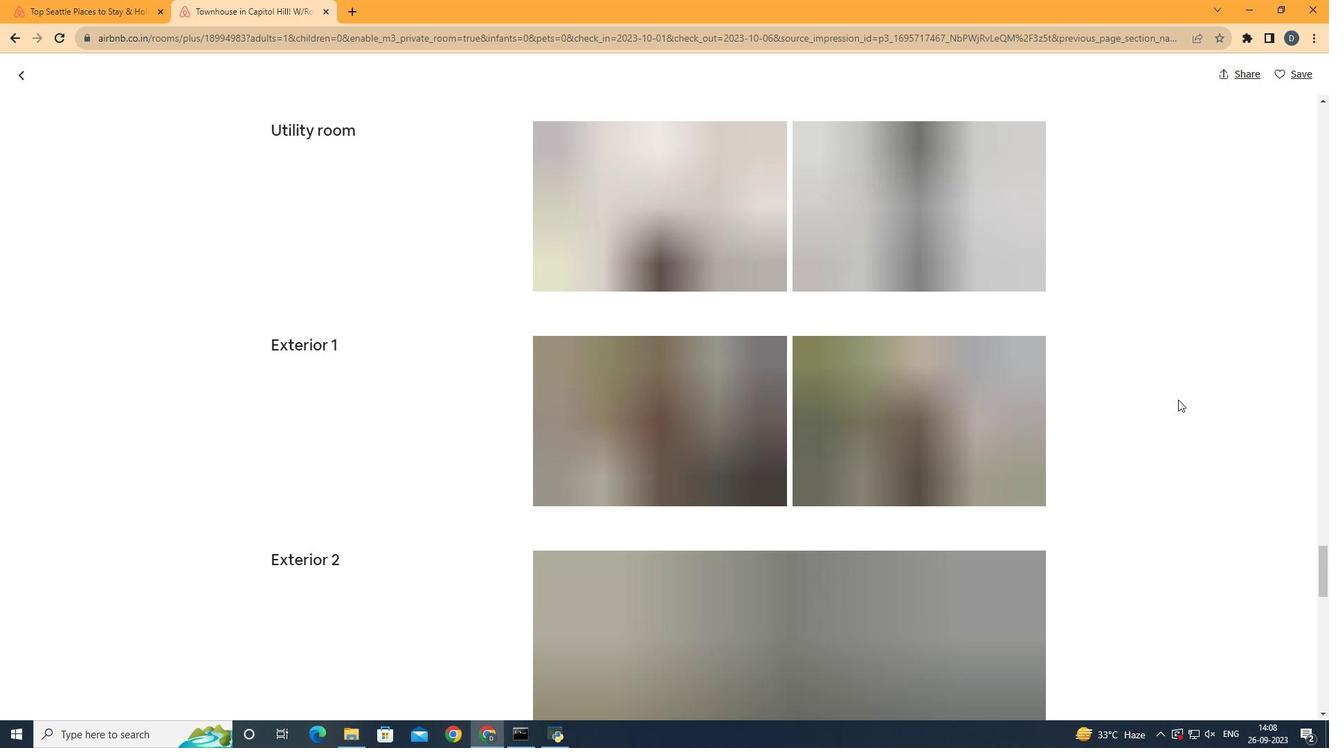 
Action: Mouse scrolled (1079, 333) with delta (0, 0)
Screenshot: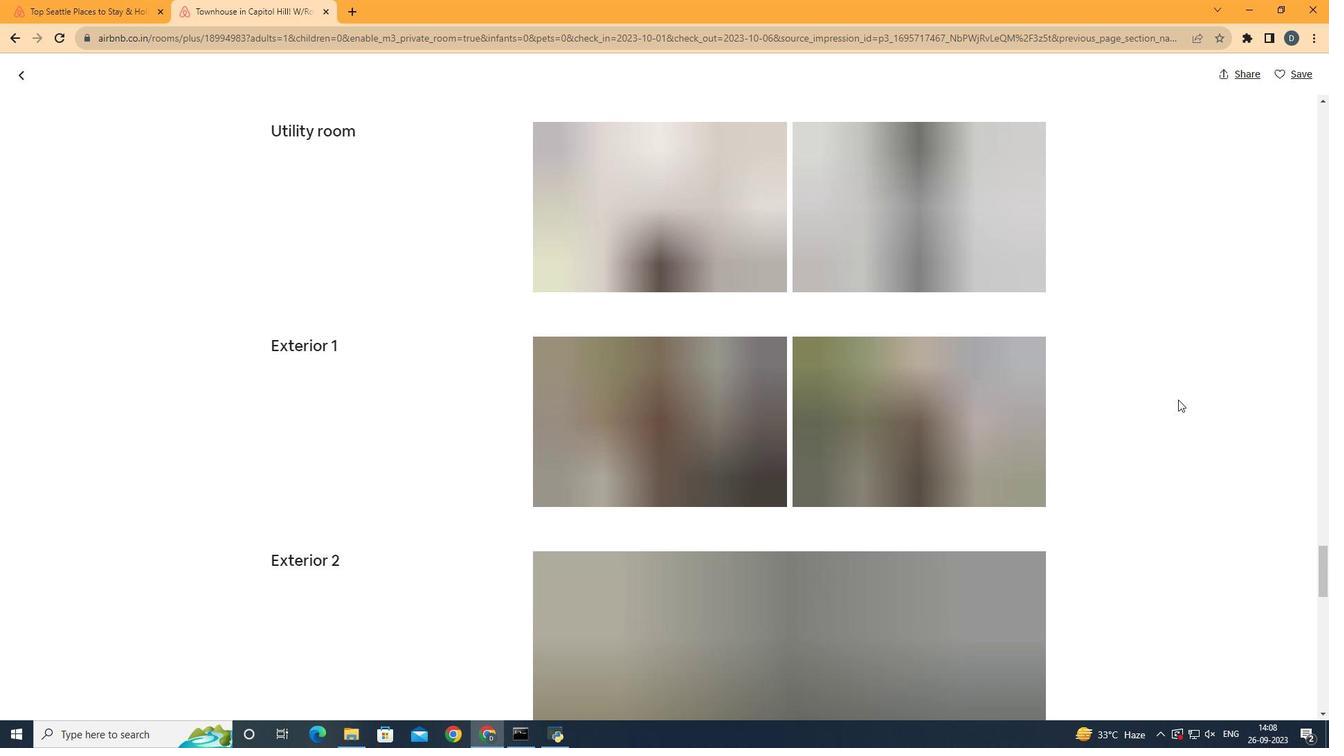 
Action: Mouse scrolled (1079, 333) with delta (0, 0)
Screenshot: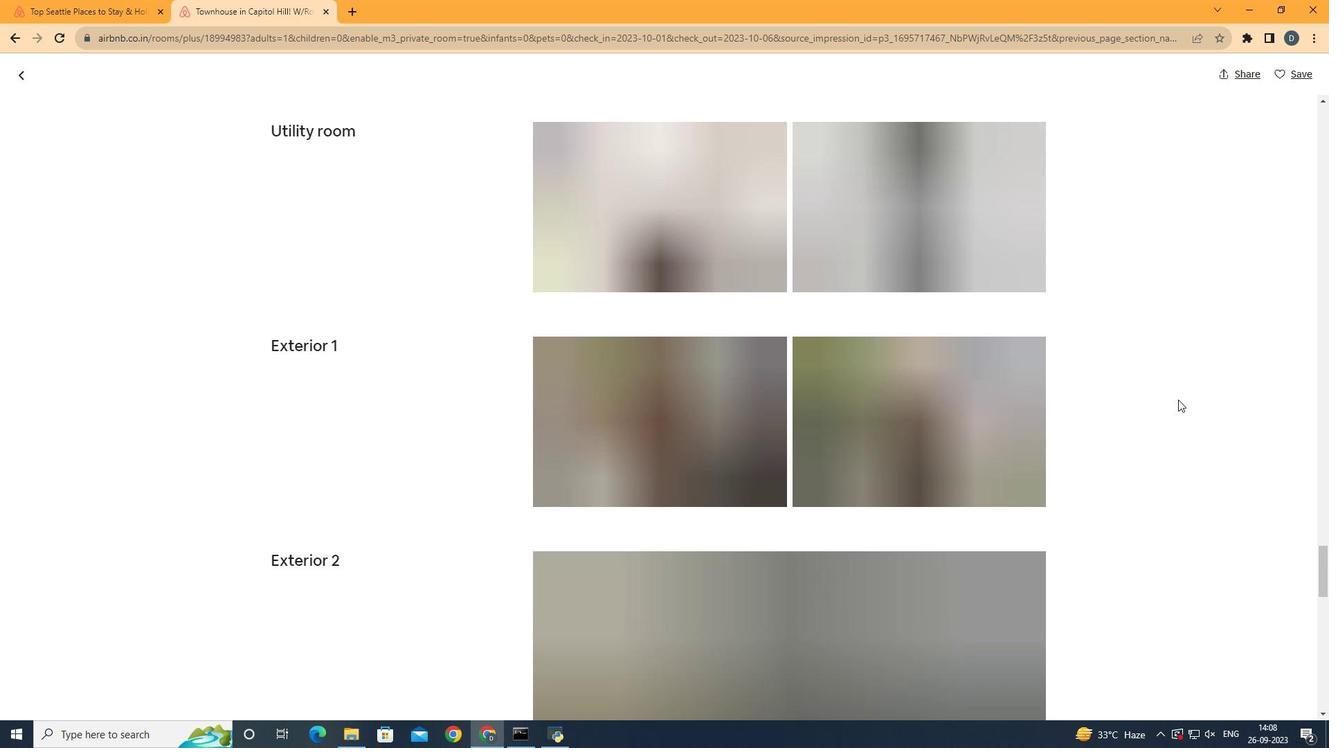 
Action: Mouse scrolled (1079, 333) with delta (0, 0)
Screenshot: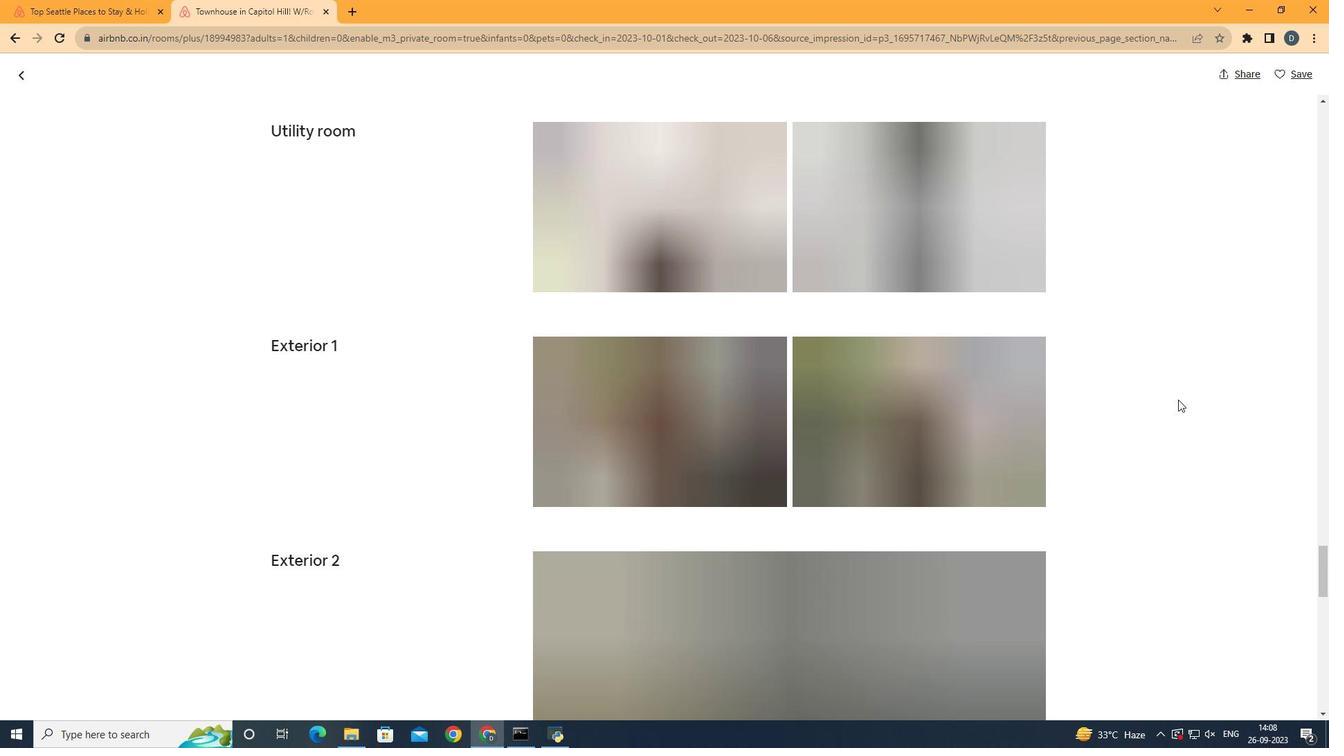 
Action: Mouse scrolled (1079, 333) with delta (0, 0)
Screenshot: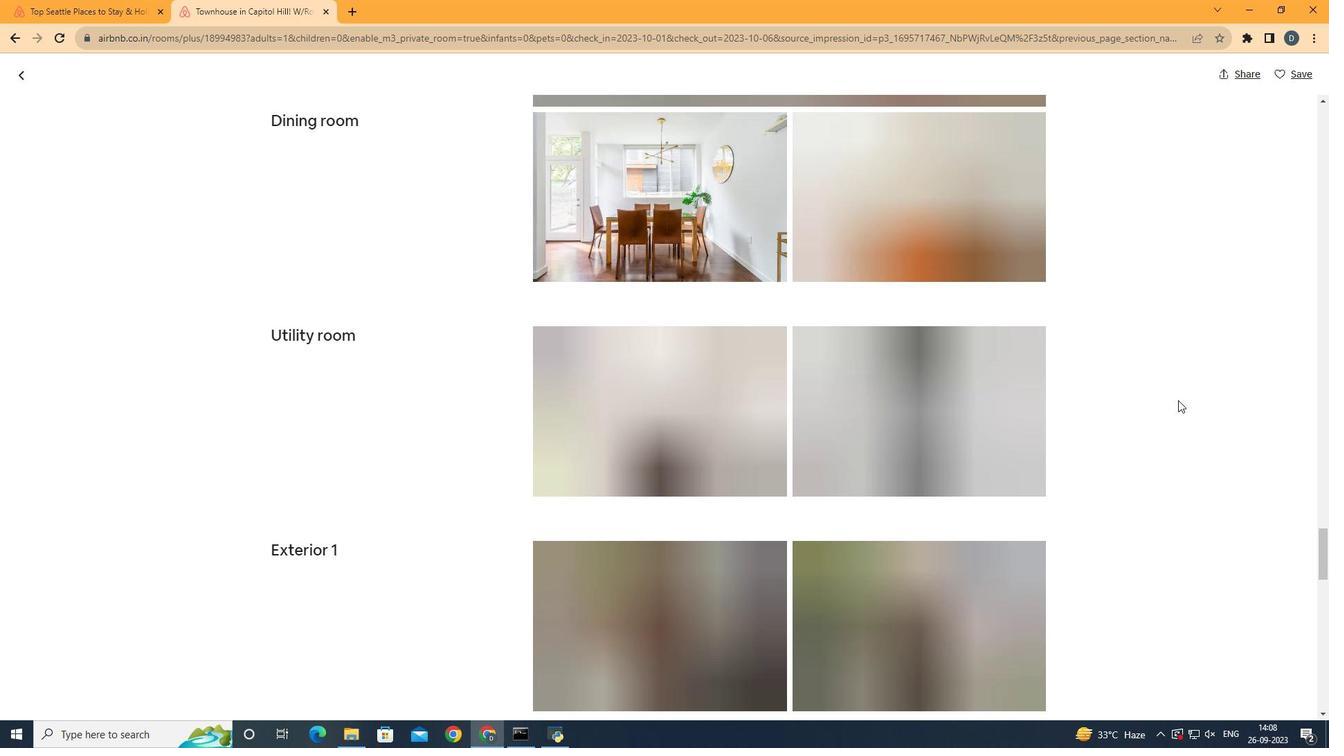 
Action: Mouse scrolled (1079, 333) with delta (0, 0)
Screenshot: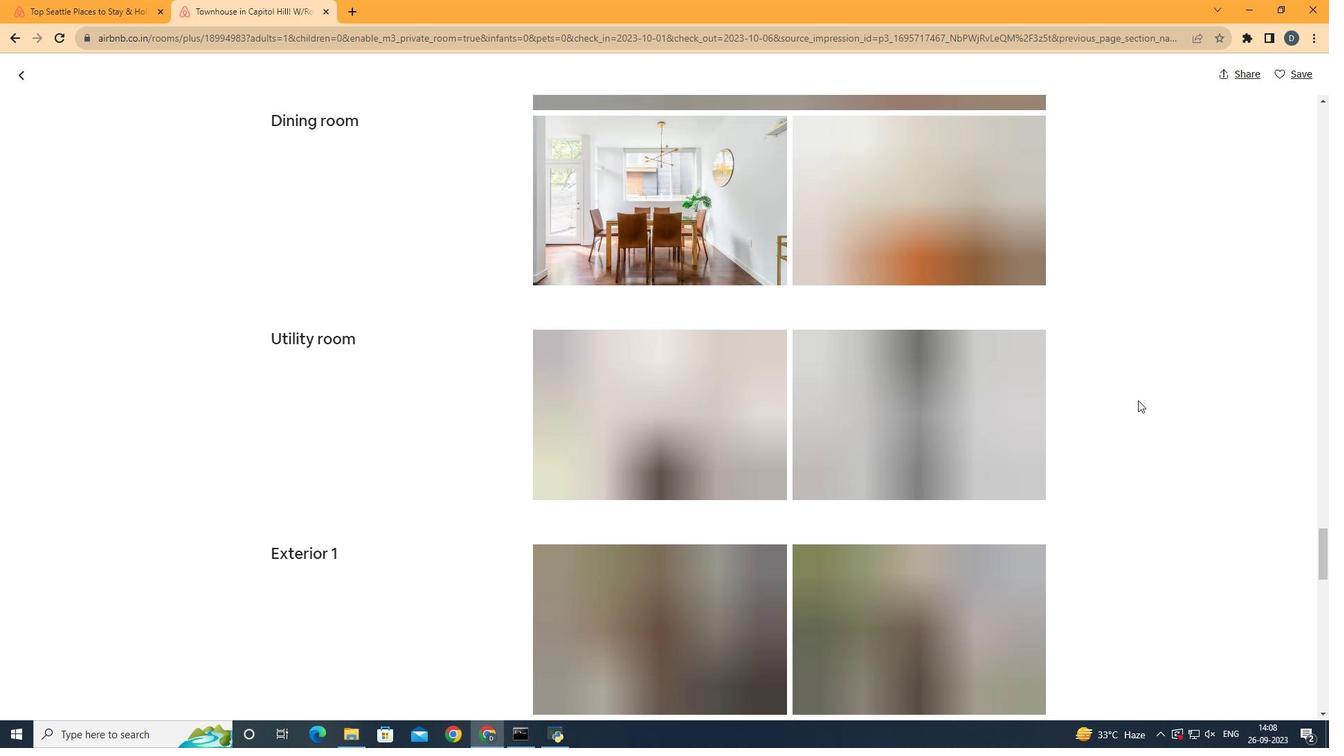 
Action: Mouse scrolled (1079, 333) with delta (0, 0)
Screenshot: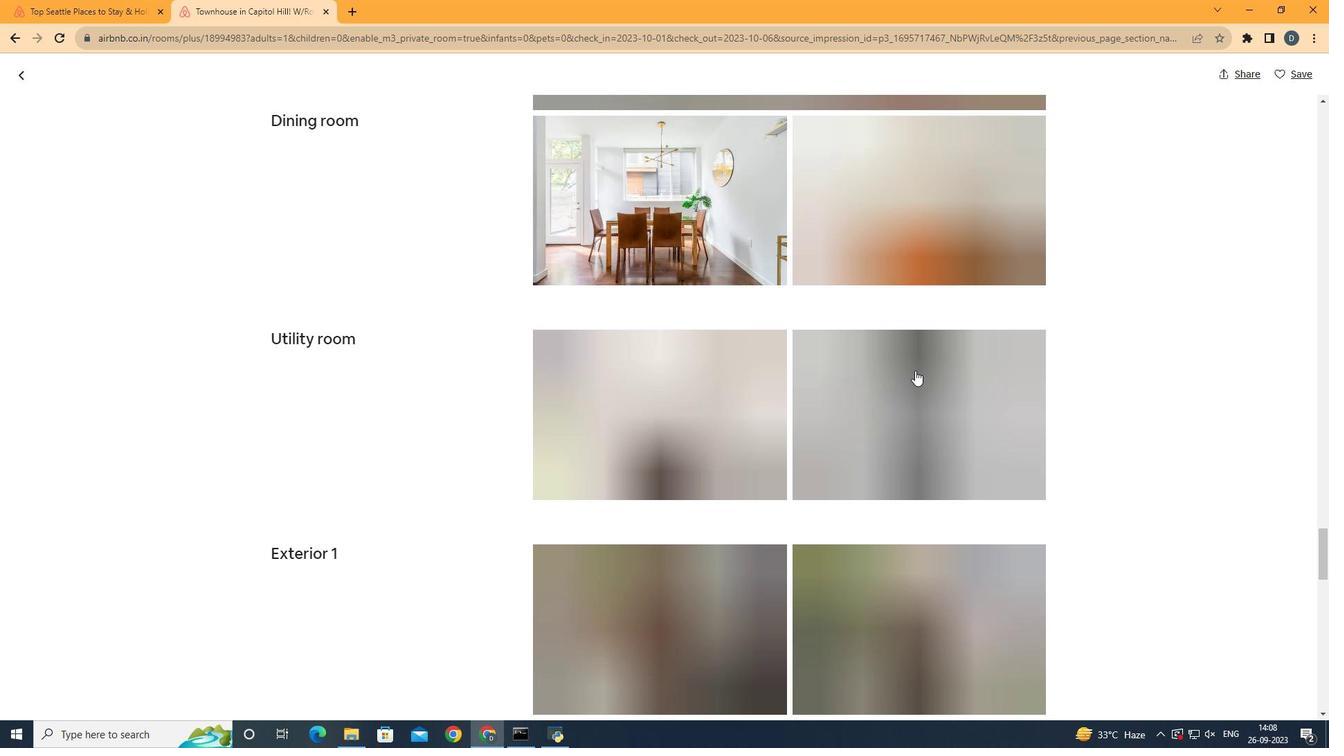 
Action: Mouse moved to (827, 191)
Screenshot: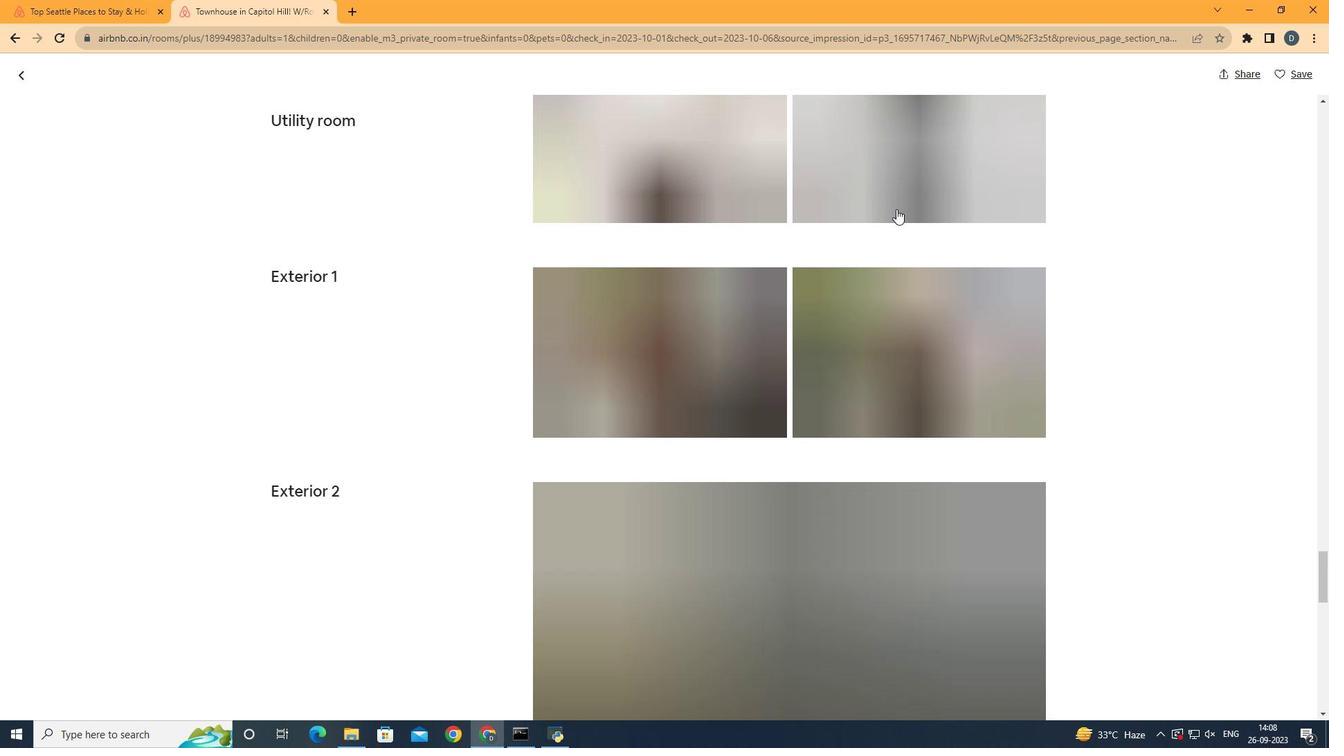 
Action: Mouse scrolled (827, 191) with delta (0, 0)
Screenshot: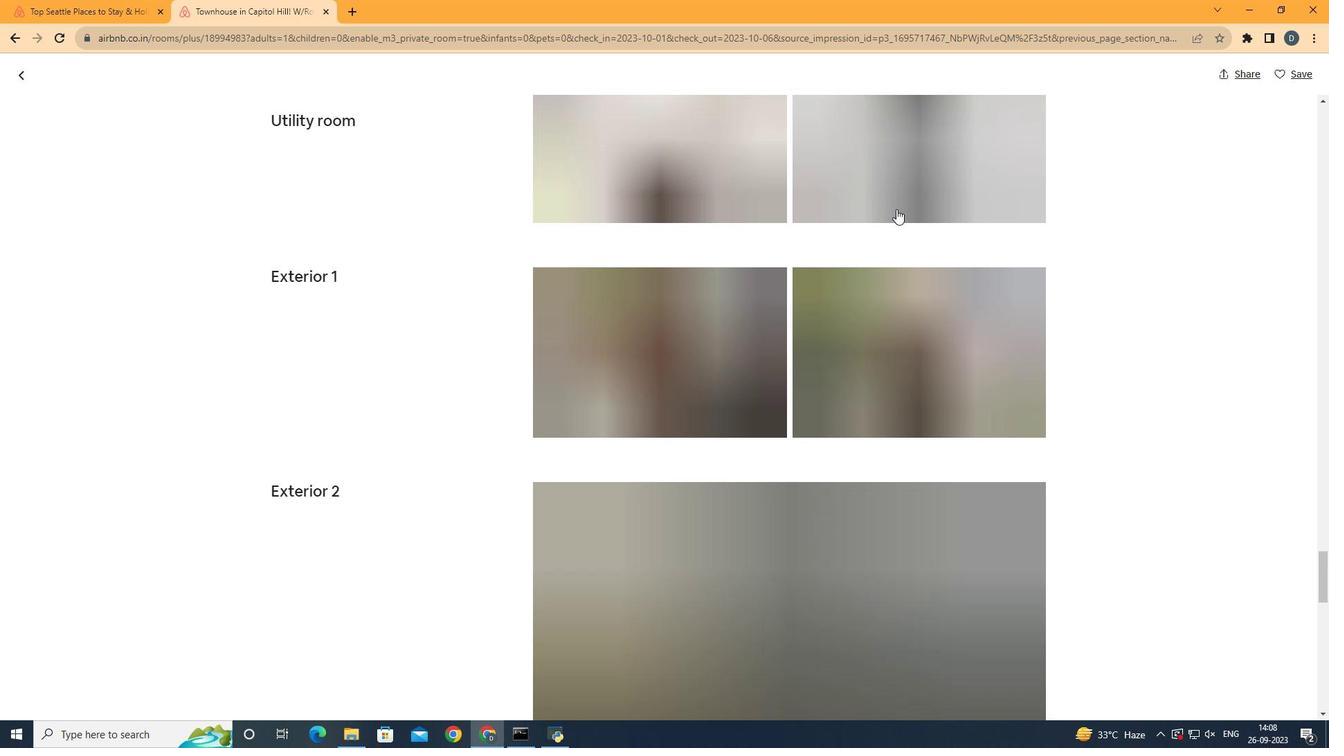 
Action: Mouse scrolled (827, 191) with delta (0, 0)
Screenshot: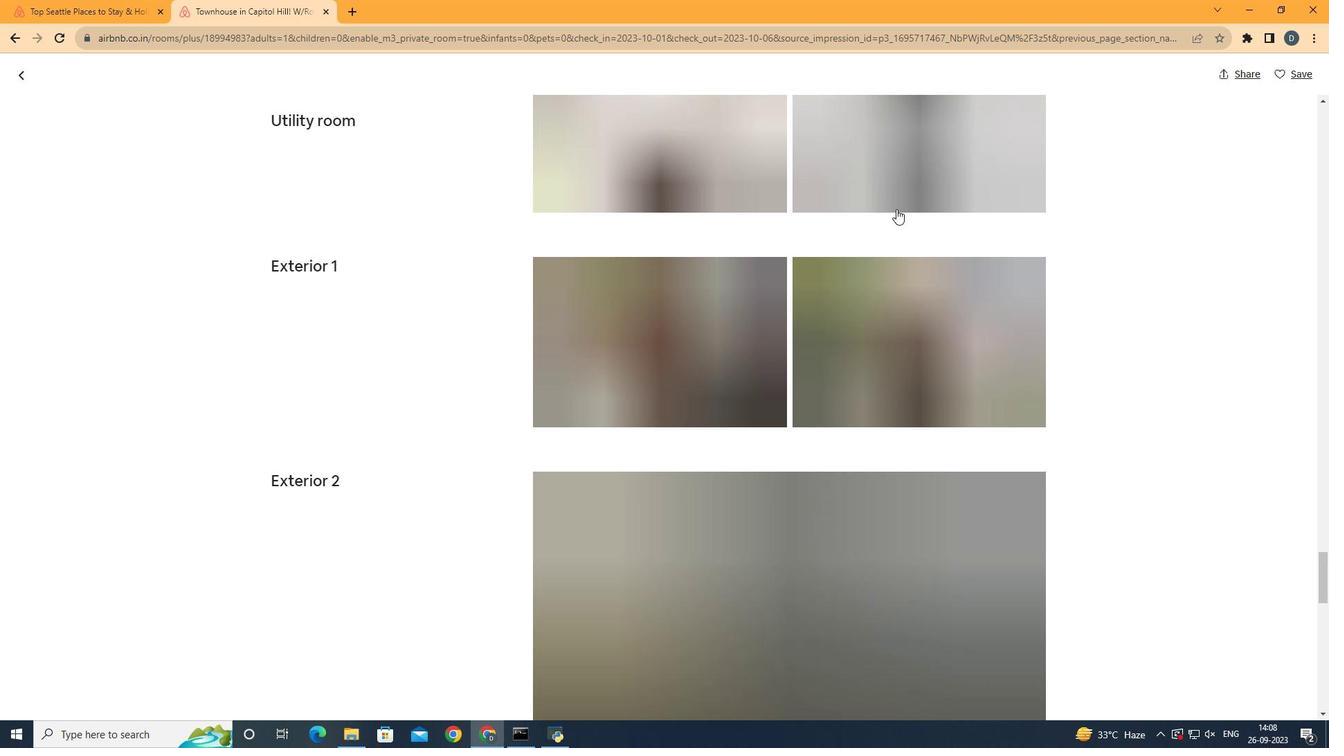 
Action: Mouse scrolled (827, 191) with delta (0, 0)
Screenshot: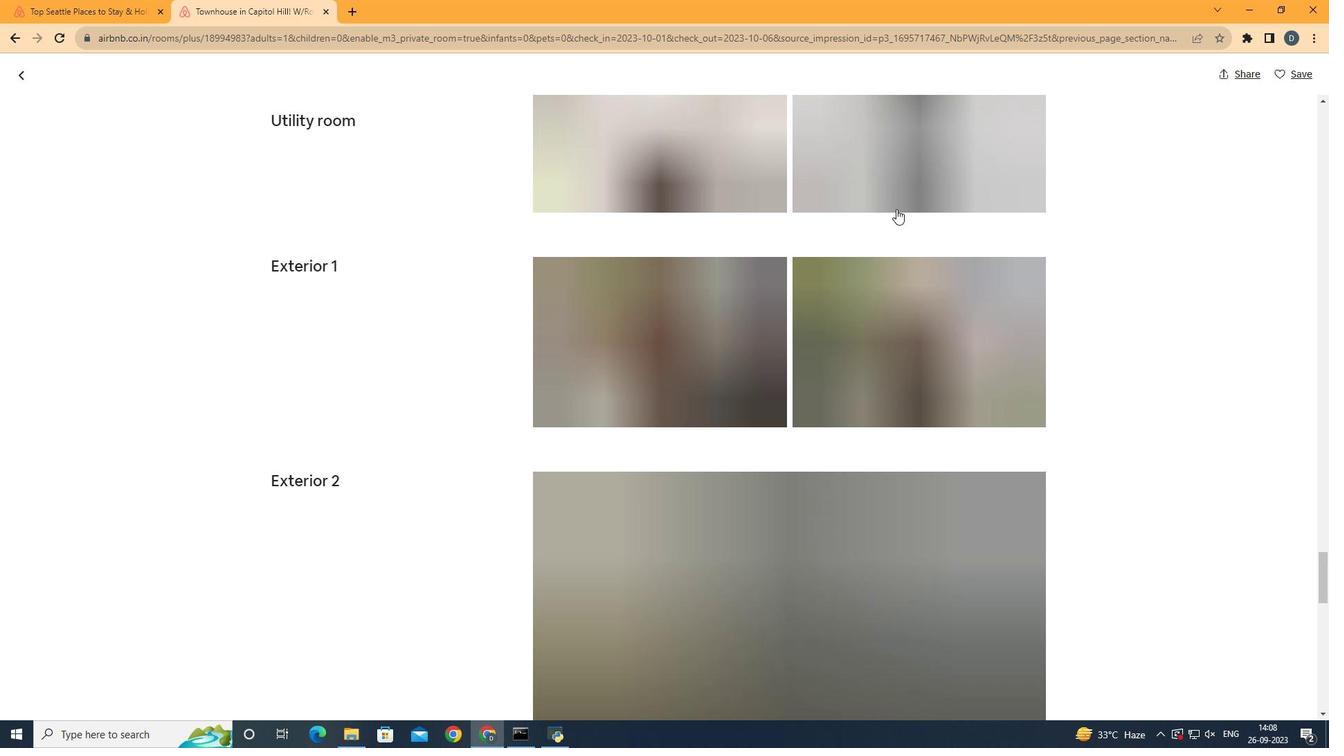 
Action: Mouse scrolled (827, 191) with delta (0, 0)
Screenshot: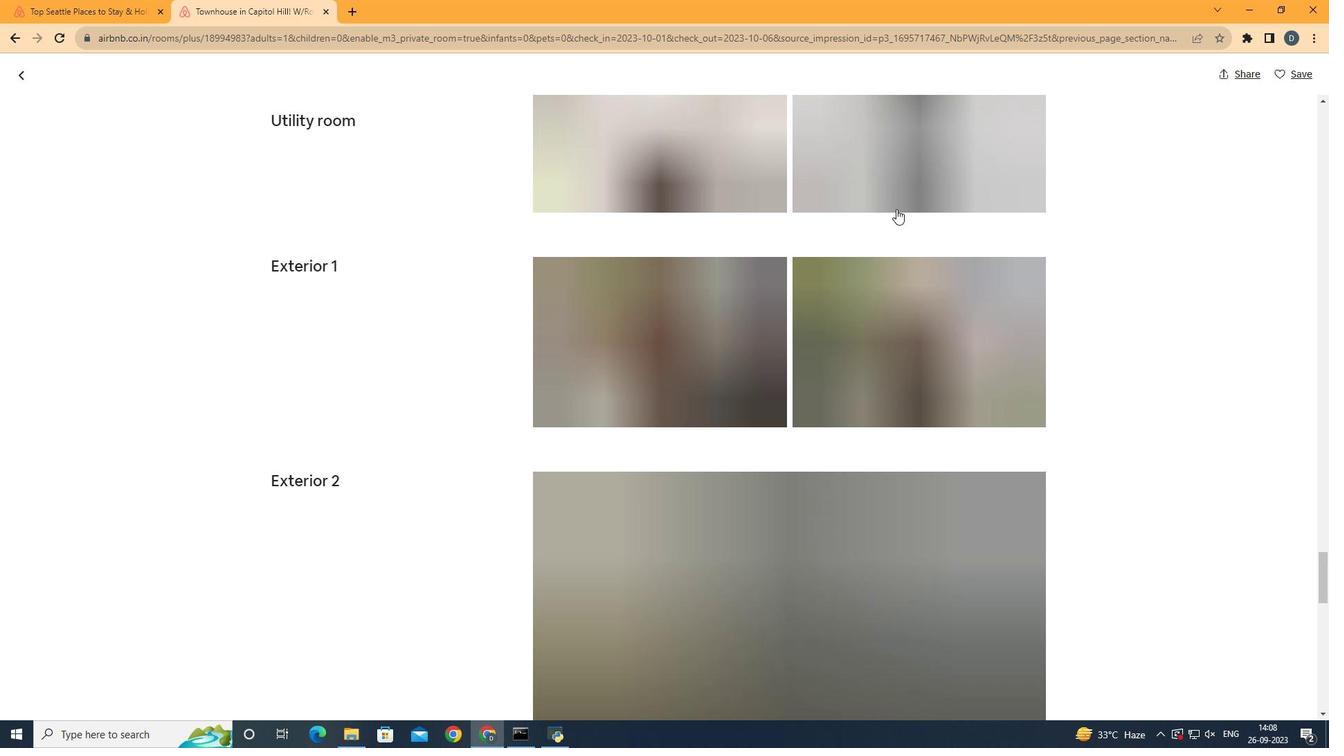 
Action: Mouse moved to (826, 191)
Screenshot: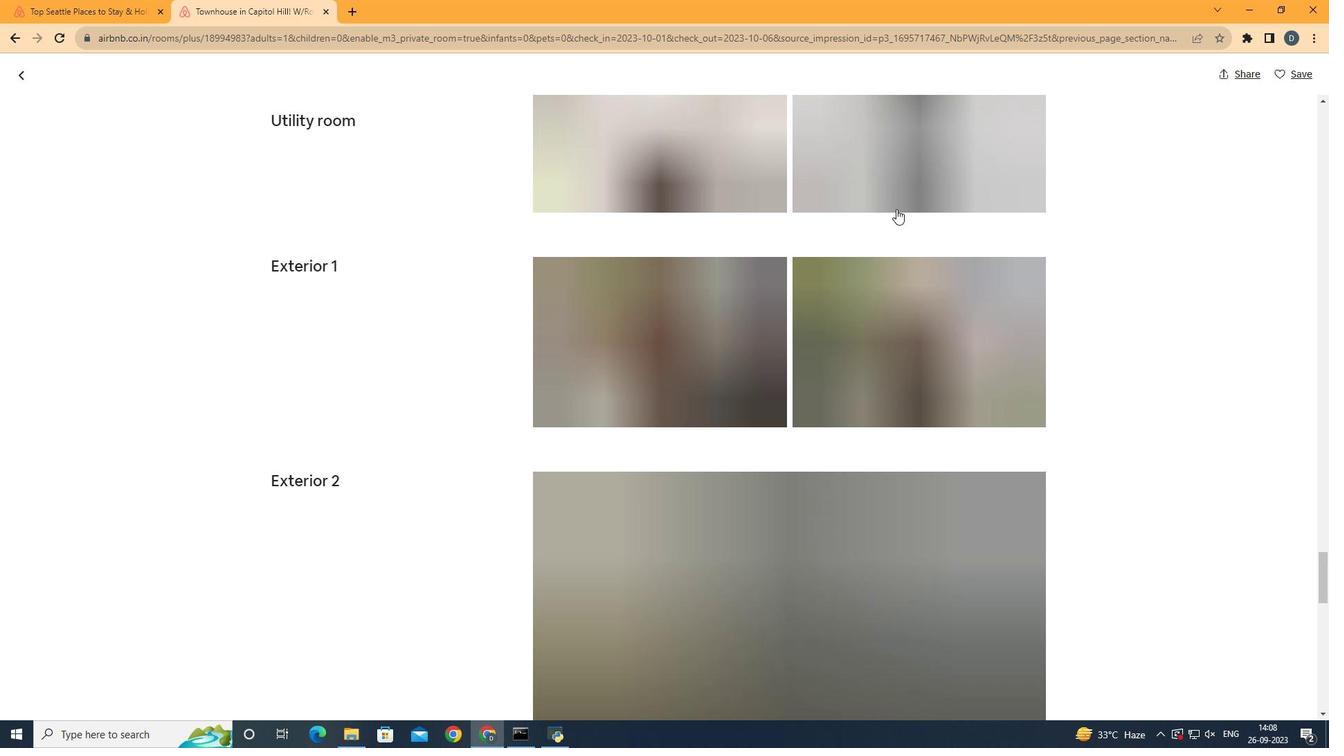 
Action: Mouse scrolled (826, 191) with delta (0, 0)
Screenshot: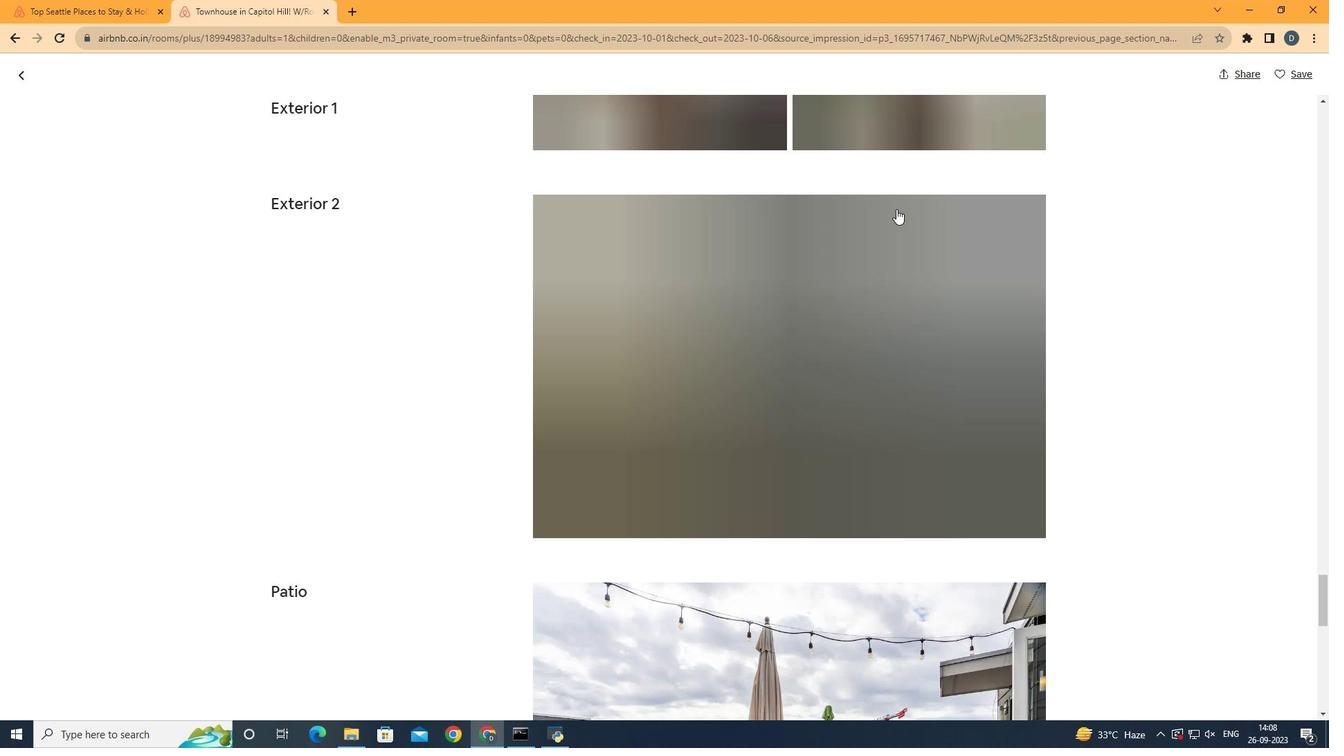 
Action: Mouse scrolled (826, 191) with delta (0, 0)
Screenshot: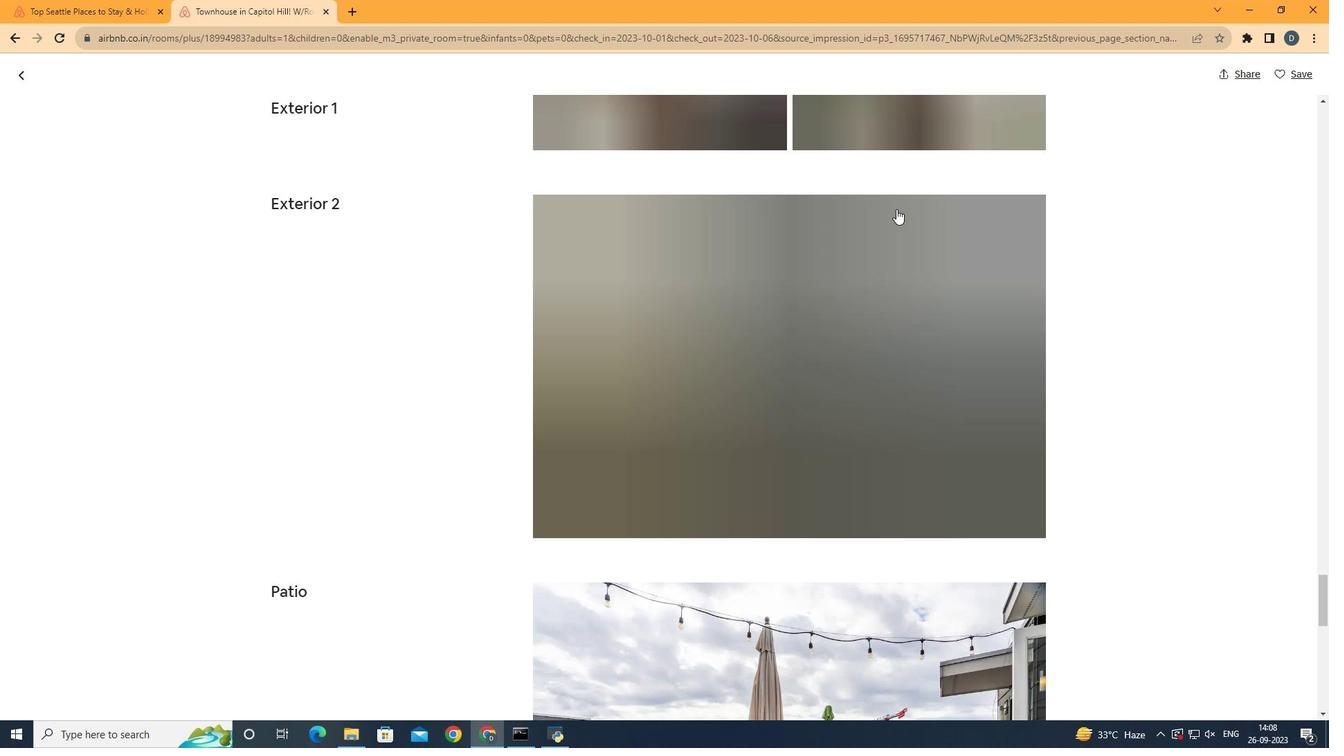 
Action: Mouse scrolled (826, 191) with delta (0, 0)
Screenshot: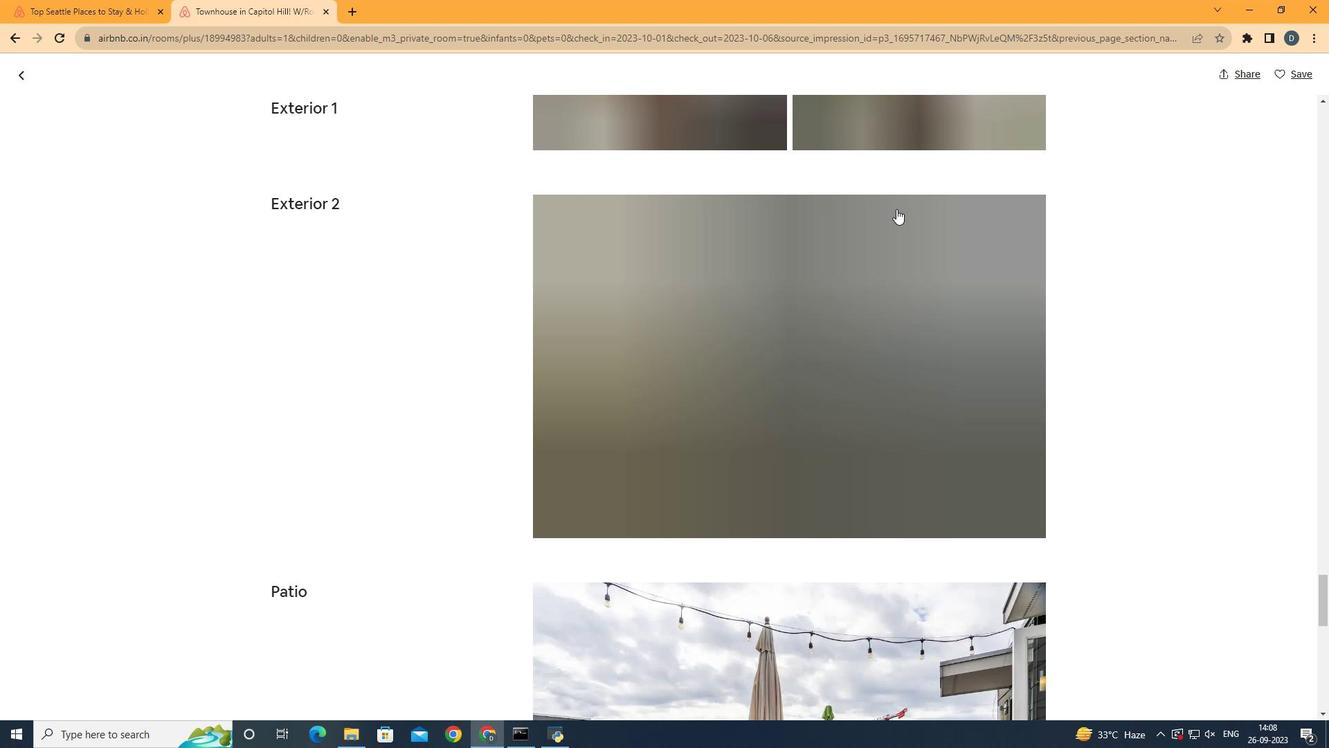 
Action: Mouse scrolled (826, 191) with delta (0, 0)
Screenshot: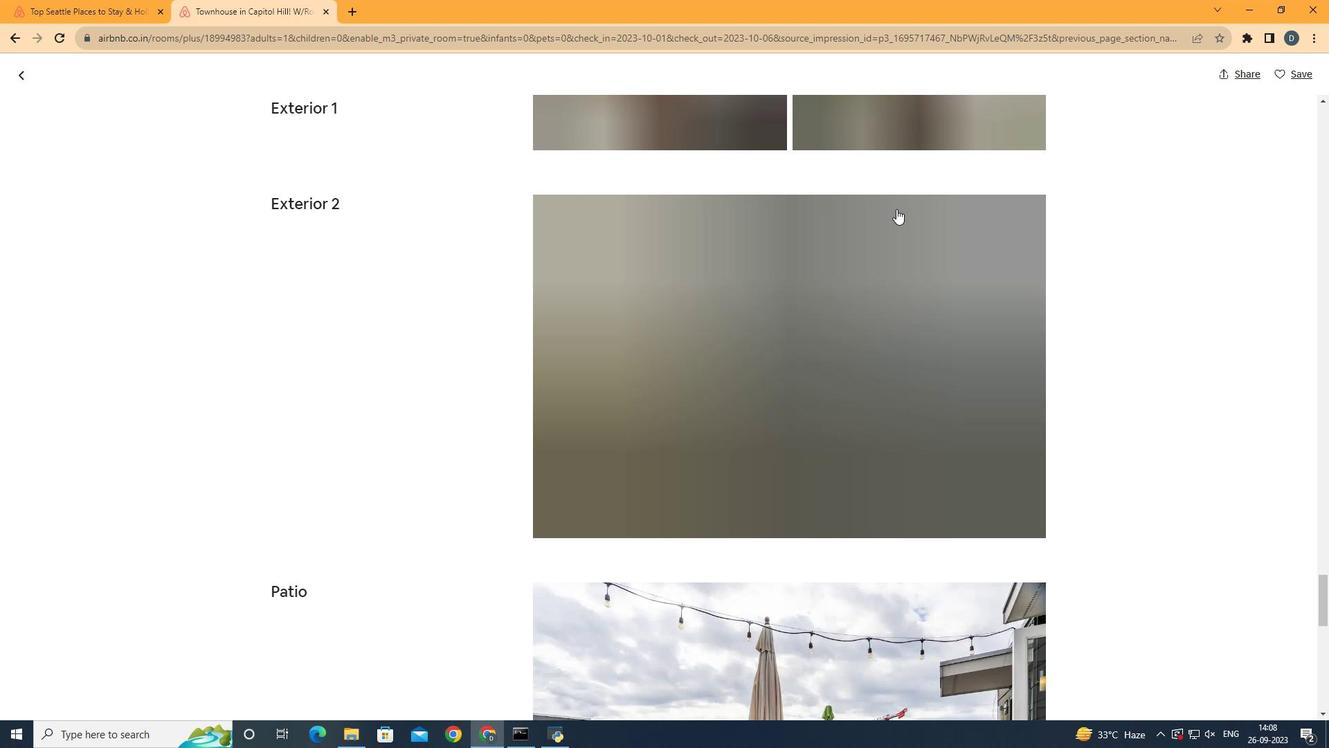 
Action: Mouse scrolled (826, 191) with delta (0, 0)
Screenshot: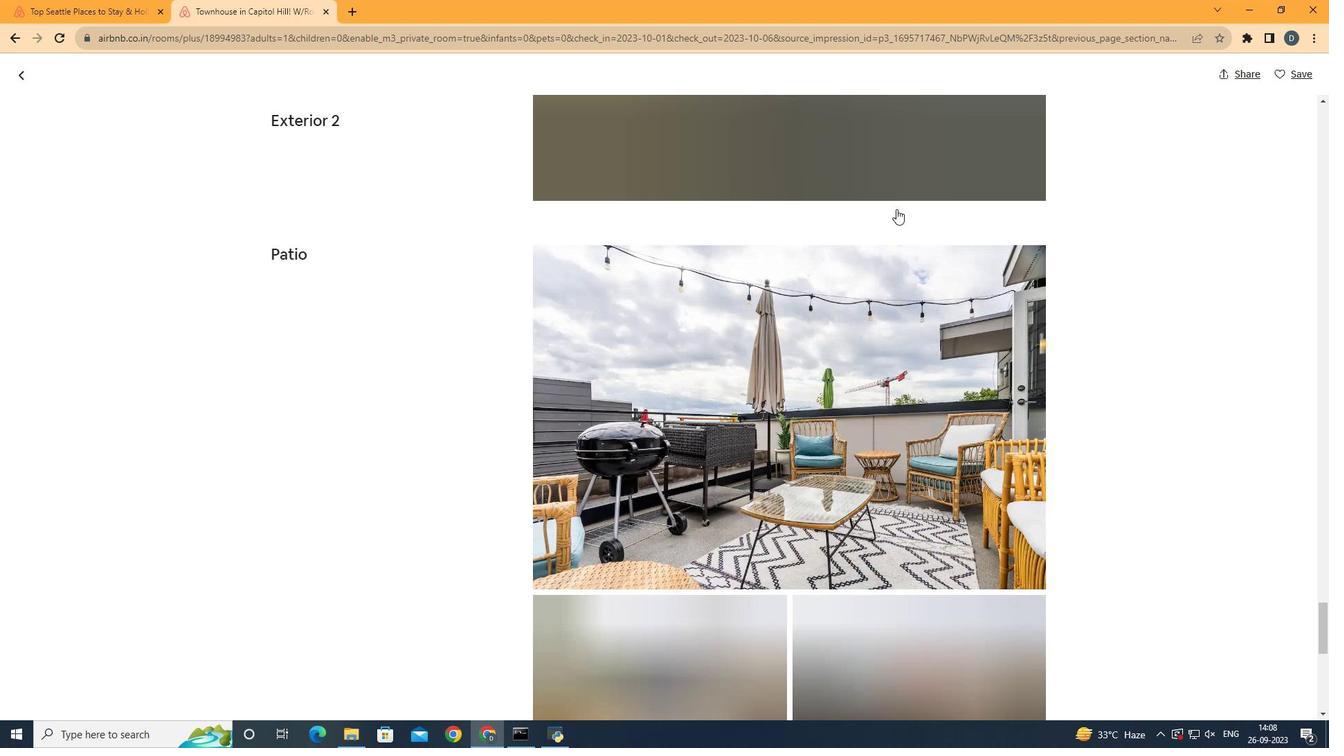 
Action: Mouse moved to (826, 191)
Screenshot: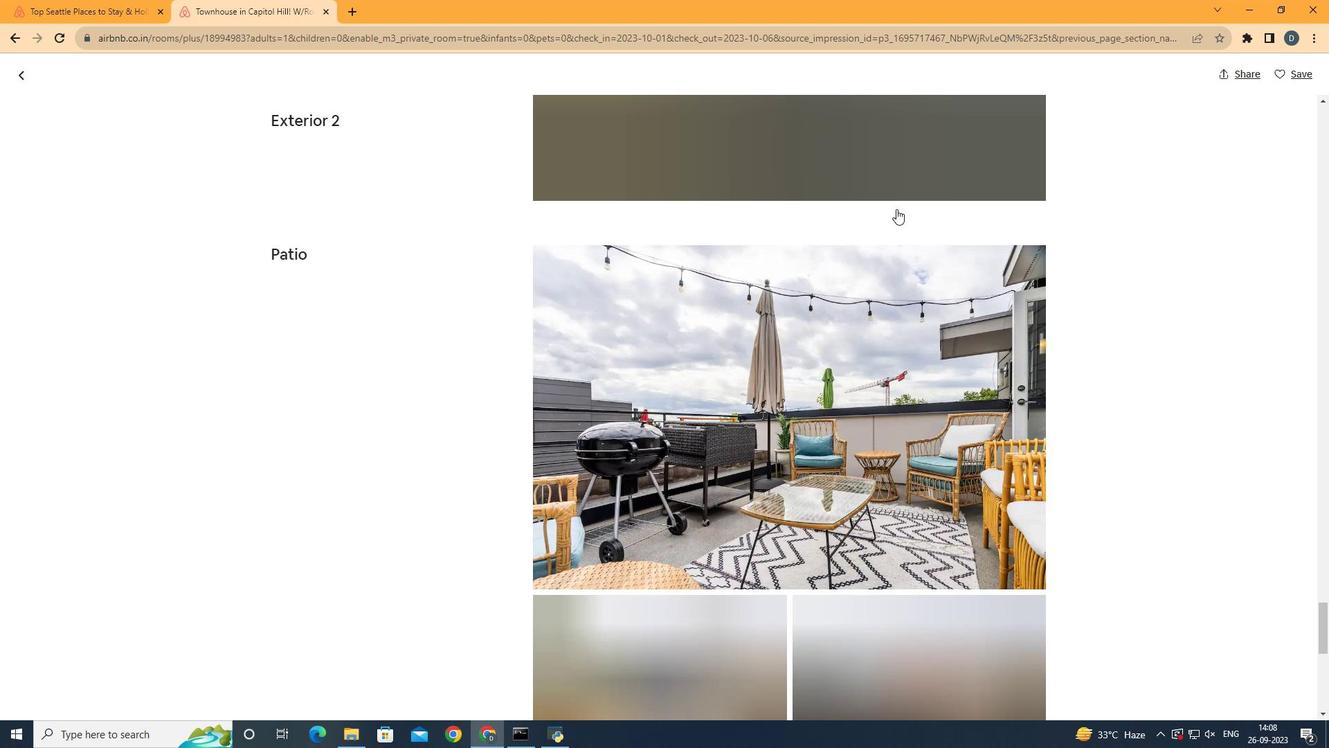 
Action: Mouse scrolled (826, 191) with delta (0, 0)
Screenshot: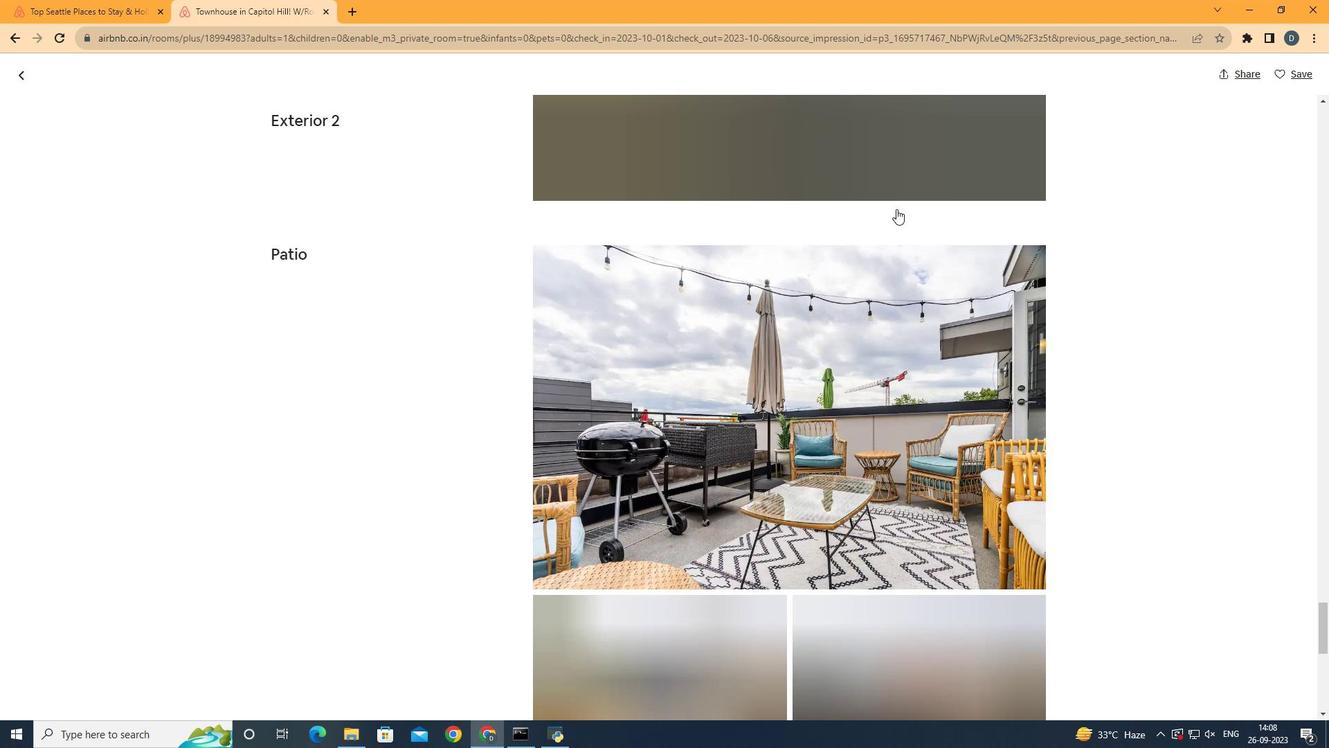 
Action: Mouse scrolled (826, 191) with delta (0, 0)
Screenshot: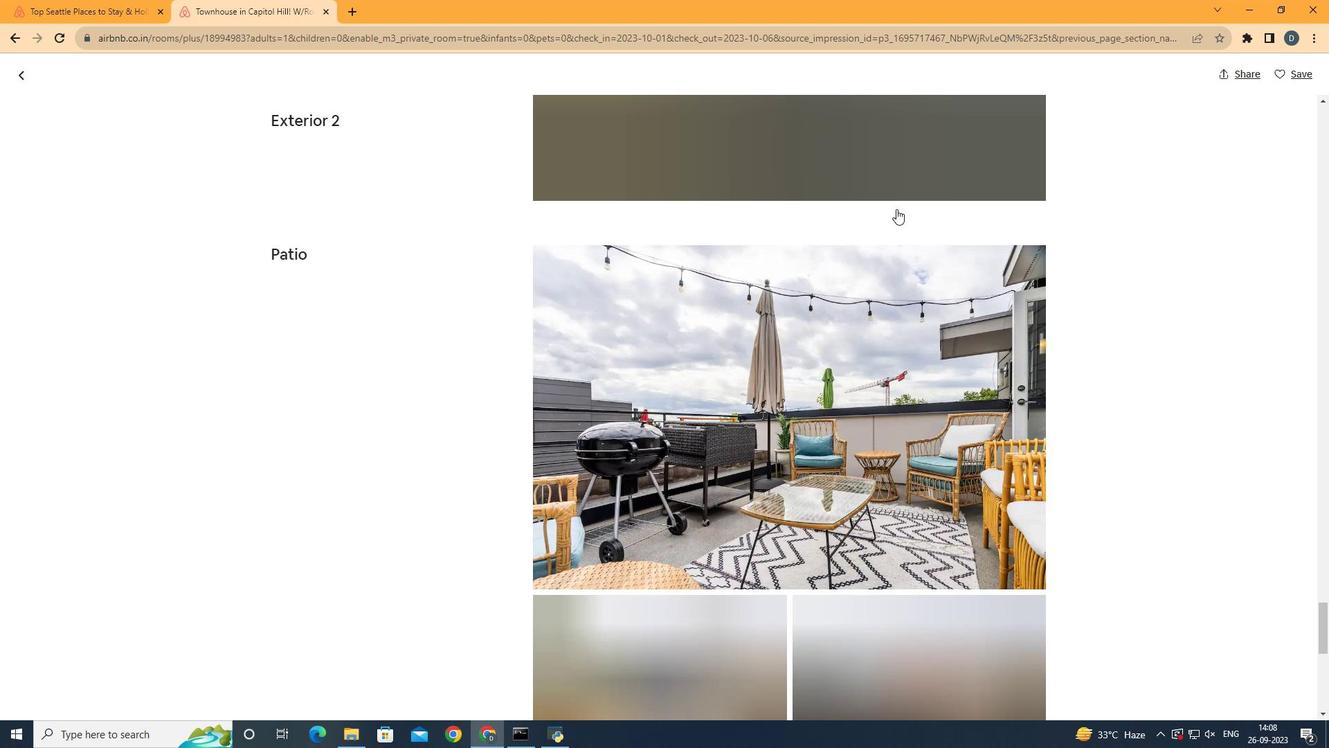 
Action: Mouse scrolled (826, 191) with delta (0, 0)
Screenshot: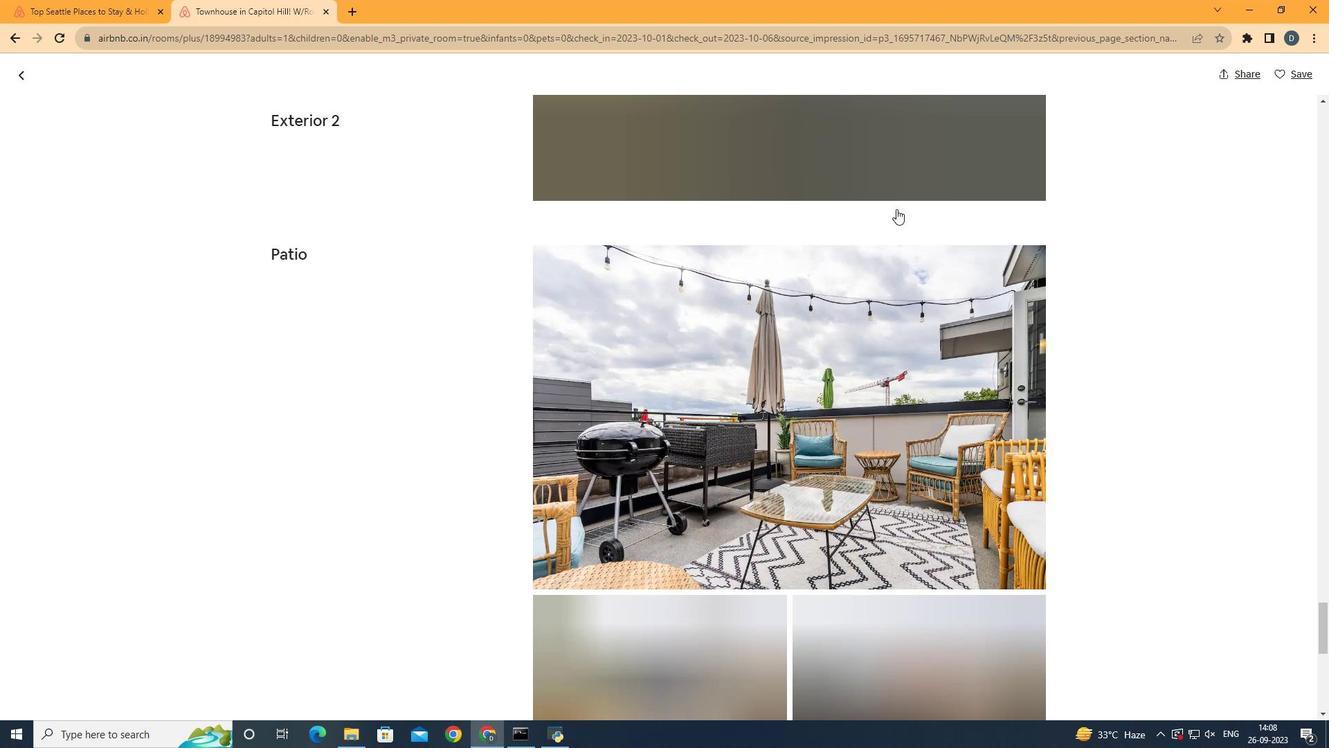 
Action: Mouse scrolled (826, 191) with delta (0, 0)
Screenshot: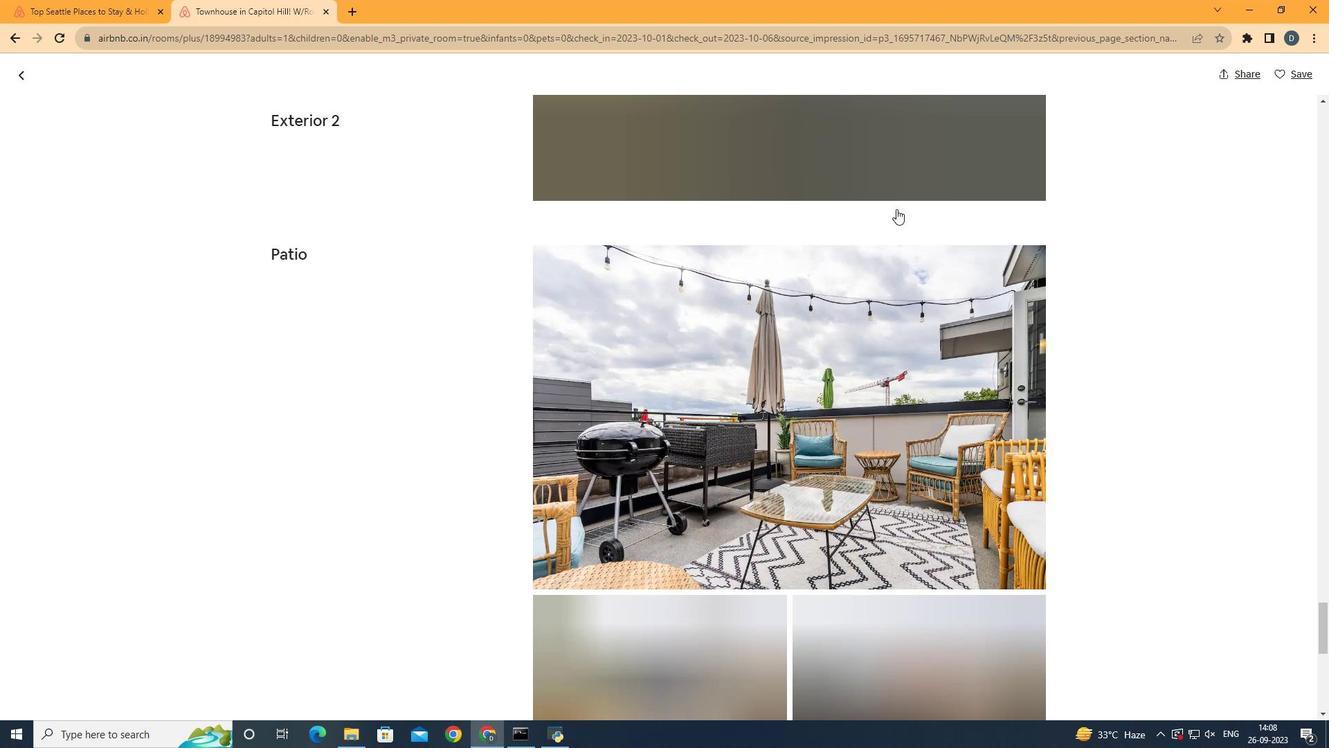 
Action: Mouse scrolled (826, 191) with delta (0, 0)
Screenshot: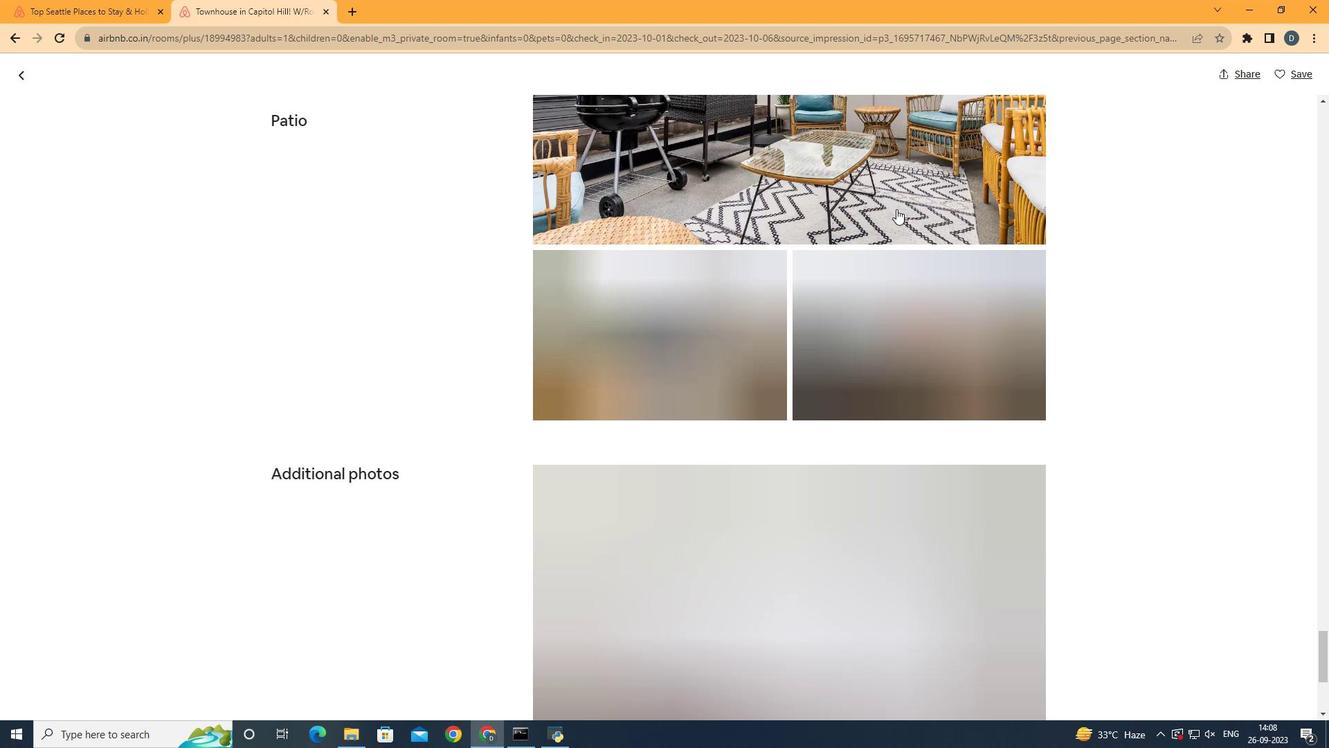 
Action: Mouse scrolled (826, 191) with delta (0, 0)
Screenshot: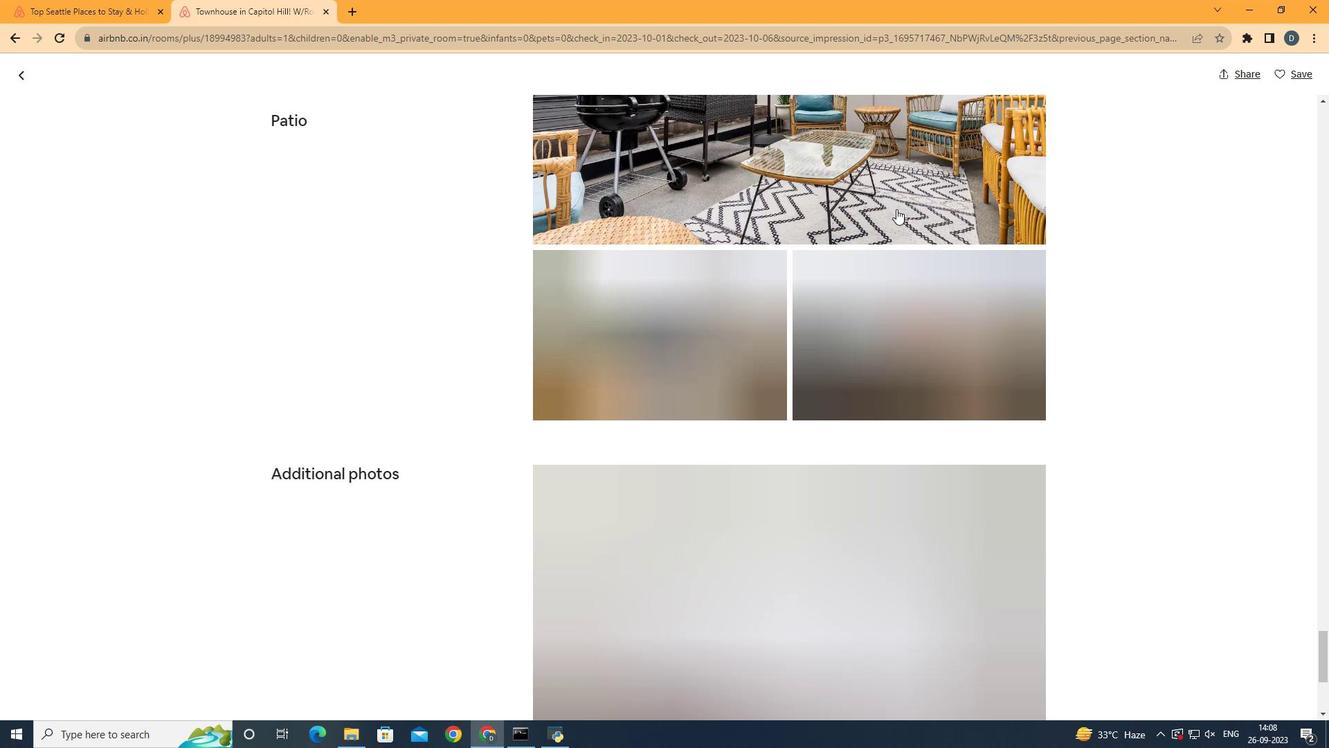 
Action: Mouse scrolled (826, 191) with delta (0, 0)
Screenshot: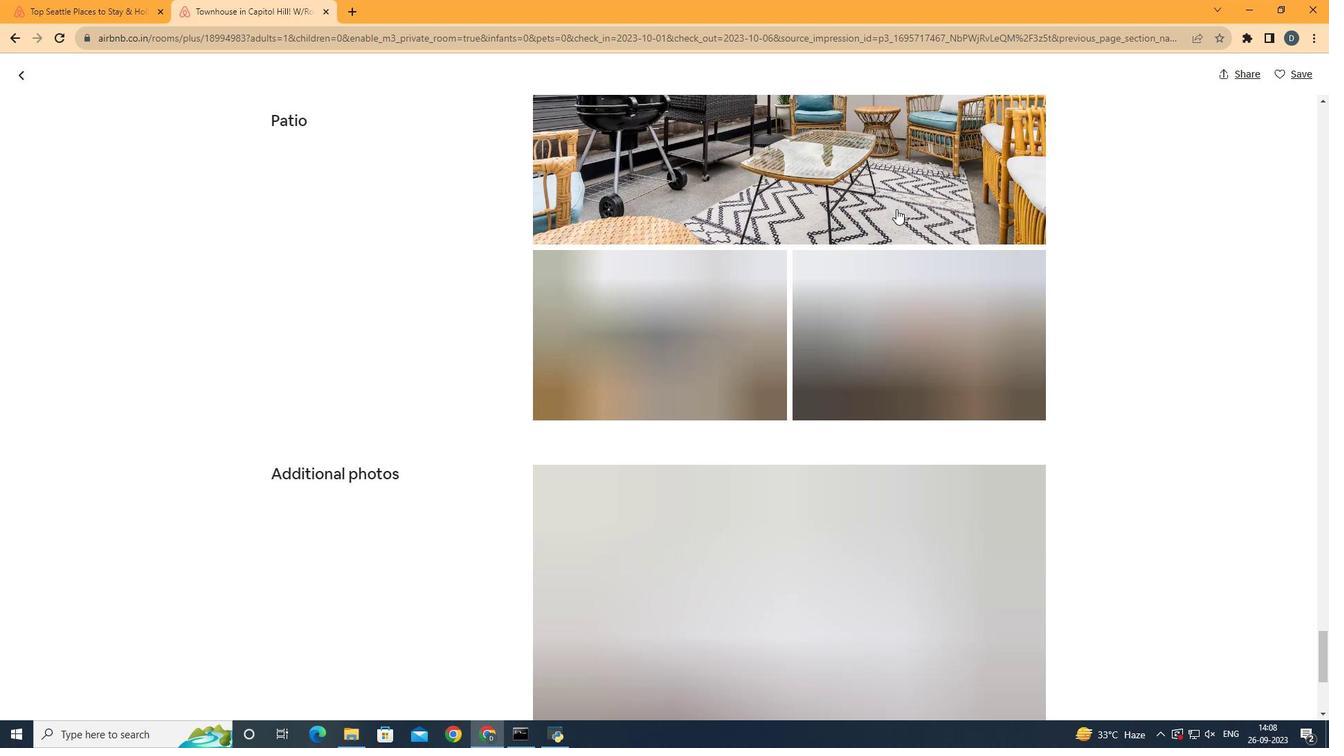 
Action: Mouse scrolled (826, 191) with delta (0, 0)
Screenshot: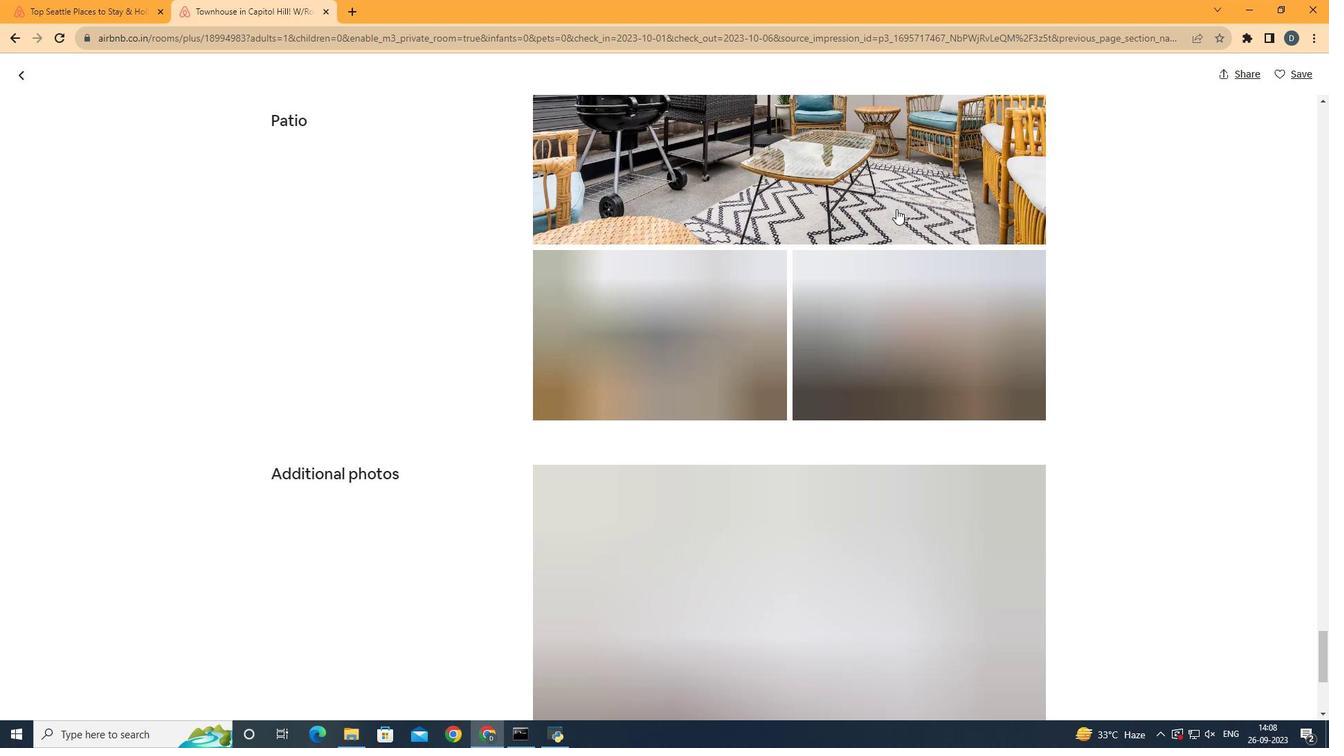 
Action: Mouse scrolled (826, 191) with delta (0, 0)
Screenshot: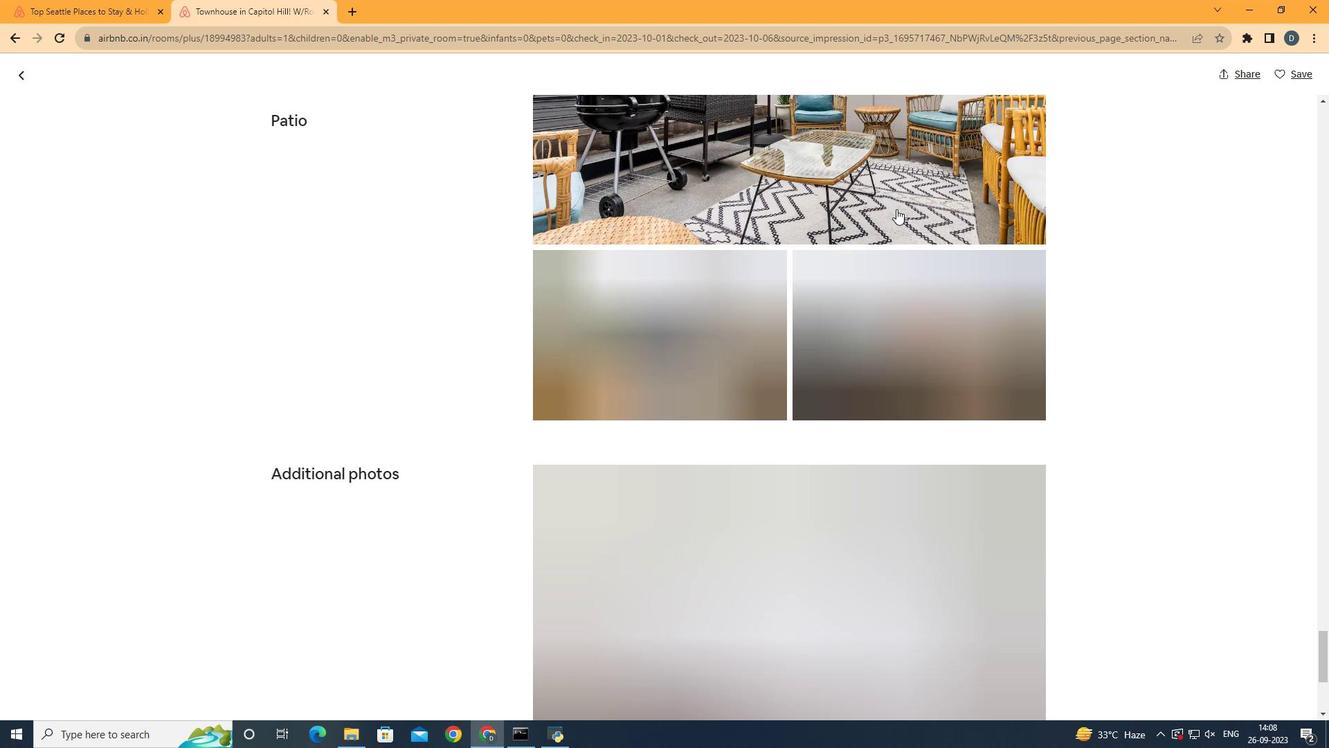 
Action: Mouse scrolled (826, 191) with delta (0, 0)
Screenshot: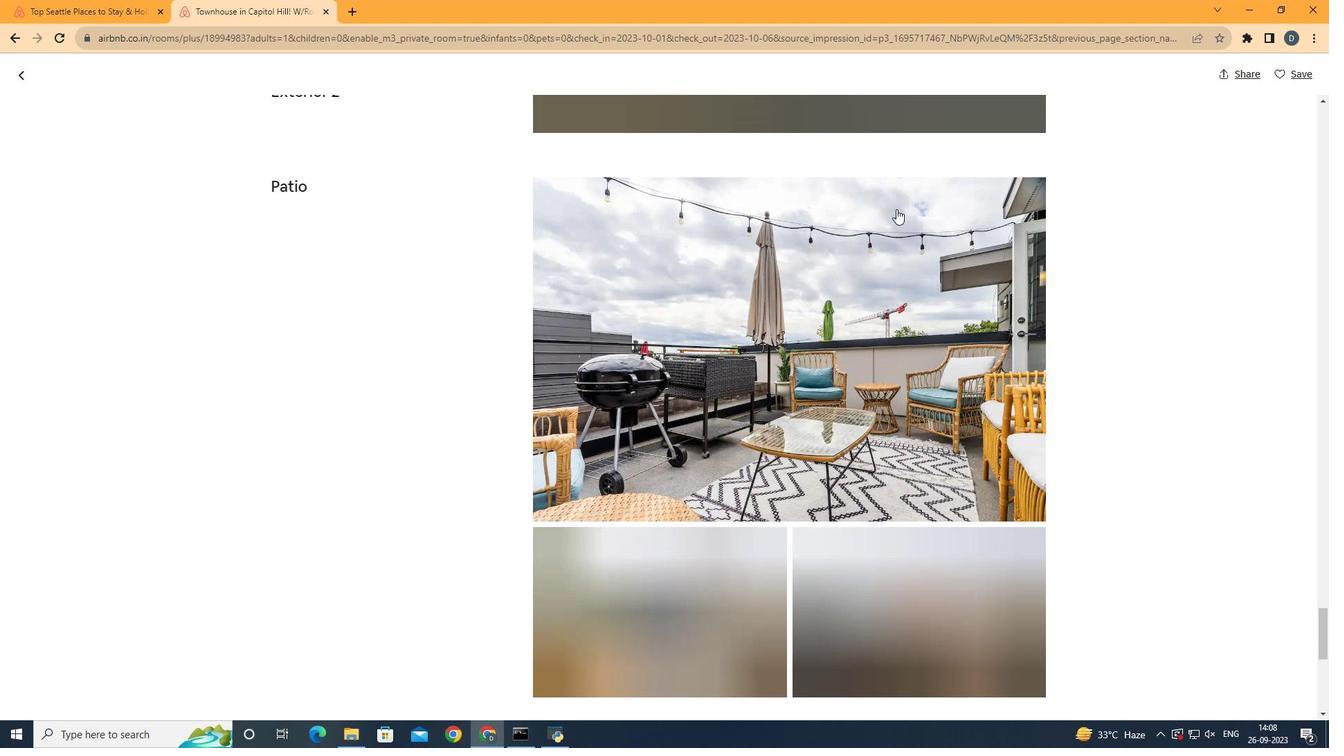 
Action: Mouse scrolled (826, 191) with delta (0, 0)
Screenshot: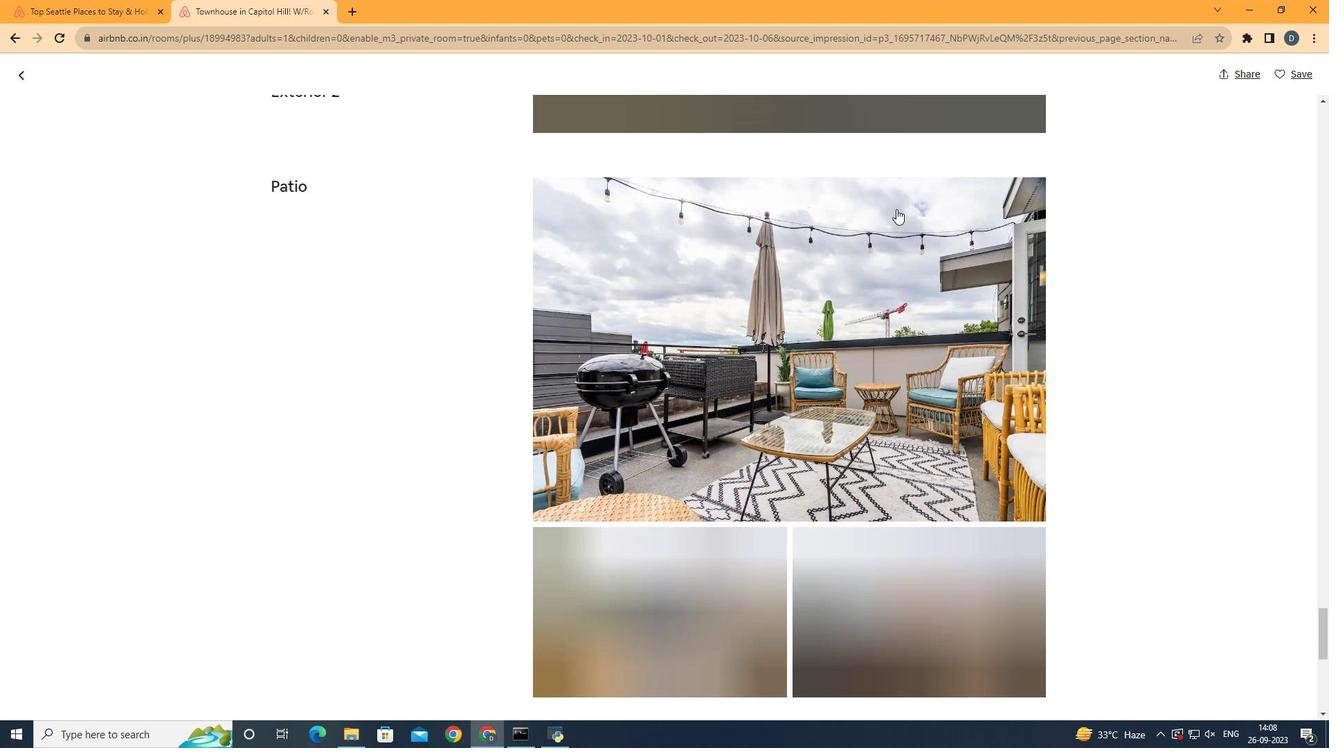 
Action: Mouse scrolled (826, 191) with delta (0, 0)
Screenshot: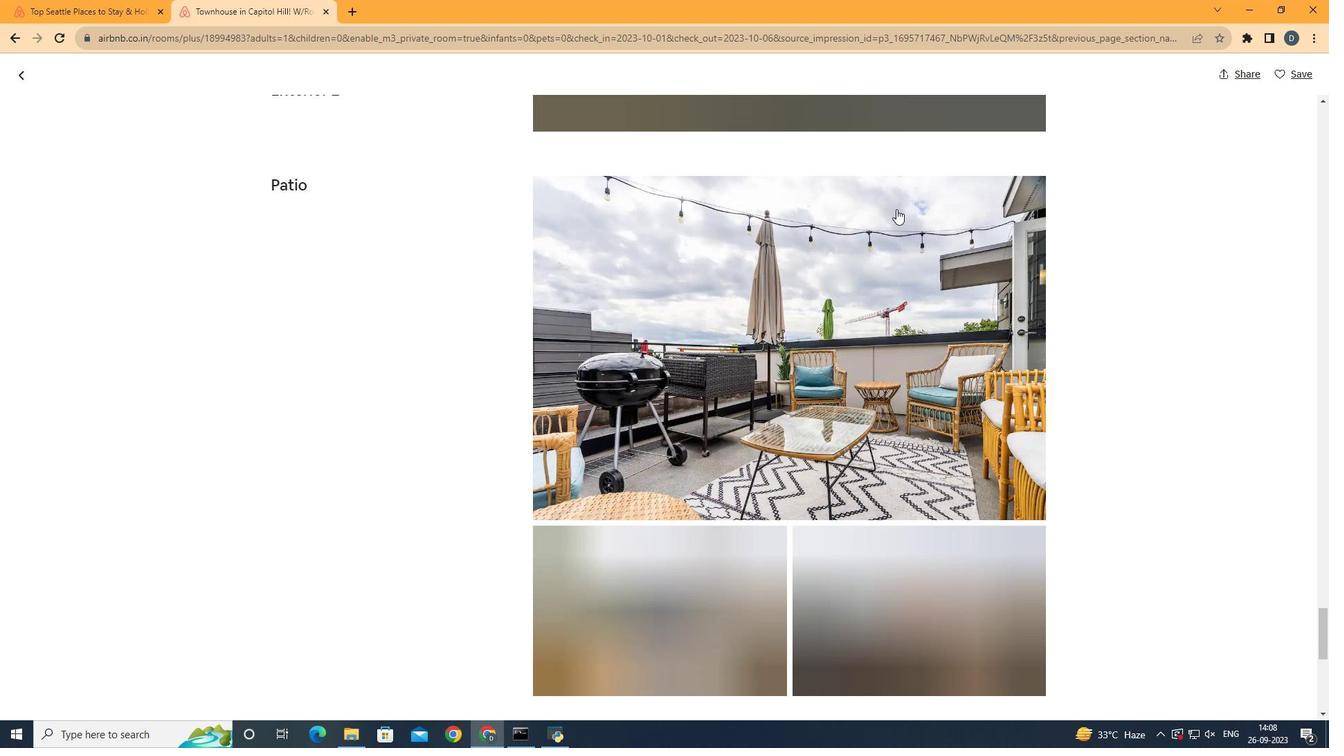 
Action: Mouse scrolled (826, 191) with delta (0, 0)
Screenshot: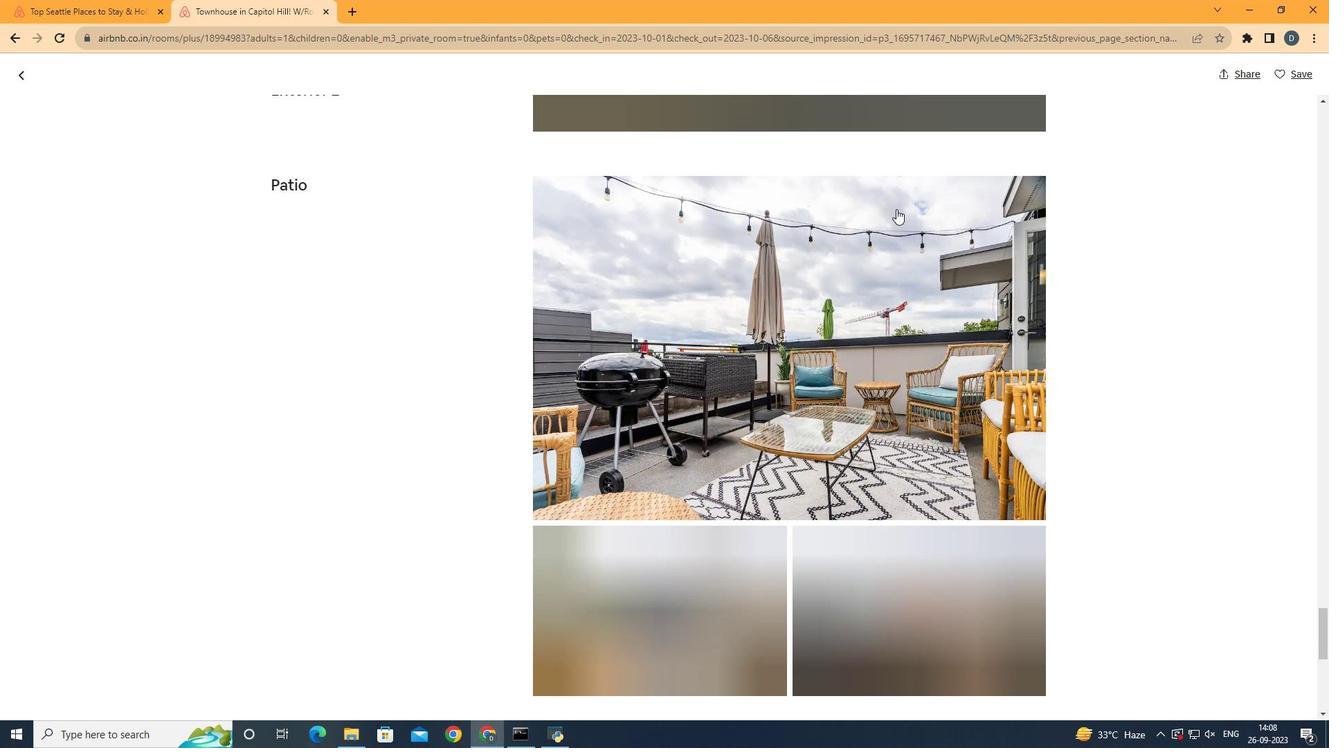 
Action: Mouse scrolled (826, 191) with delta (0, 0)
Screenshot: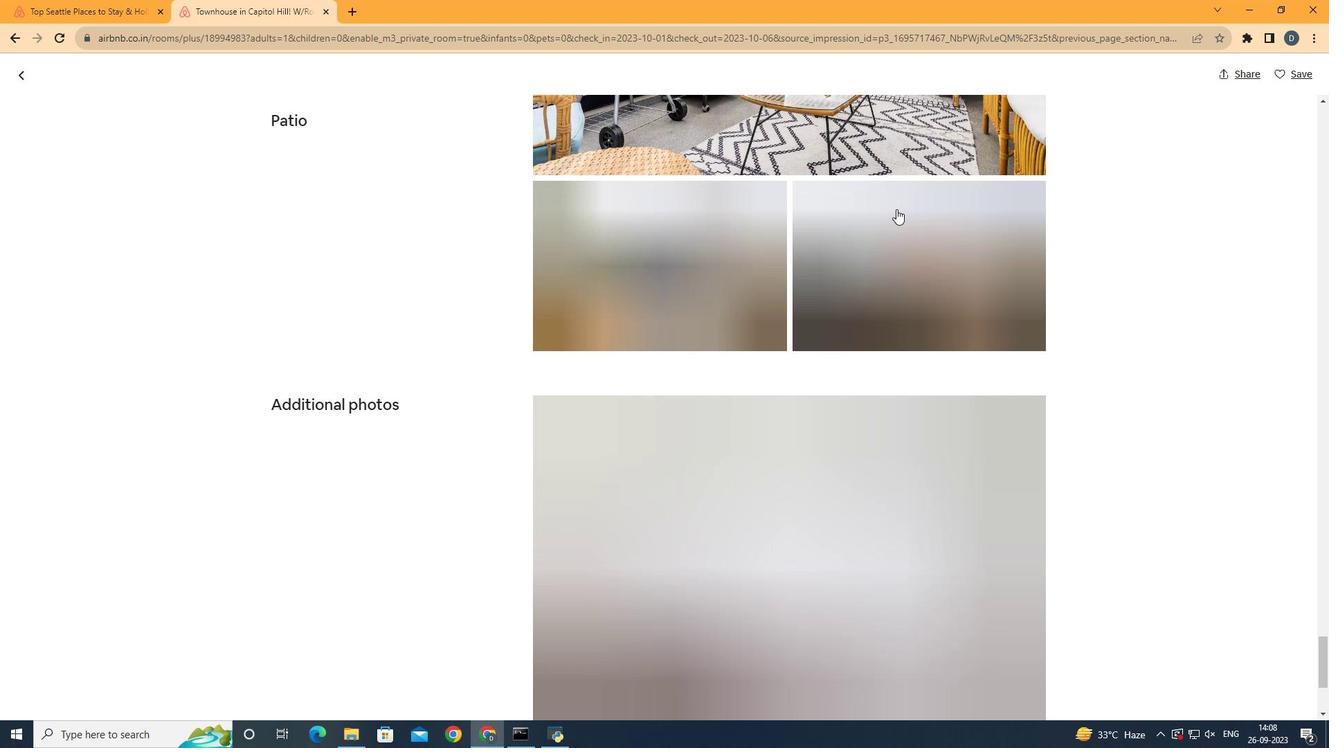 
Action: Mouse scrolled (826, 191) with delta (0, 0)
Screenshot: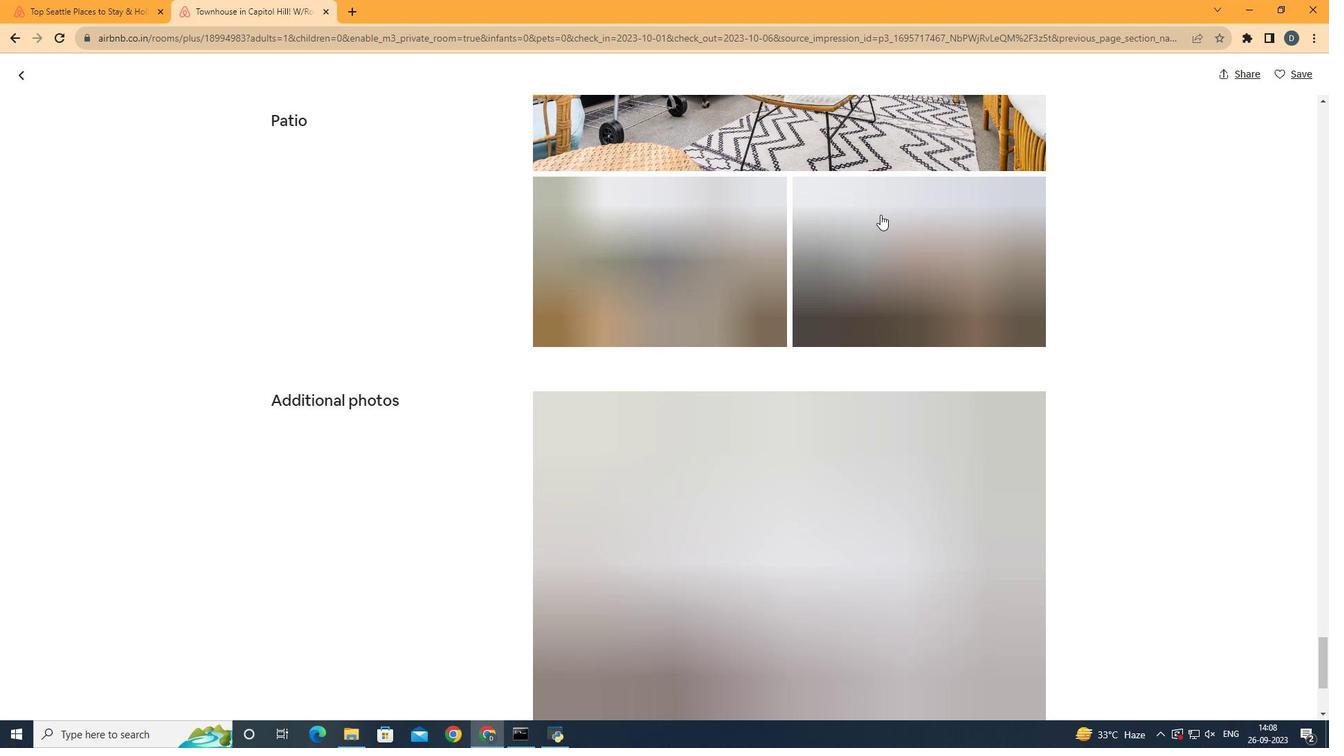 
Action: Mouse scrolled (826, 191) with delta (0, 0)
Screenshot: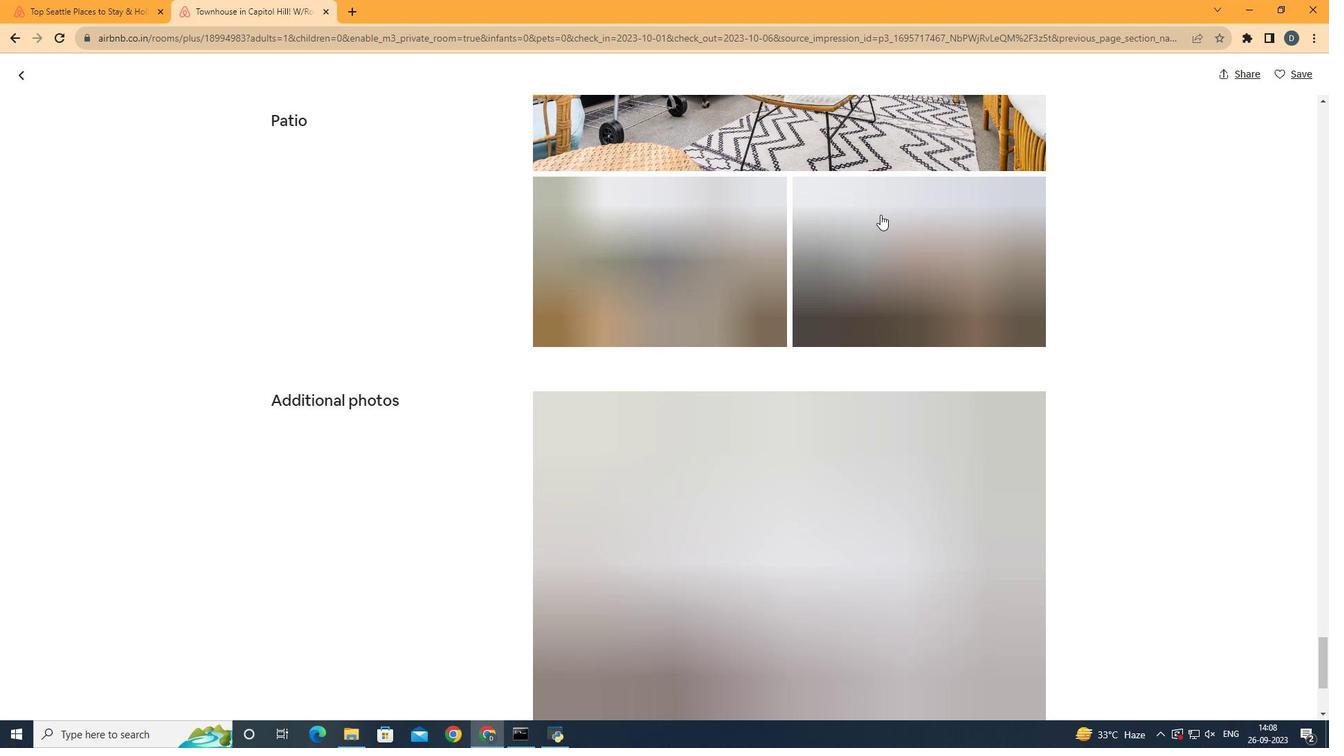 
Action: Mouse scrolled (826, 191) with delta (0, 0)
Screenshot: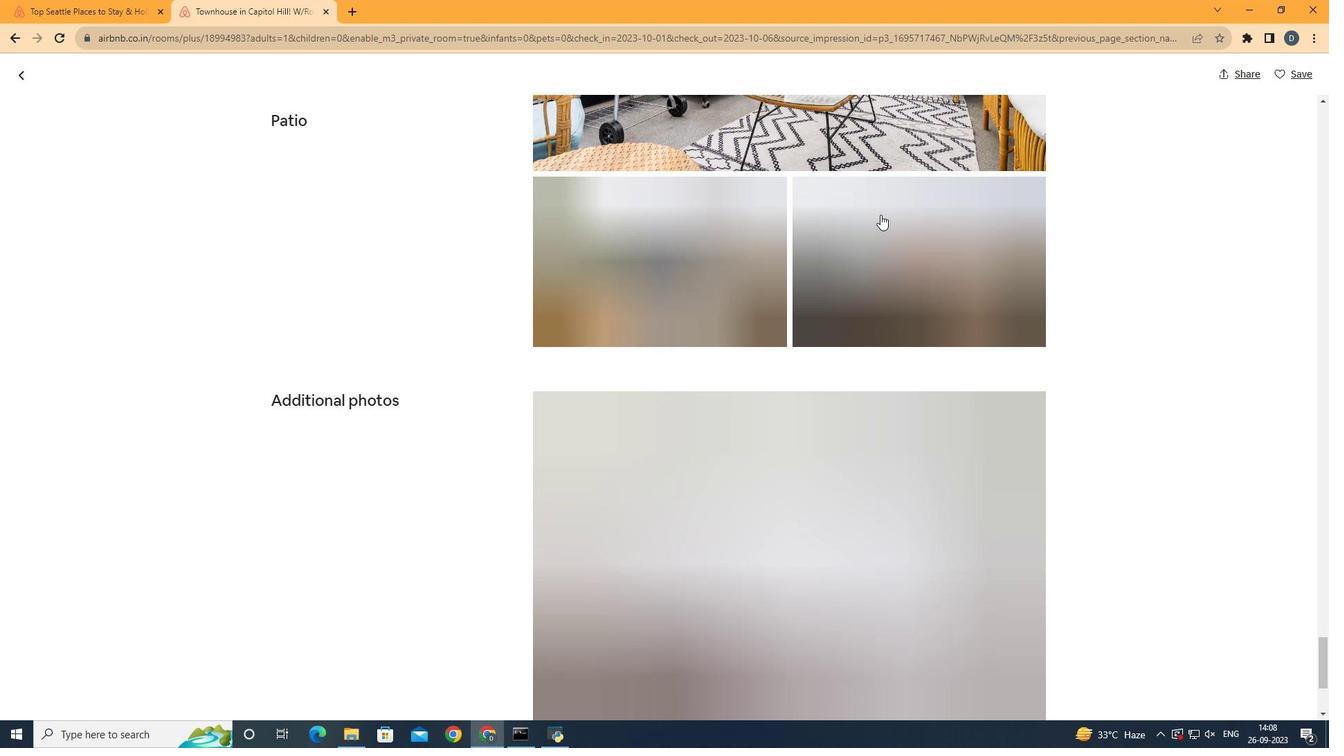 
Action: Mouse scrolled (826, 191) with delta (0, 0)
Screenshot: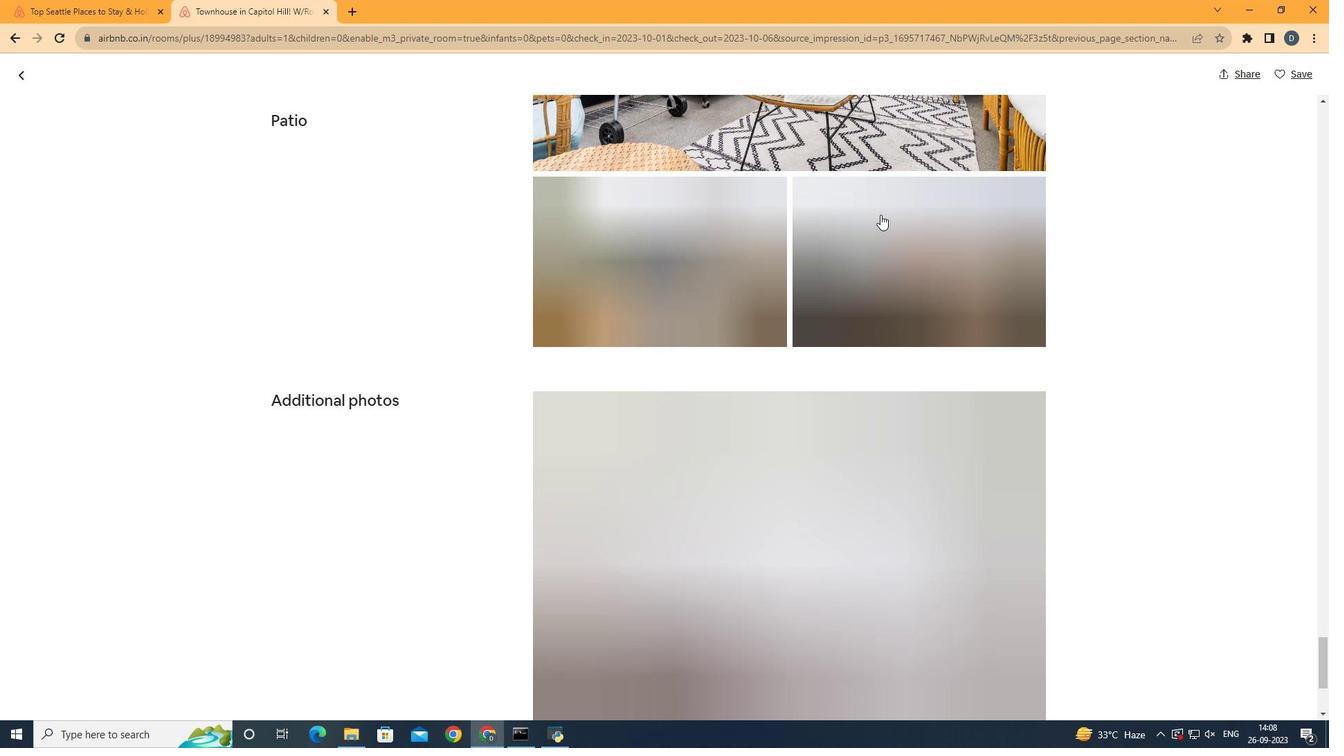 
Action: Mouse scrolled (826, 191) with delta (0, 0)
Screenshot: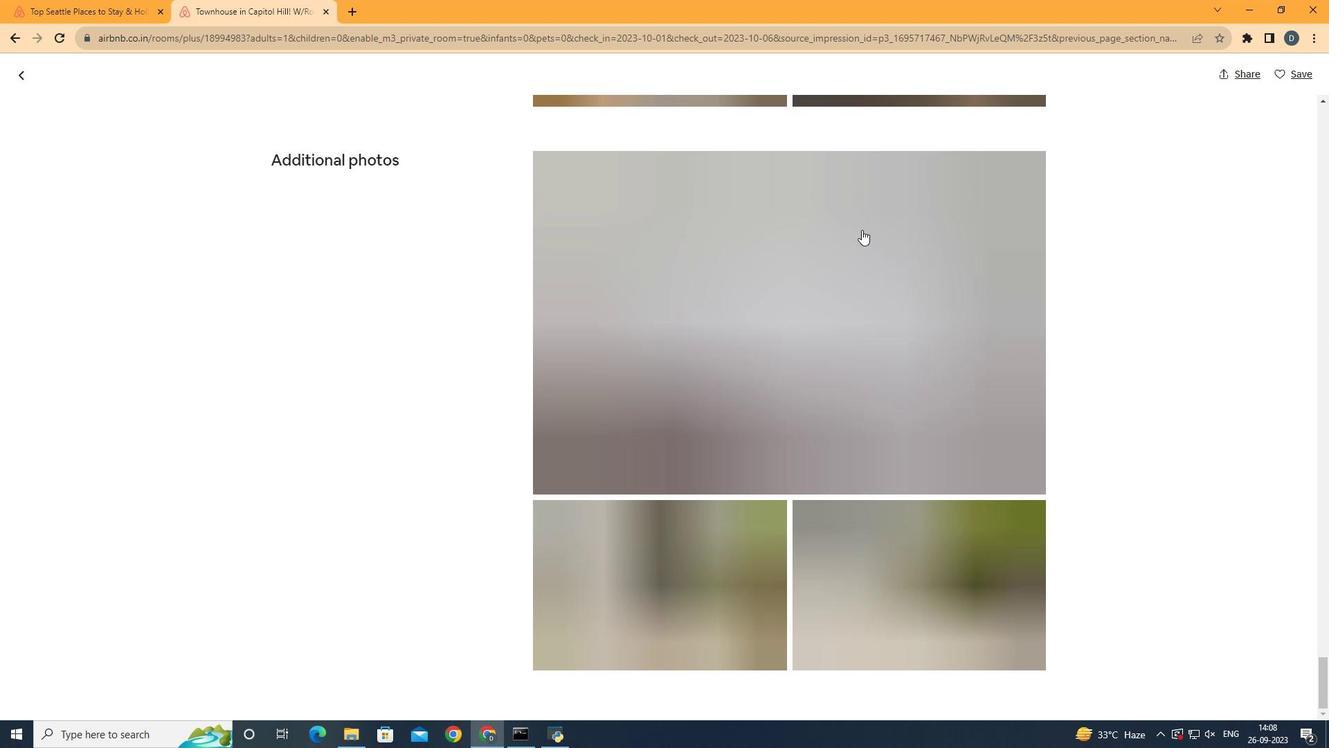 
Action: Mouse scrolled (826, 191) with delta (0, 0)
Screenshot: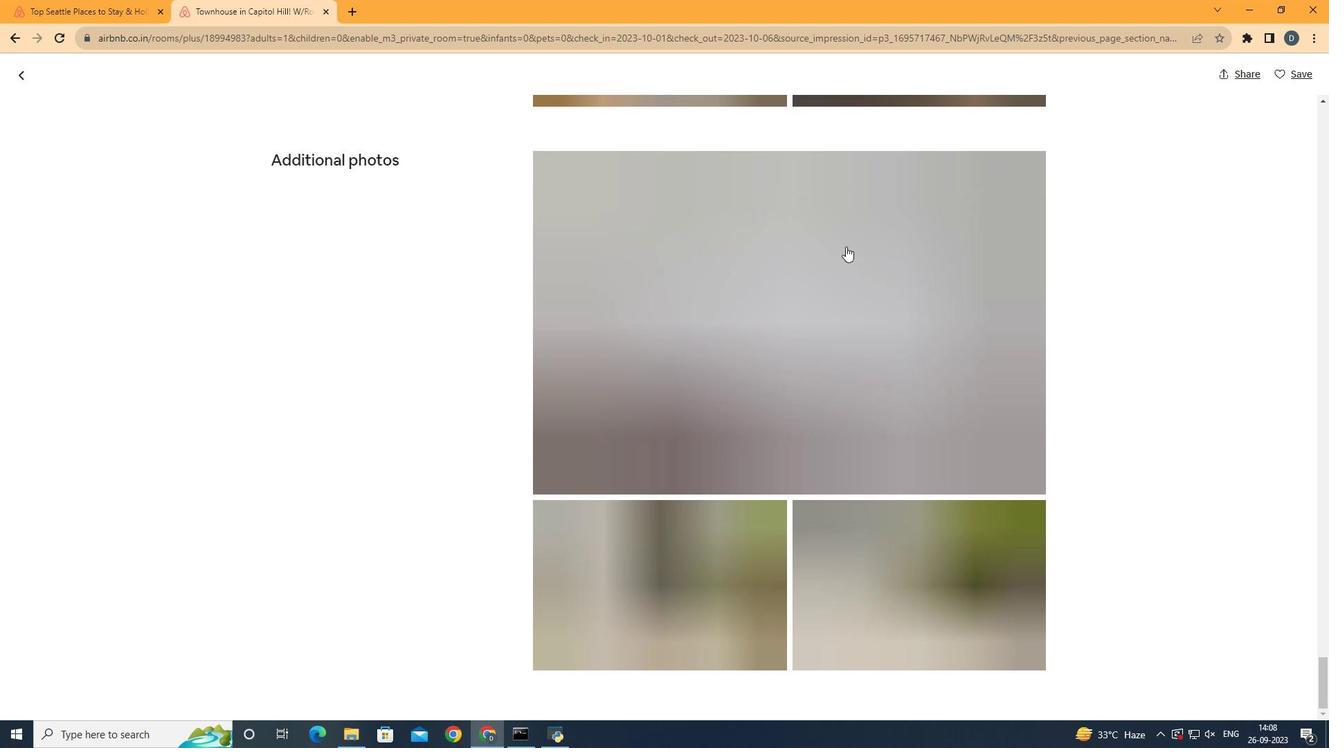 
Action: Mouse moved to (824, 193)
Screenshot: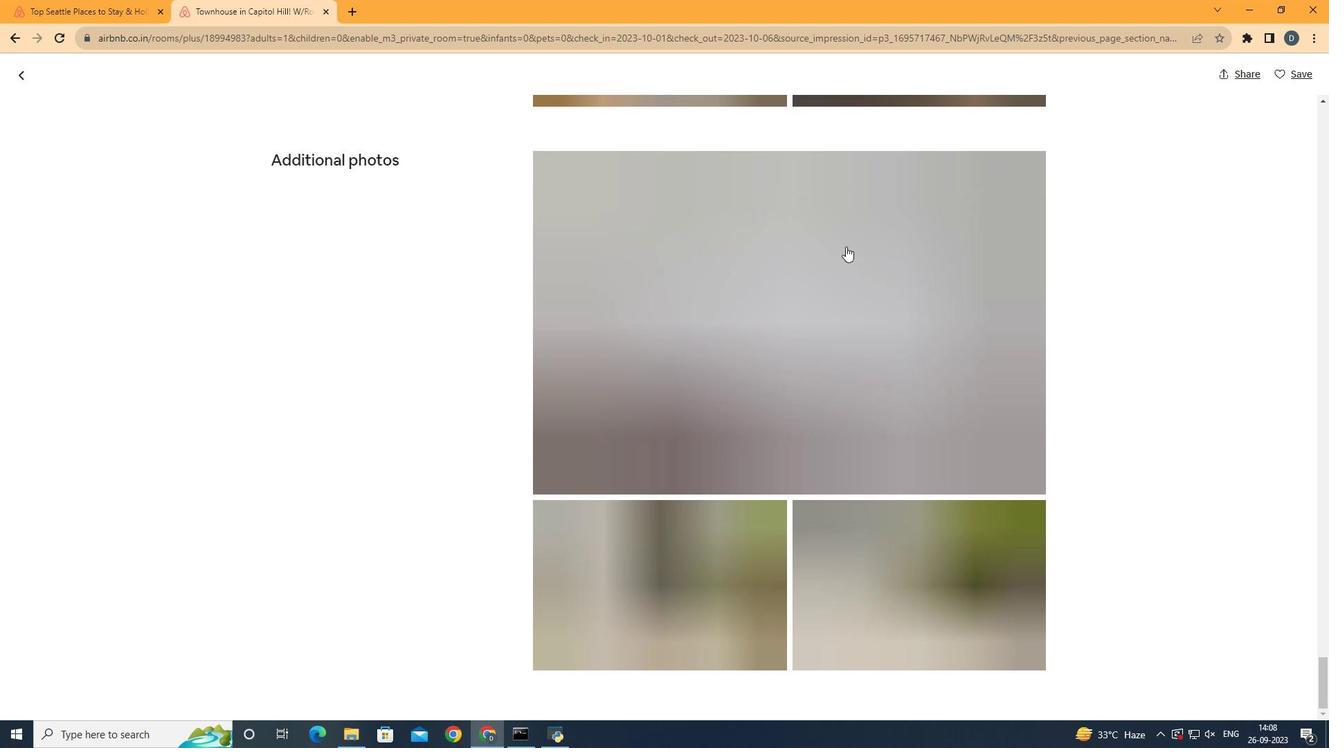 
Action: Mouse scrolled (824, 192) with delta (0, 0)
Screenshot: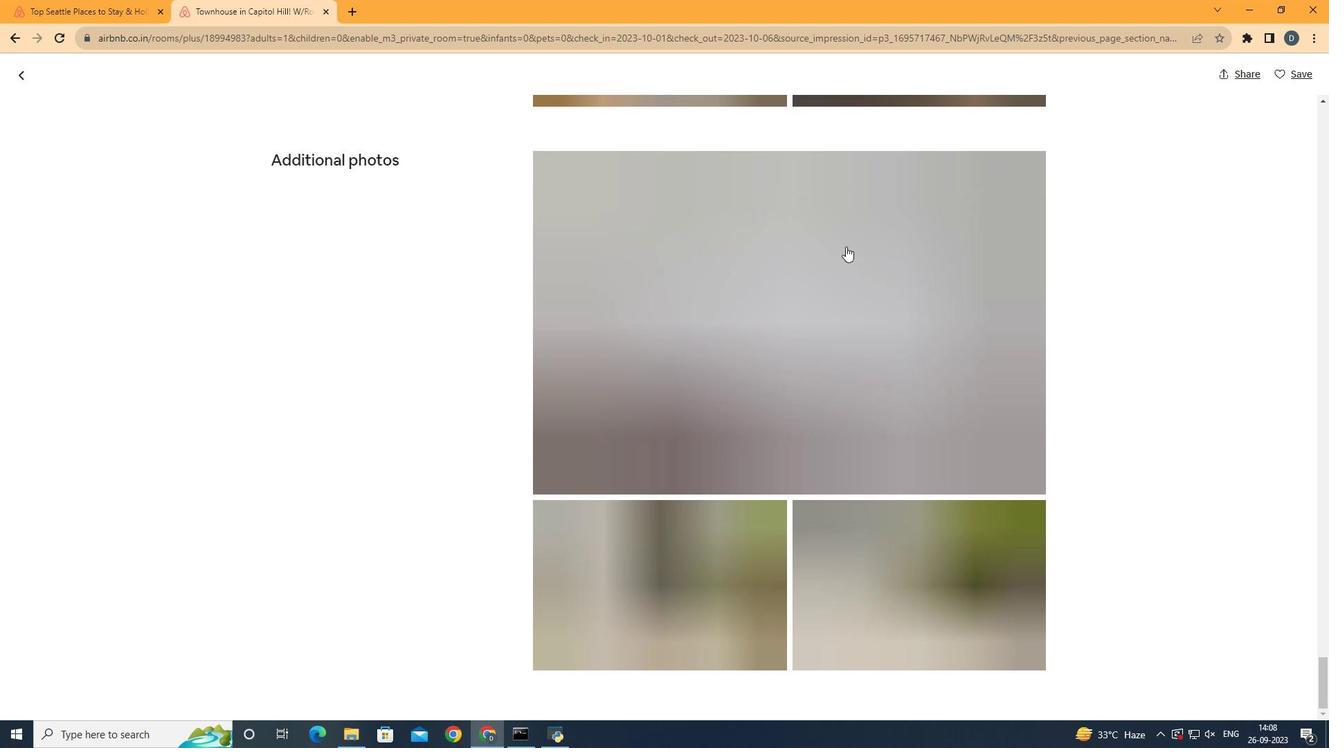 
Action: Mouse moved to (821, 193)
Screenshot: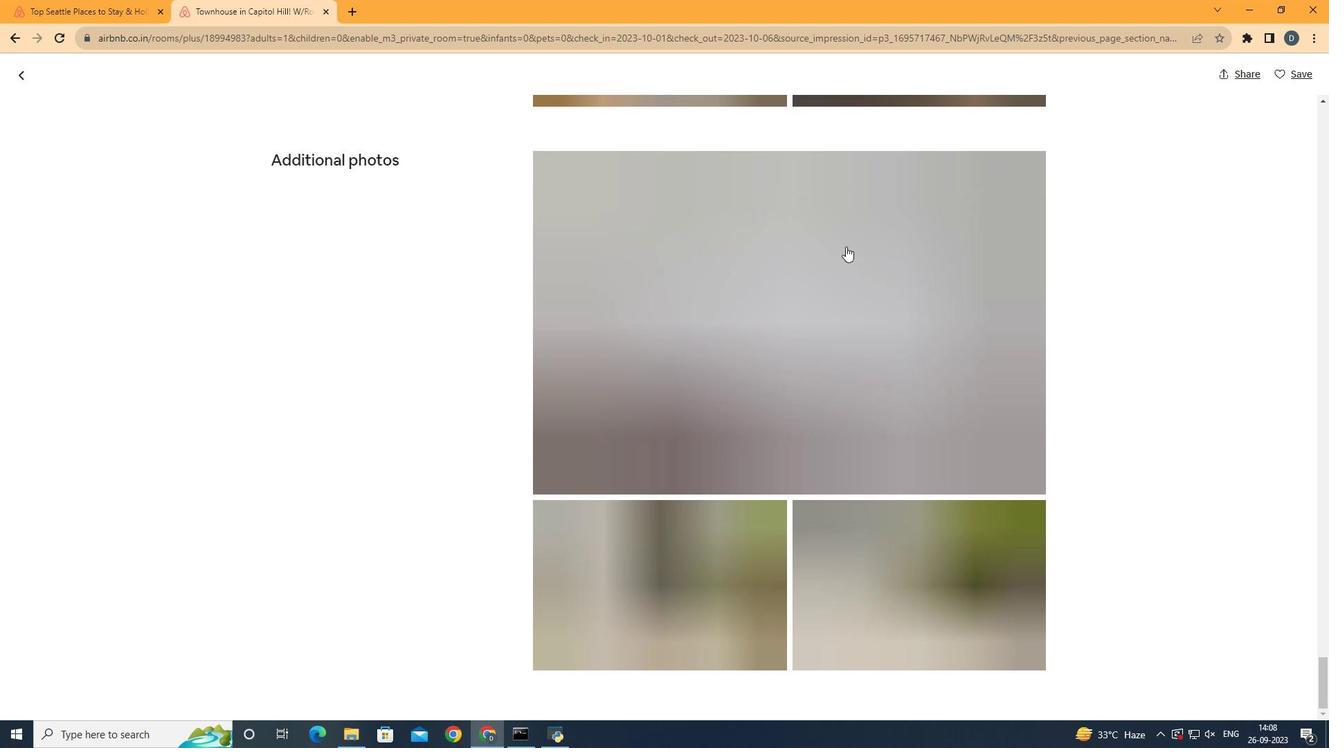 
Action: Mouse scrolled (821, 192) with delta (0, 0)
Screenshot: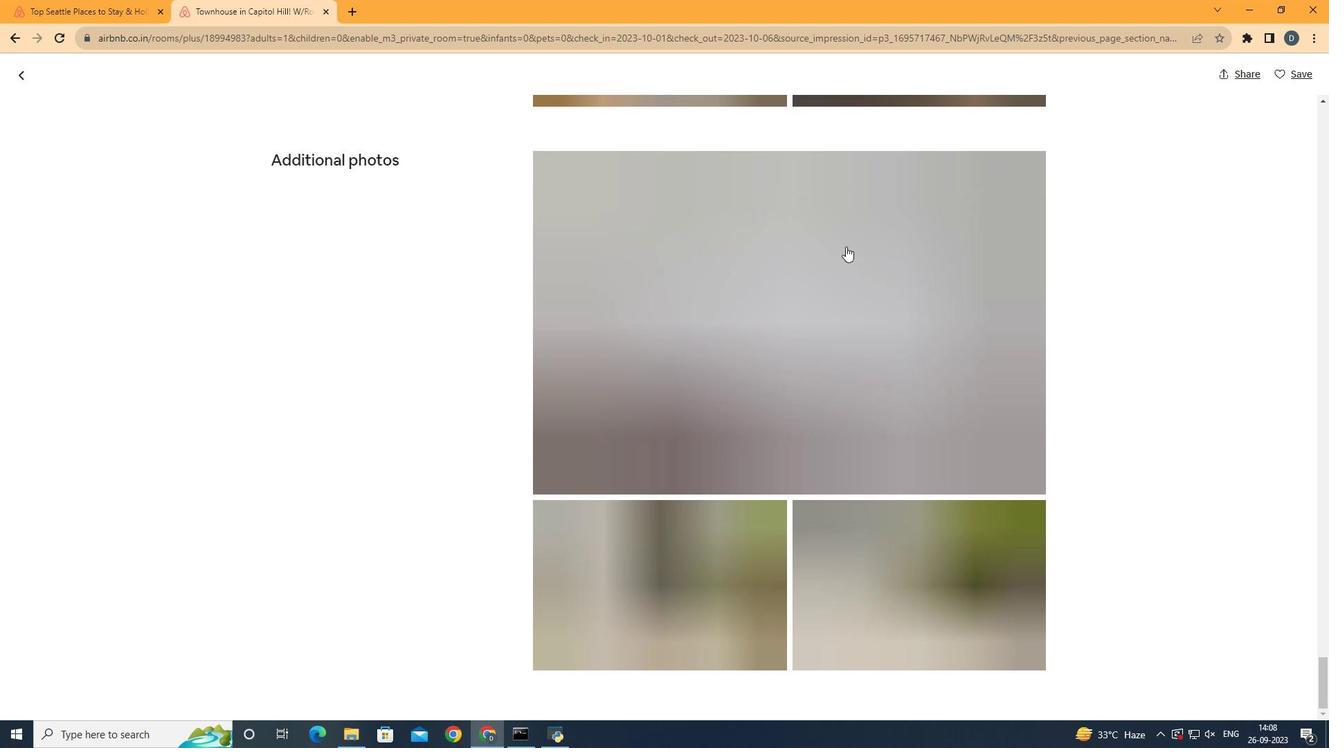 
Action: Mouse moved to (812, 196)
Screenshot: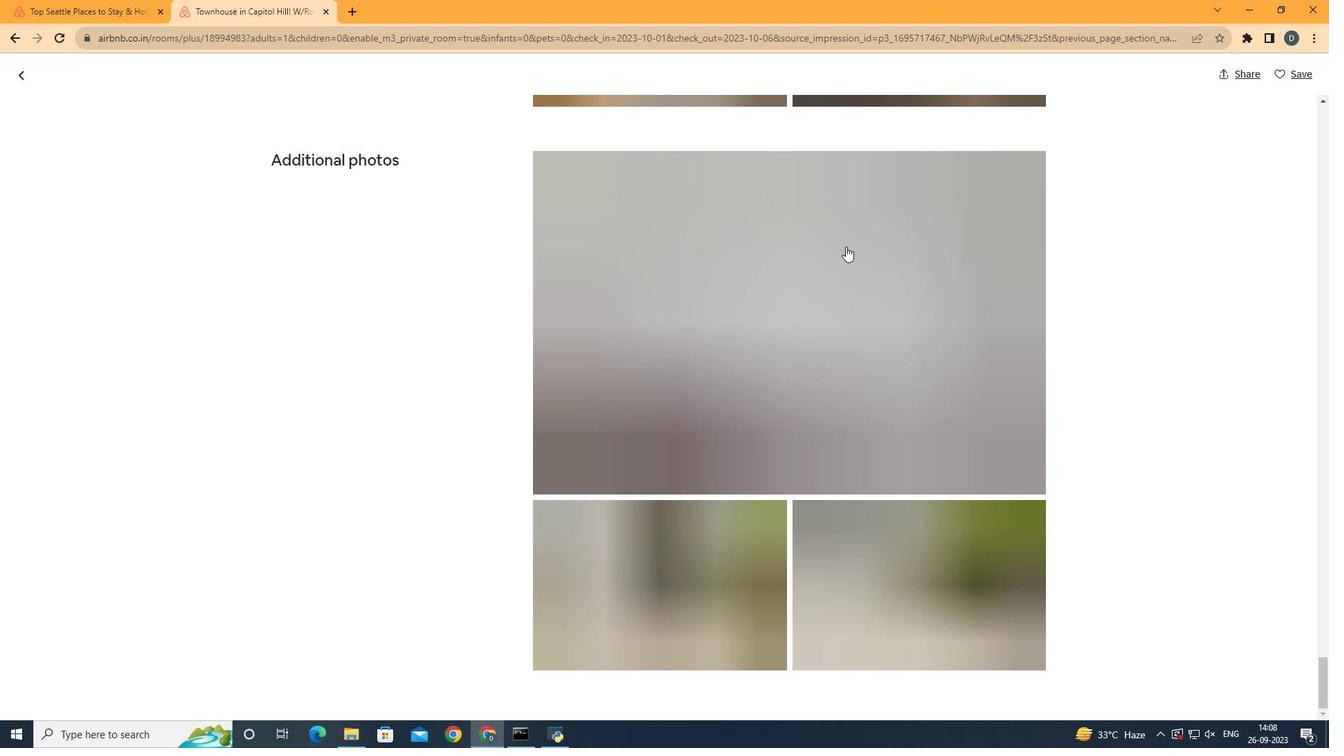 
Action: Mouse scrolled (812, 195) with delta (0, 0)
Screenshot: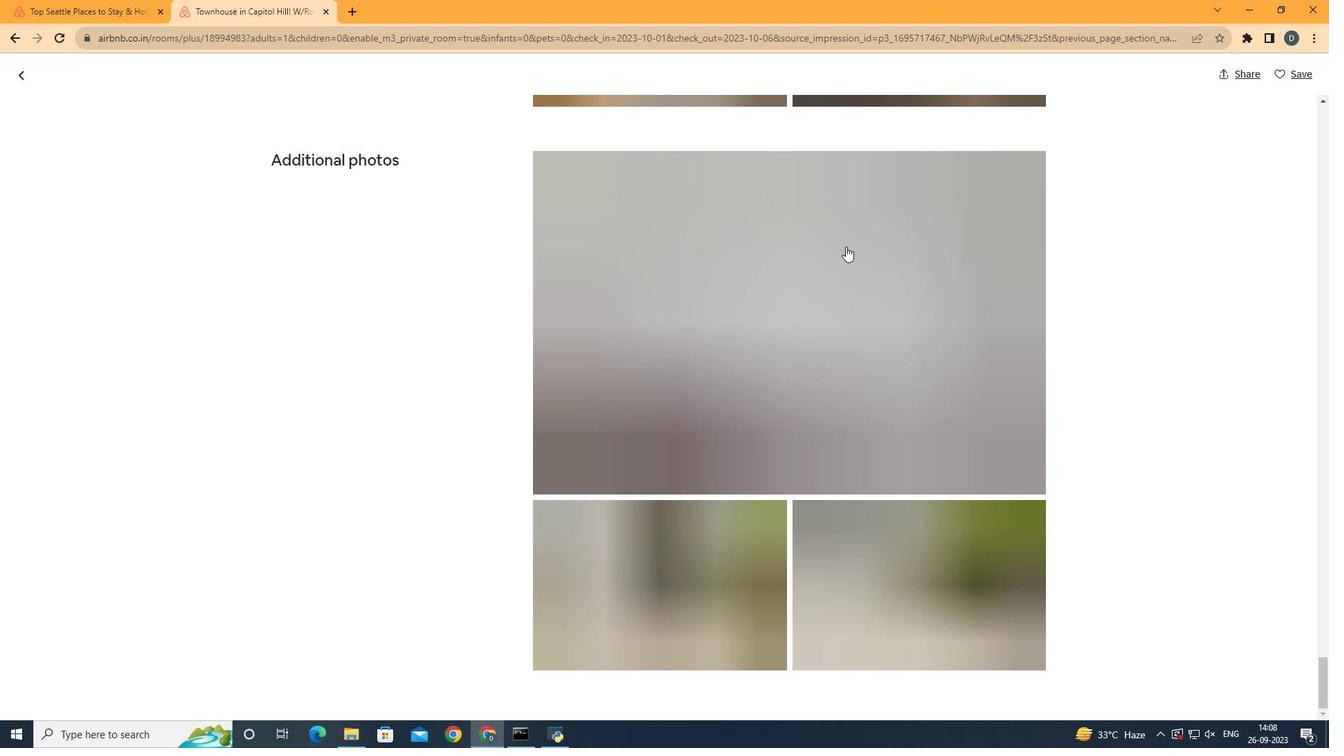 
Action: Mouse moved to (811, 196)
Screenshot: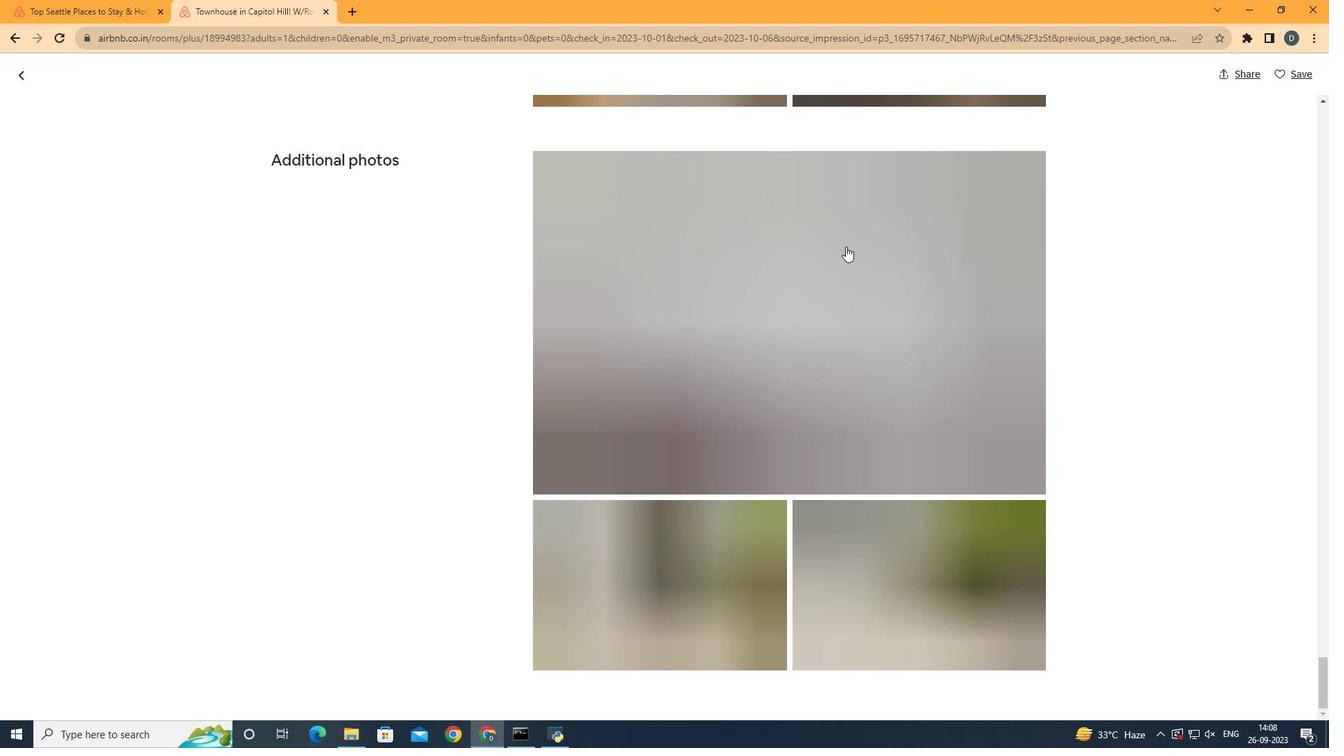 
Action: Mouse scrolled (811, 195) with delta (0, 0)
Screenshot: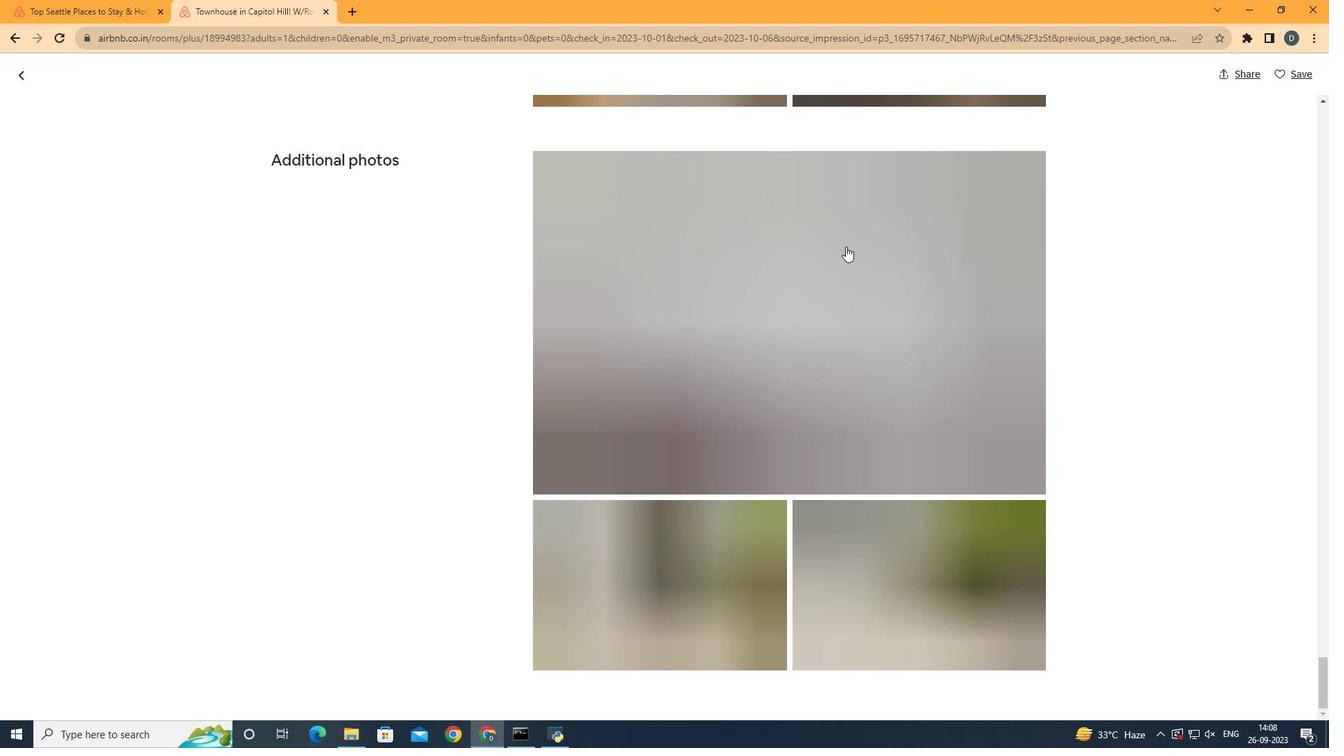 
Action: Mouse scrolled (811, 195) with delta (0, 0)
Screenshot: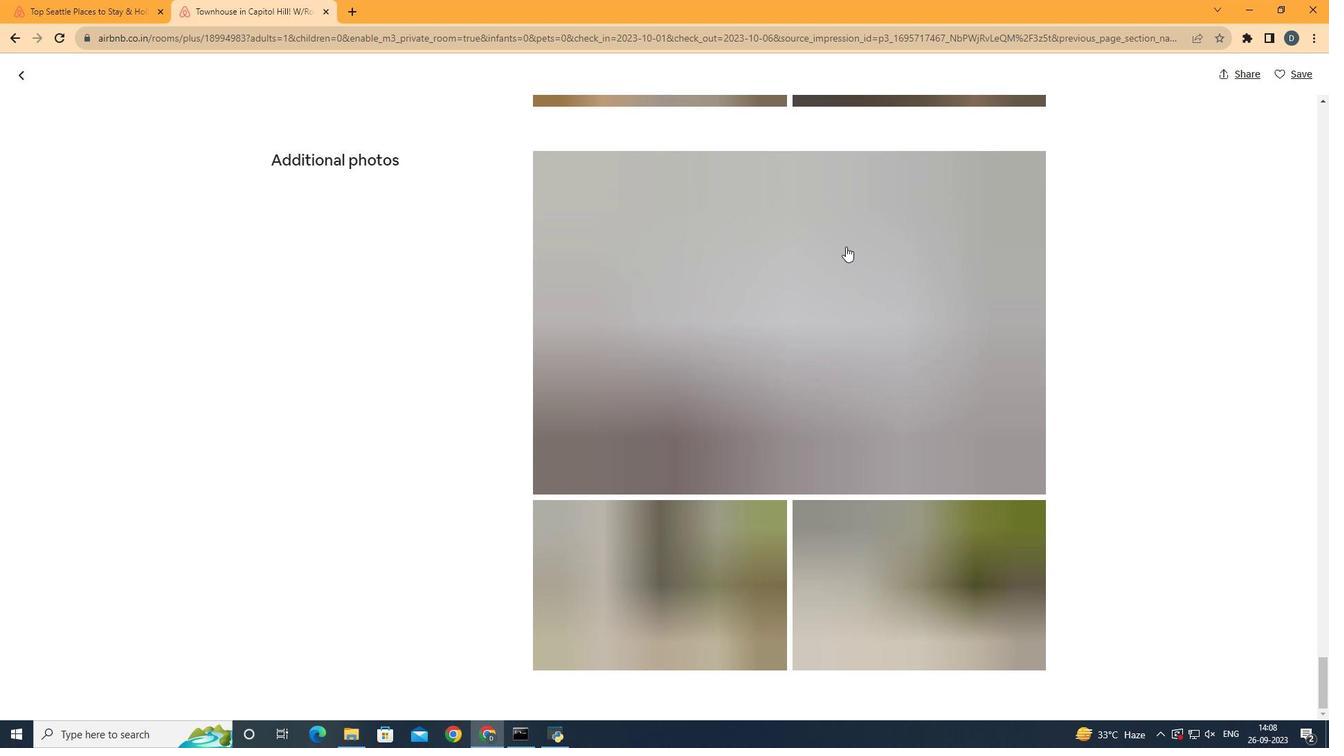 
Action: Mouse moved to (804, 198)
Screenshot: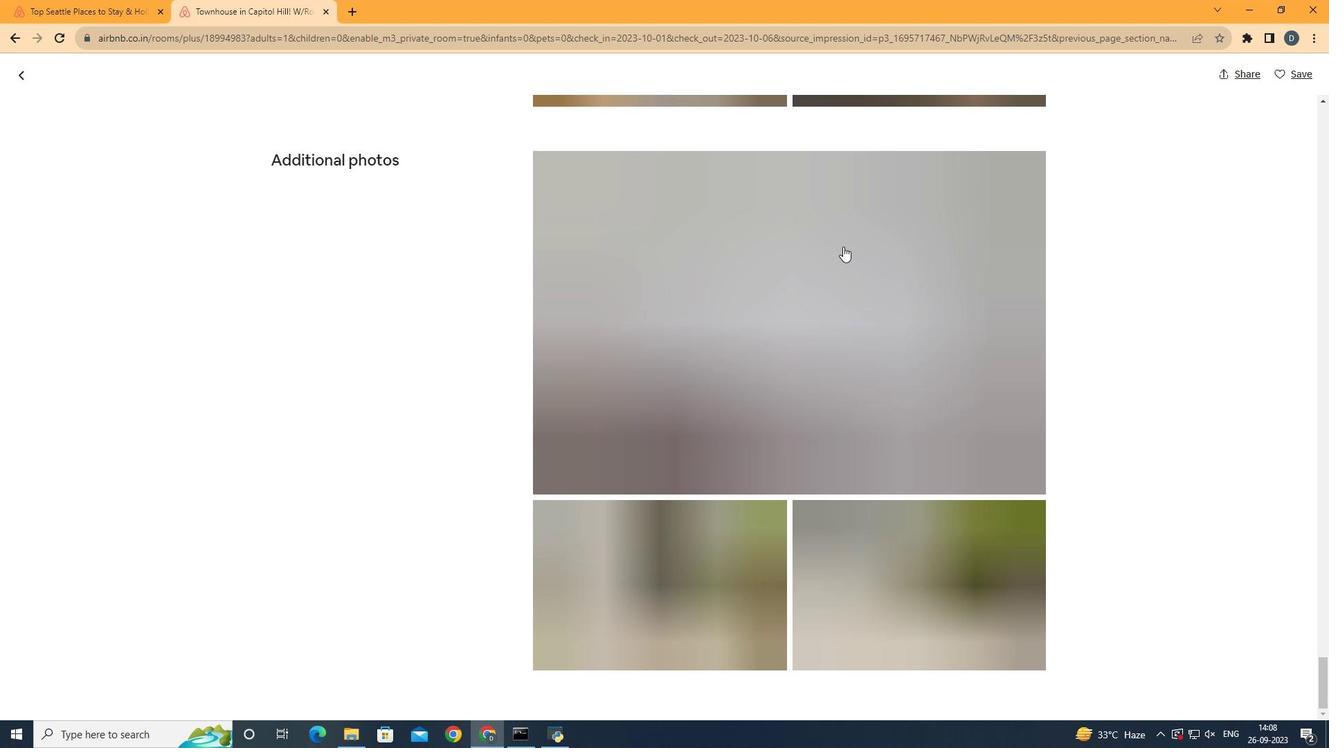
Action: Mouse scrolled (804, 198) with delta (0, 0)
Screenshot: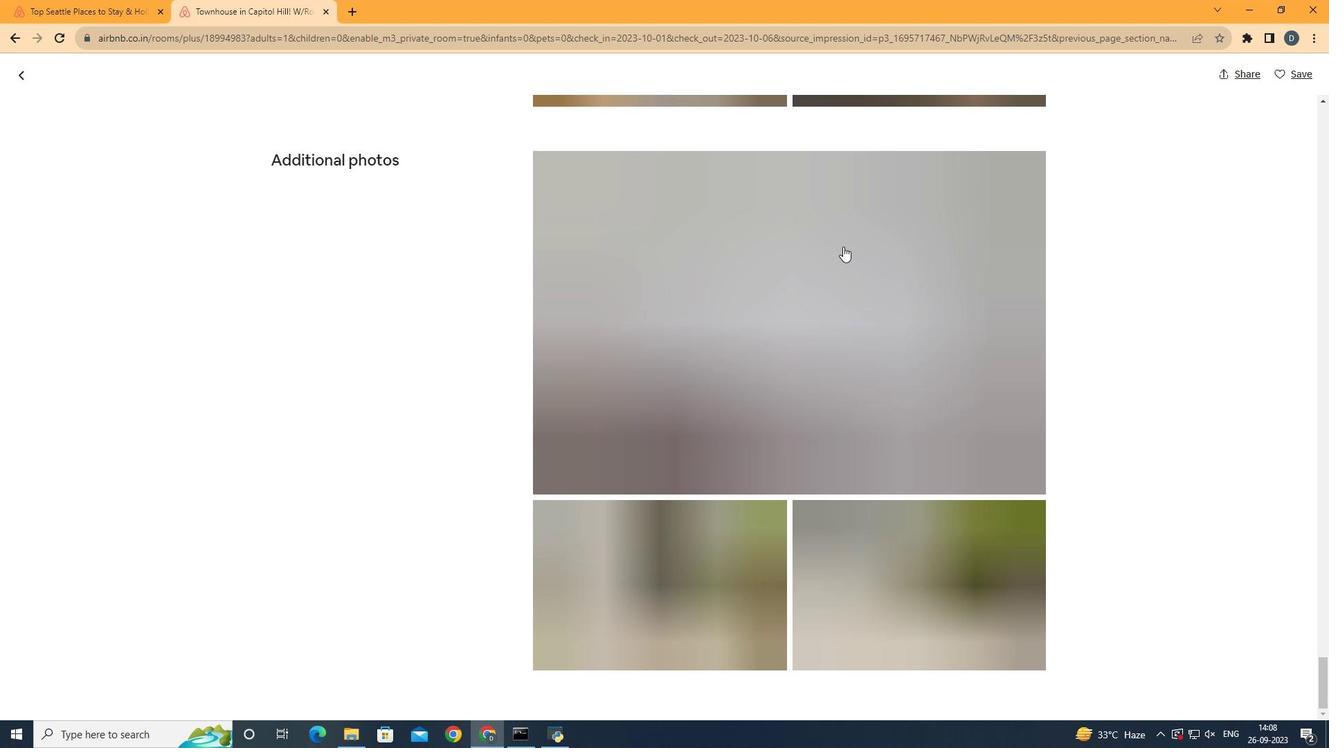 
Action: Mouse moved to (795, 207)
Screenshot: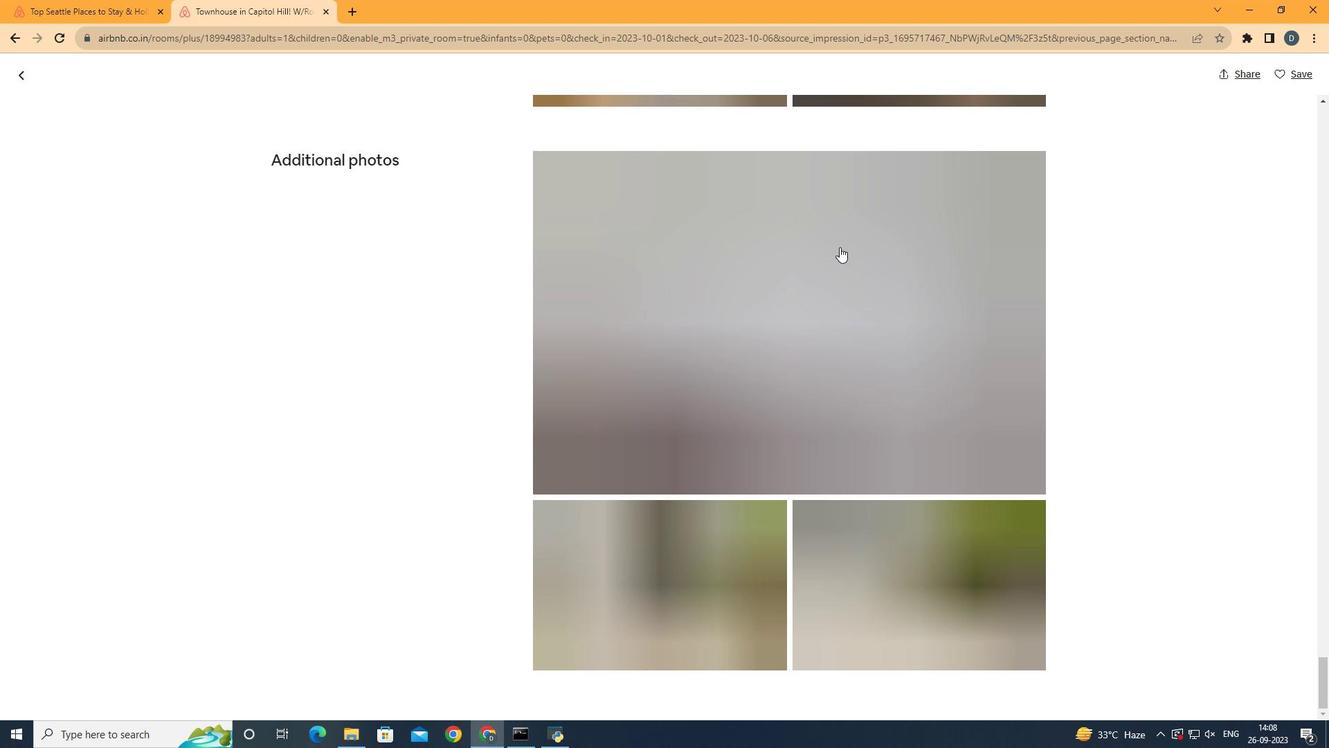 
Action: Mouse scrolled (795, 206) with delta (0, 0)
Screenshot: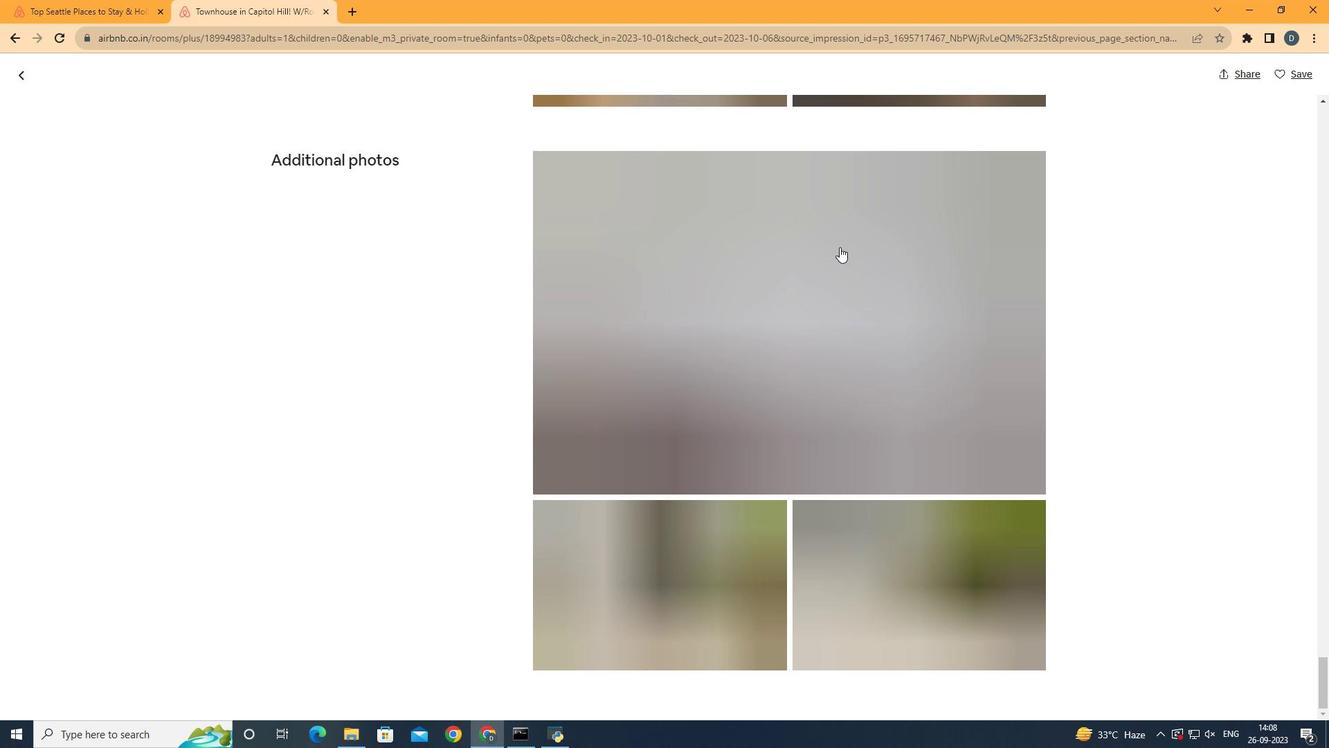 
Action: Mouse moved to (782, 218)
Screenshot: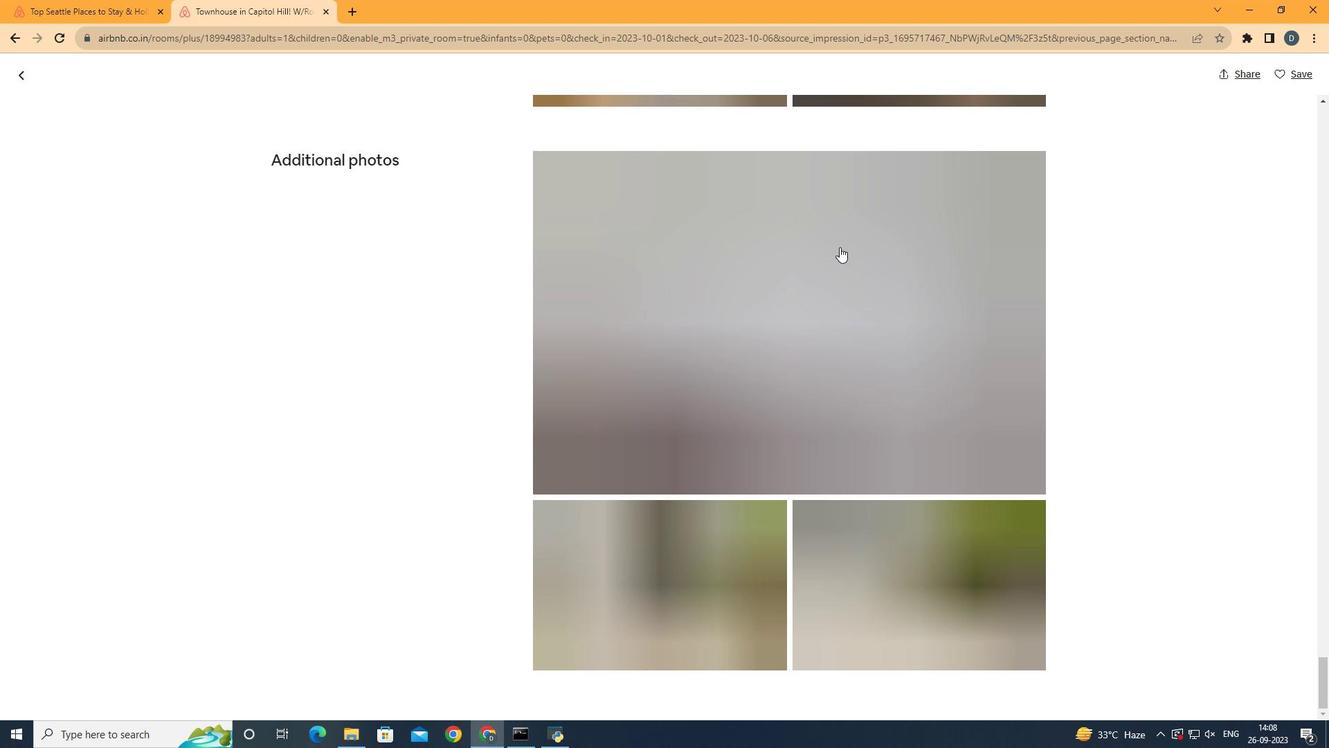 
Action: Mouse scrolled (782, 218) with delta (0, 0)
Screenshot: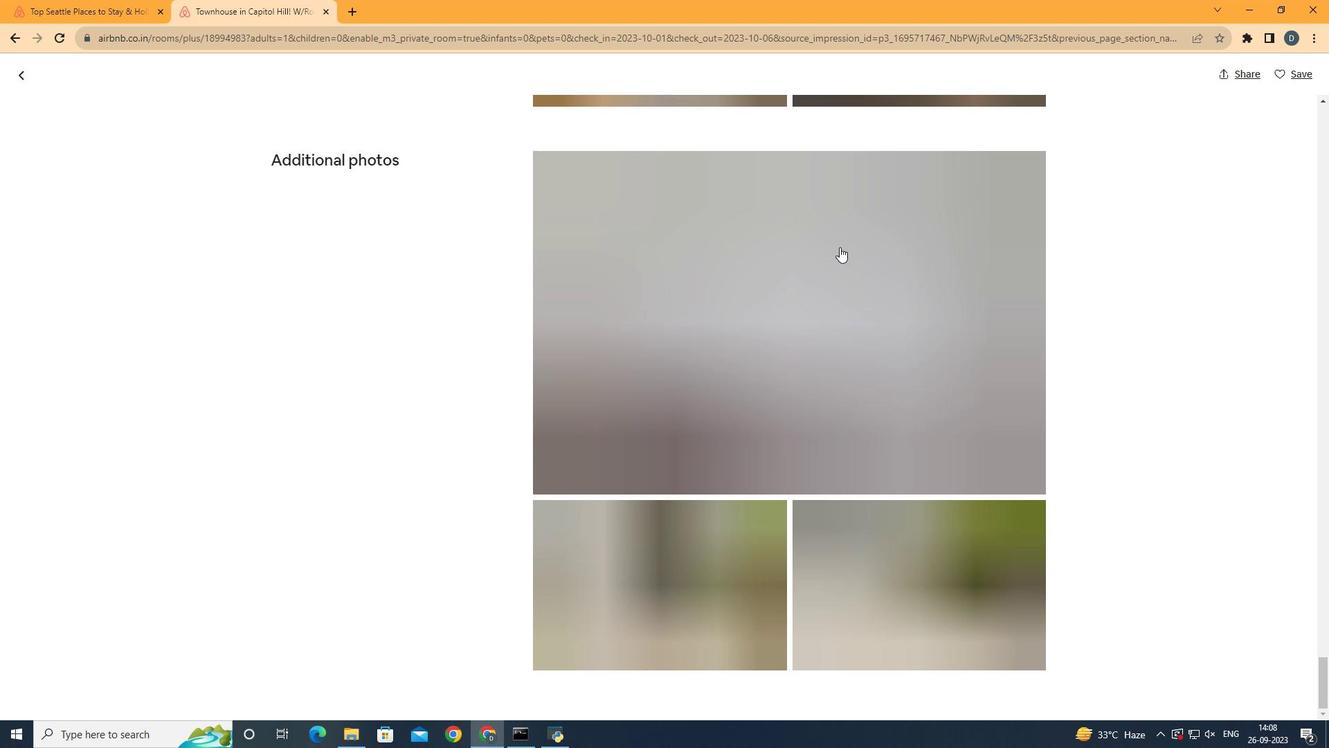 
Action: Mouse moved to (780, 219)
Screenshot: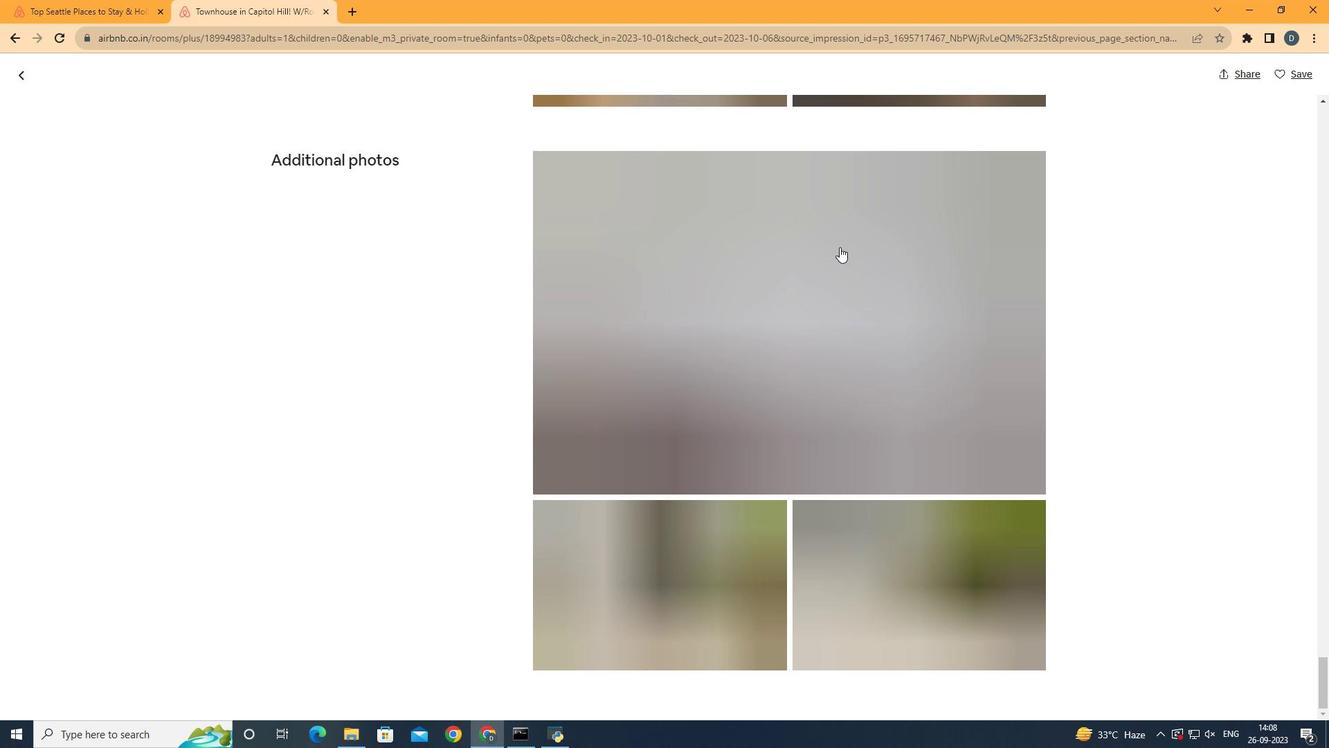 
Action: Mouse scrolled (780, 218) with delta (0, 0)
Screenshot: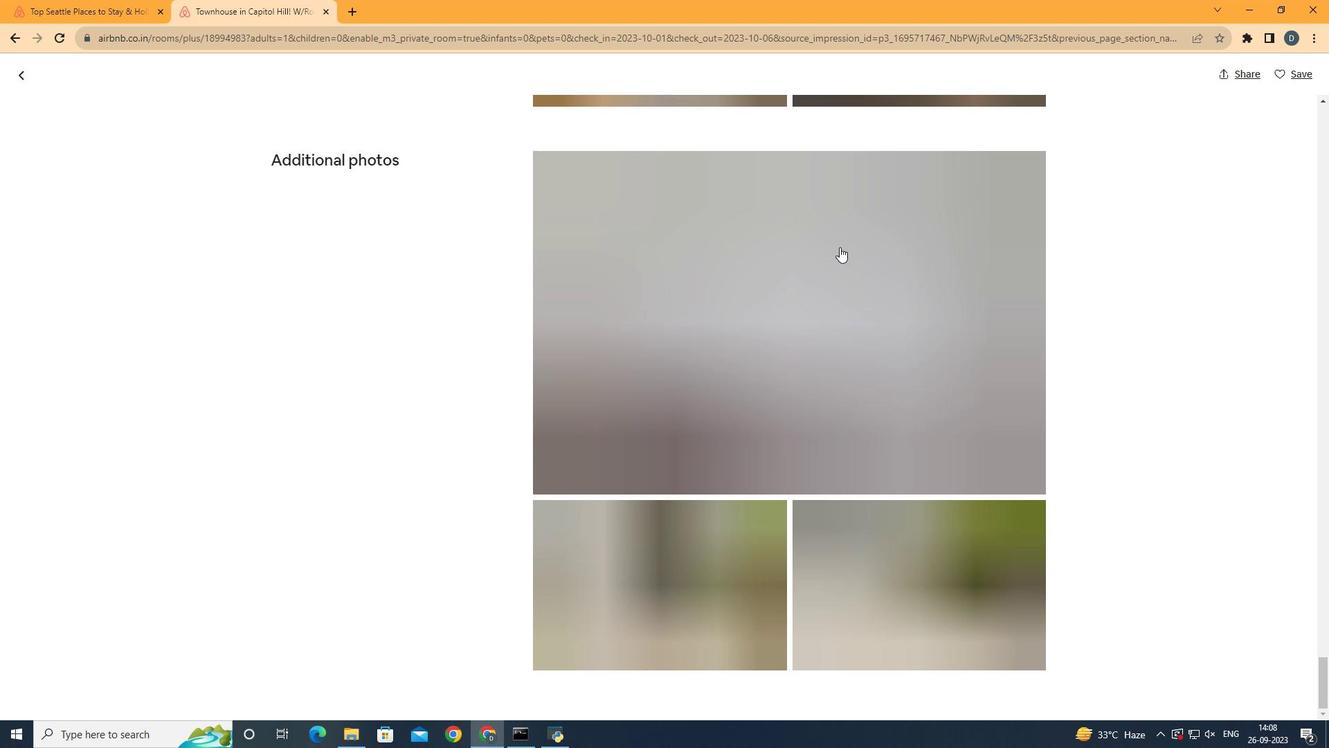 
Action: Mouse scrolled (780, 218) with delta (0, 0)
Screenshot: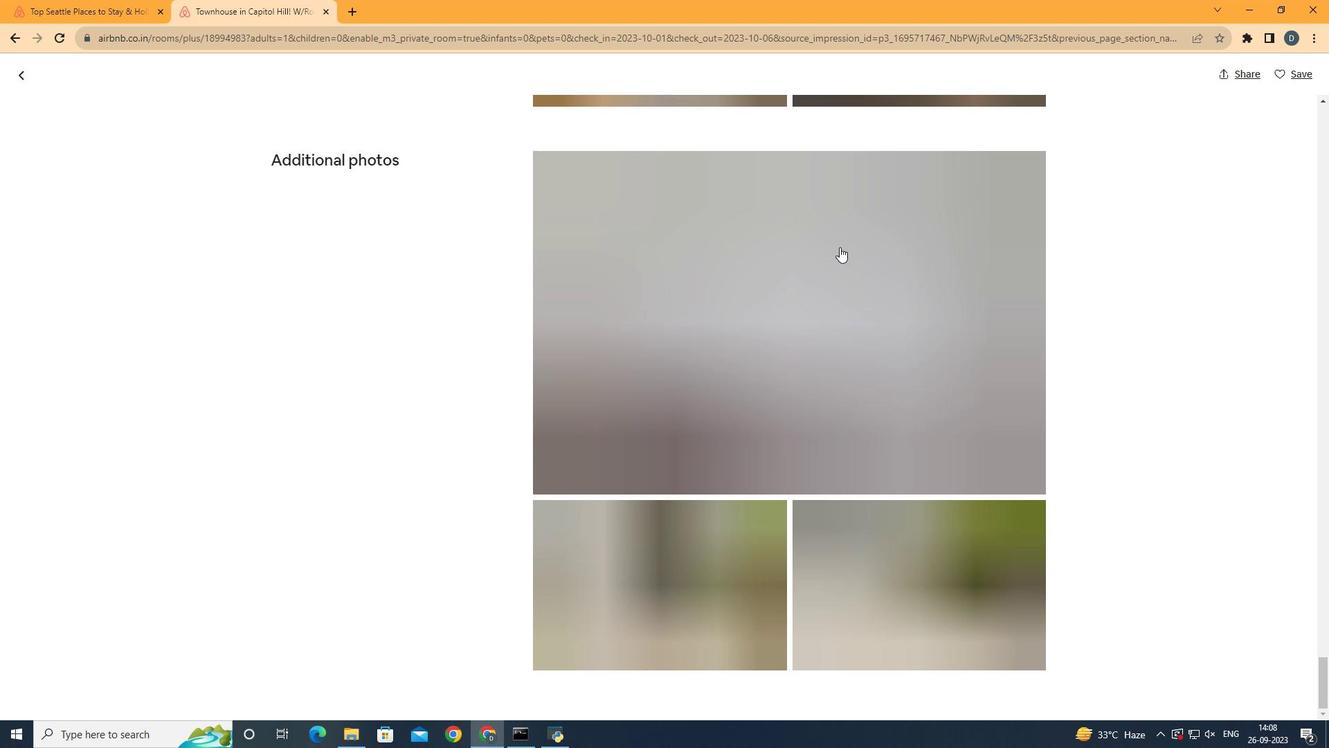 
Action: Mouse scrolled (780, 218) with delta (0, 0)
Screenshot: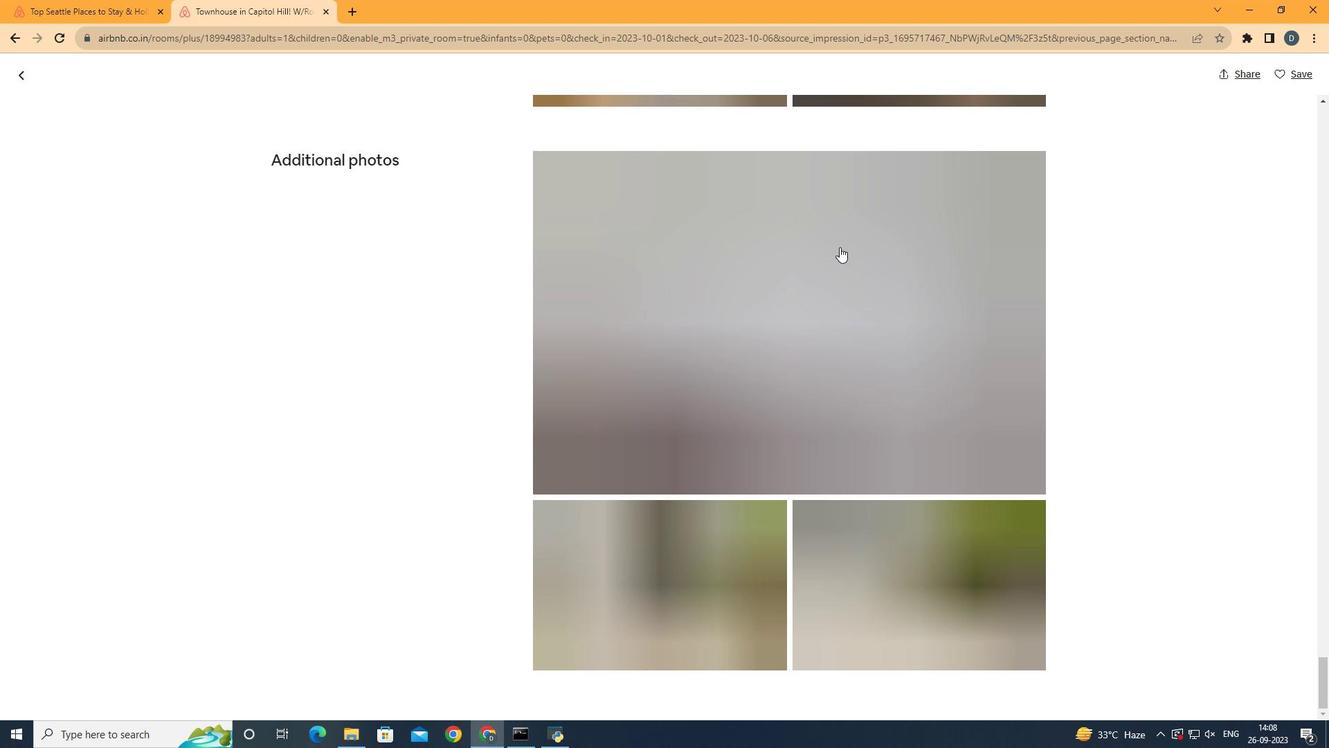 
Action: Mouse scrolled (780, 218) with delta (0, 0)
Screenshot: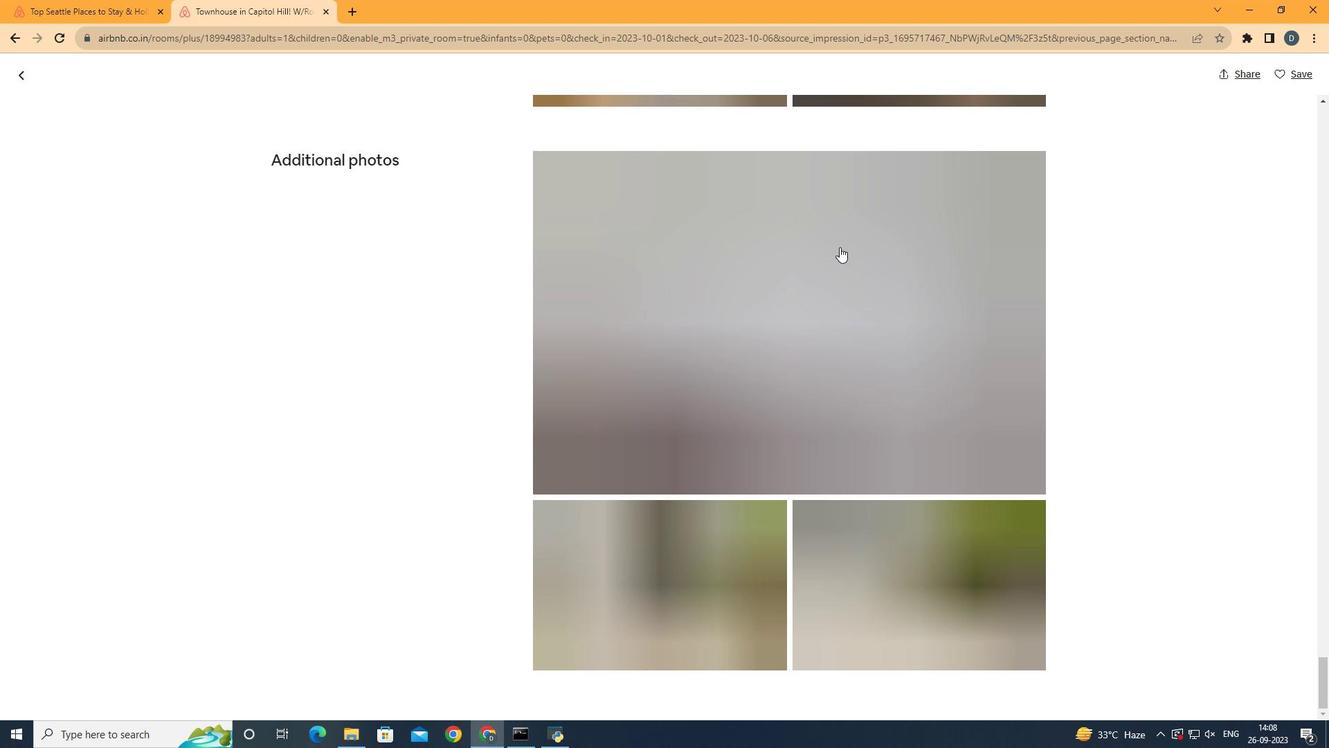 
Action: Mouse moved to (775, 219)
Screenshot: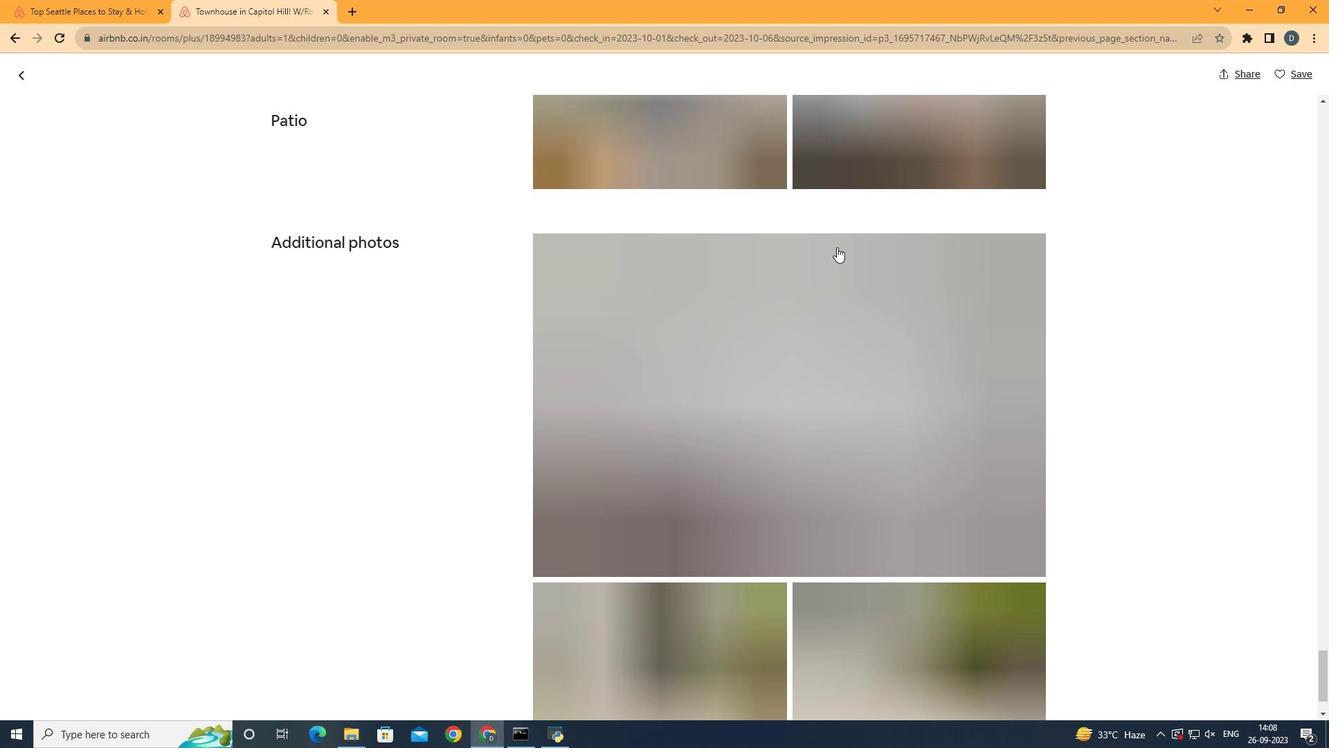 
Action: Mouse scrolled (775, 219) with delta (0, 0)
Screenshot: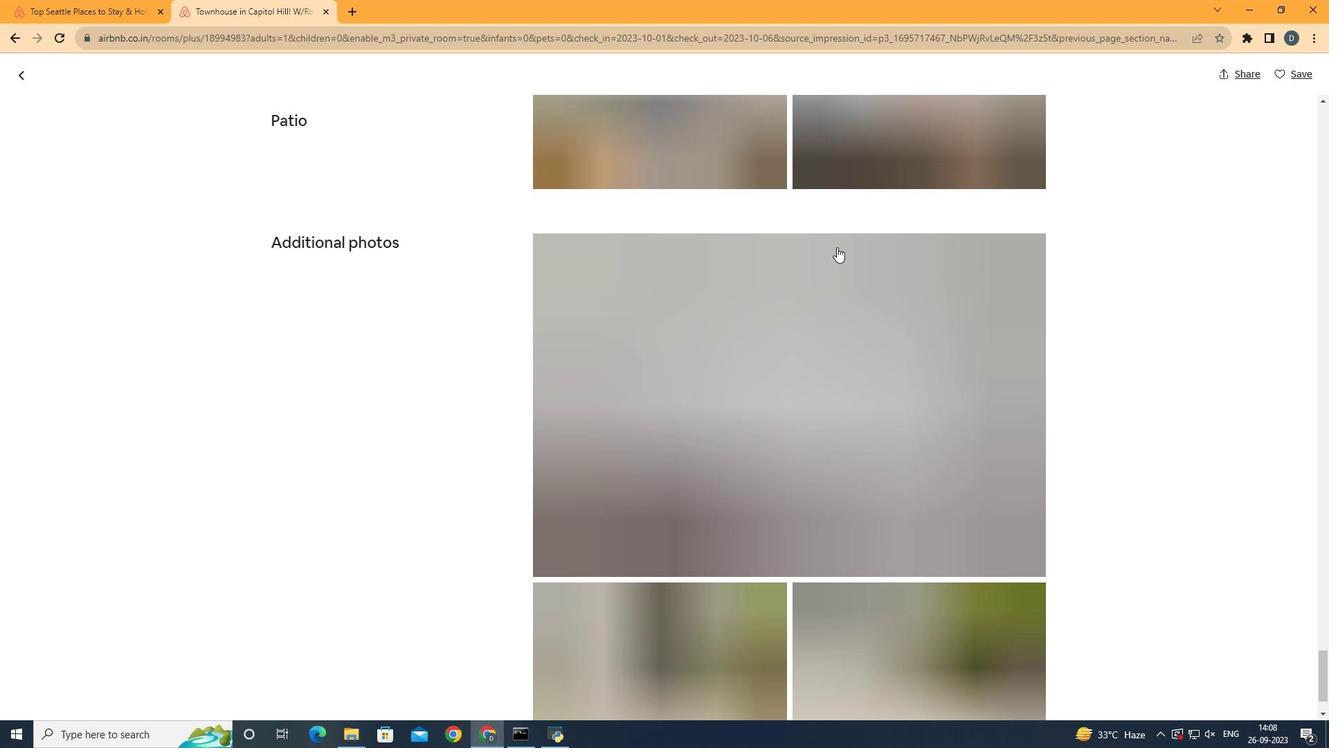 
Action: Mouse scrolled (775, 219) with delta (0, 0)
Screenshot: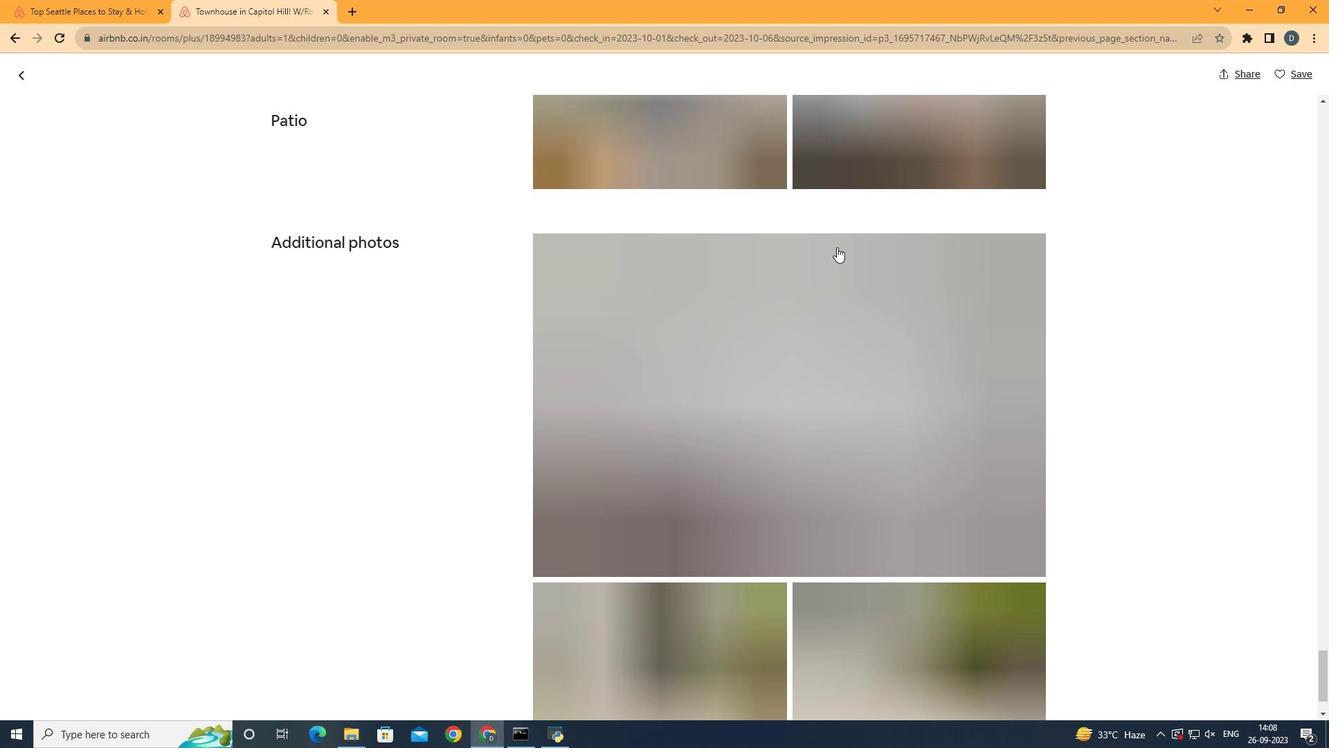 
Action: Mouse scrolled (775, 219) with delta (0, 0)
Screenshot: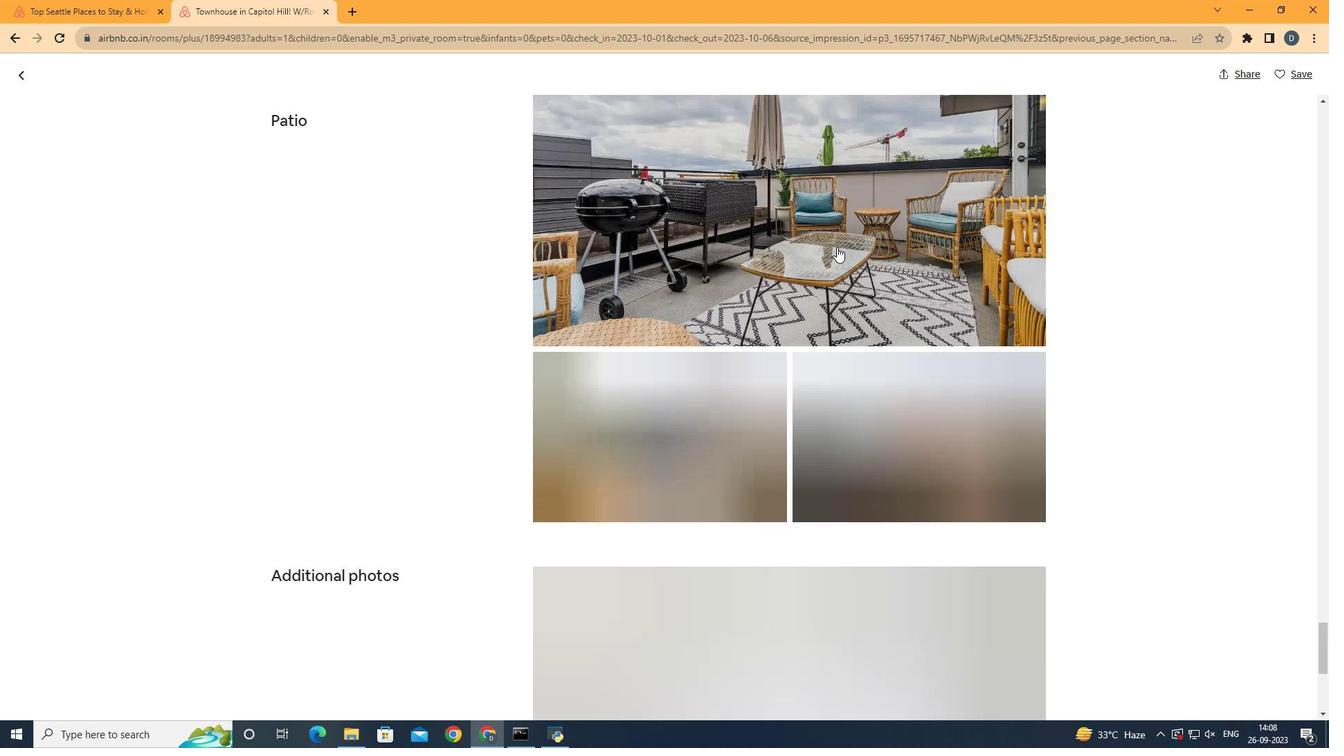 
Action: Mouse scrolled (775, 219) with delta (0, 0)
Screenshot: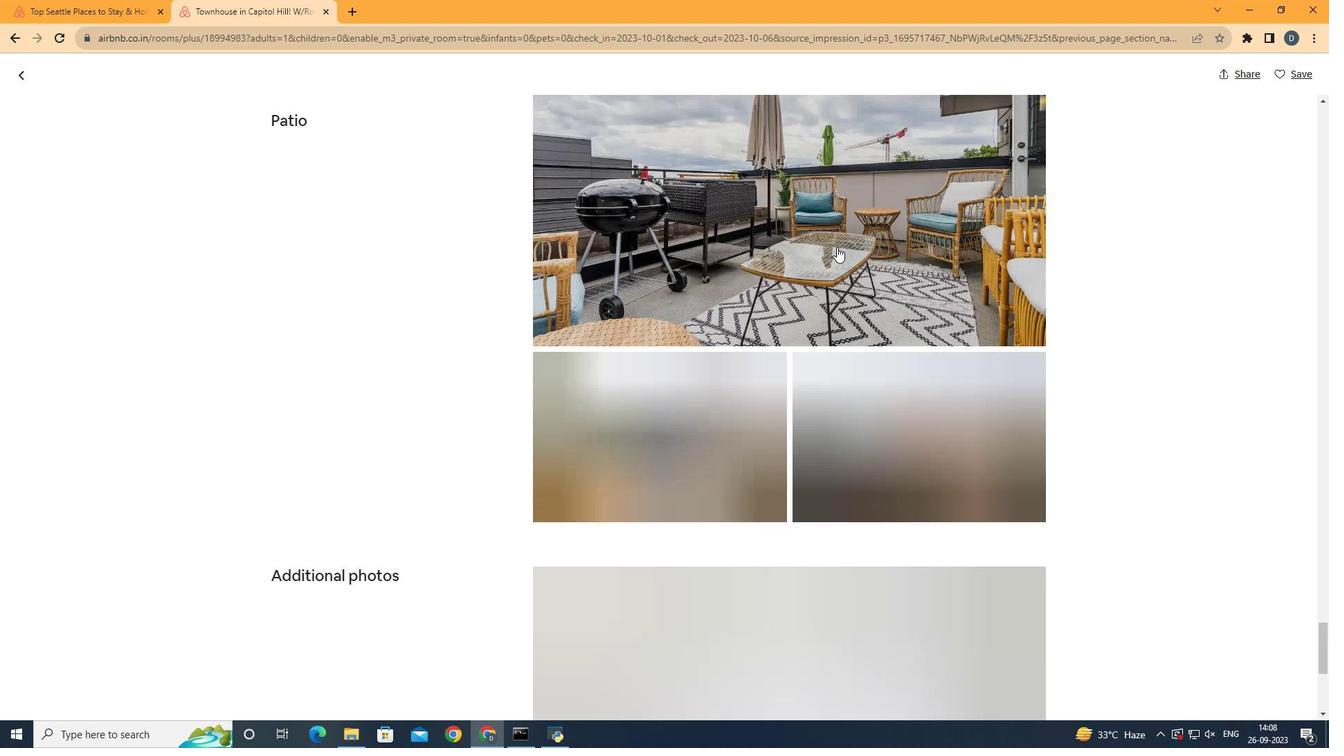 
Action: Mouse scrolled (775, 219) with delta (0, 0)
Screenshot: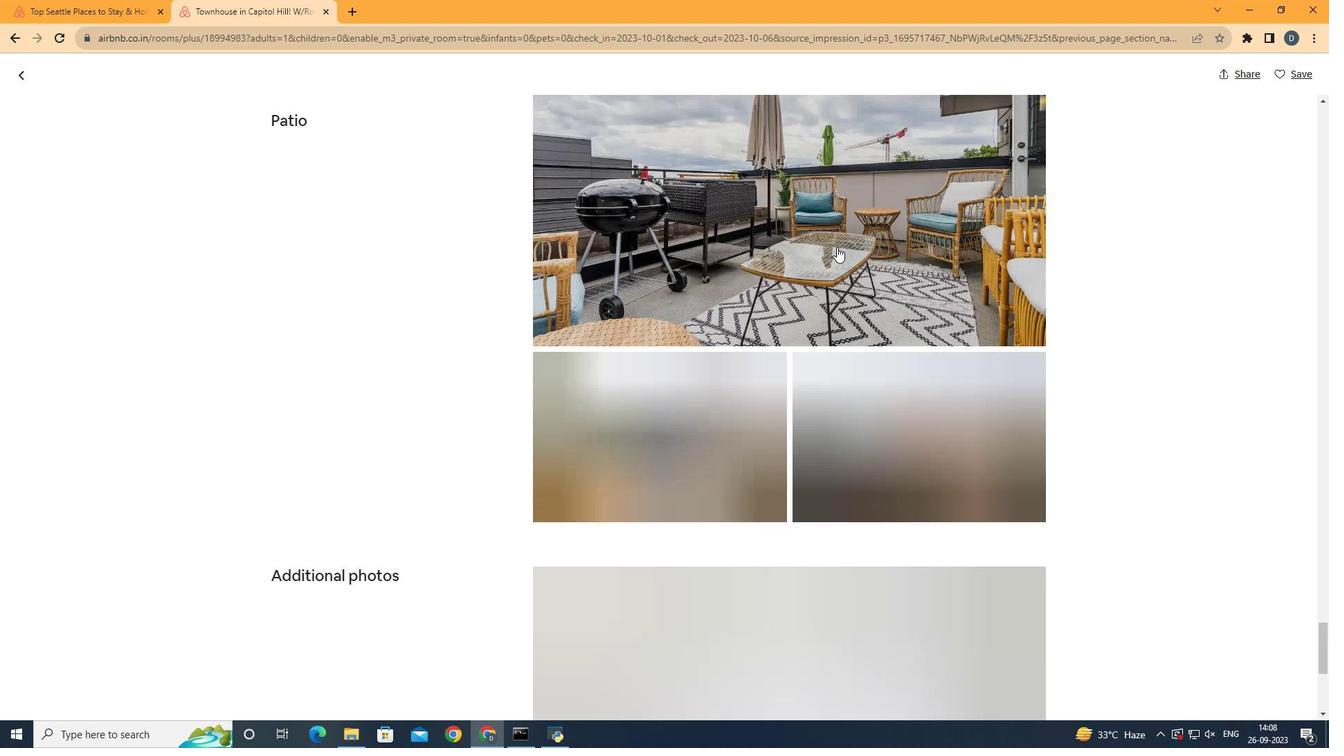 
Action: Mouse scrolled (775, 219) with delta (0, 0)
Screenshot: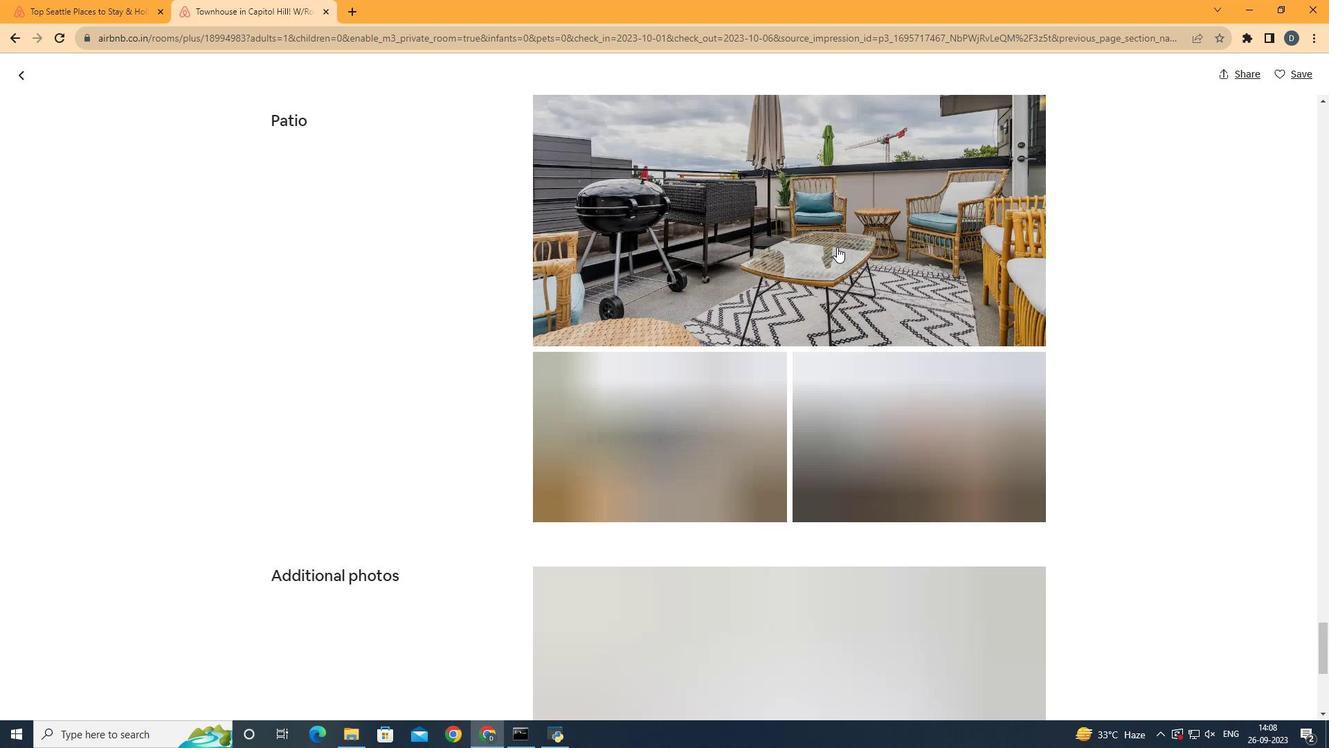 
Action: Mouse scrolled (775, 219) with delta (0, 0)
Screenshot: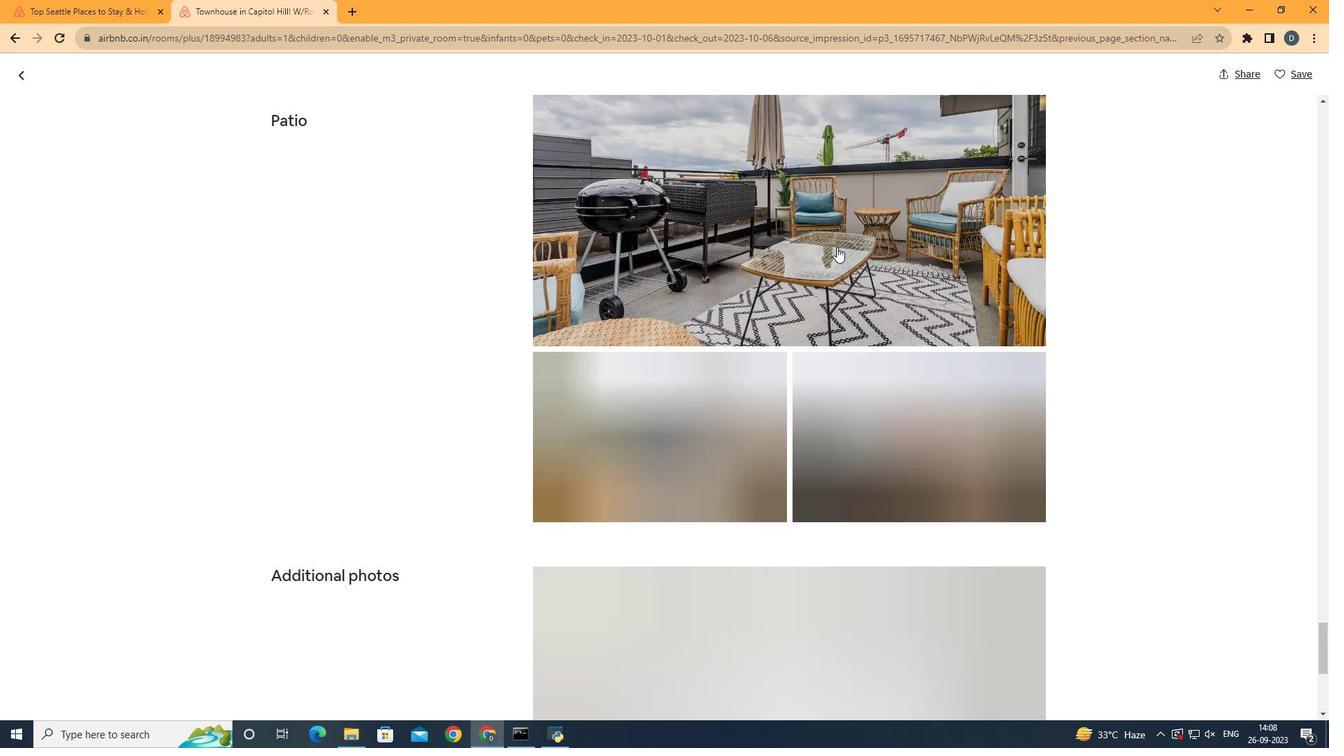 
Action: Mouse scrolled (775, 220) with delta (0, 0)
Screenshot: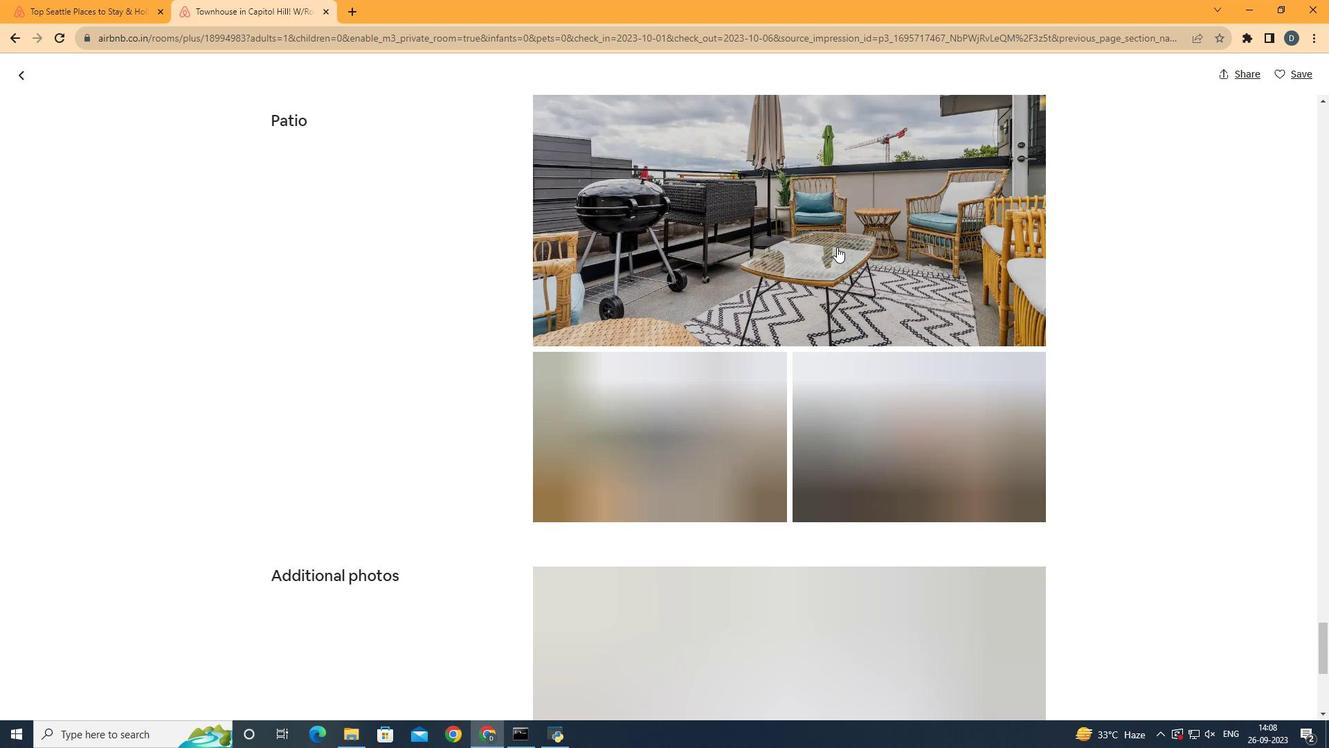 
Action: Mouse scrolled (775, 220) with delta (0, 0)
Screenshot: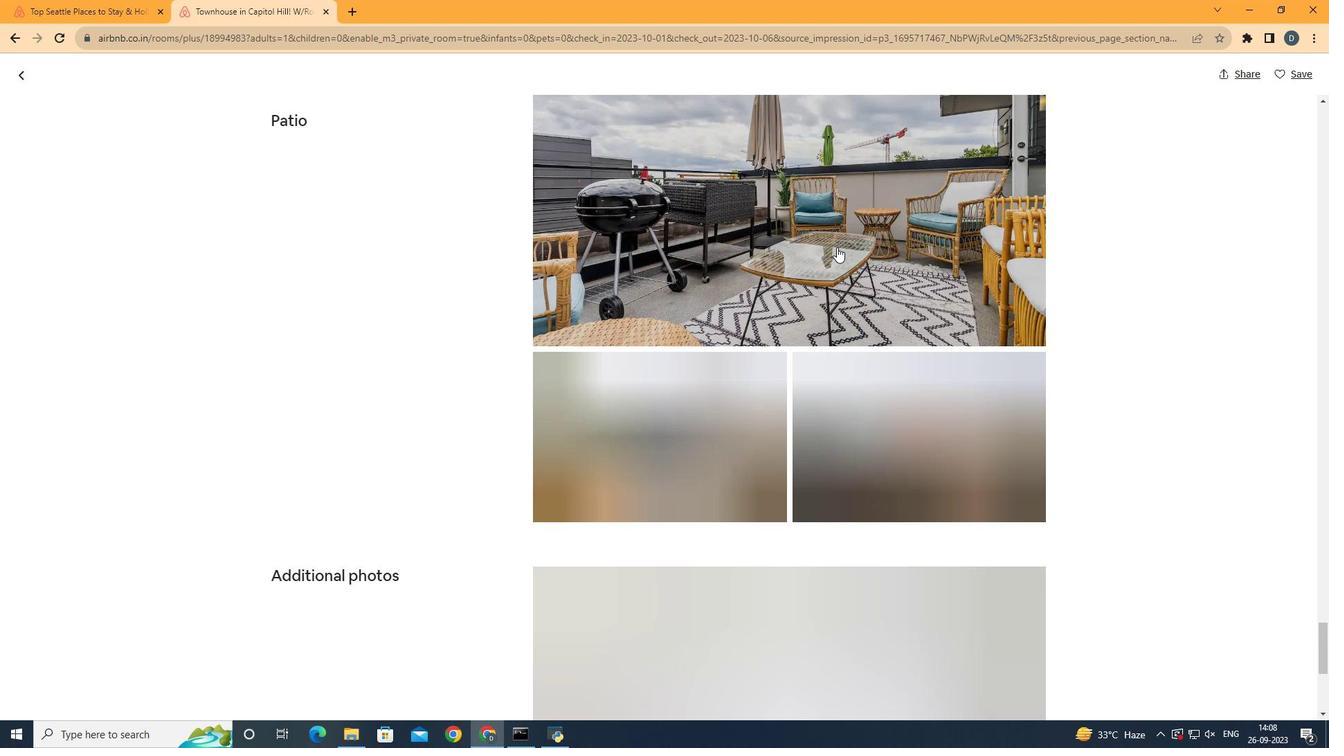 
Action: Mouse scrolled (775, 220) with delta (0, 0)
Screenshot: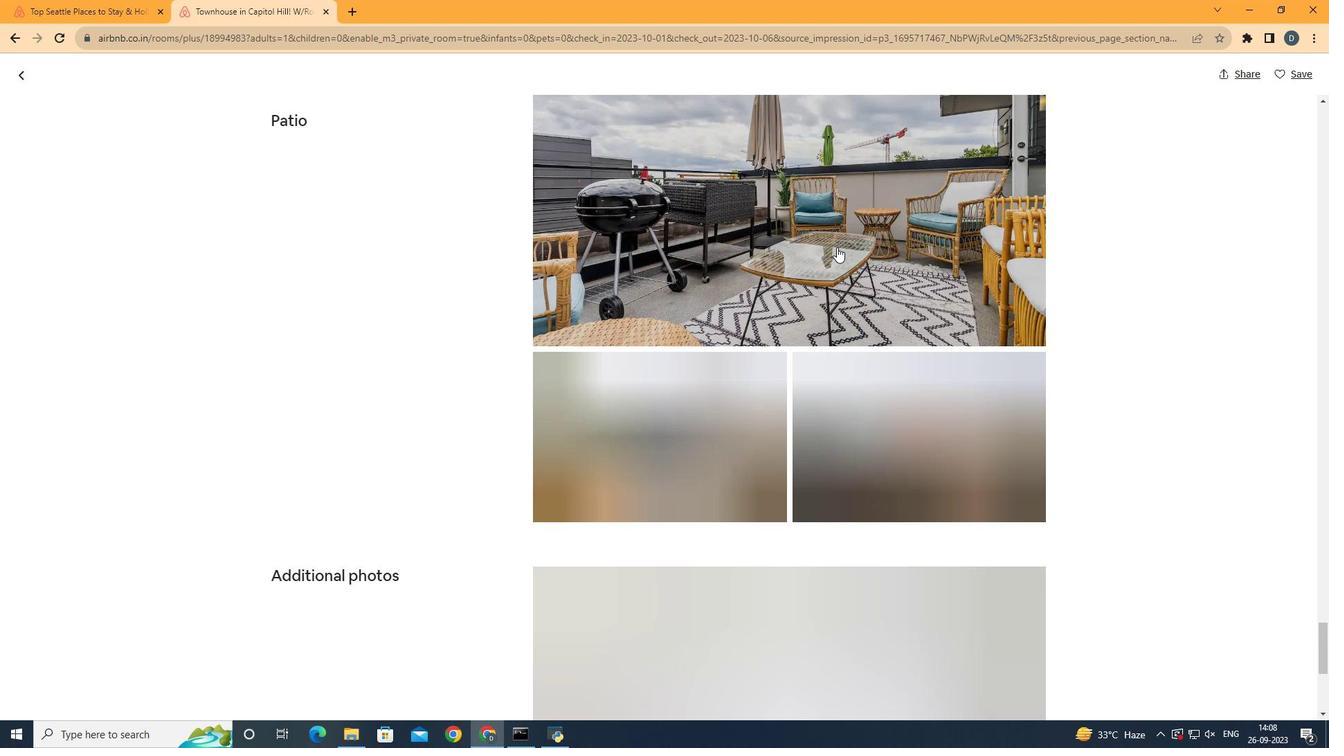 
Action: Mouse scrolled (775, 220) with delta (0, 0)
Screenshot: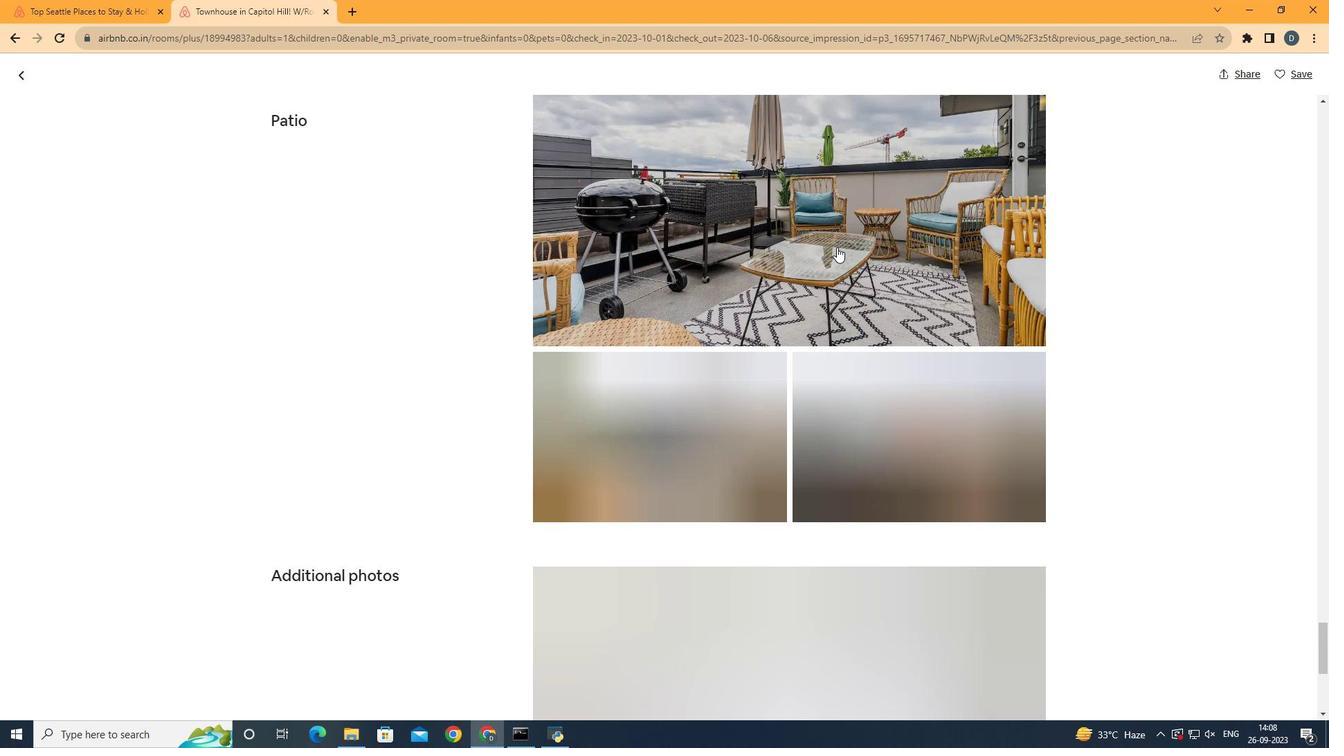 
Action: Mouse scrolled (775, 220) with delta (0, 0)
Screenshot: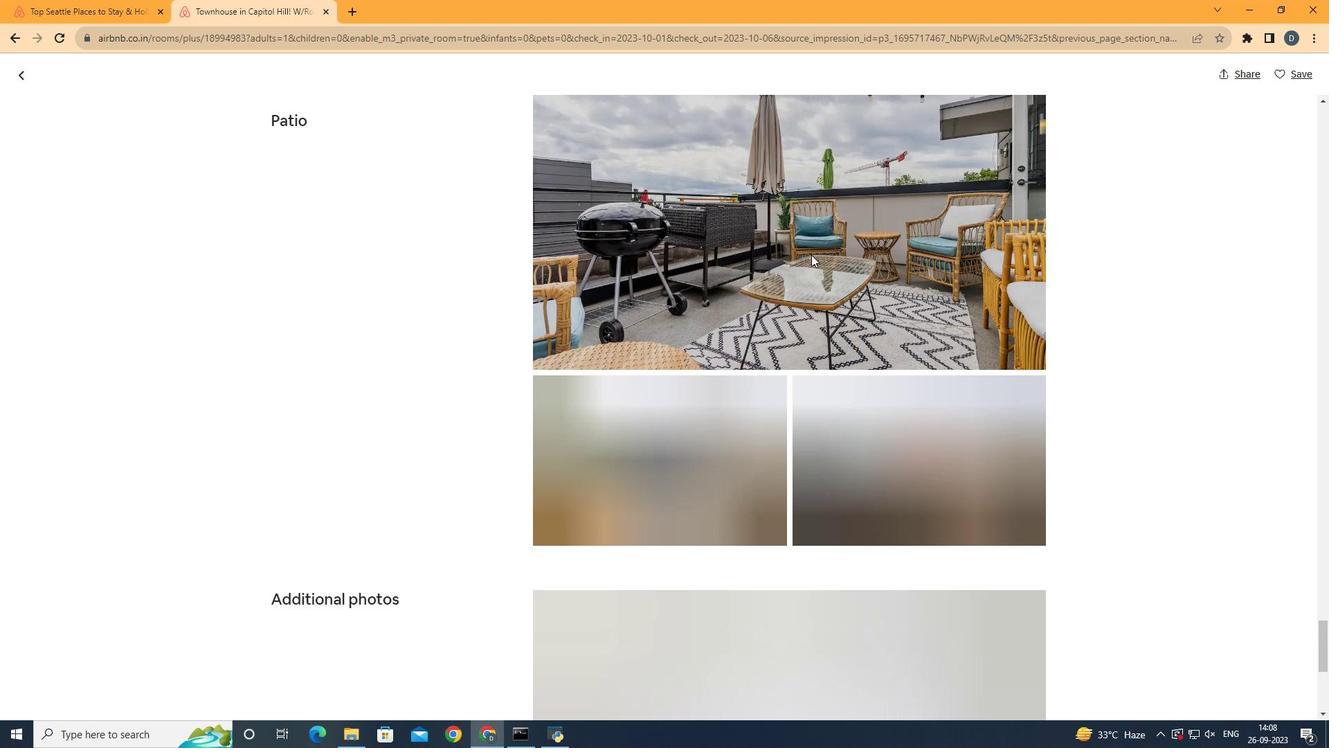 
Action: Mouse scrolled (775, 220) with delta (0, 0)
Screenshot: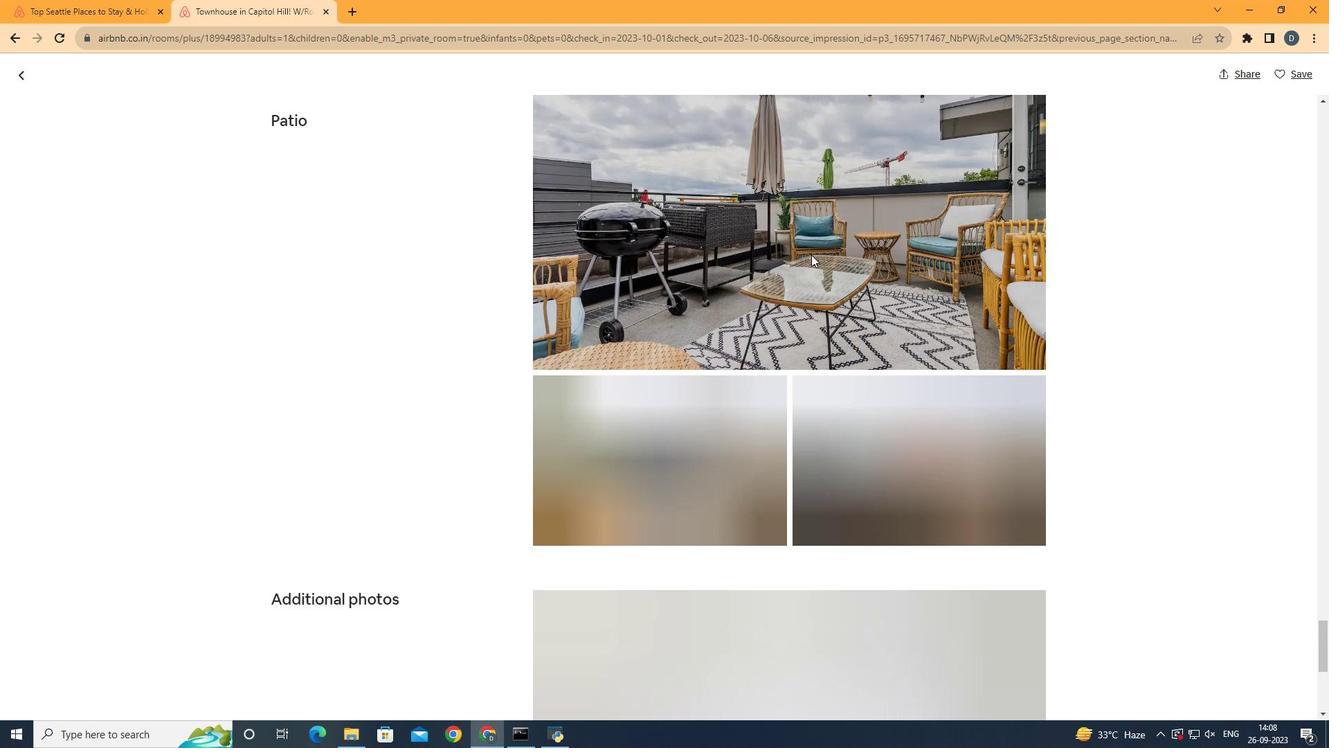 
Action: Mouse moved to (772, 219)
Screenshot: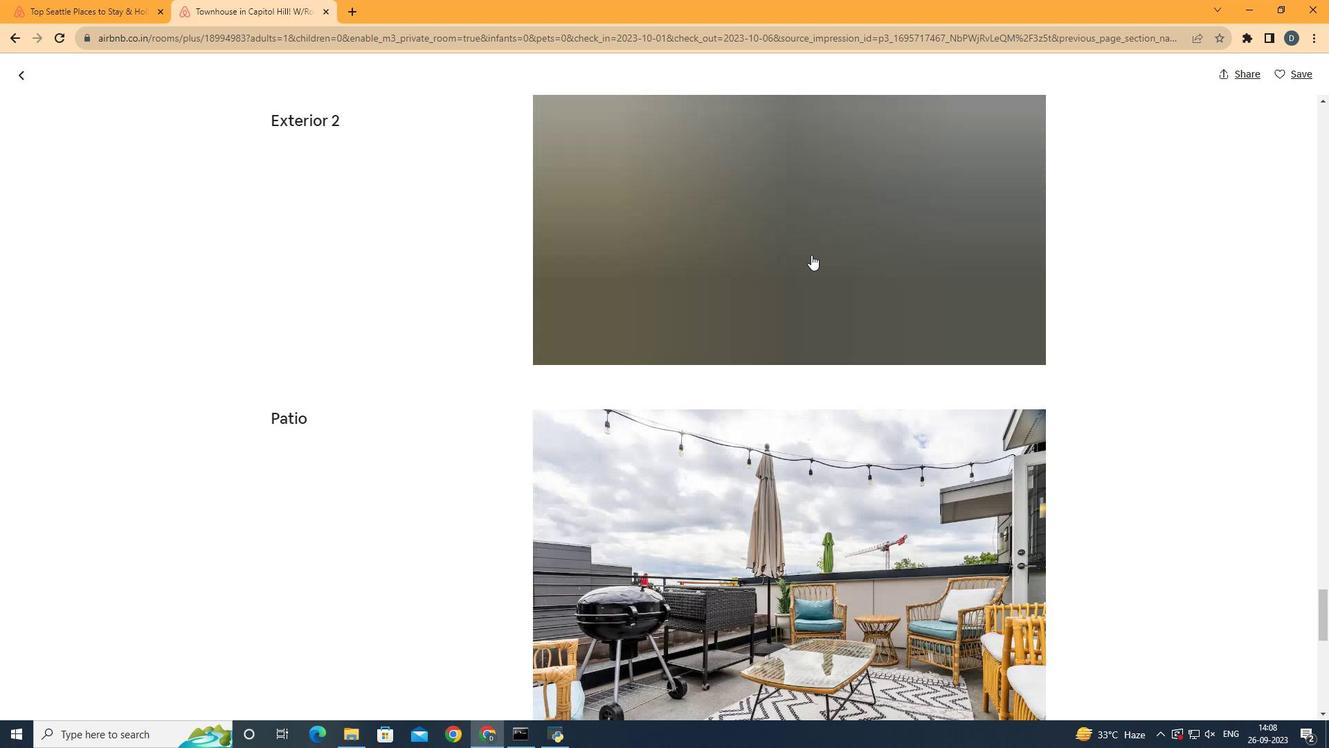 
Action: Mouse scrolled (772, 220) with delta (0, 0)
Screenshot: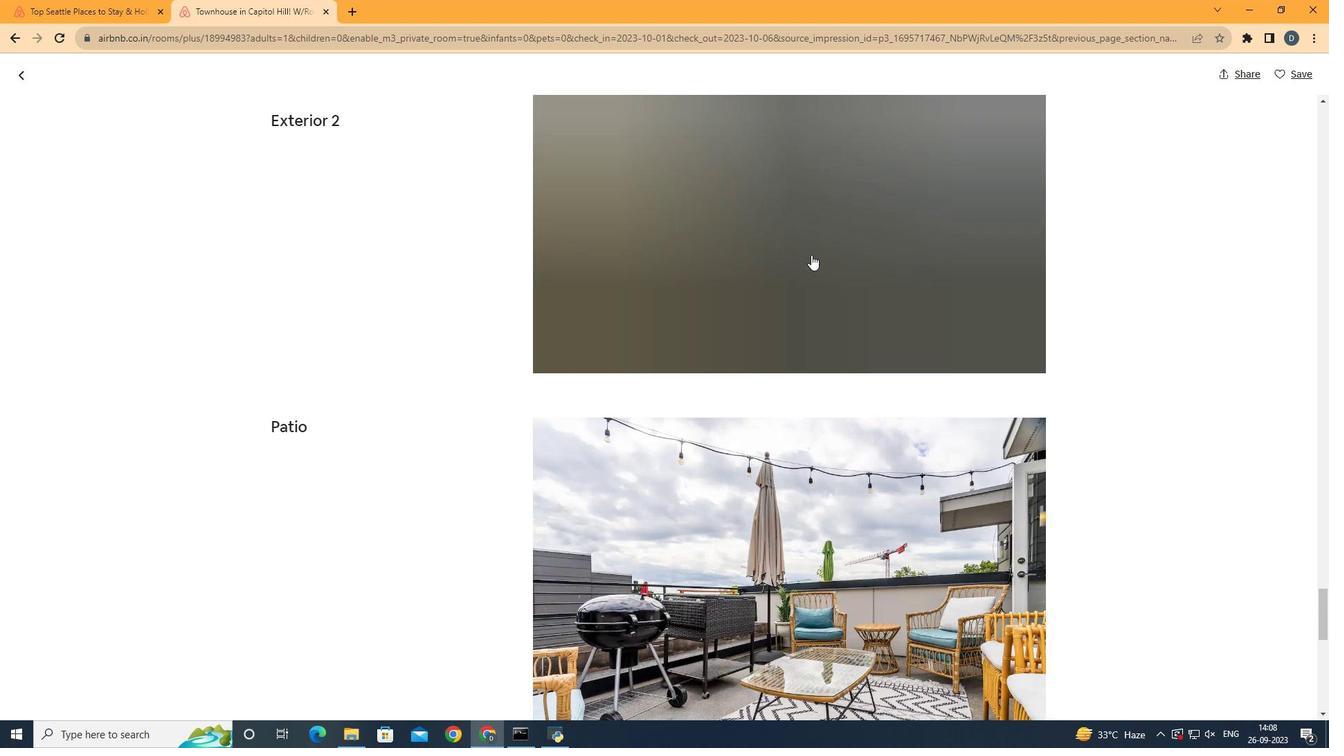 
Action: Mouse scrolled (772, 220) with delta (0, 0)
Screenshot: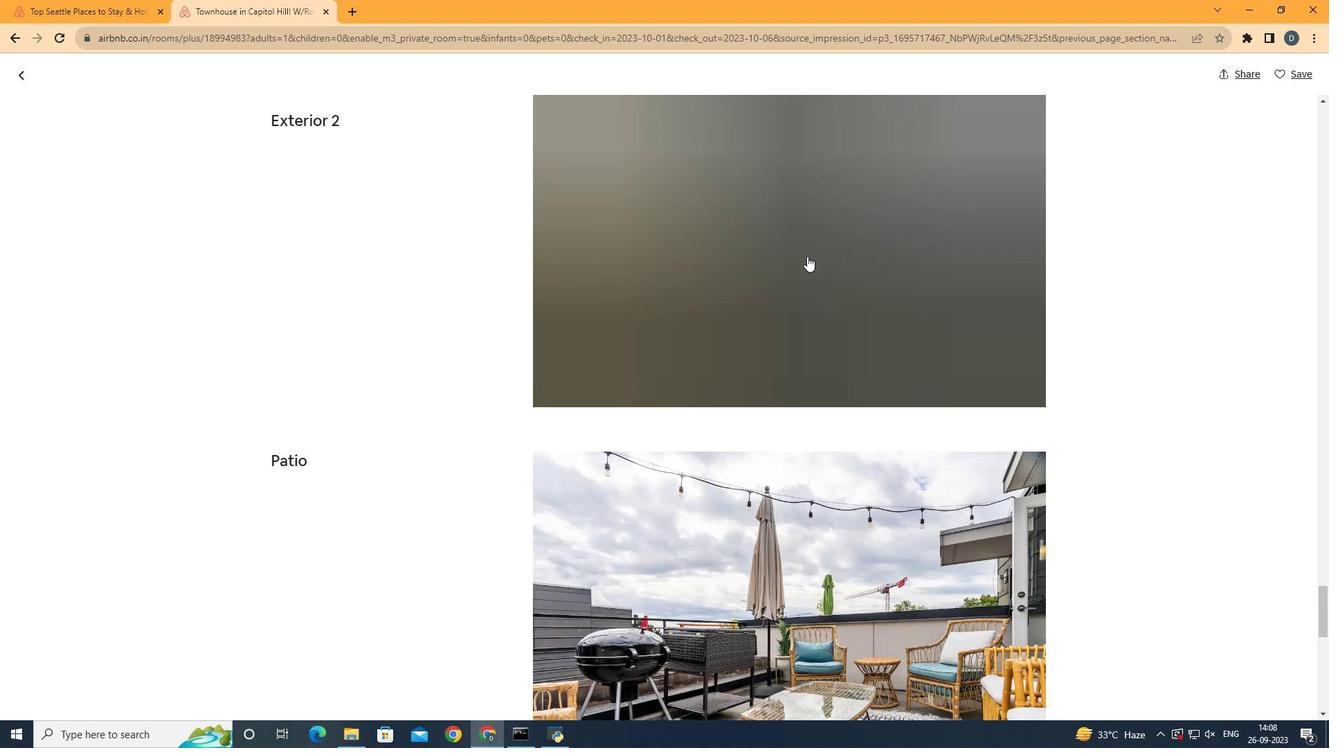 
Action: Mouse moved to (768, 219)
Screenshot: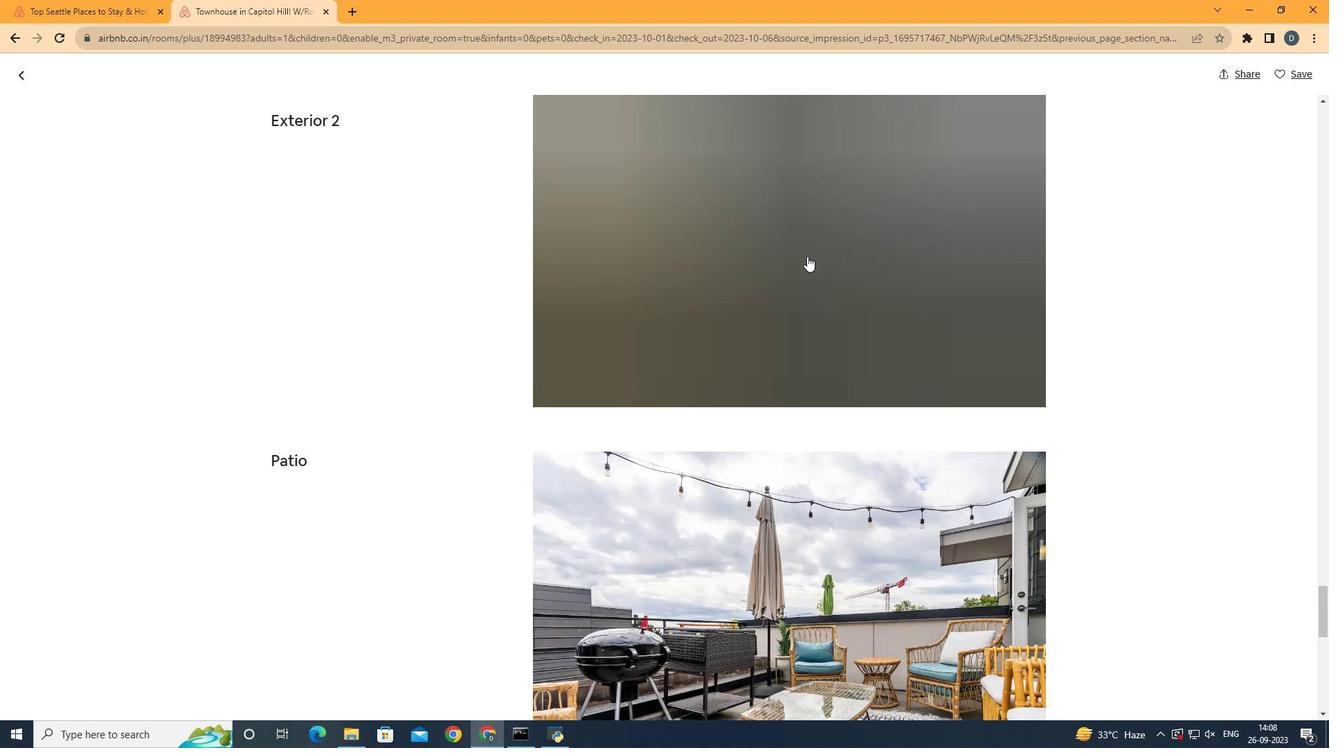 
Action: Mouse scrolled (768, 220) with delta (0, 0)
Screenshot: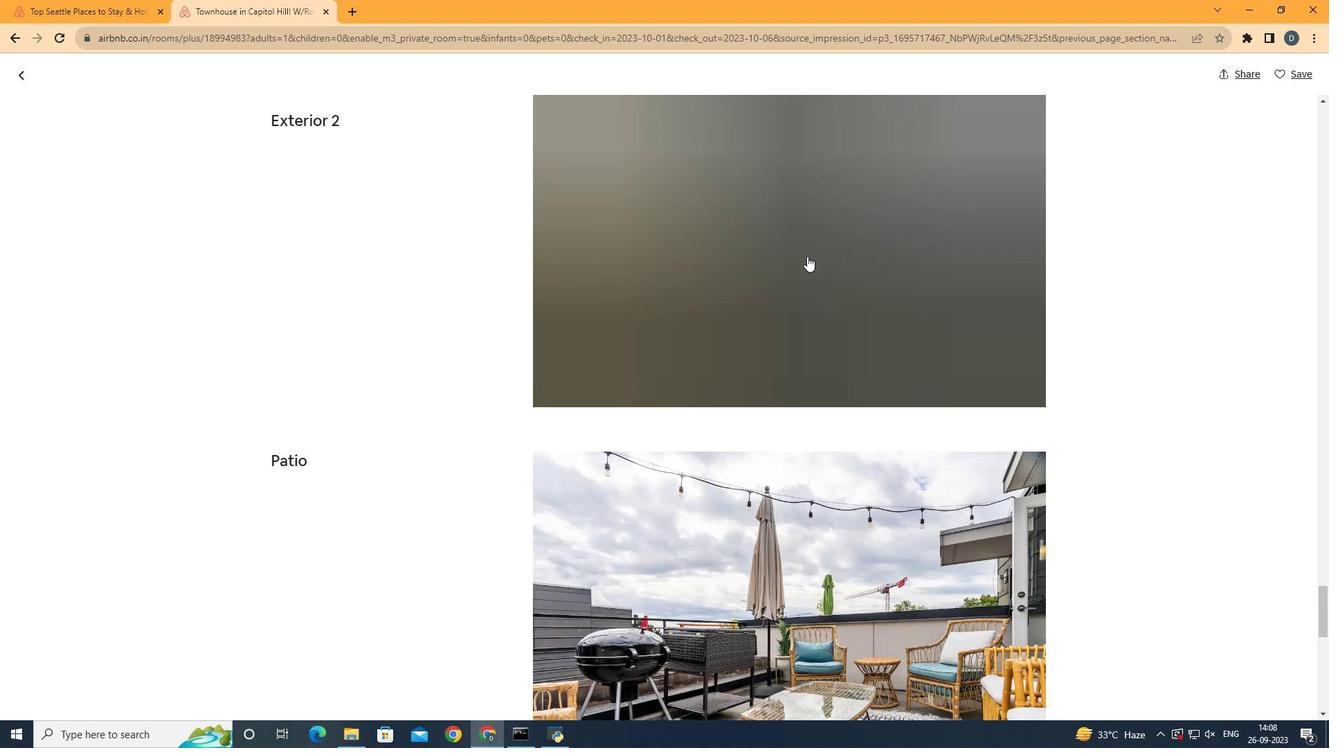 
Action: Mouse moved to (766, 220)
Screenshot: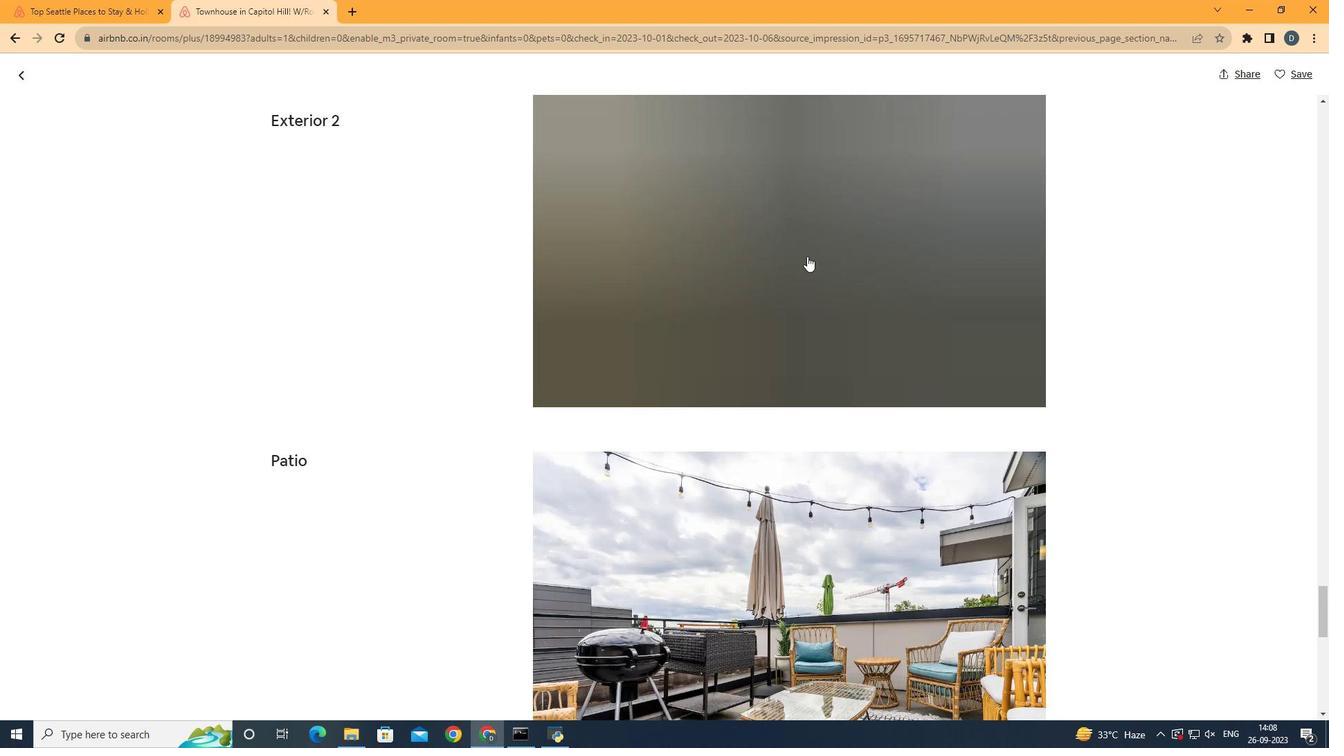 
Action: Mouse scrolled (766, 221) with delta (0, 0)
Screenshot: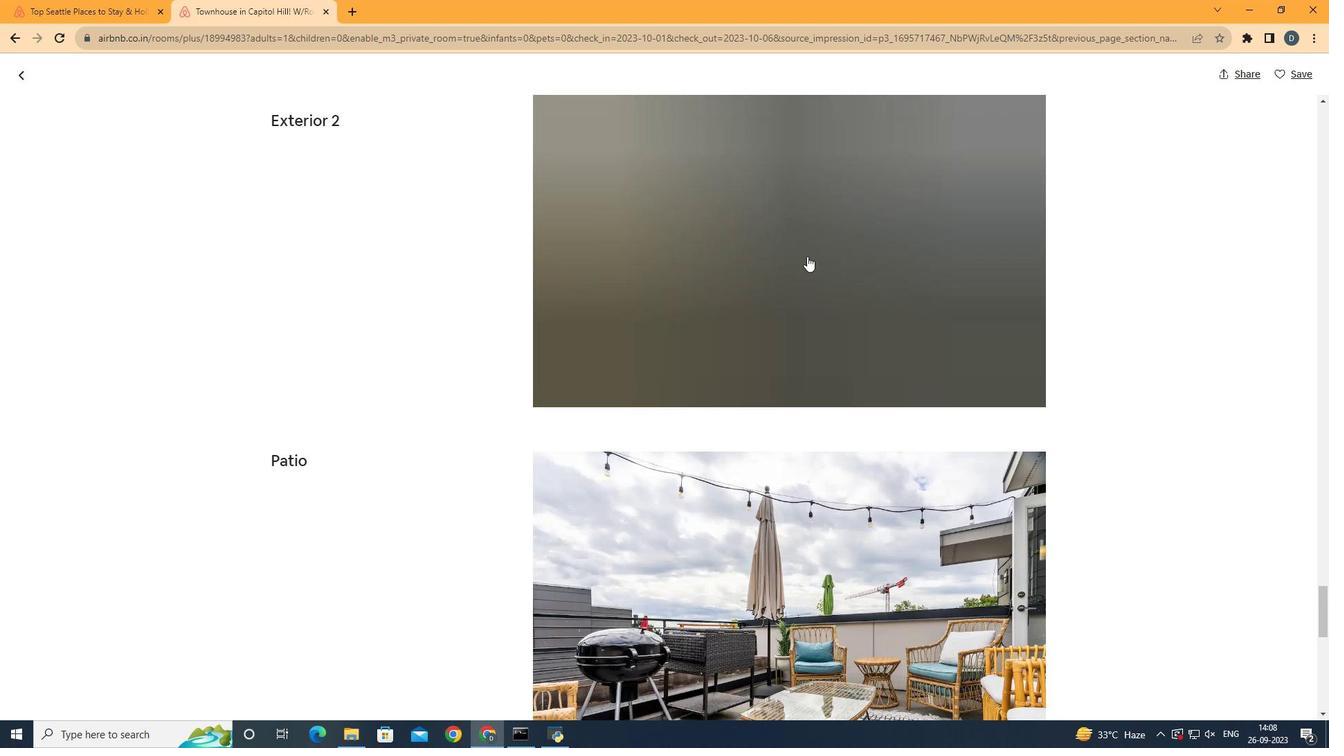 
Action: Mouse moved to (762, 221)
Screenshot: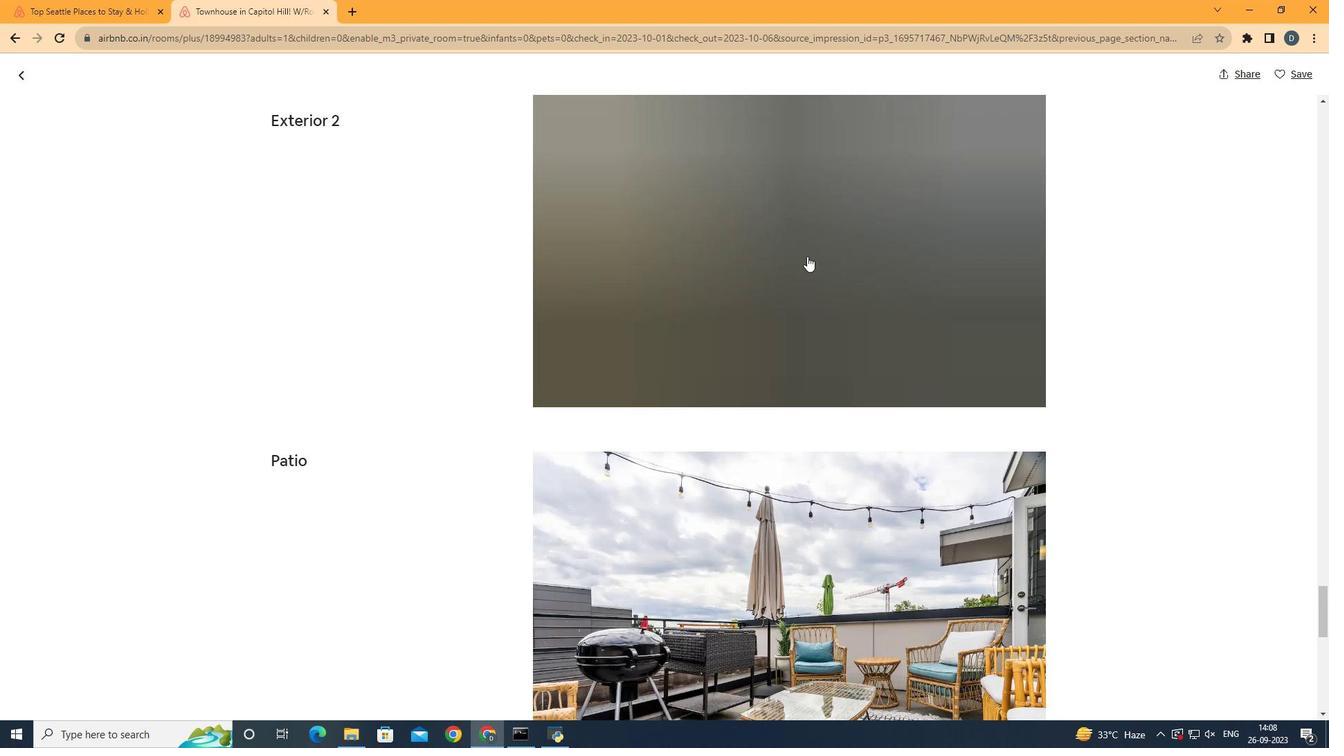 
Action: Mouse scrolled (762, 221) with delta (0, 0)
Screenshot: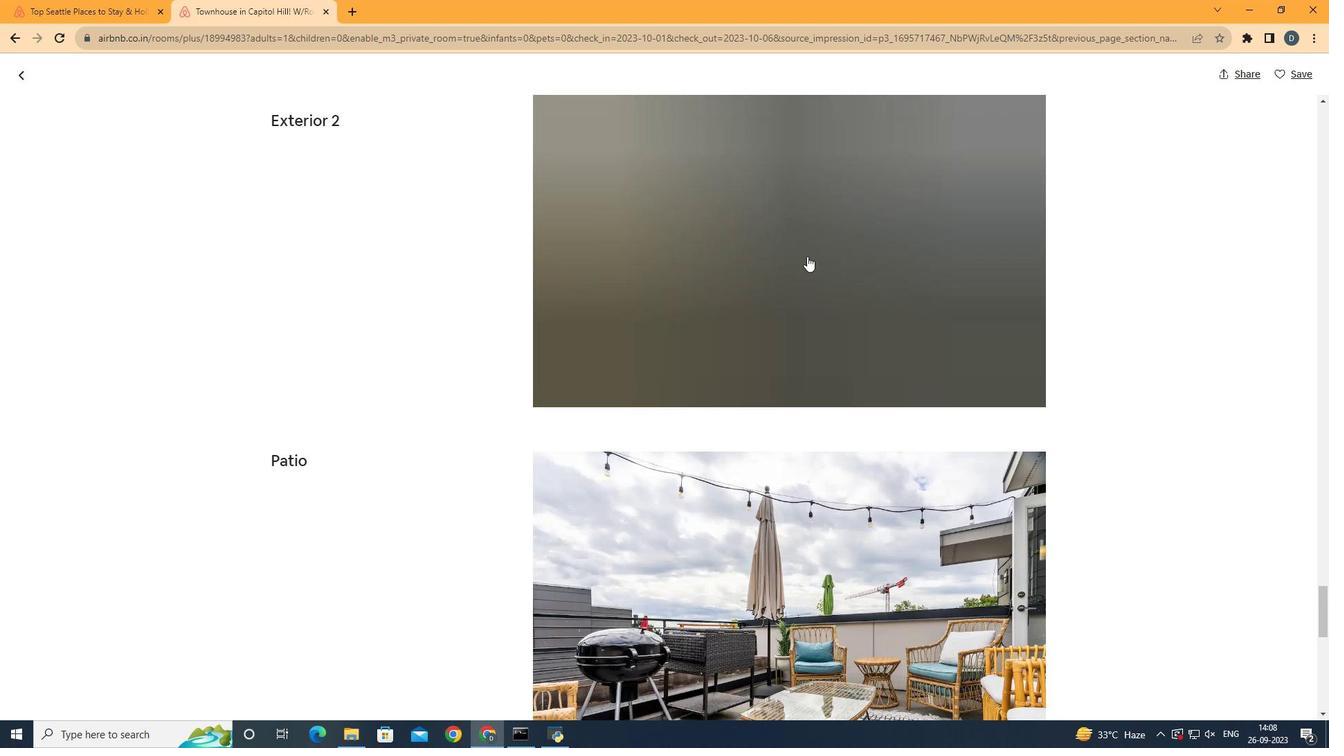 
Action: Mouse moved to (758, 223)
Screenshot: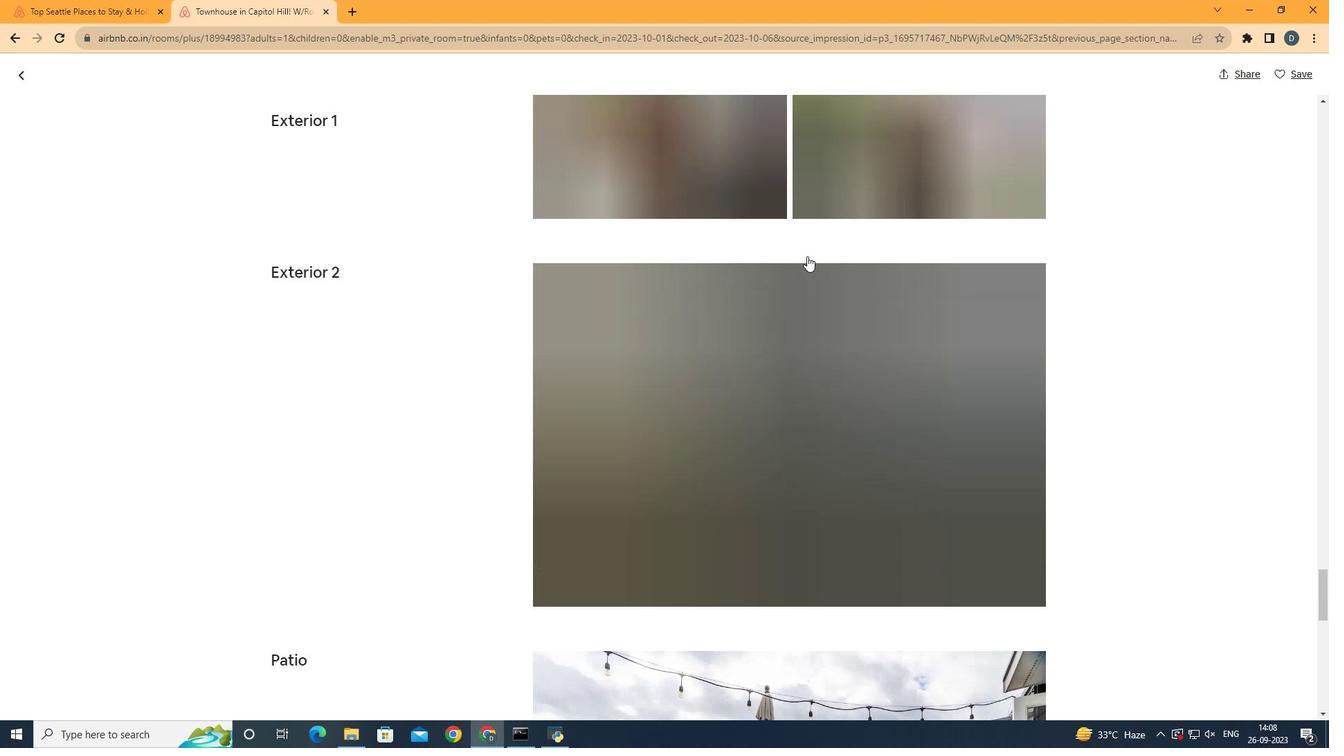 
Action: Mouse scrolled (758, 223) with delta (0, 0)
Screenshot: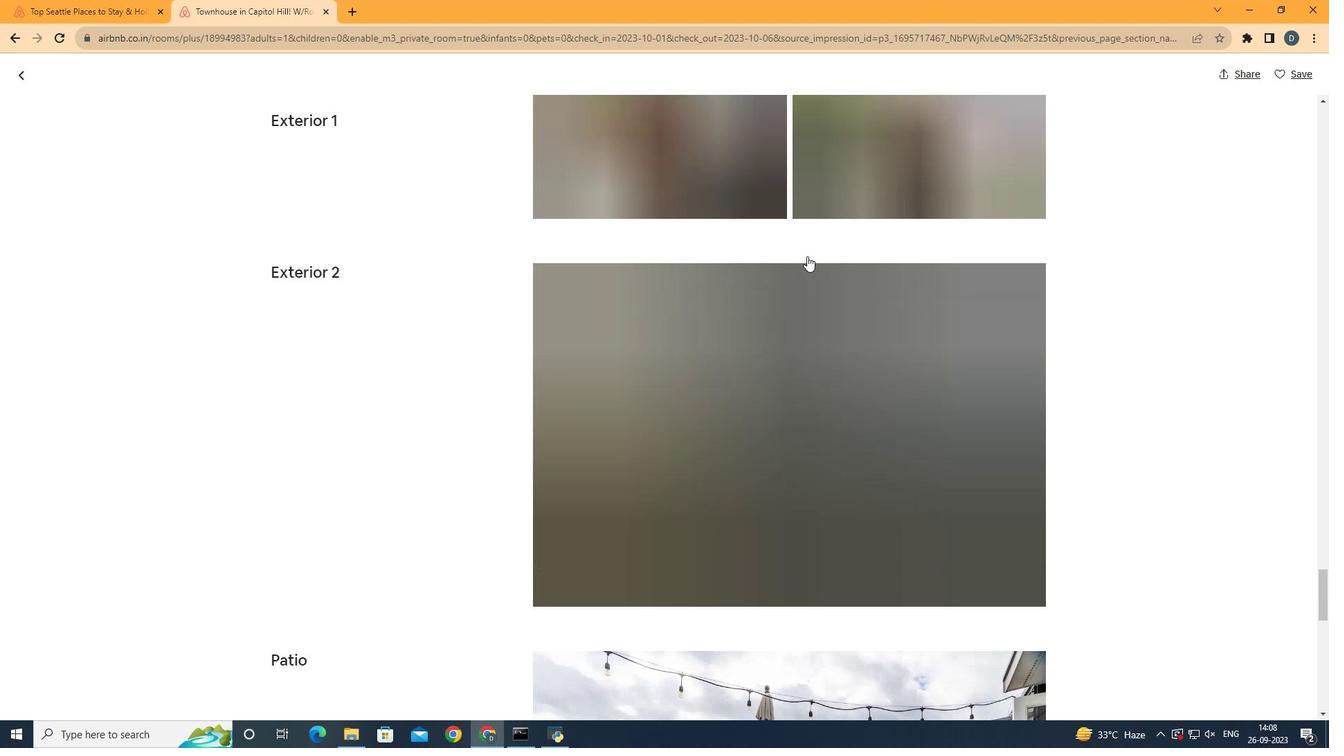 
Action: Mouse moved to (749, 225)
Screenshot: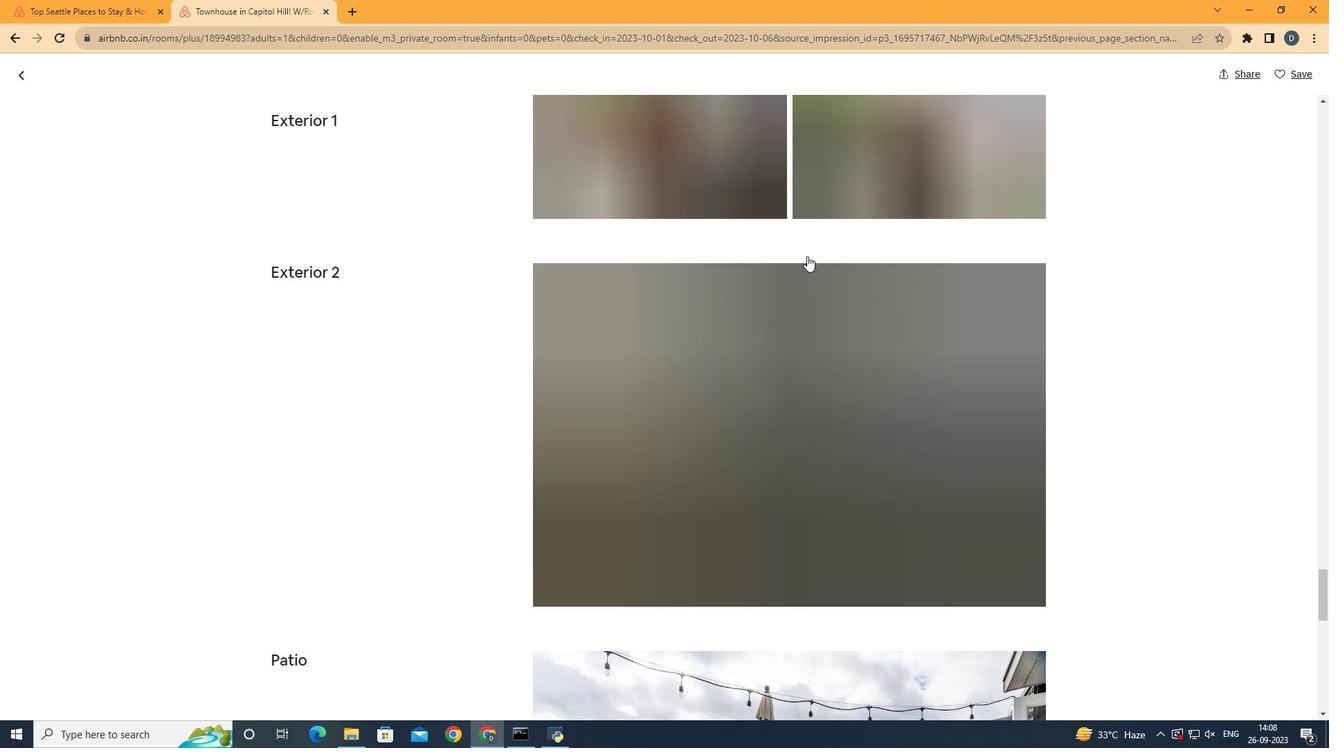 
Action: Mouse scrolled (749, 225) with delta (0, 0)
Screenshot: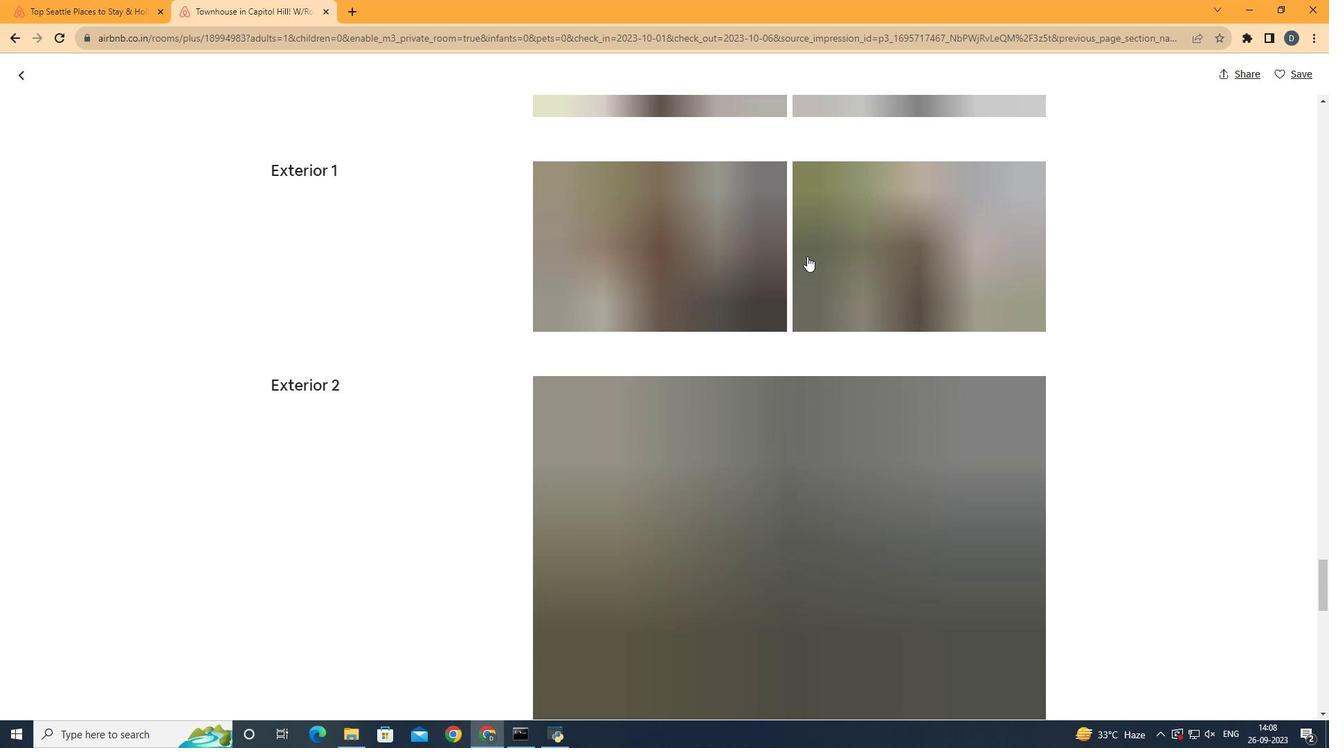
Action: Mouse scrolled (749, 225) with delta (0, 0)
Screenshot: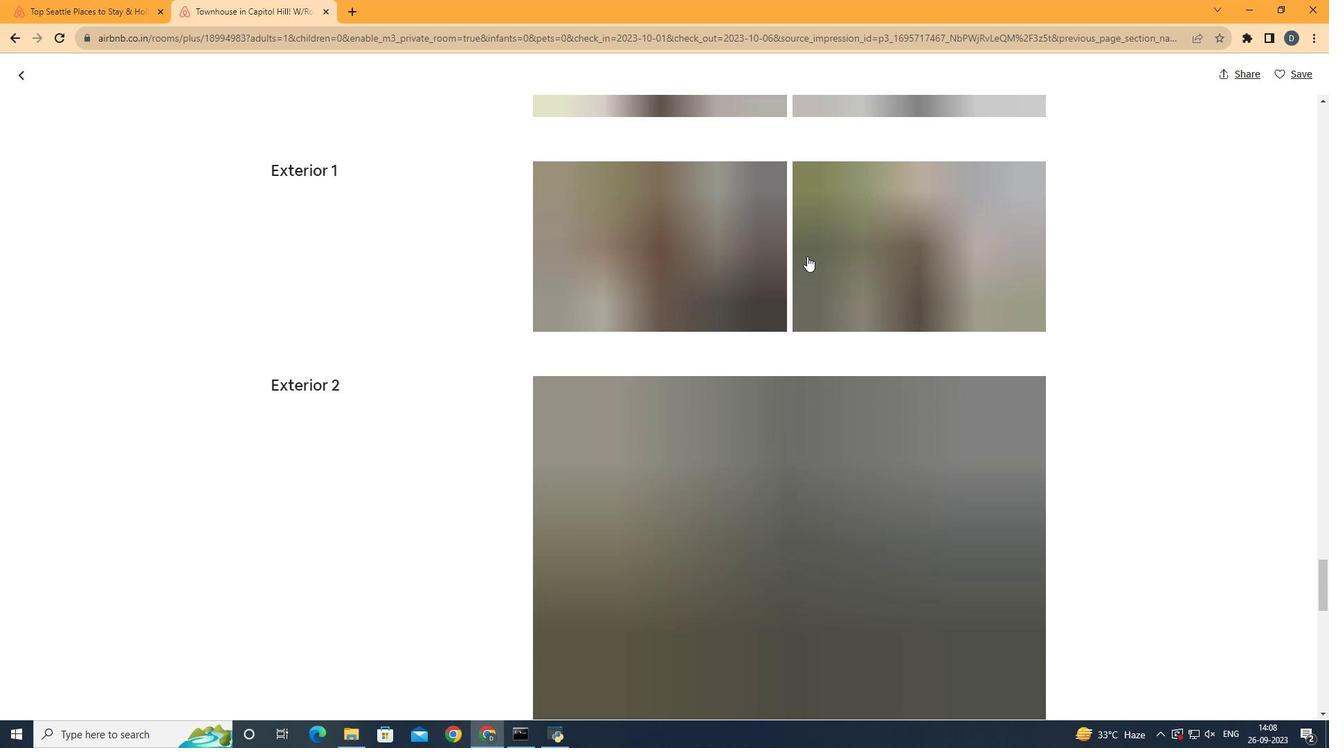 
Action: Mouse scrolled (749, 225) with delta (0, 0)
Screenshot: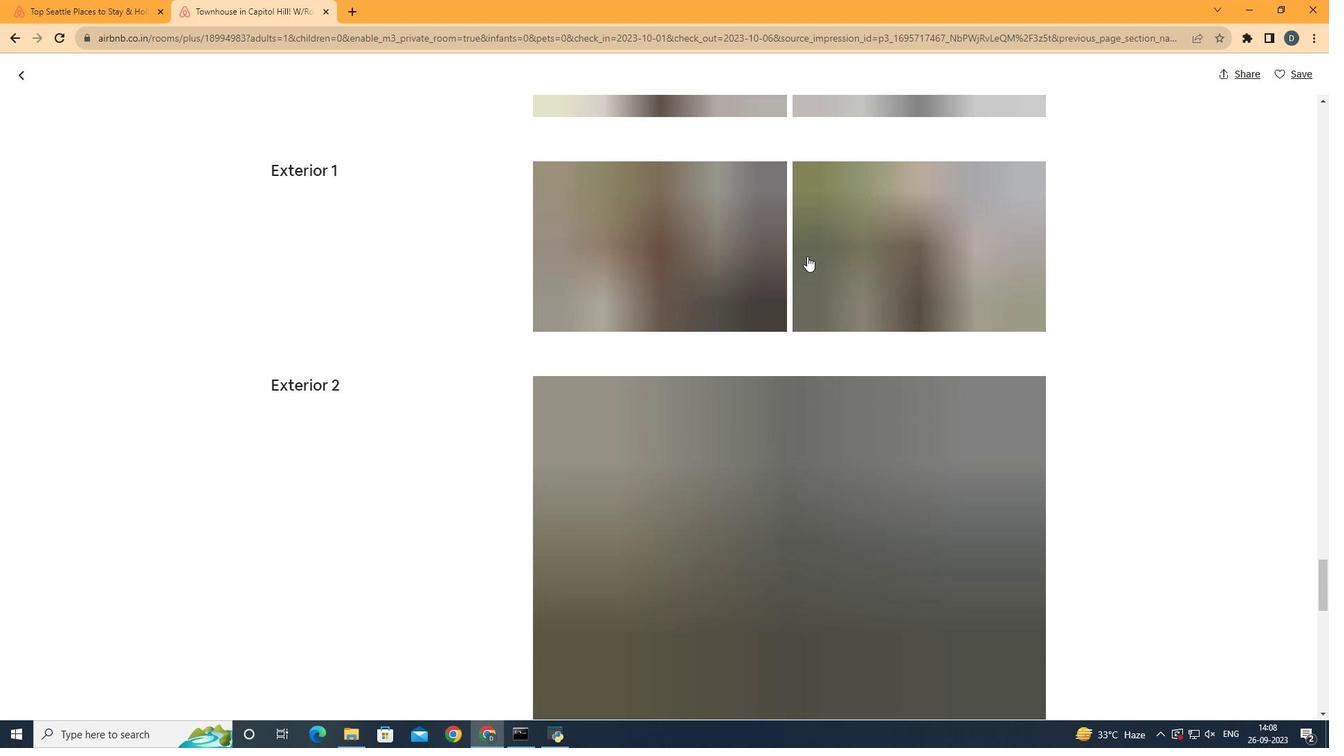 
Action: Mouse scrolled (749, 225) with delta (0, 0)
Screenshot: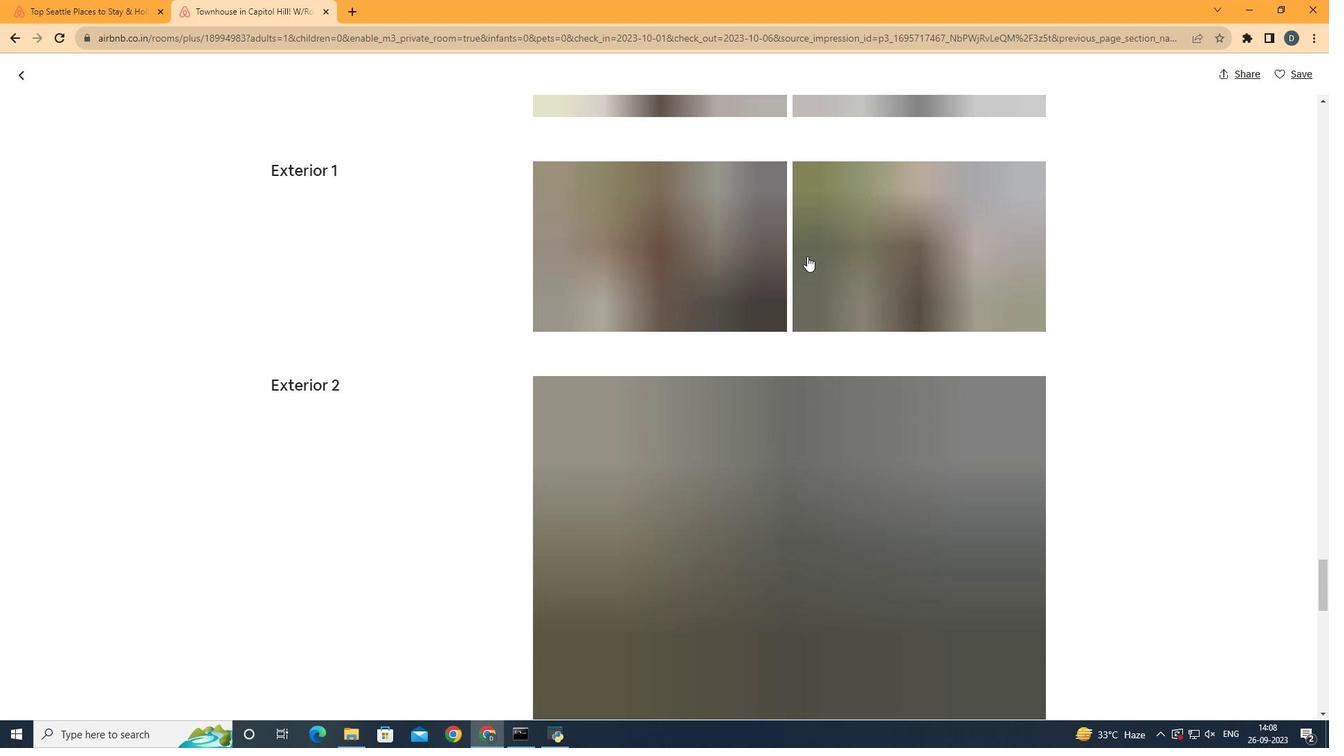 
Action: Mouse moved to (746, 225)
Screenshot: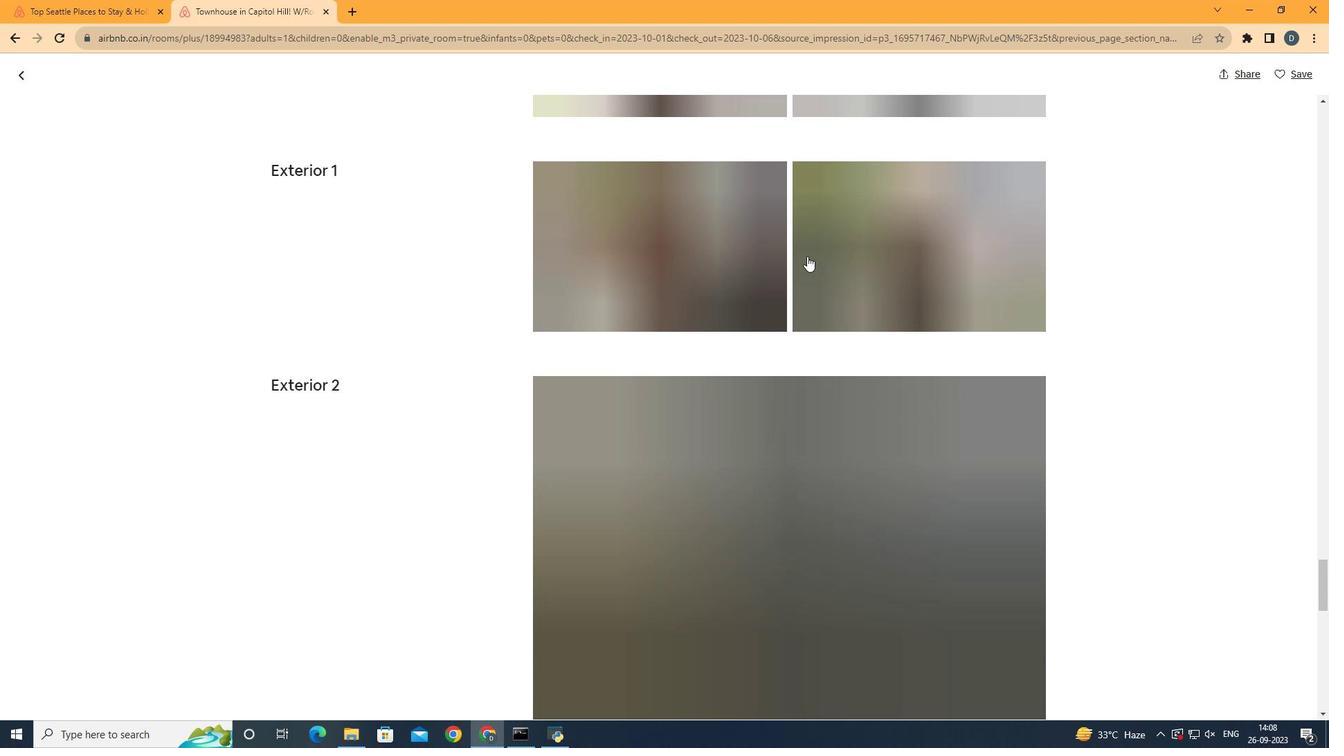 
Action: Mouse scrolled (746, 226) with delta (0, 0)
Screenshot: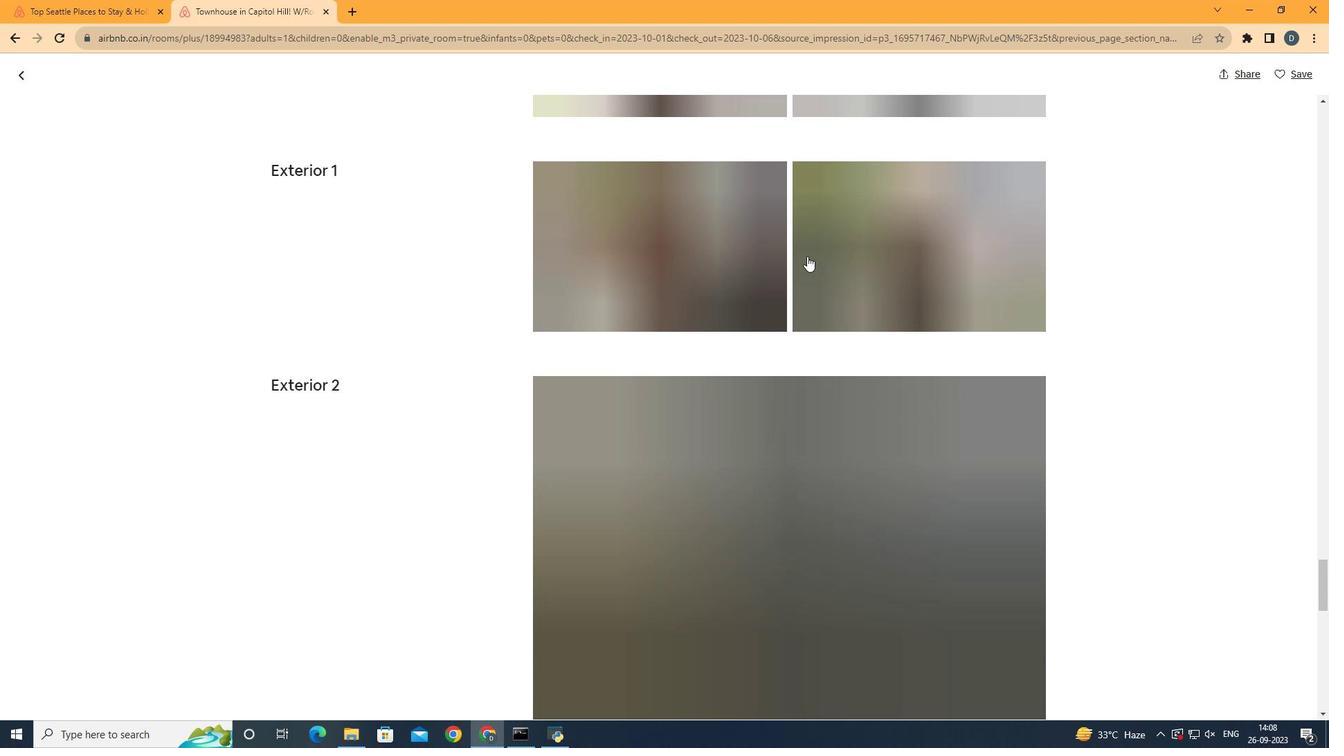 
Action: Mouse moved to (773, 409)
Screenshot: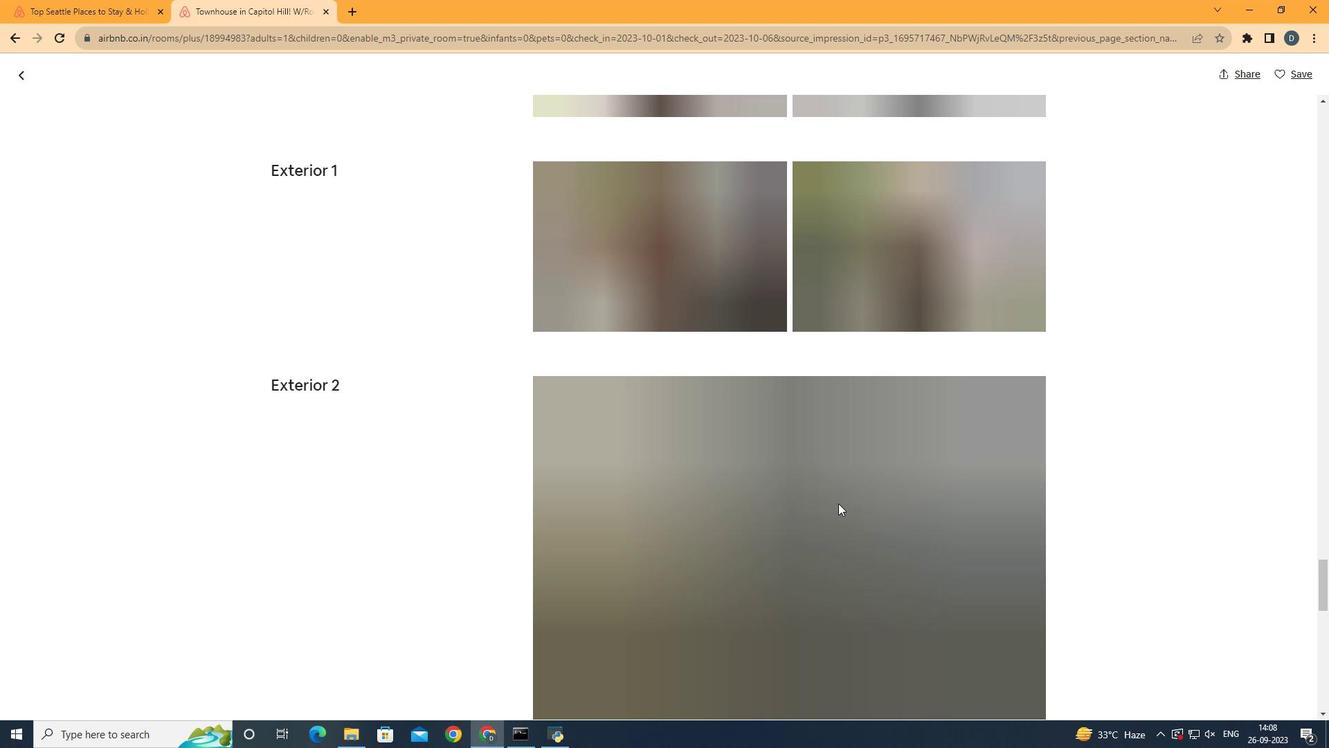 
Action: Mouse pressed left at (773, 409)
Screenshot: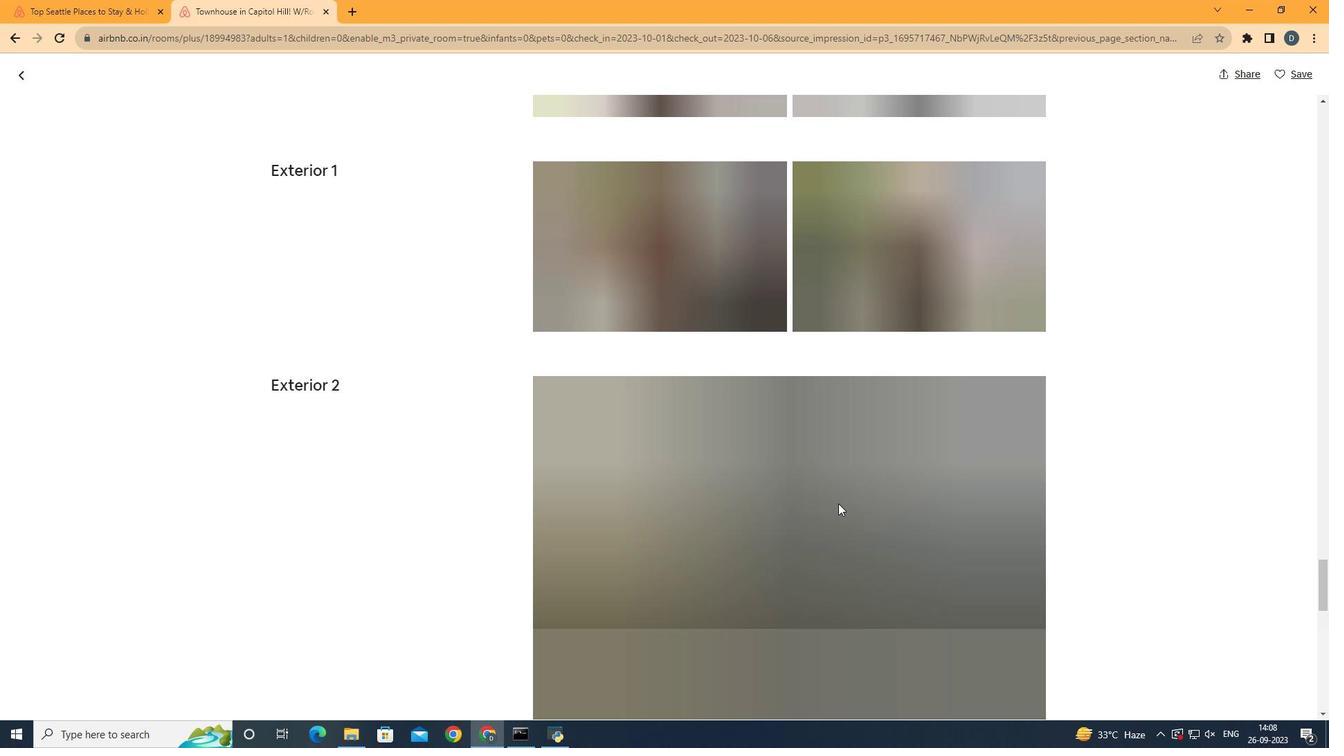 
Action: Mouse moved to (67, 106)
Screenshot: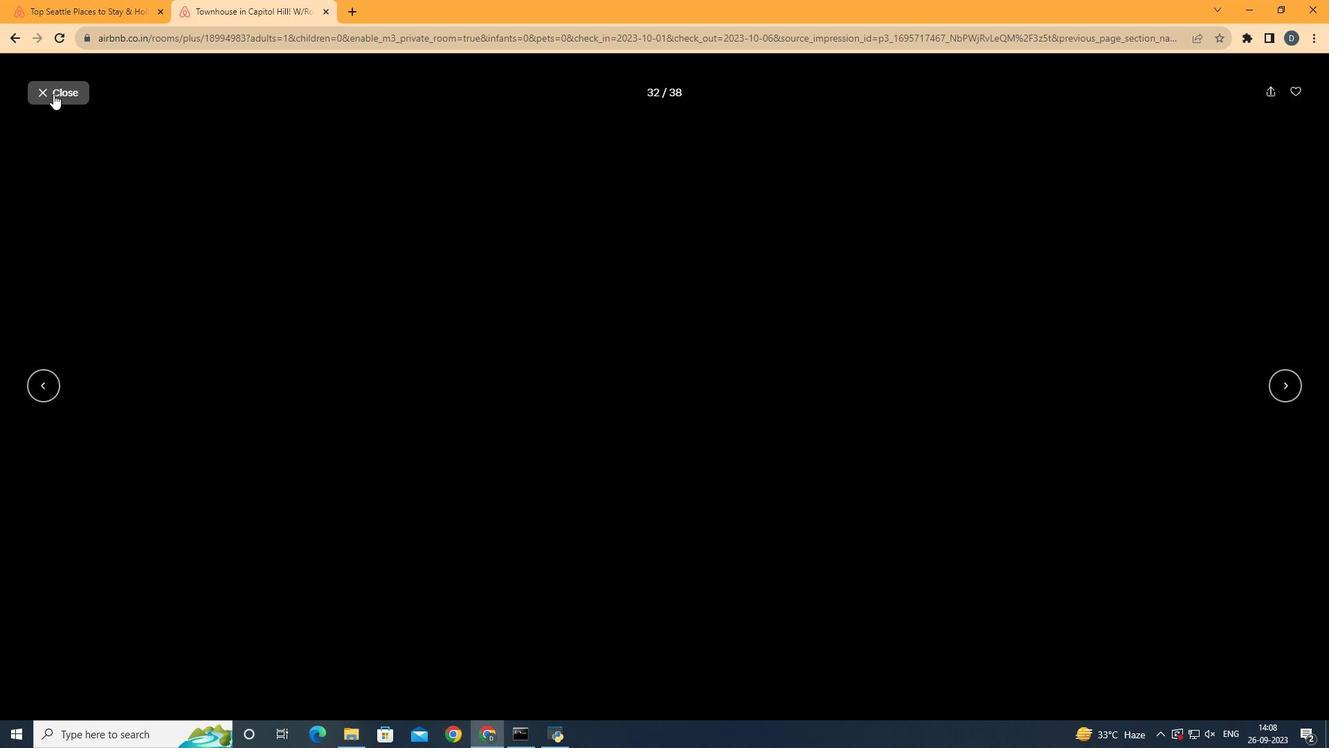 
Action: Mouse pressed left at (67, 106)
Screenshot: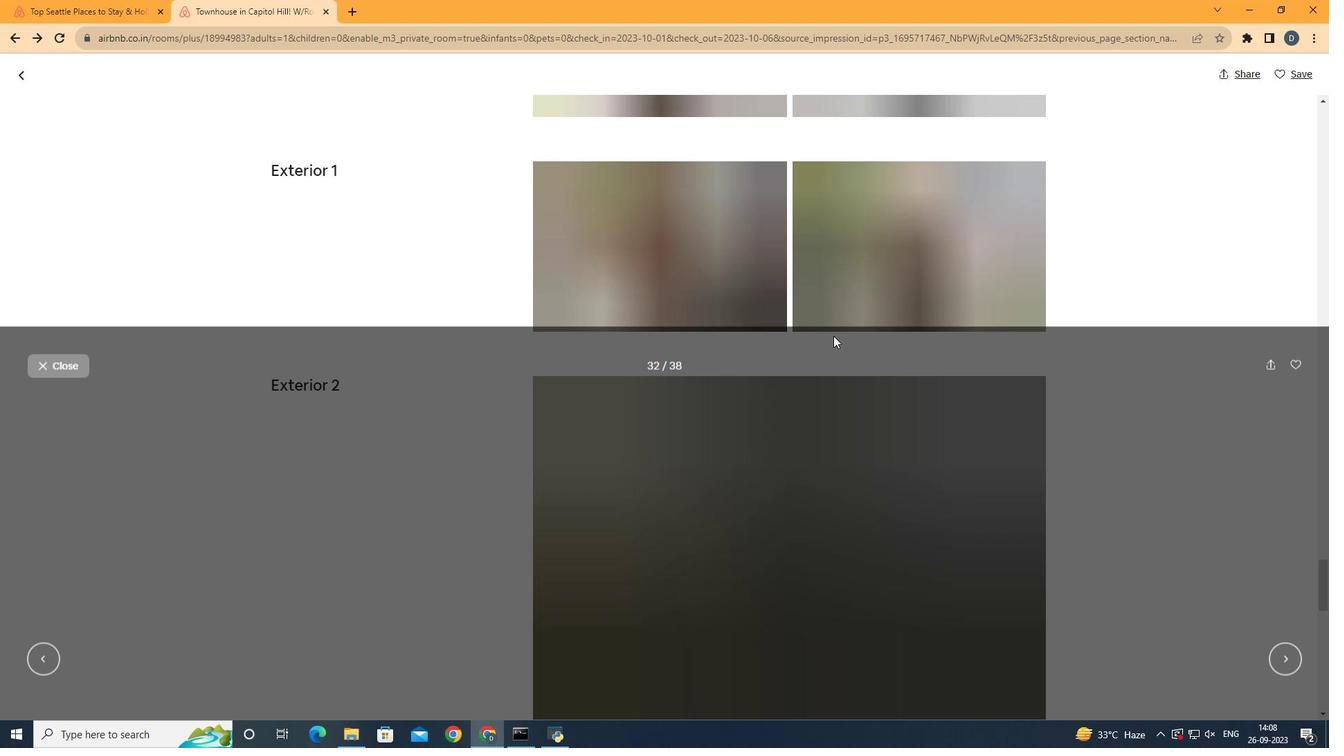 
Action: Mouse moved to (984, 345)
Screenshot: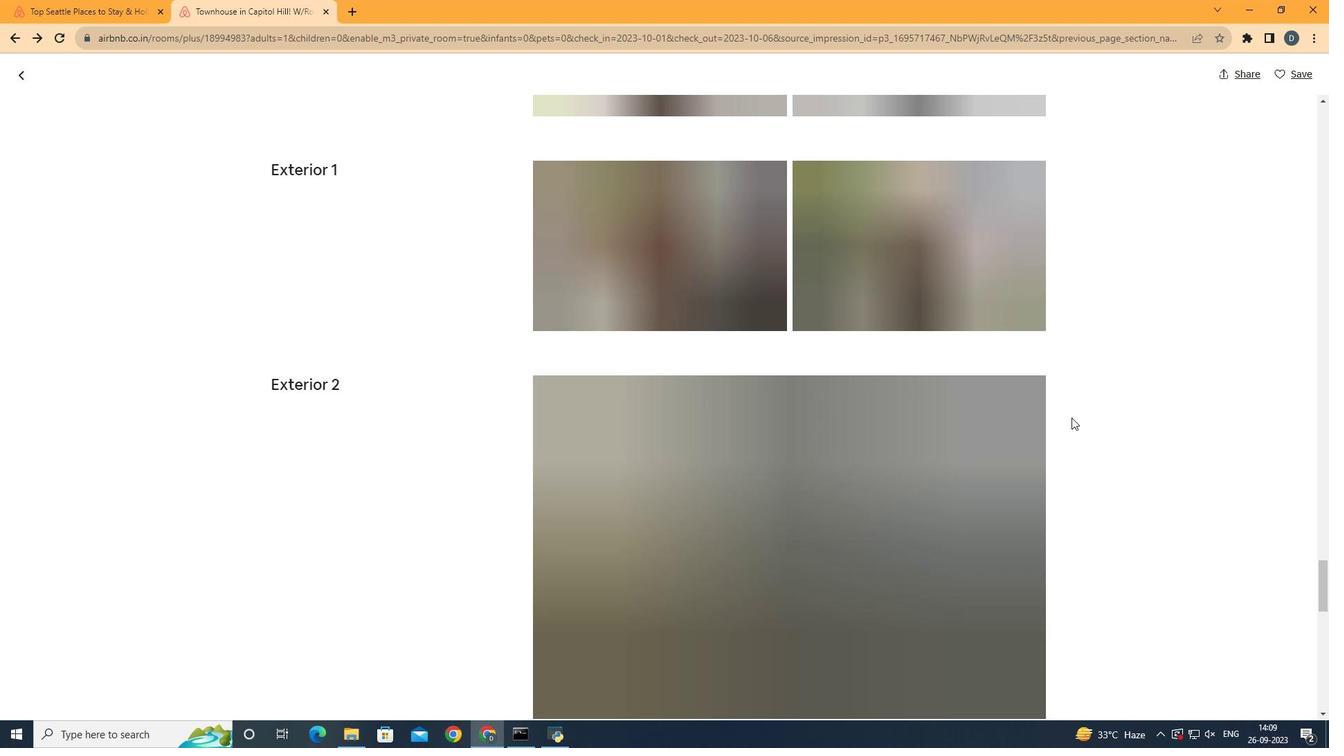 
Action: Mouse scrolled (984, 344) with delta (0, 0)
Screenshot: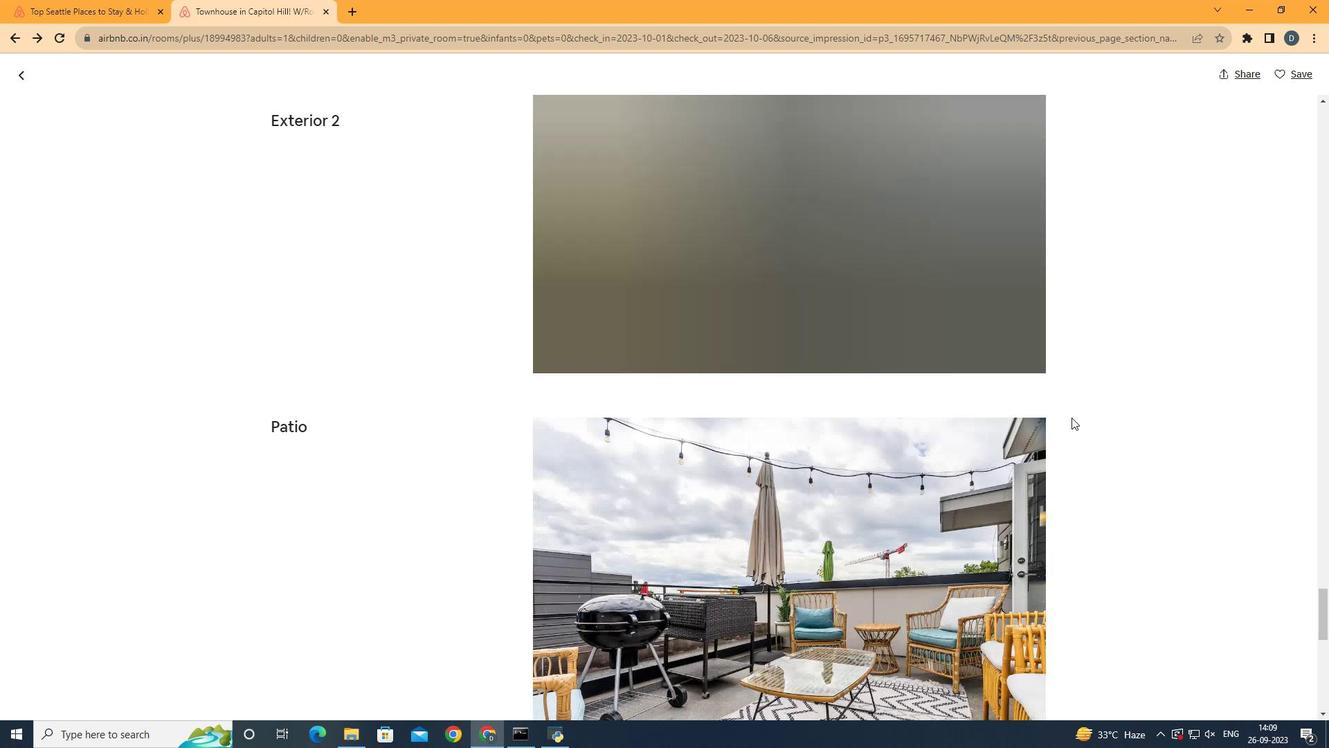 
Action: Mouse scrolled (984, 344) with delta (0, 0)
Screenshot: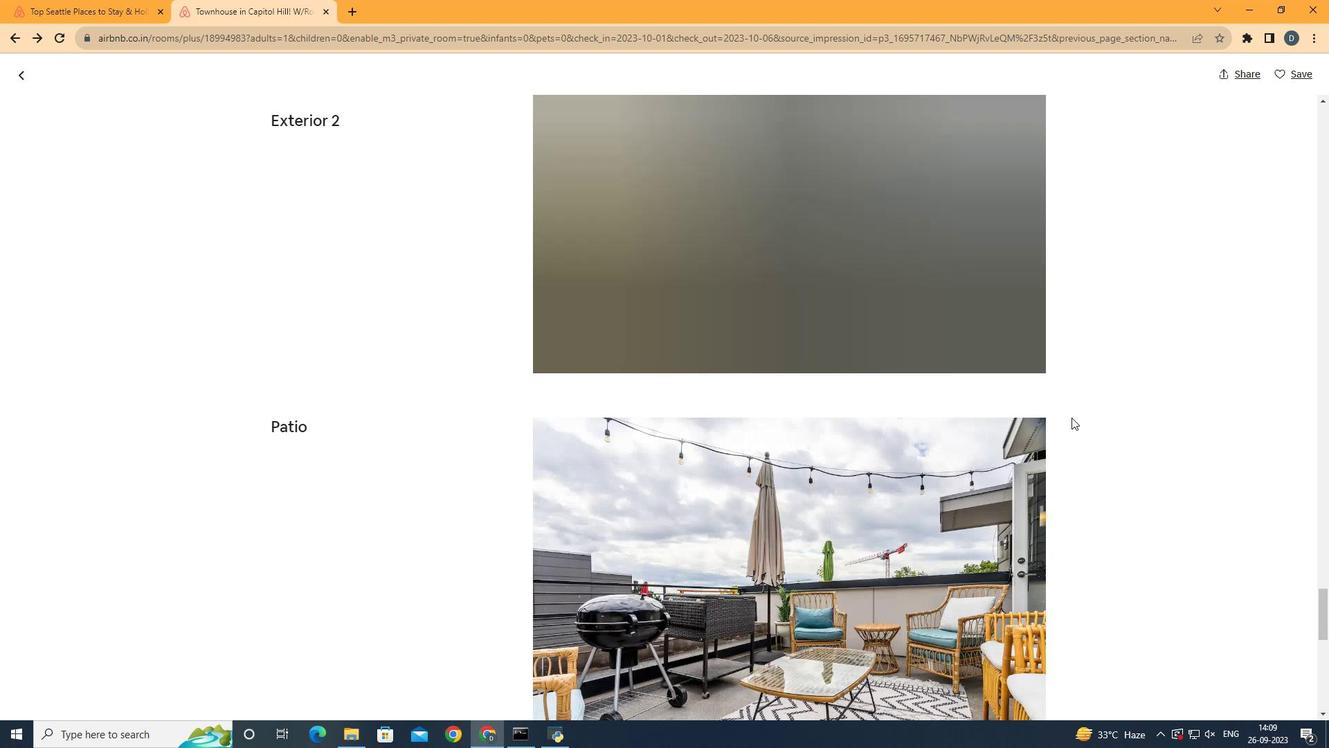 
Action: Mouse scrolled (984, 344) with delta (0, 0)
Screenshot: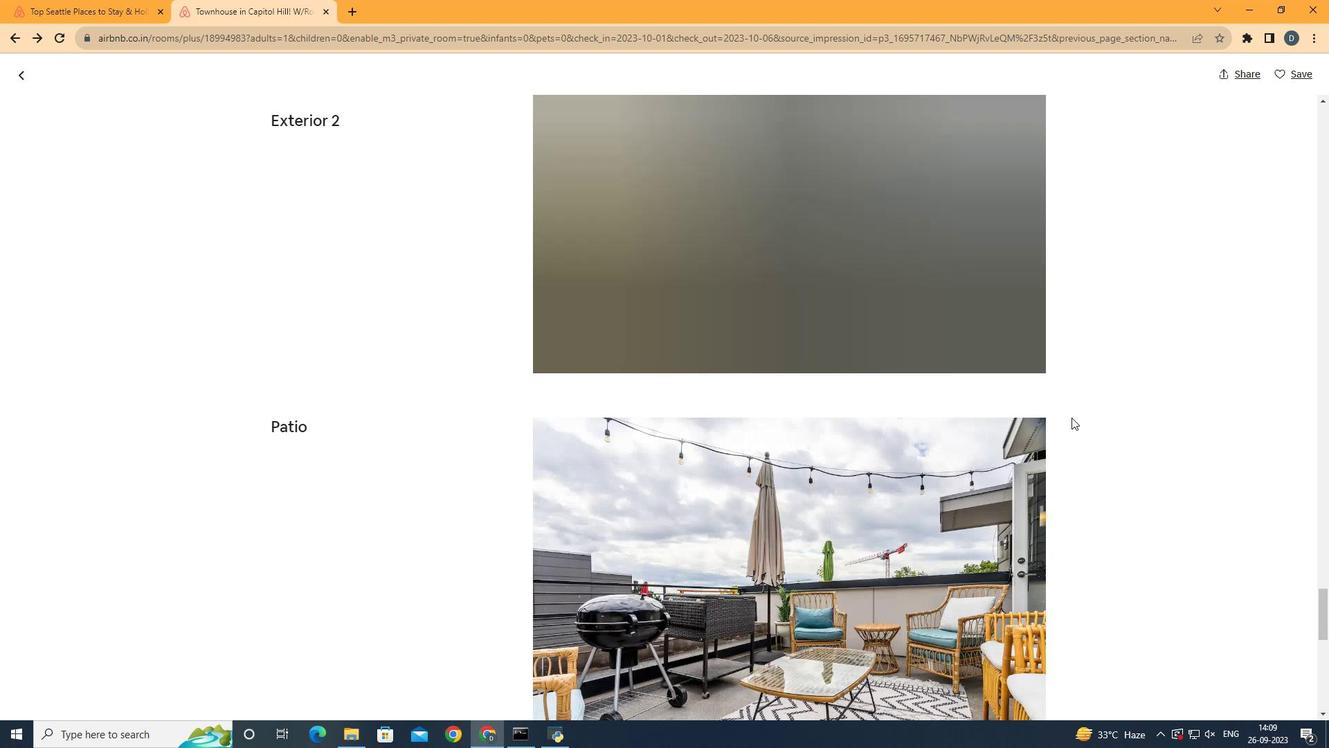 
Action: Mouse scrolled (984, 344) with delta (0, 0)
Screenshot: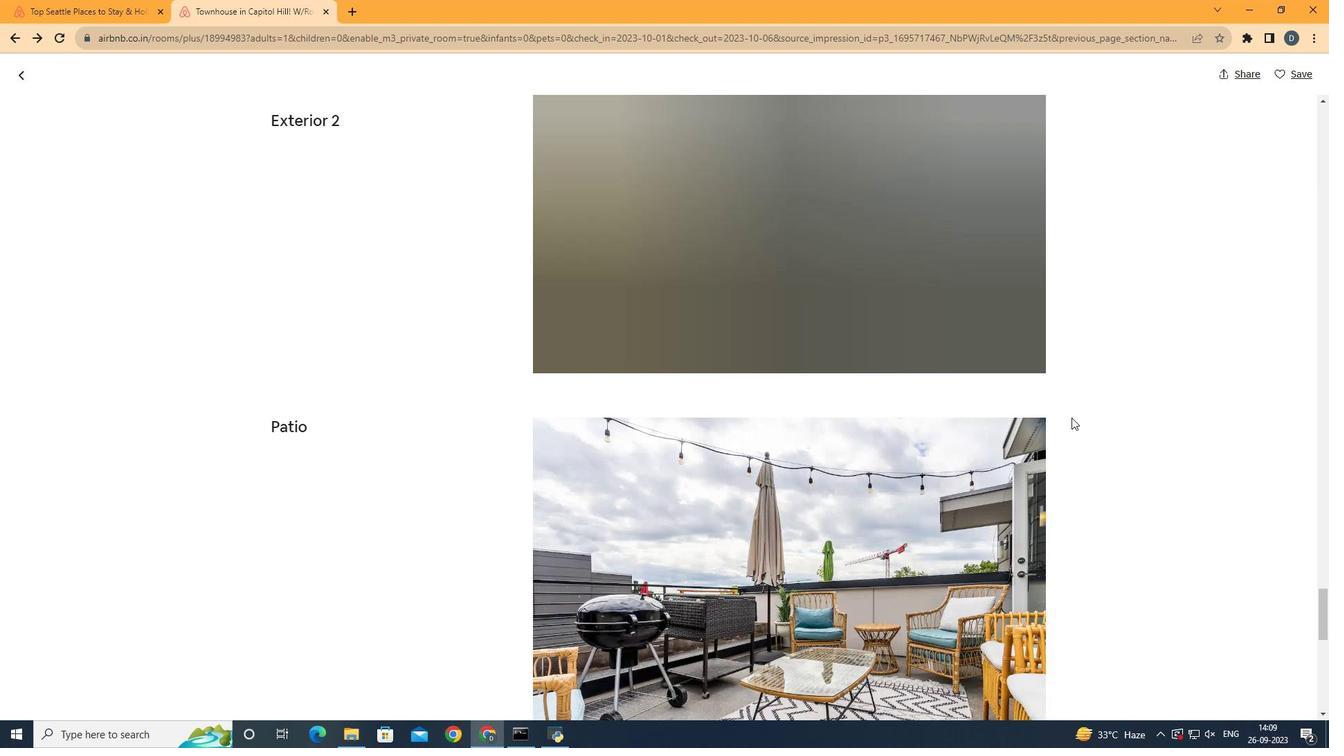 
Action: Mouse scrolled (984, 344) with delta (0, 0)
Screenshot: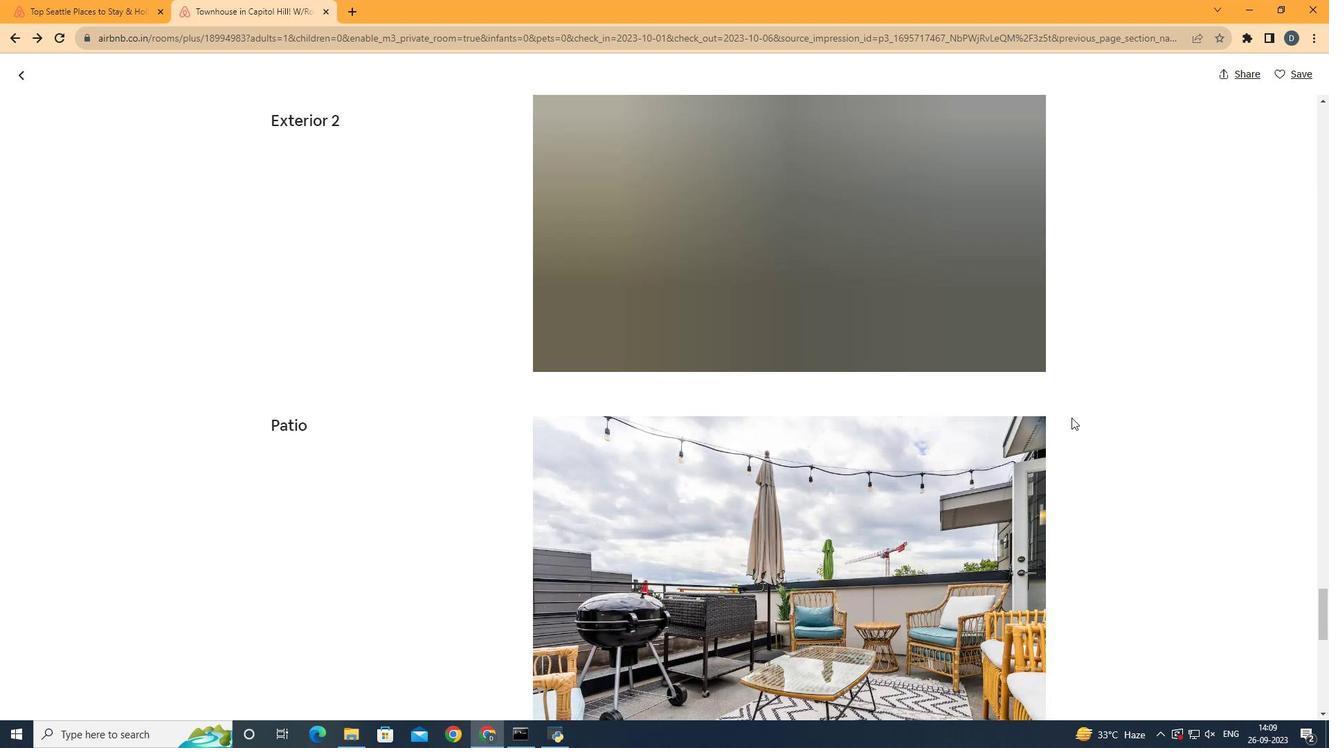 
Action: Mouse scrolled (984, 344) with delta (0, 0)
Screenshot: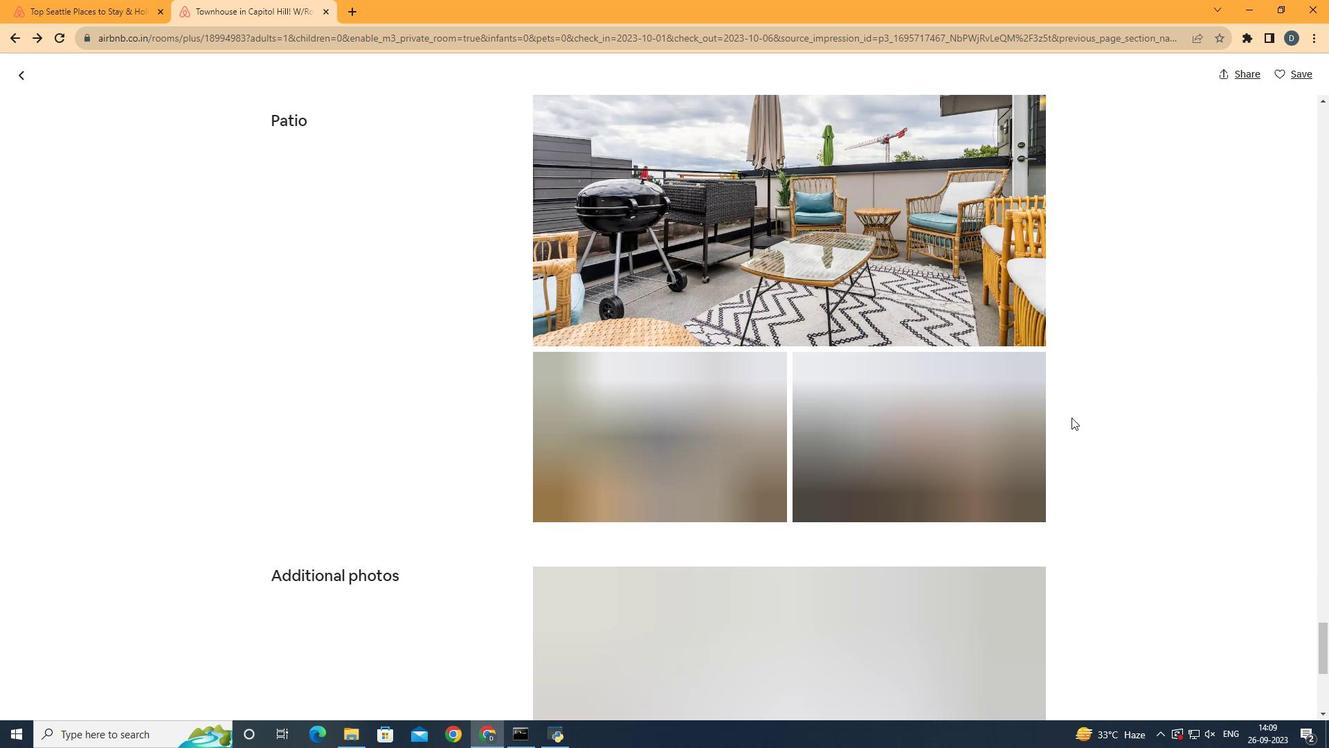 
Action: Mouse scrolled (984, 344) with delta (0, 0)
Screenshot: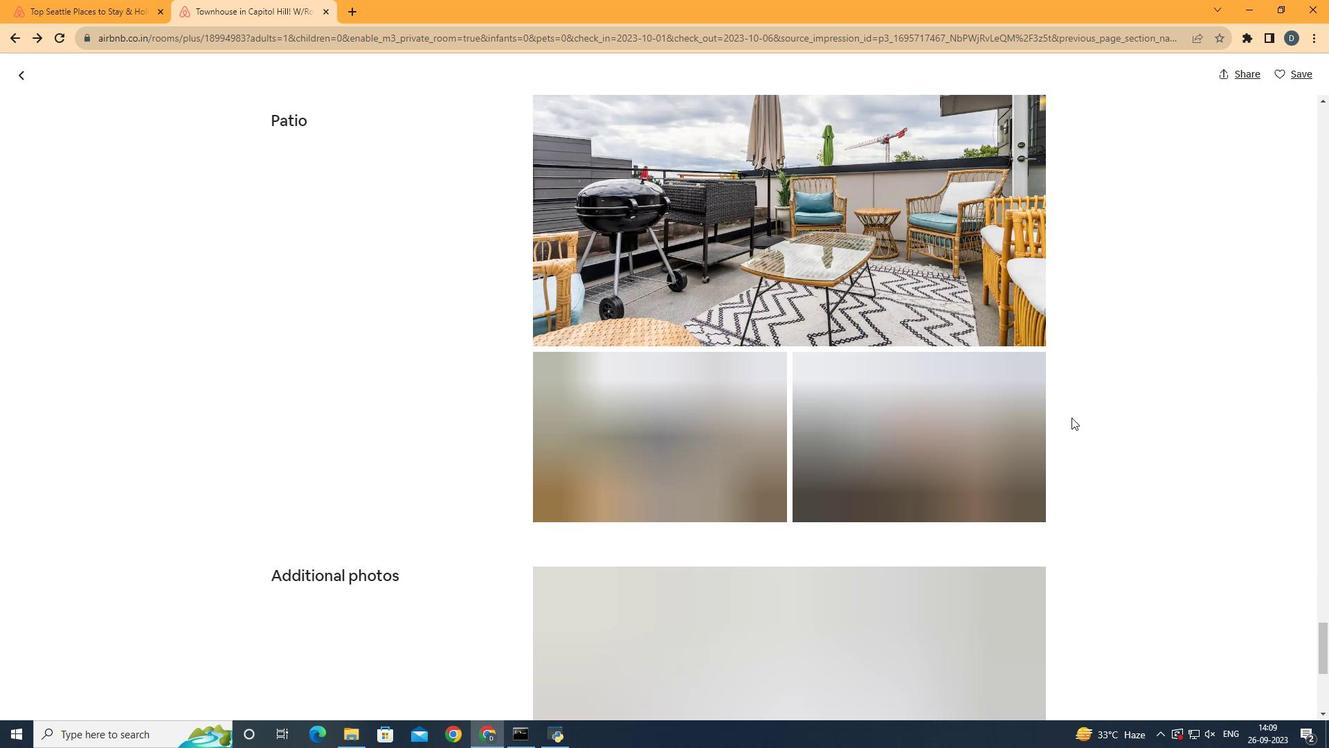 
Action: Mouse scrolled (984, 344) with delta (0, 0)
Screenshot: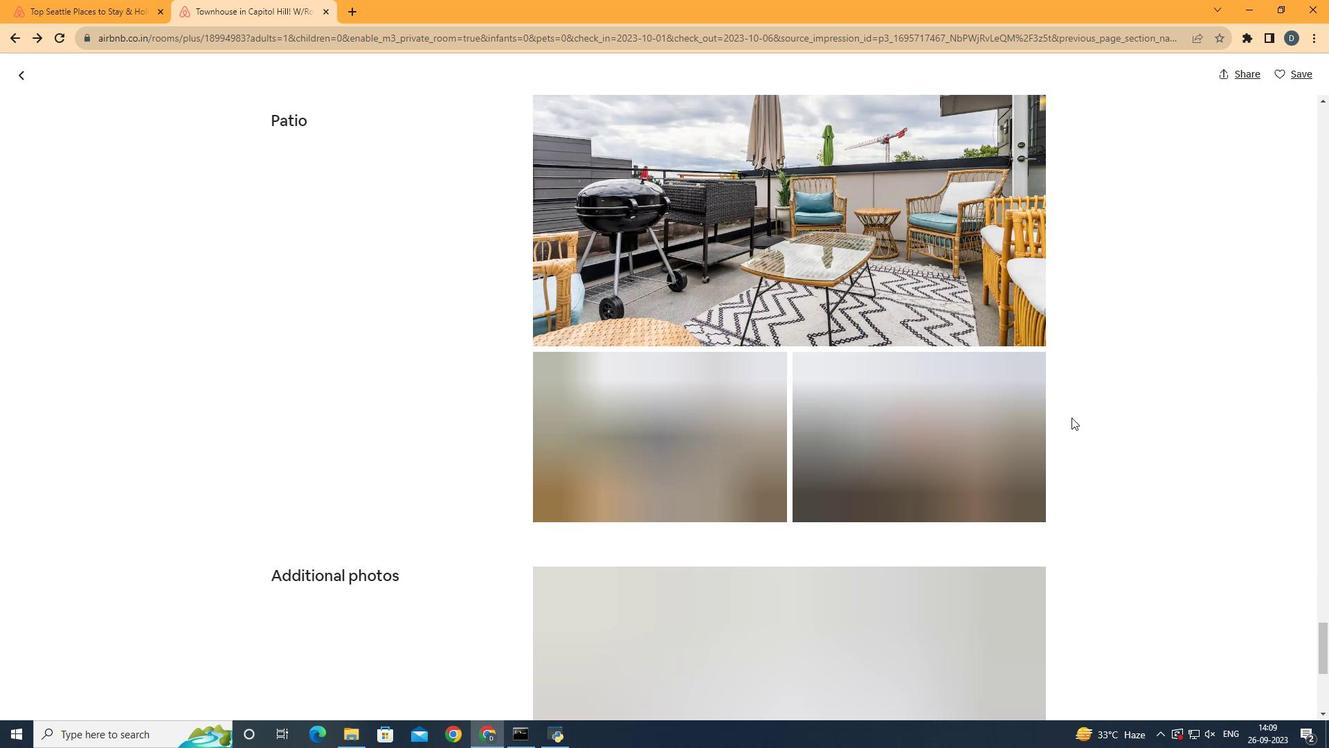 
Action: Mouse scrolled (984, 344) with delta (0, 0)
